 Task: Create a hand drawn flat design business presentation template.
Action: Mouse moved to (101, 21)
Screenshot: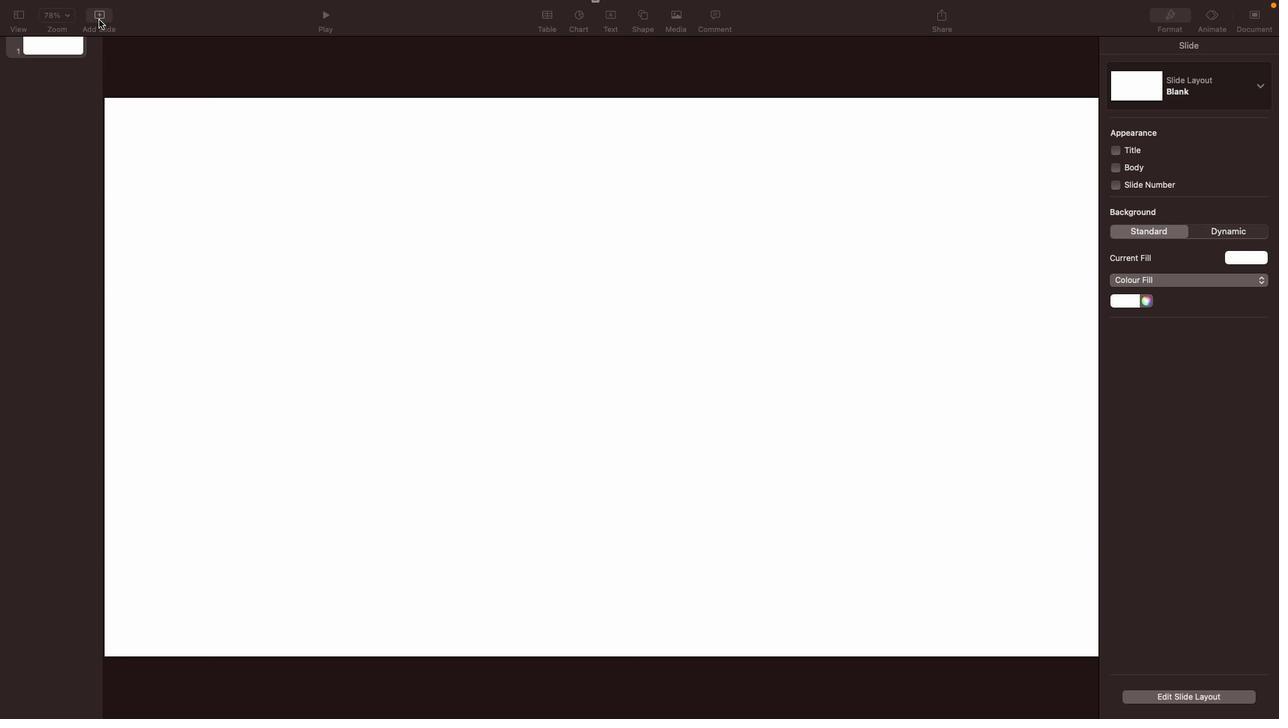 
Action: Mouse pressed left at (101, 21)
Screenshot: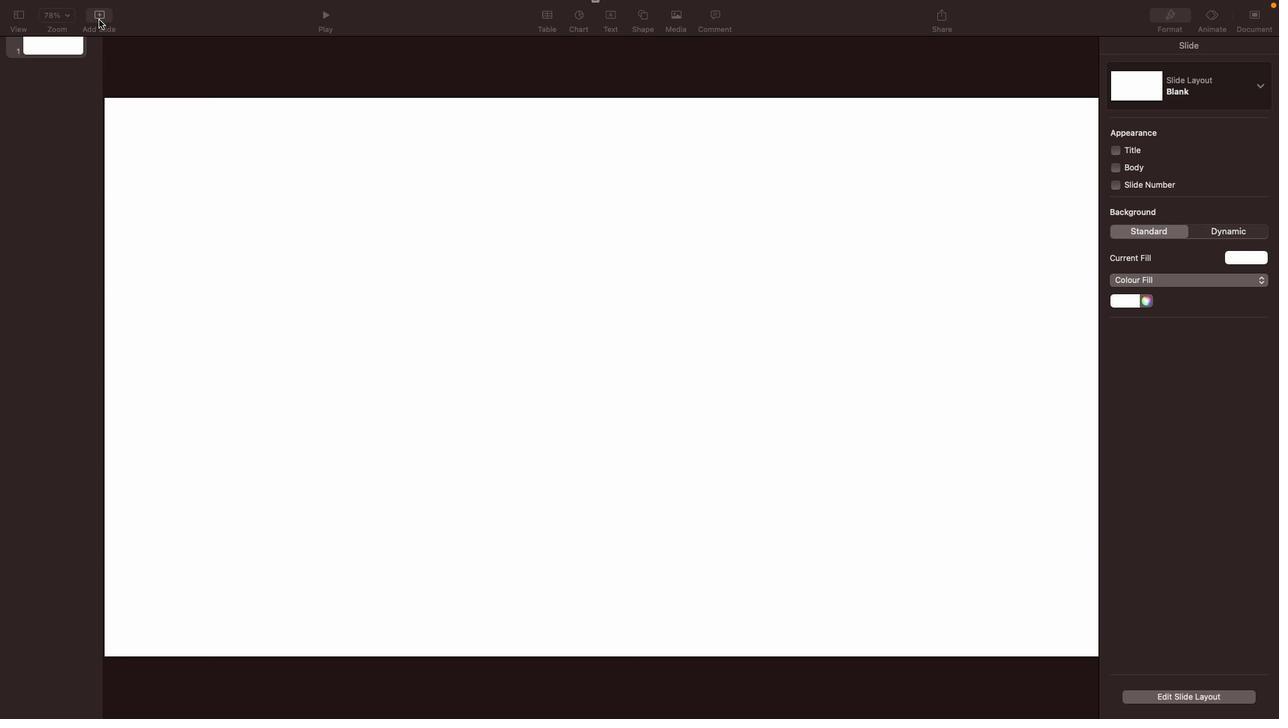 
Action: Mouse moved to (150, 395)
Screenshot: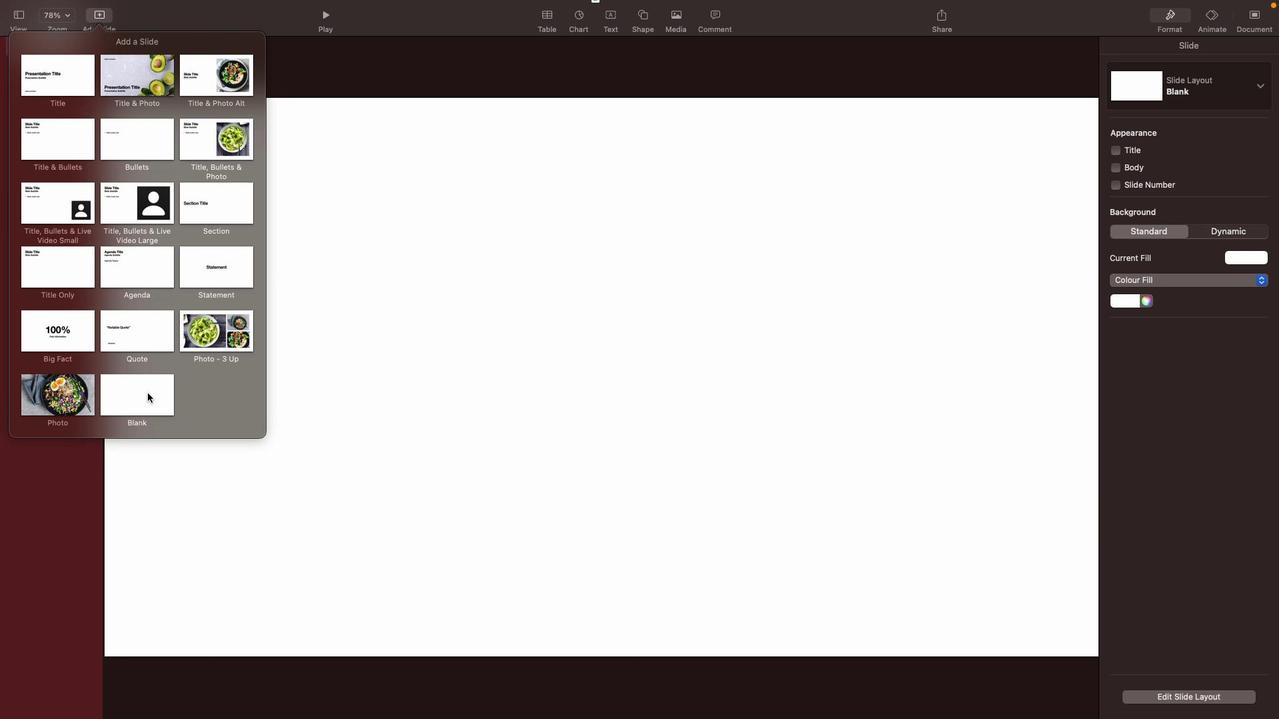 
Action: Mouse pressed left at (150, 395)
Screenshot: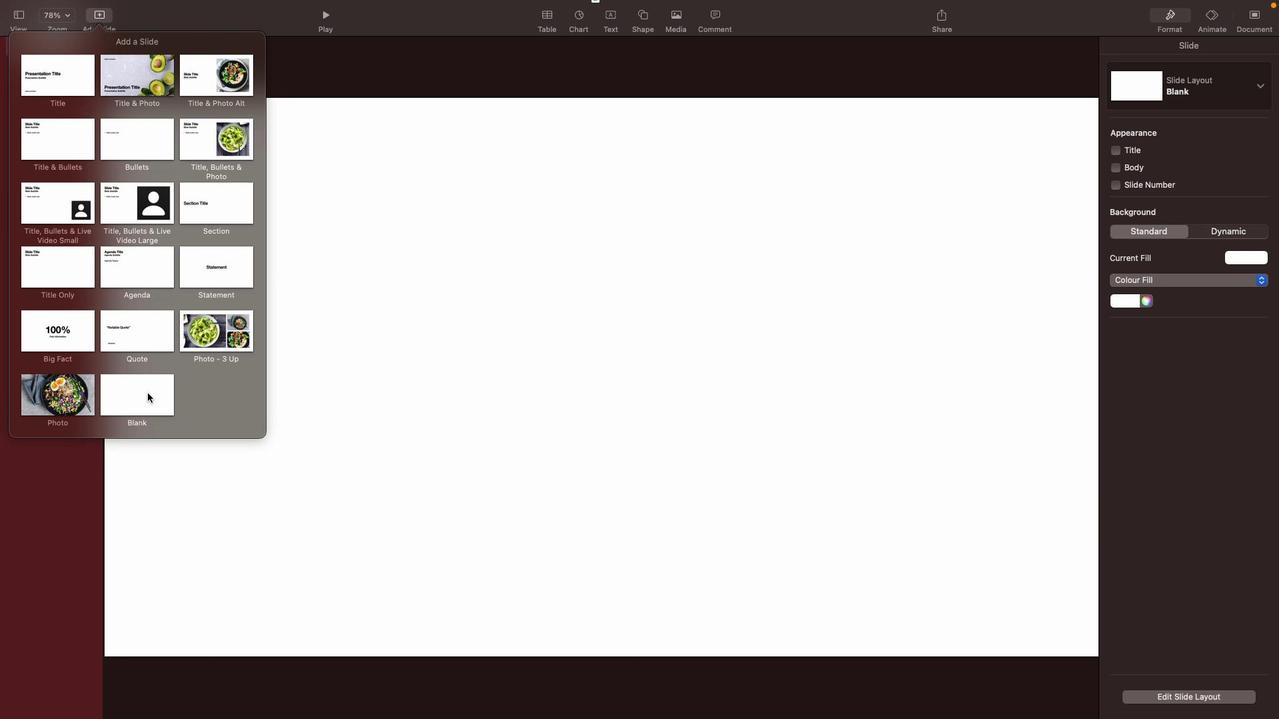 
Action: Mouse moved to (104, 17)
Screenshot: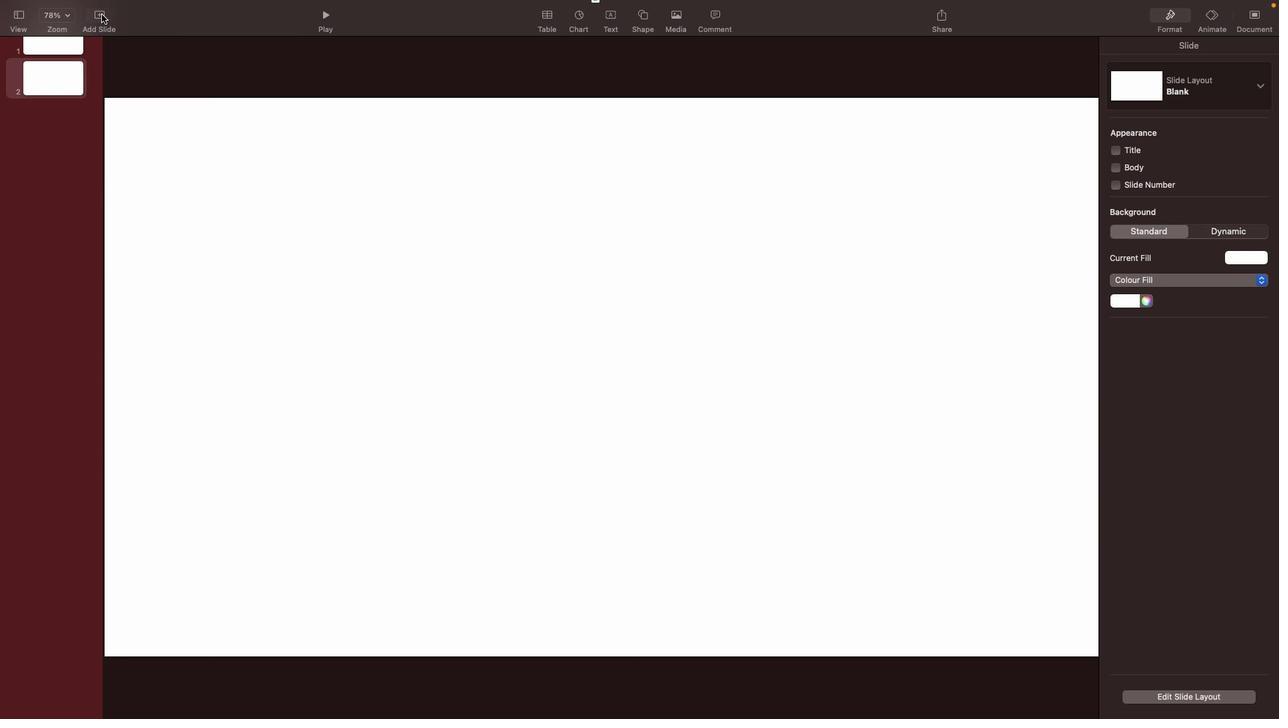 
Action: Mouse pressed left at (104, 17)
Screenshot: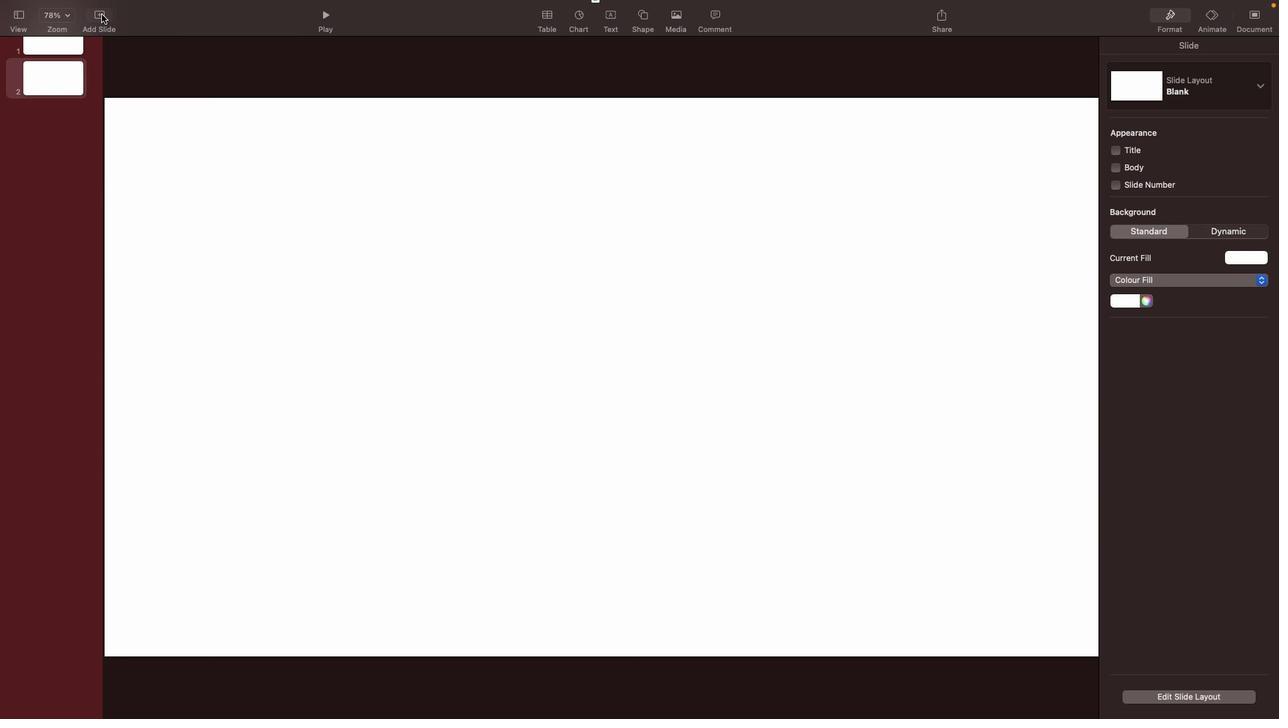 
Action: Mouse moved to (143, 404)
Screenshot: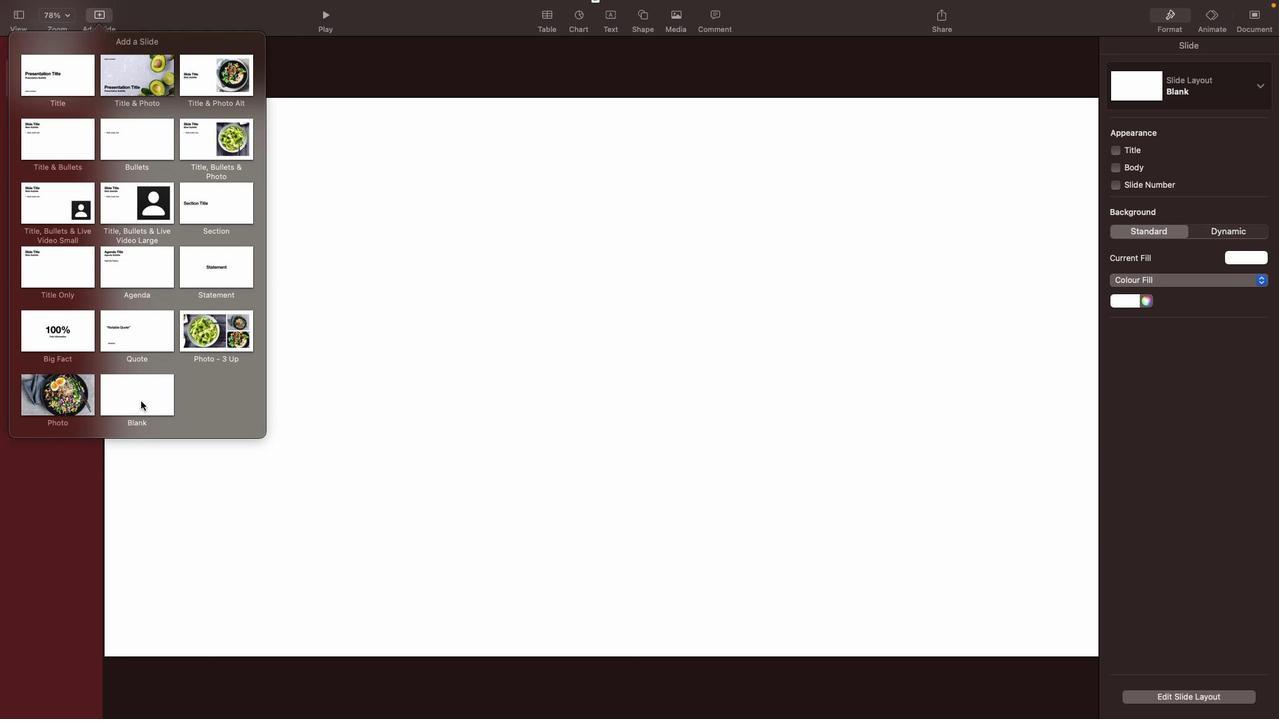 
Action: Mouse pressed left at (143, 404)
Screenshot: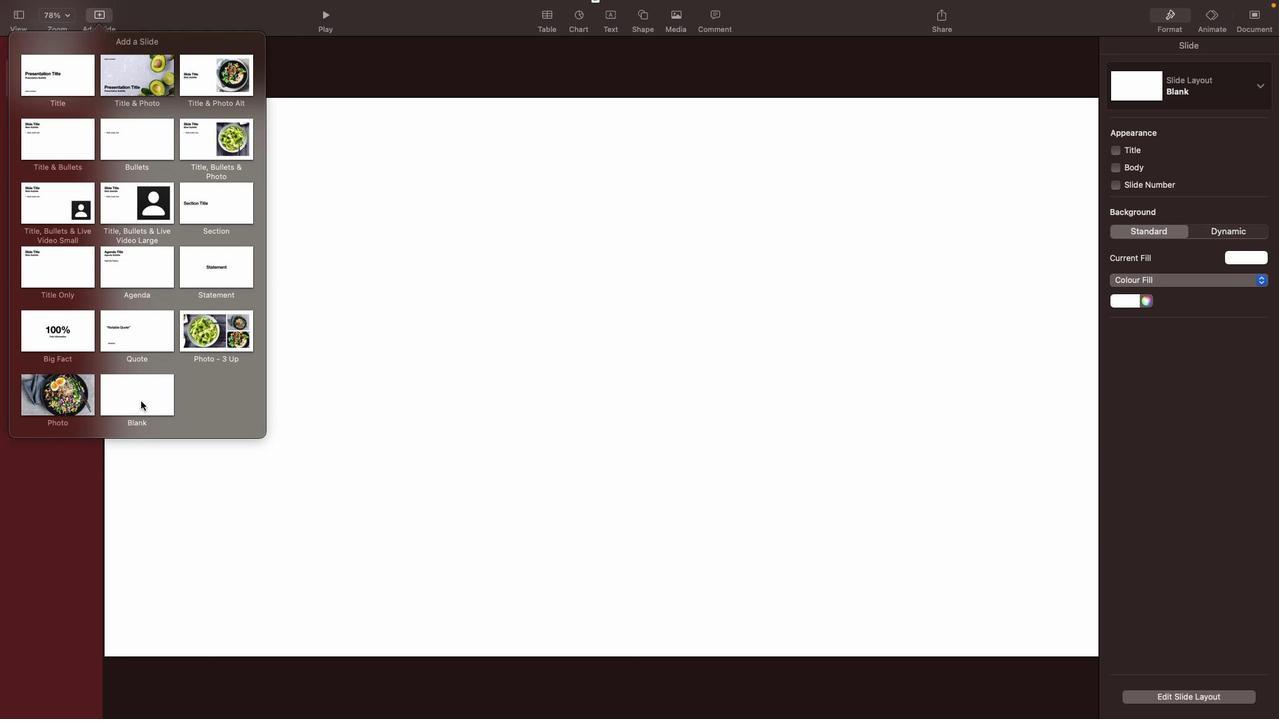
Action: Mouse moved to (107, 16)
Screenshot: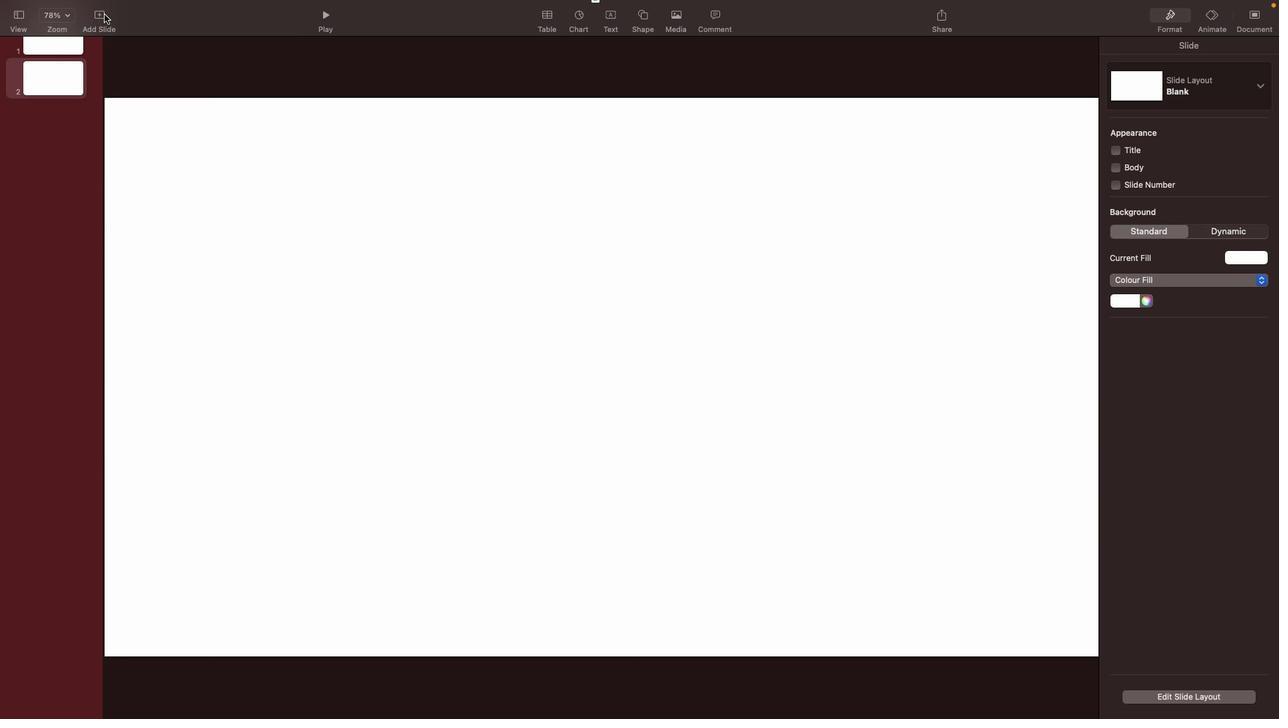 
Action: Mouse pressed left at (107, 16)
Screenshot: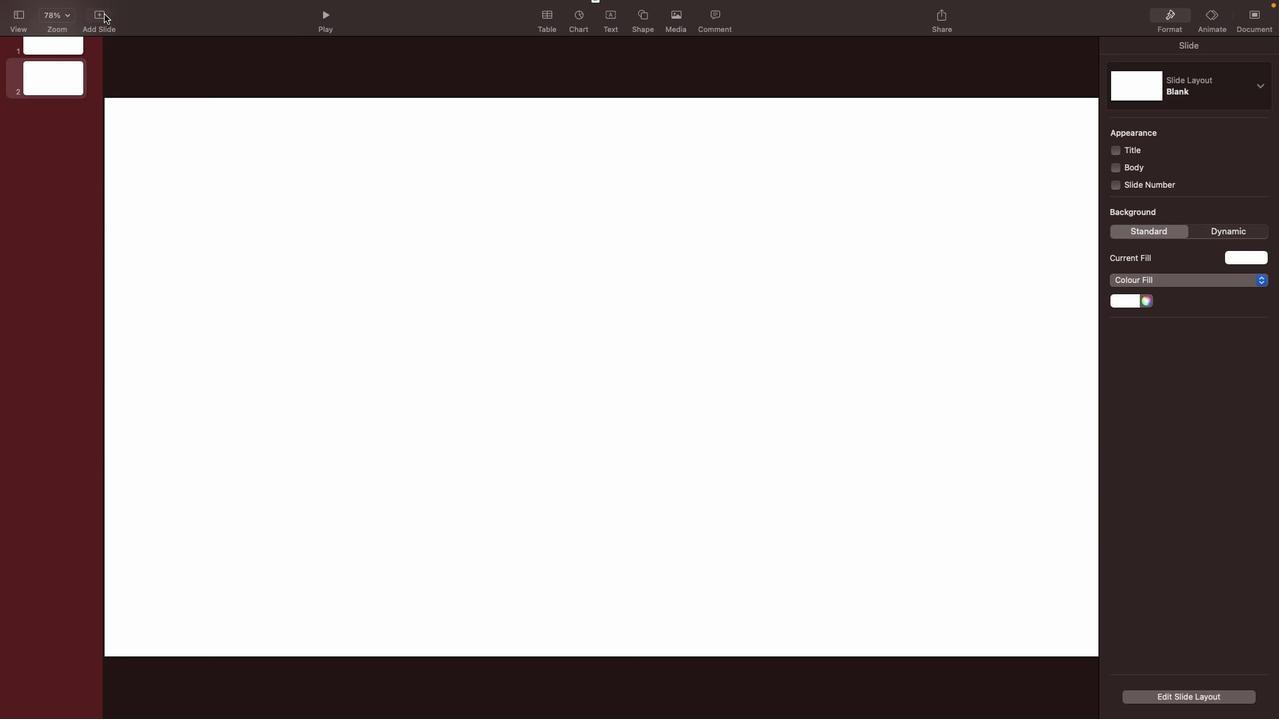 
Action: Mouse moved to (141, 407)
Screenshot: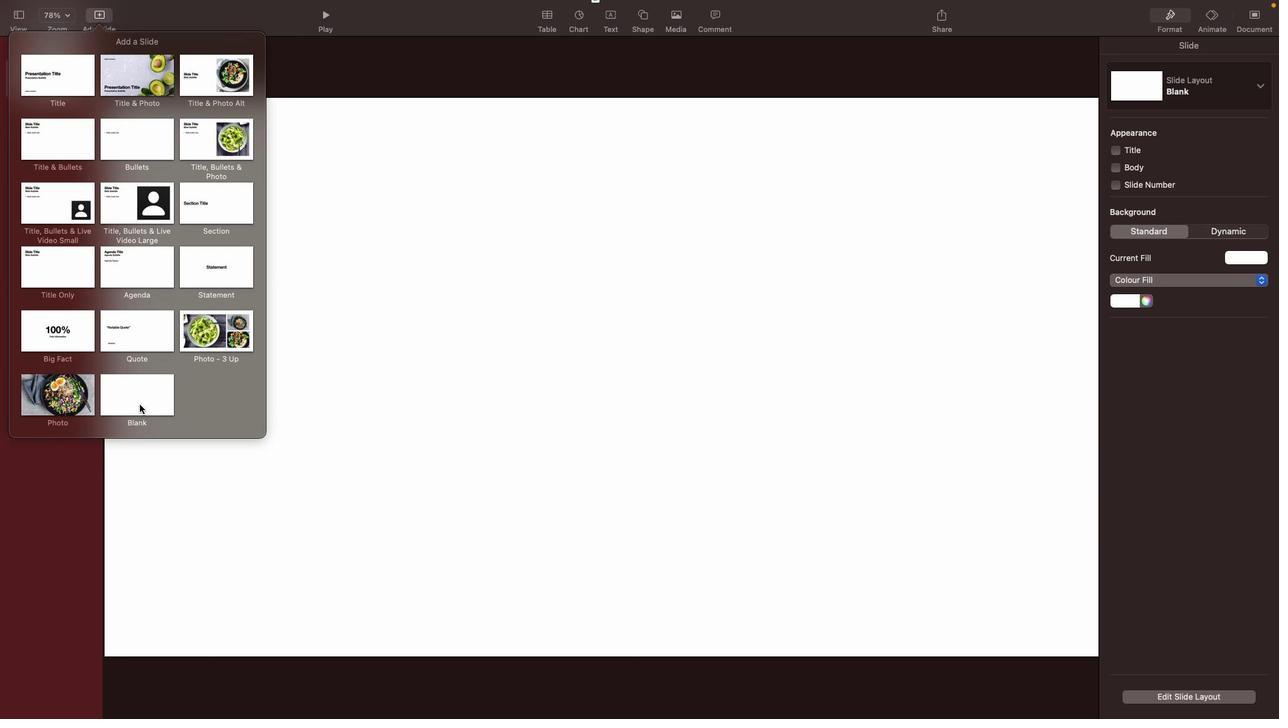 
Action: Mouse pressed left at (141, 407)
Screenshot: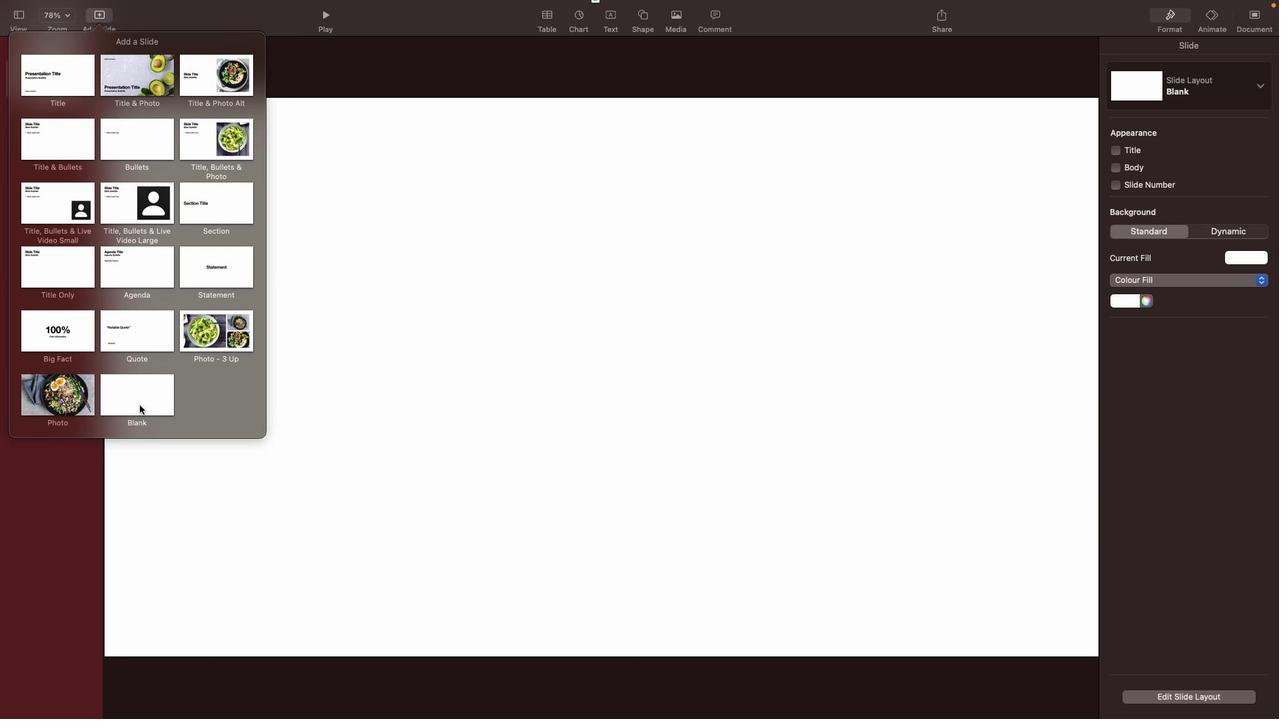
Action: Mouse moved to (105, 13)
Screenshot: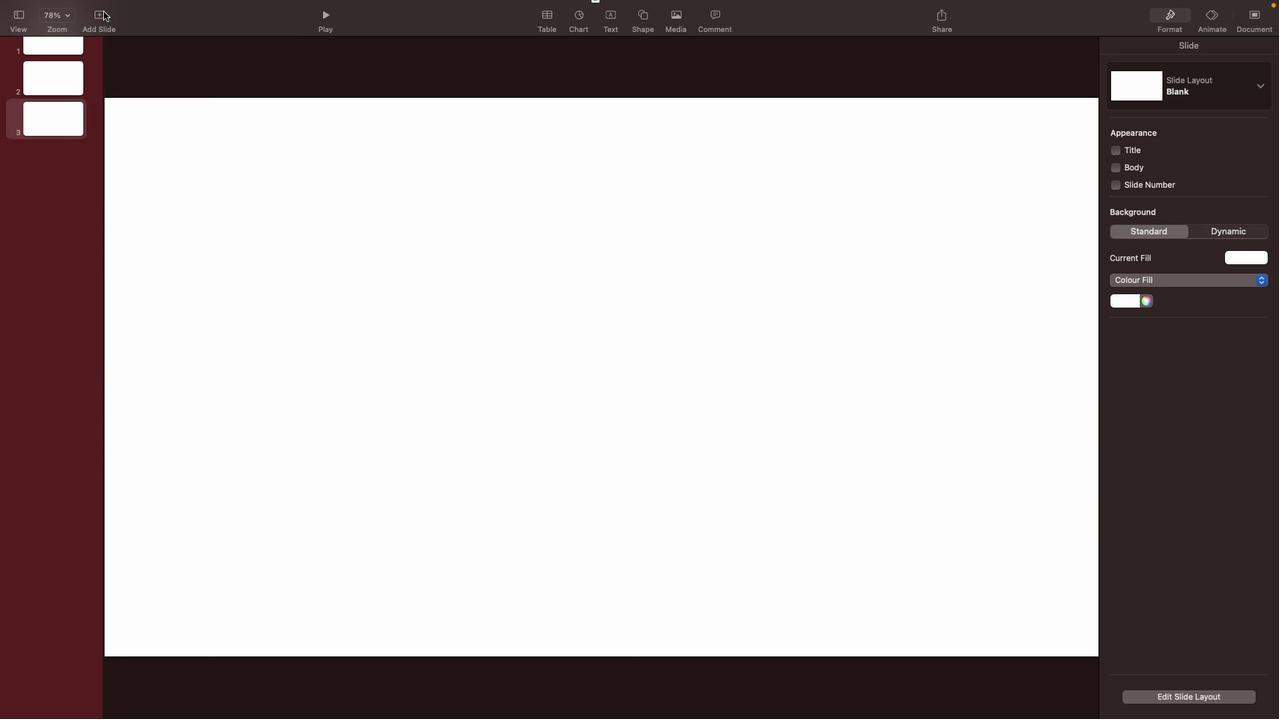 
Action: Mouse pressed left at (105, 13)
Screenshot: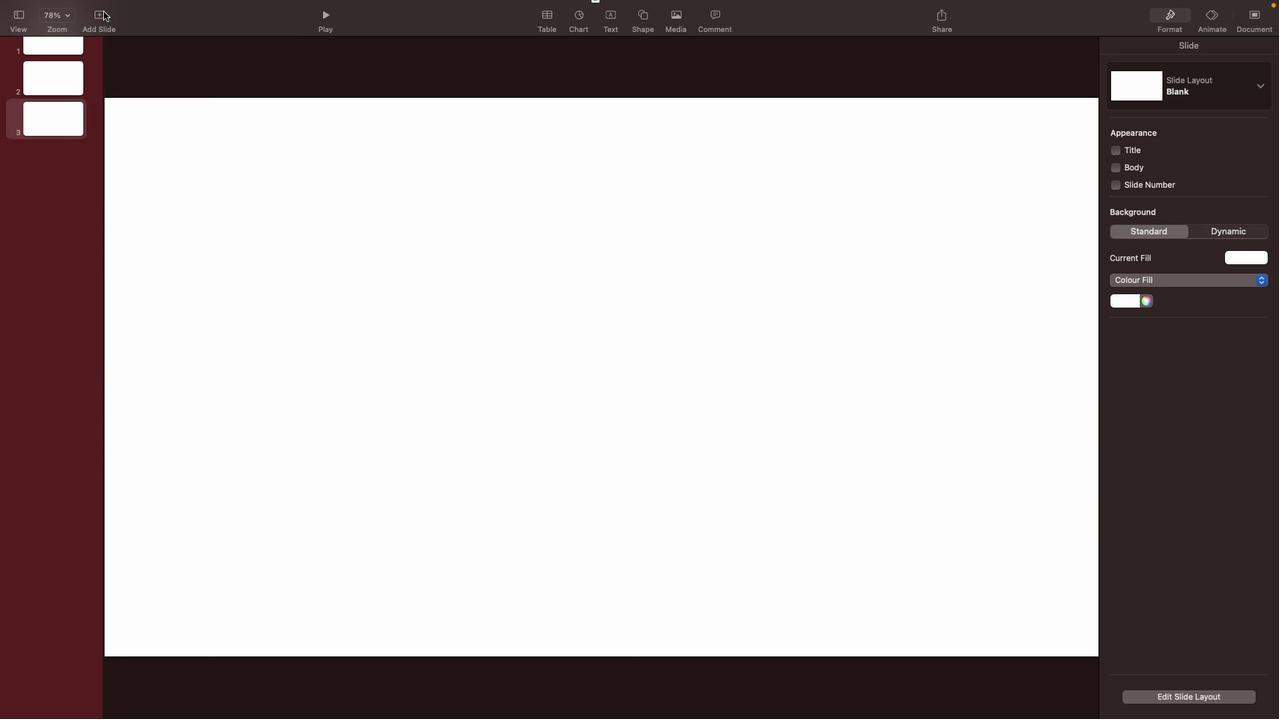 
Action: Mouse moved to (169, 391)
Screenshot: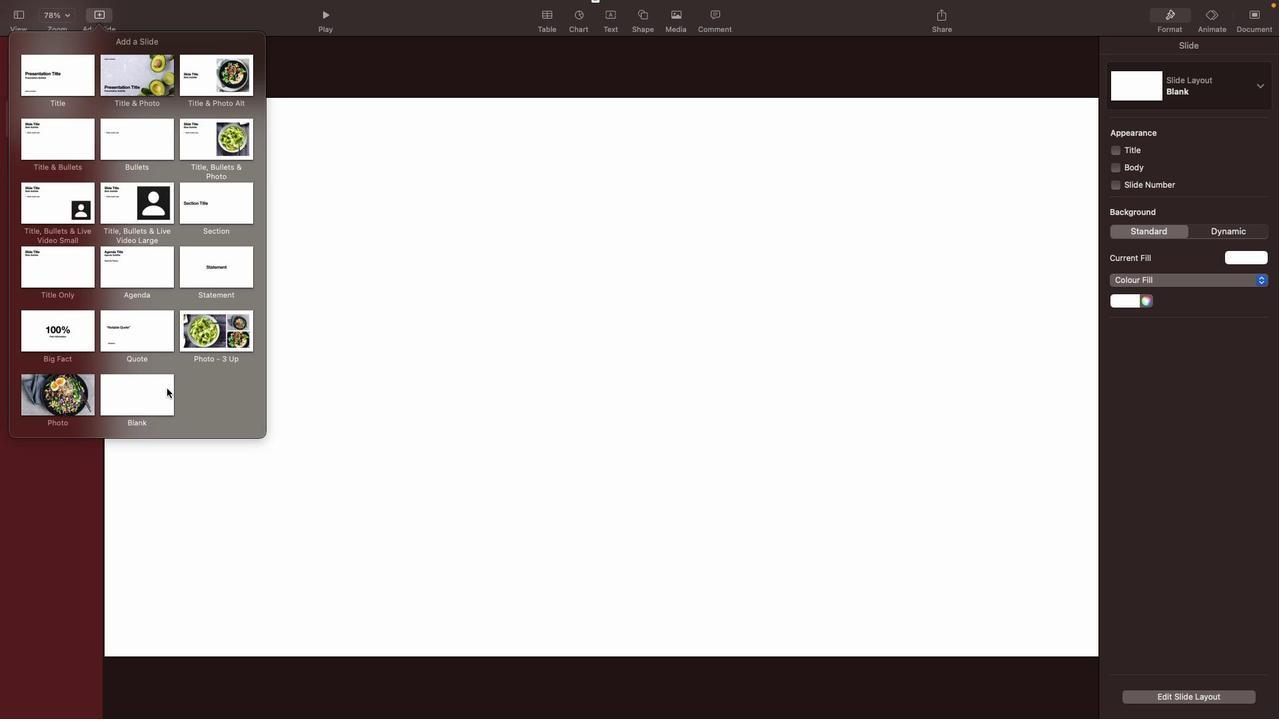 
Action: Mouse pressed left at (169, 391)
Screenshot: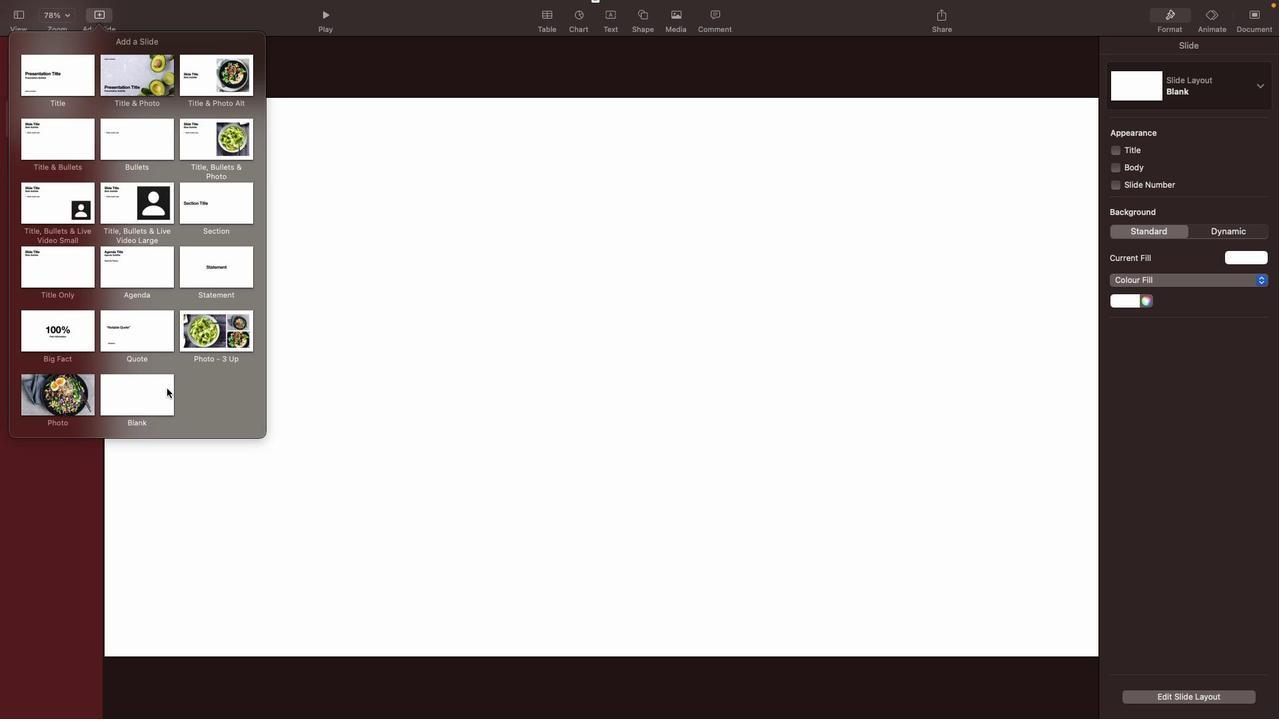 
Action: Mouse moved to (75, 41)
Screenshot: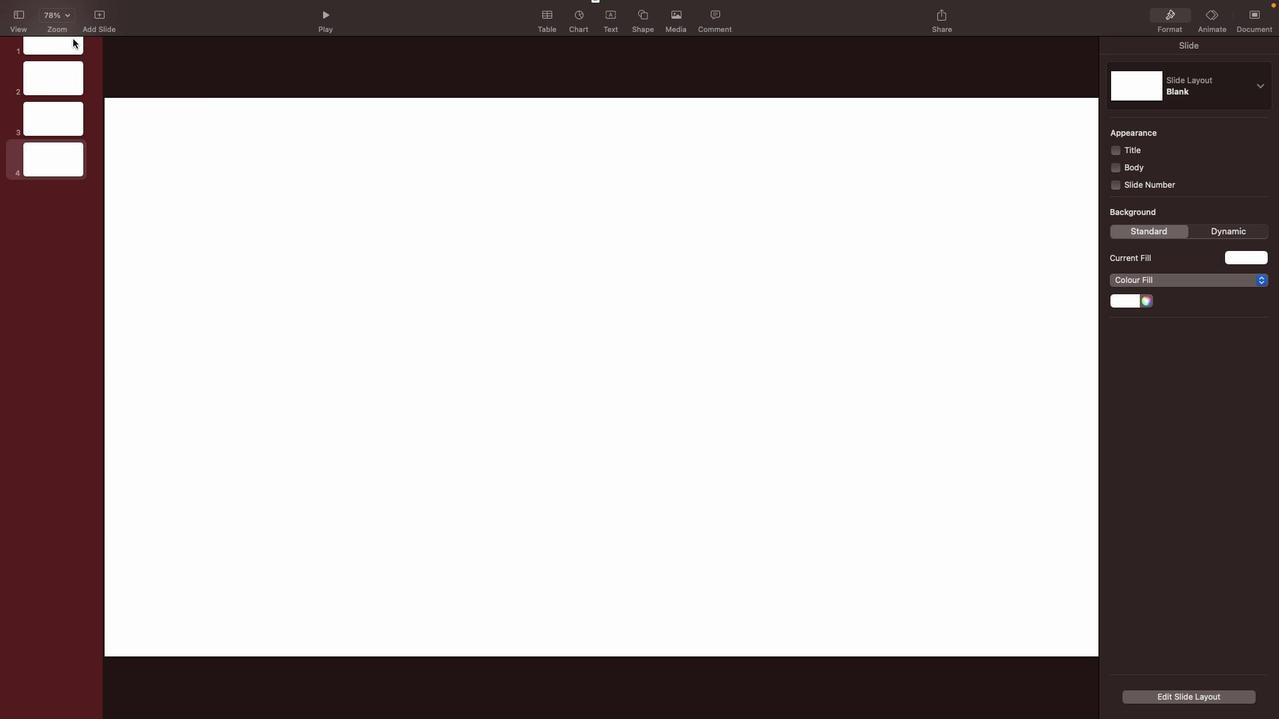 
Action: Mouse pressed left at (75, 41)
Screenshot: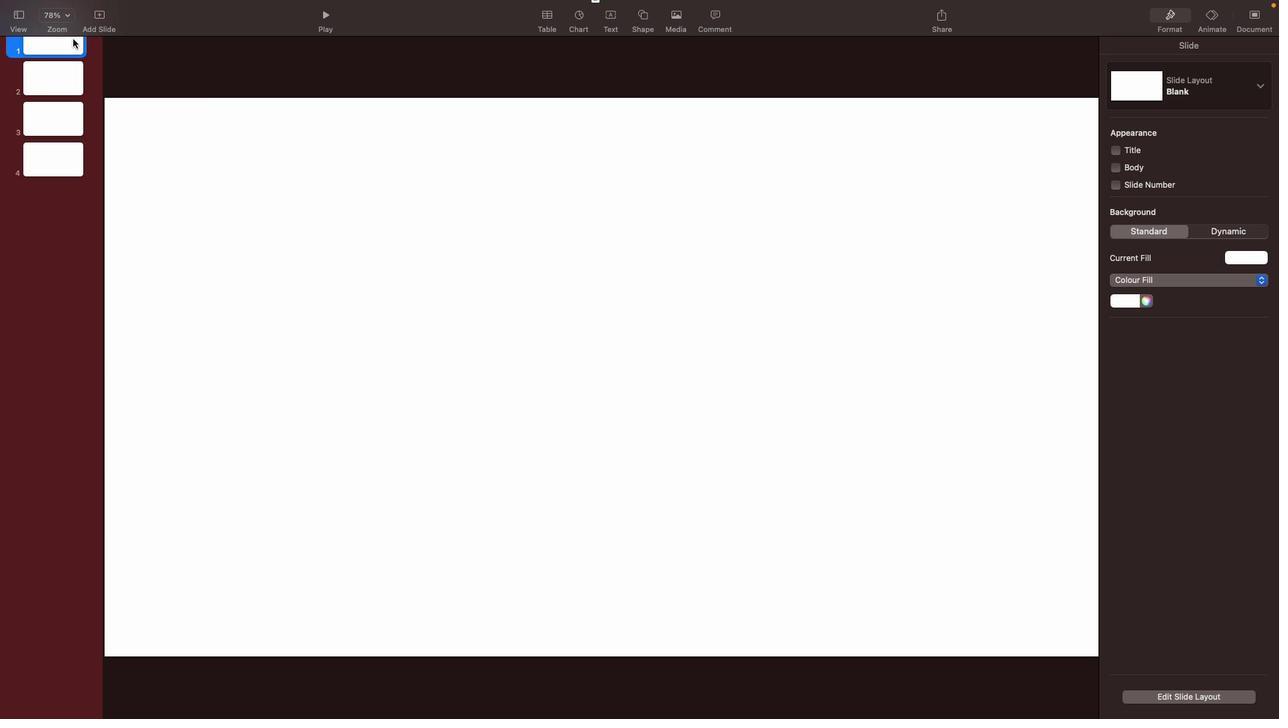 
Action: Mouse moved to (686, 15)
Screenshot: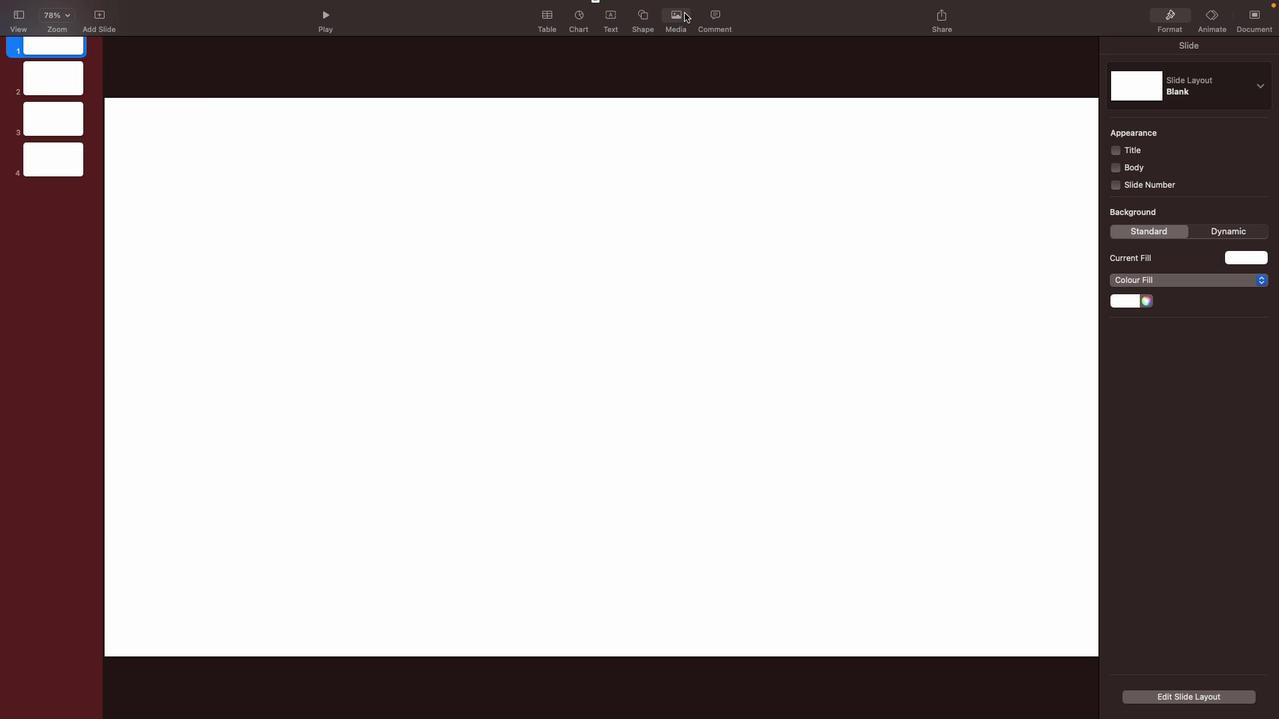 
Action: Mouse pressed left at (686, 15)
Screenshot: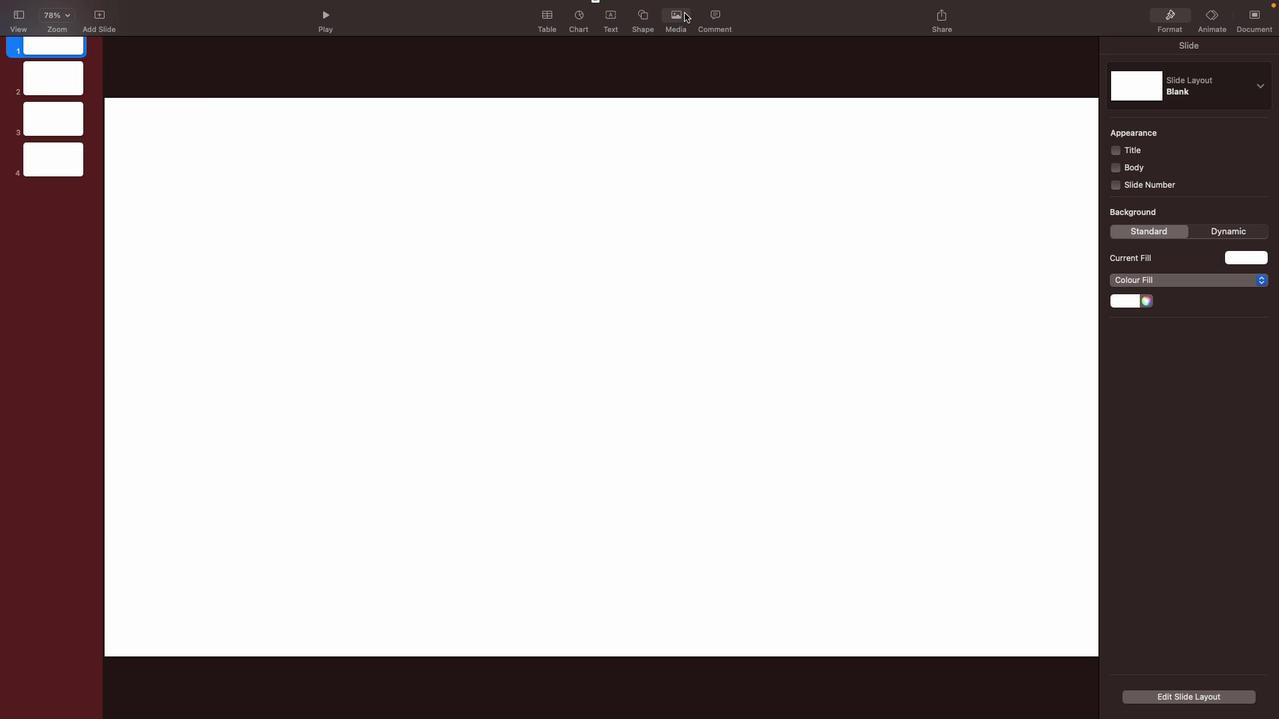 
Action: Mouse moved to (704, 85)
Screenshot: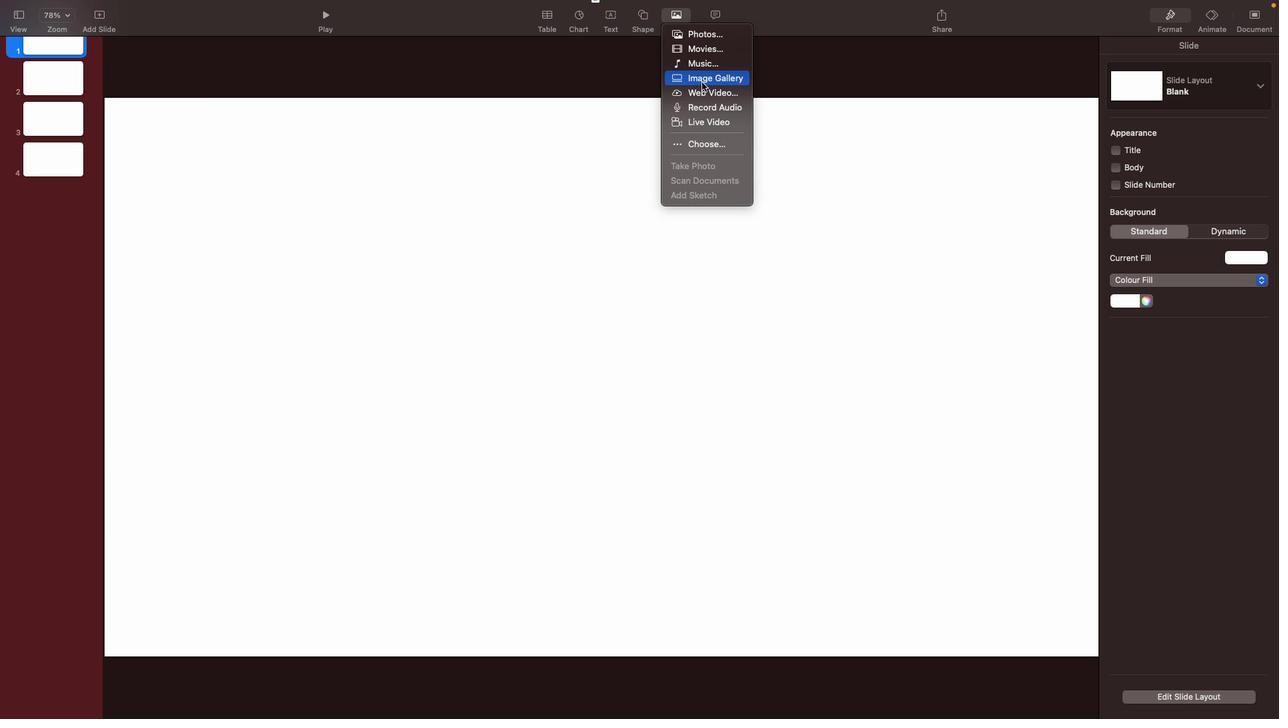 
Action: Mouse pressed left at (704, 85)
Screenshot: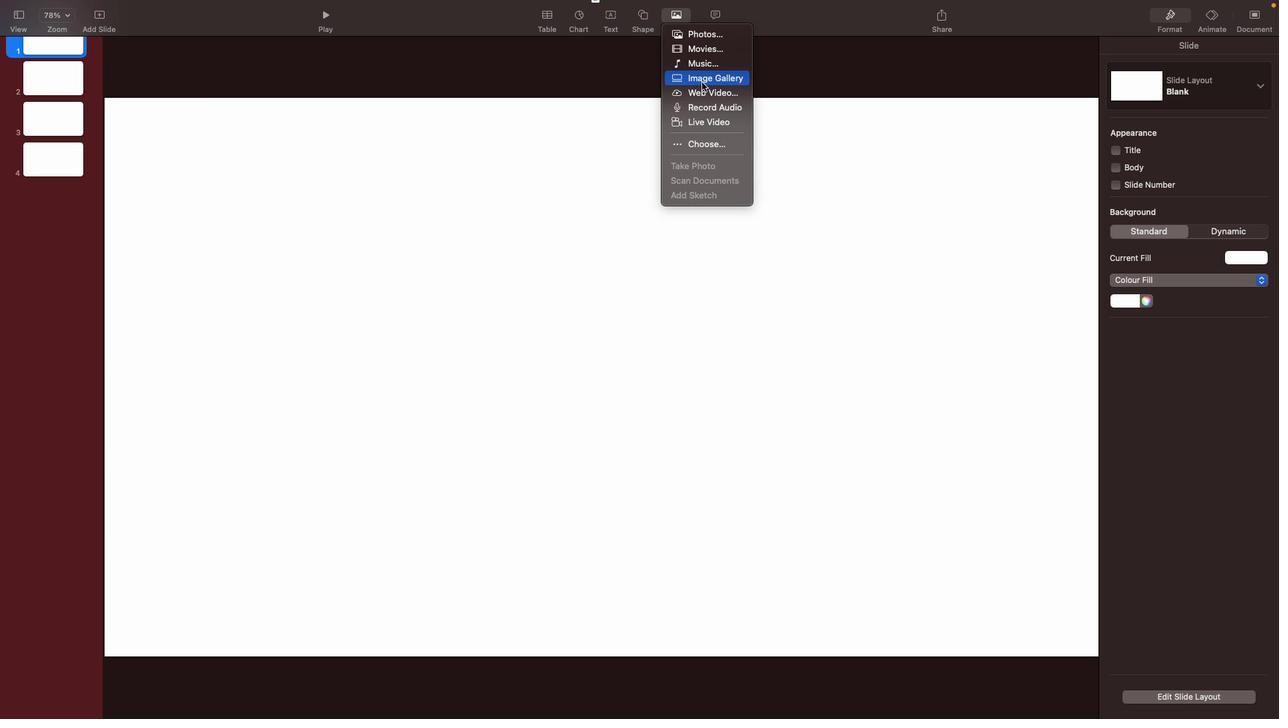 
Action: Mouse moved to (1038, 574)
Screenshot: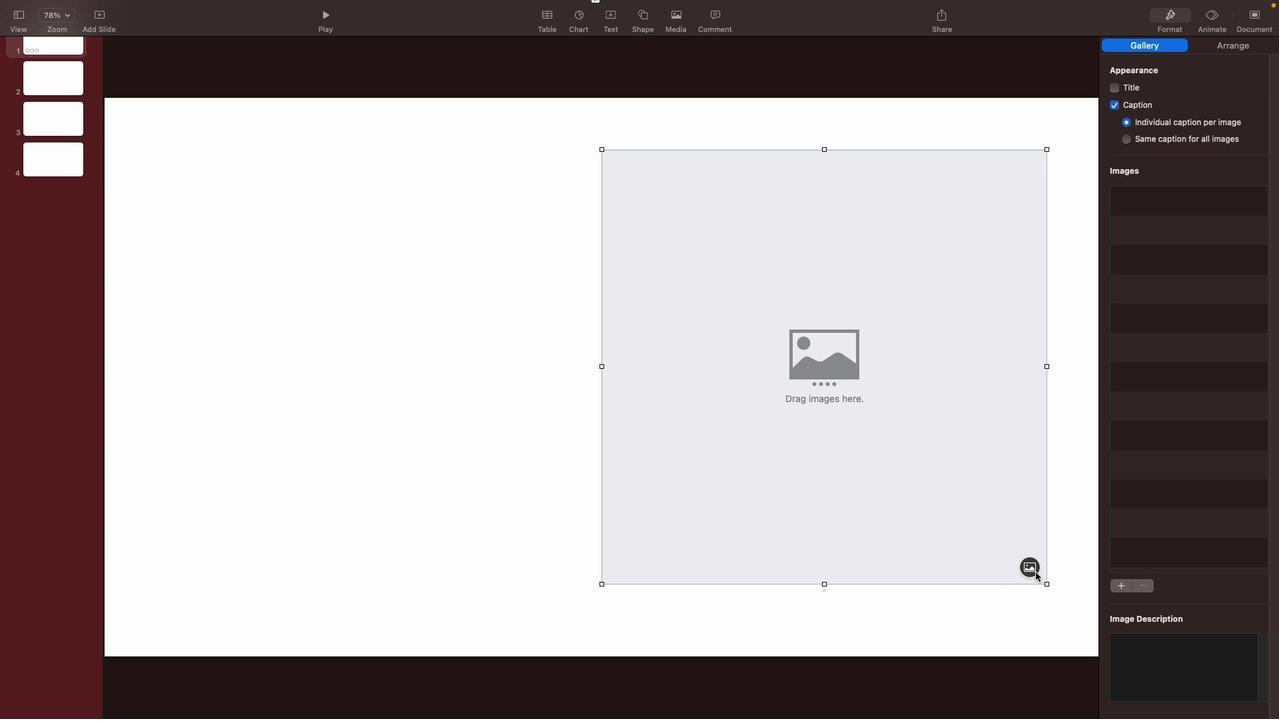 
Action: Mouse pressed left at (1038, 574)
Screenshot: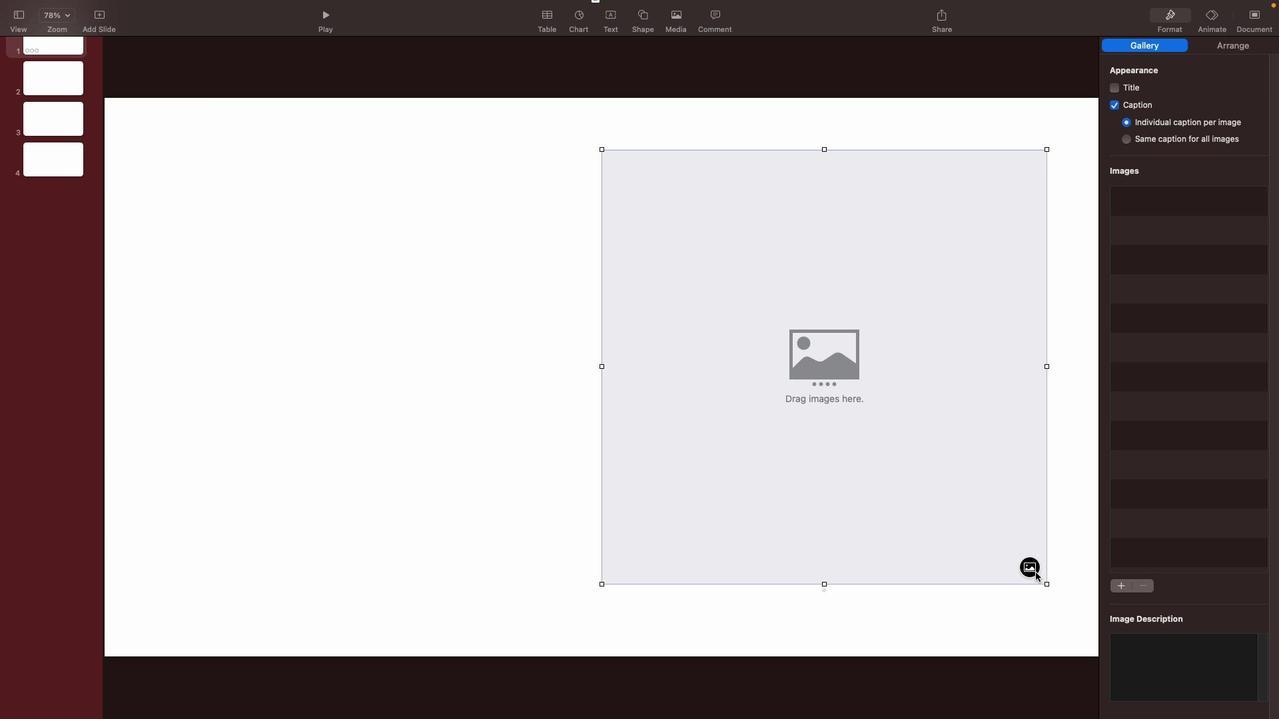 
Action: Mouse moved to (415, 275)
Screenshot: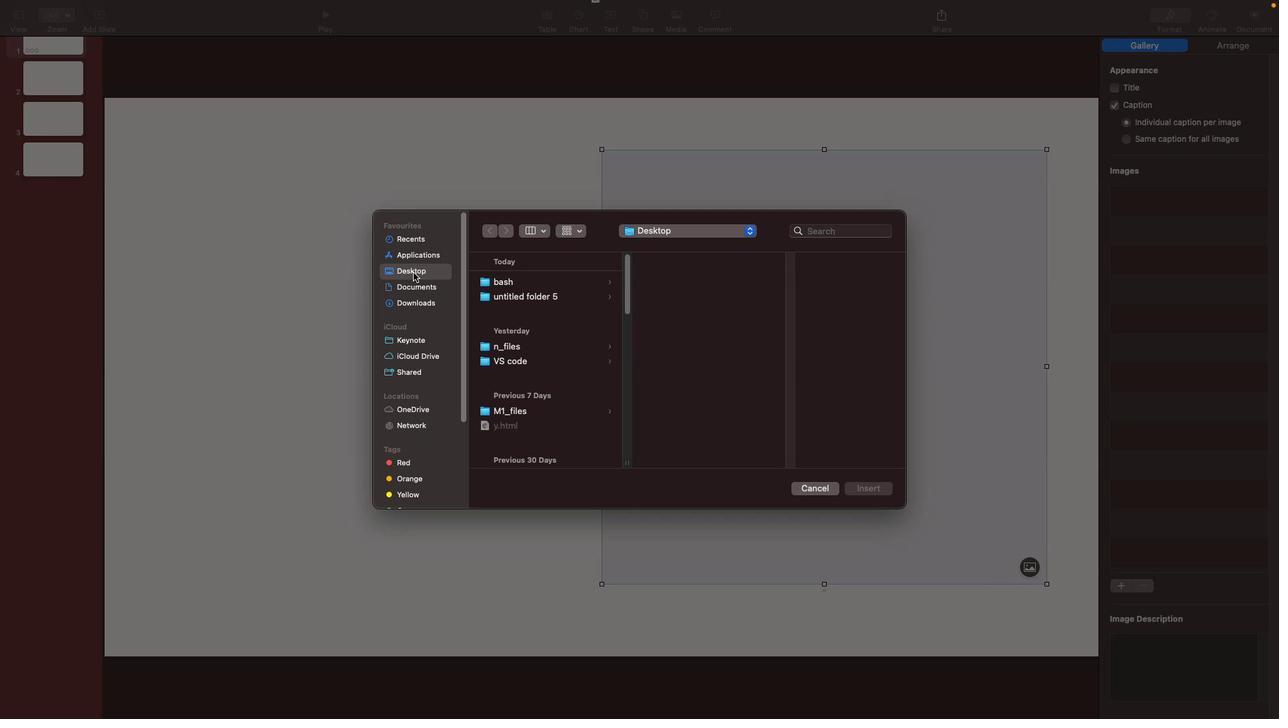 
Action: Mouse pressed left at (415, 275)
Screenshot: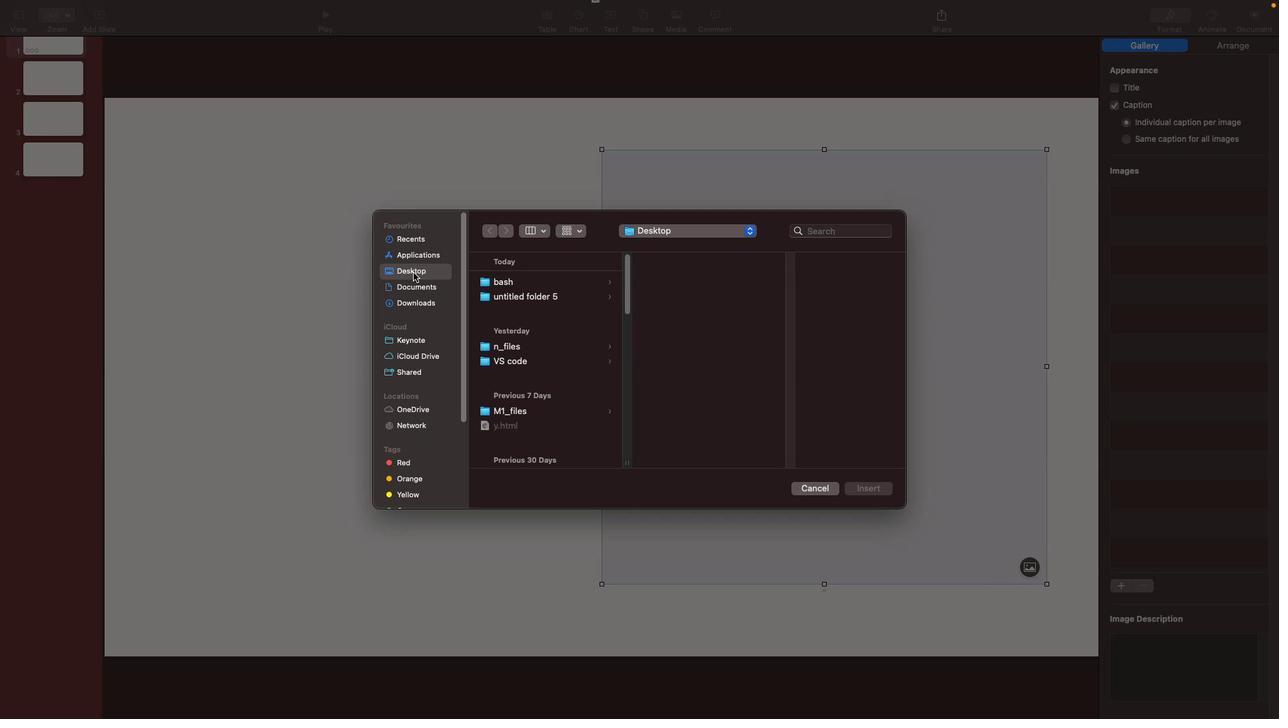 
Action: Mouse moved to (502, 297)
Screenshot: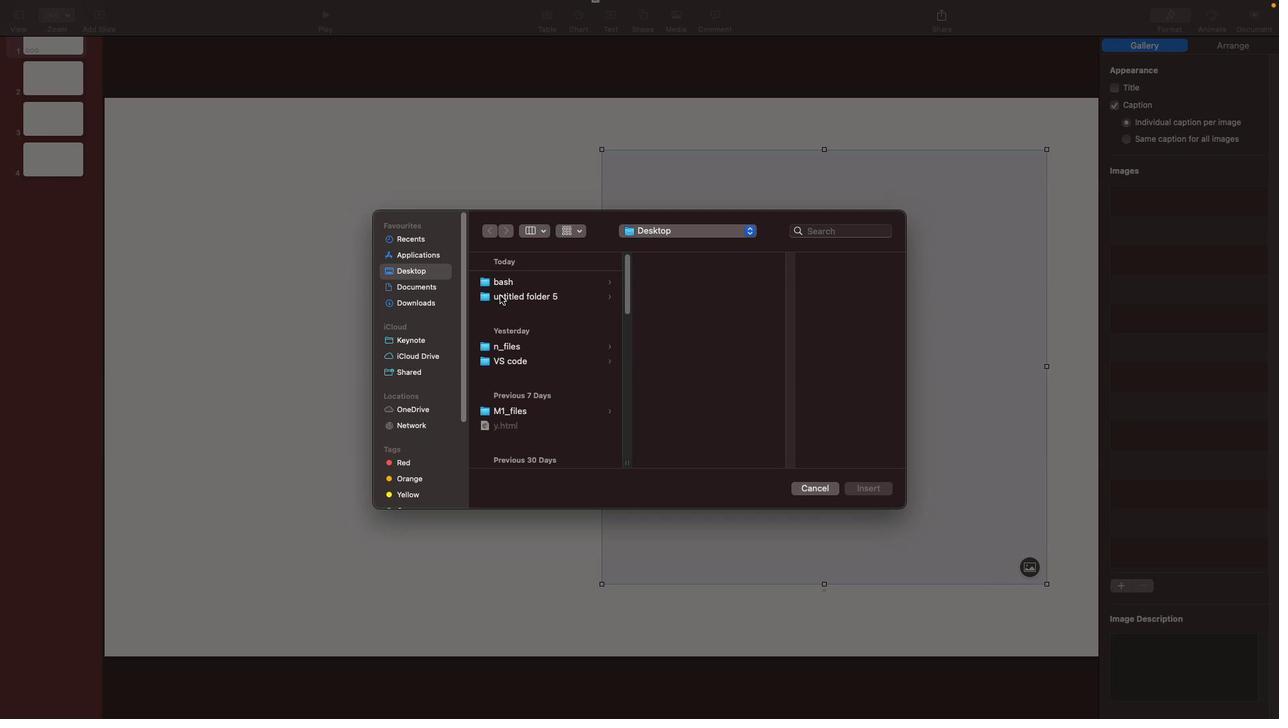 
Action: Mouse pressed left at (502, 297)
Screenshot: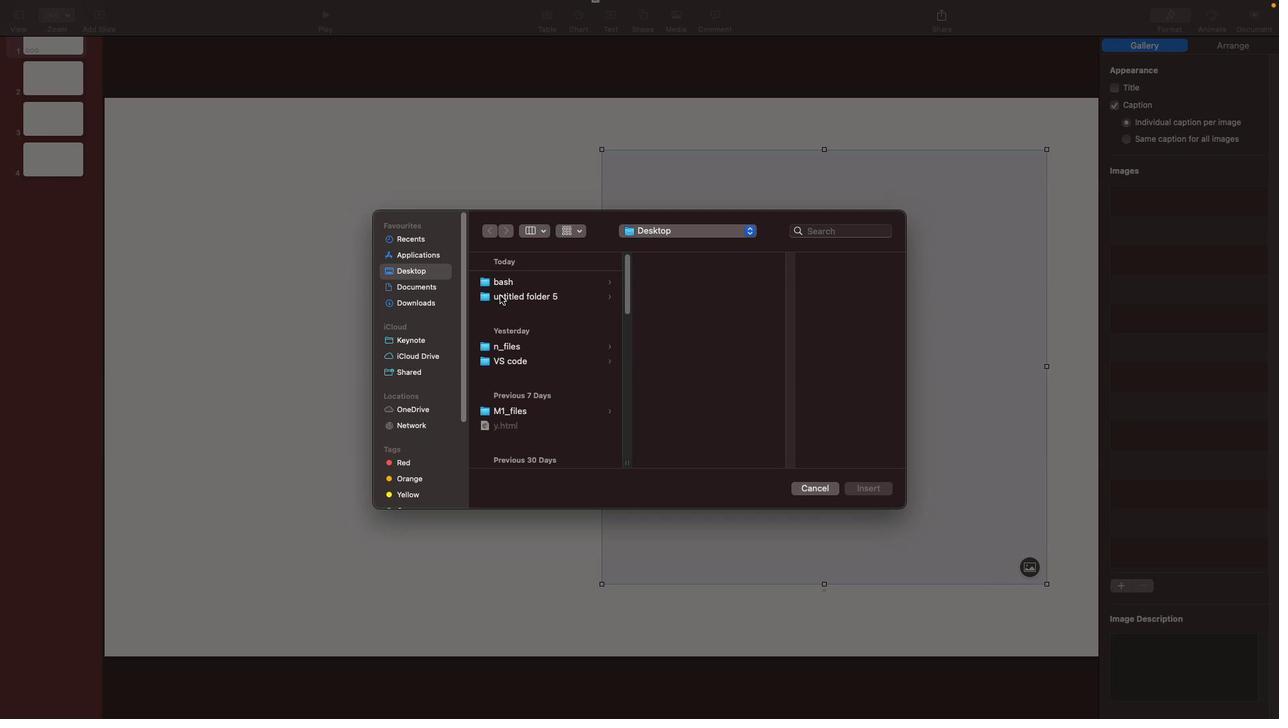 
Action: Mouse moved to (703, 286)
Screenshot: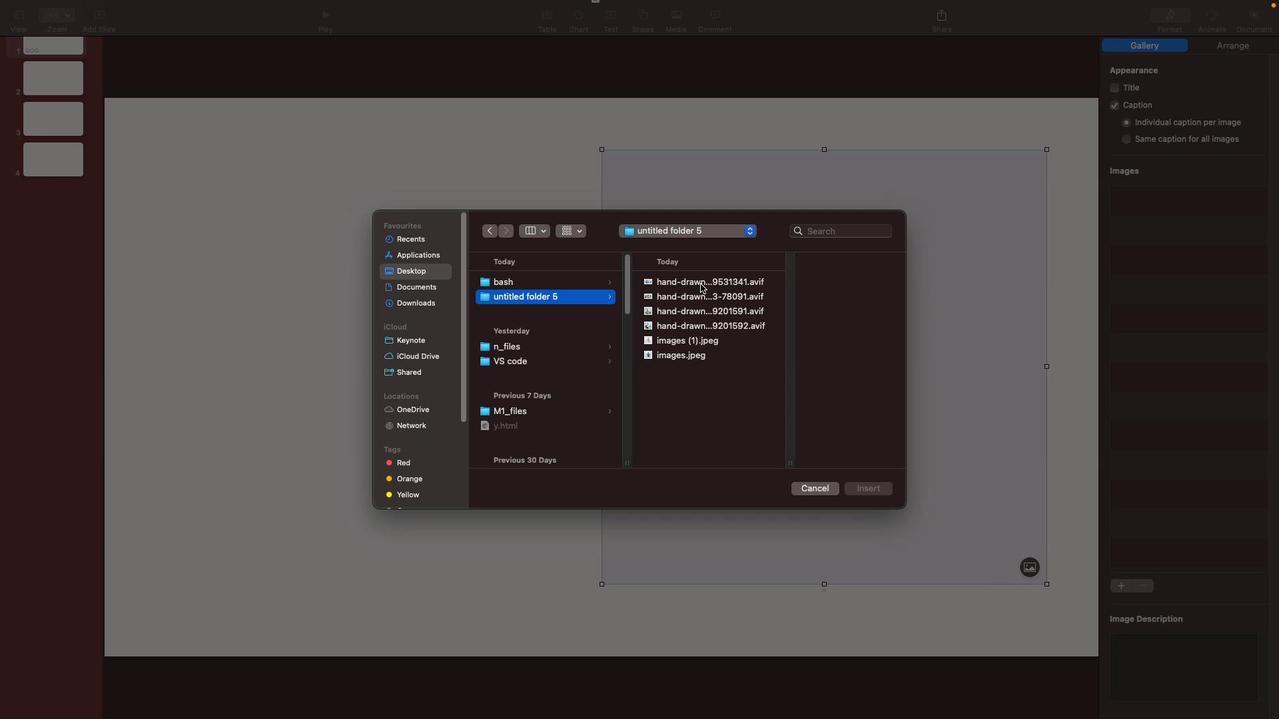 
Action: Mouse pressed left at (703, 286)
Screenshot: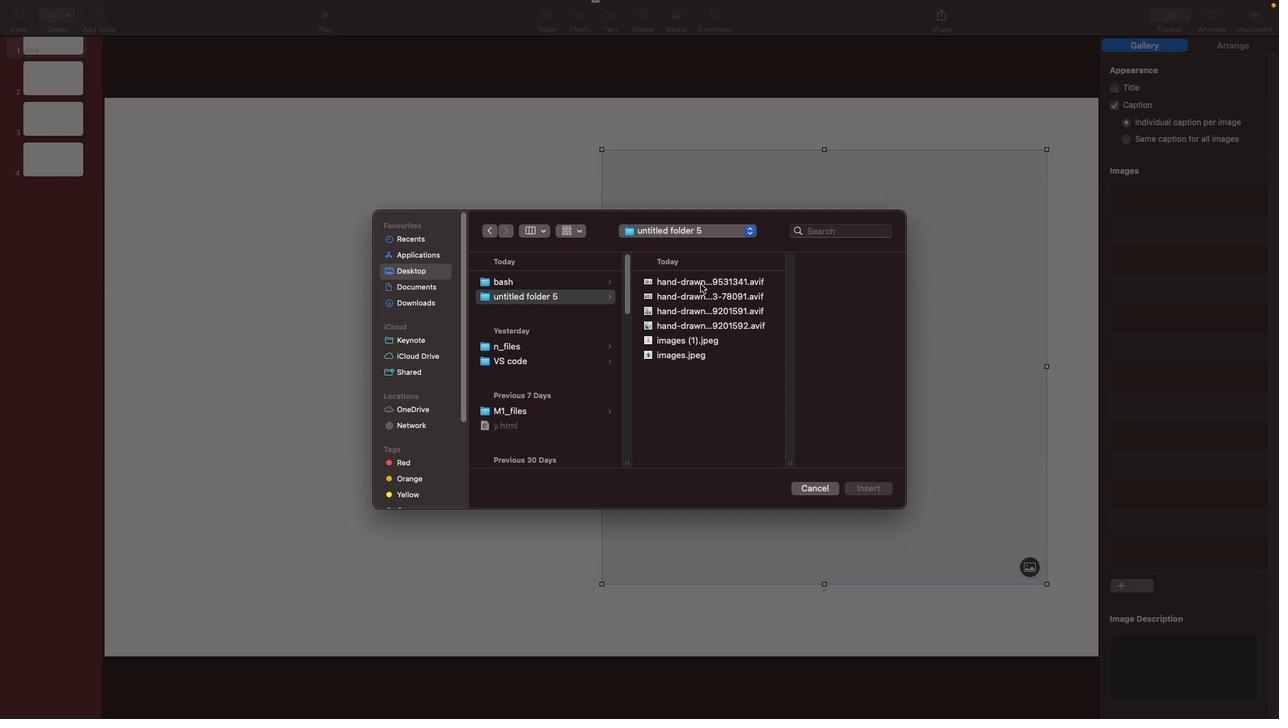 
Action: Mouse moved to (866, 490)
Screenshot: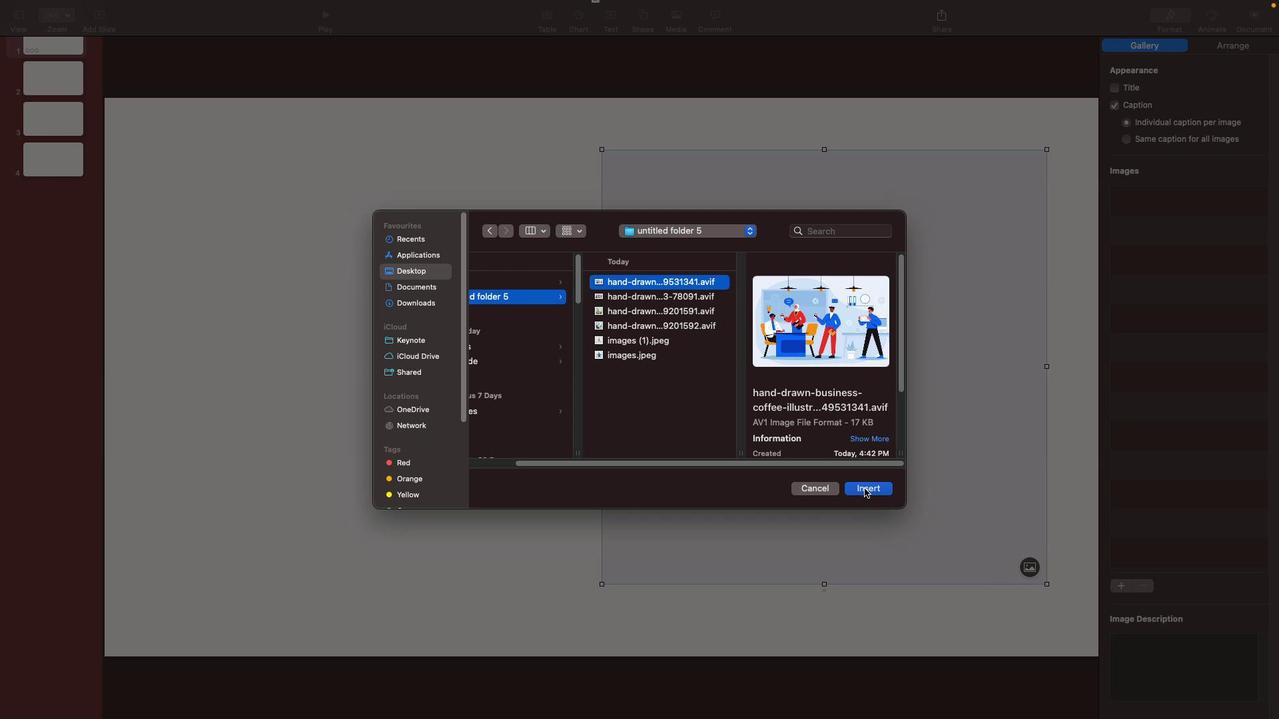 
Action: Mouse pressed left at (866, 490)
Screenshot: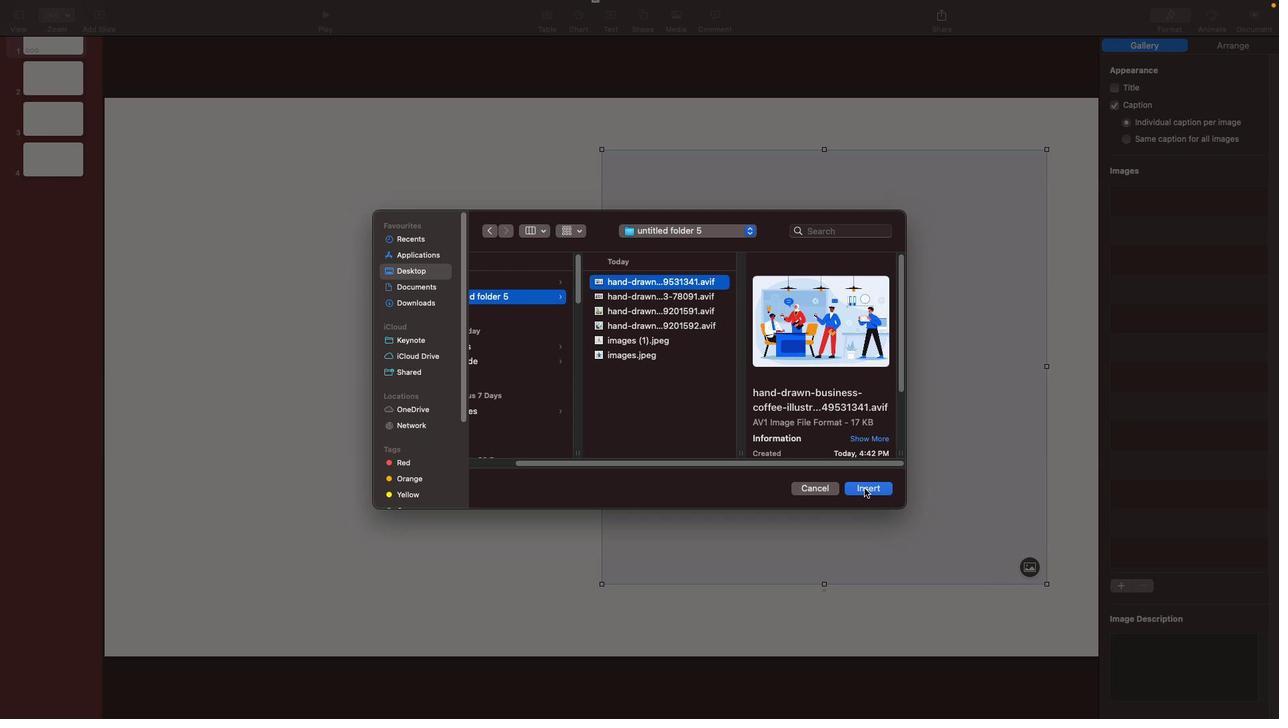 
Action: Mouse moved to (604, 152)
Screenshot: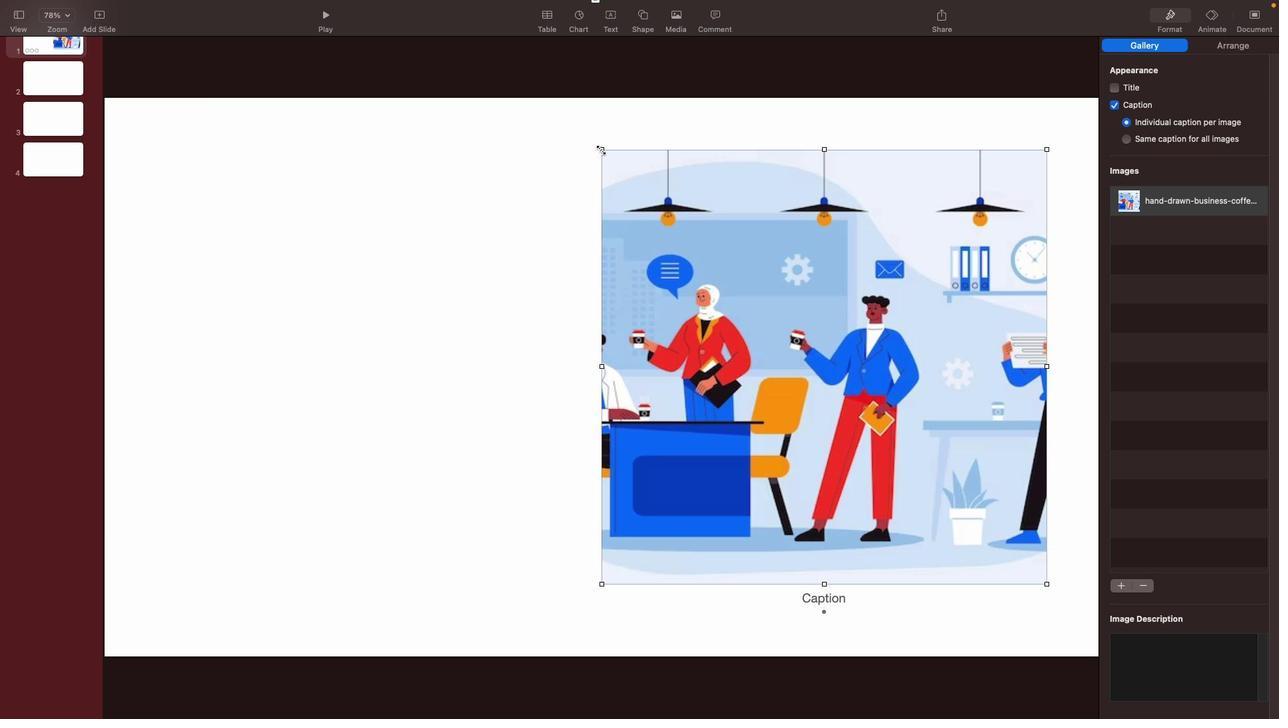 
Action: Mouse pressed left at (604, 152)
Screenshot: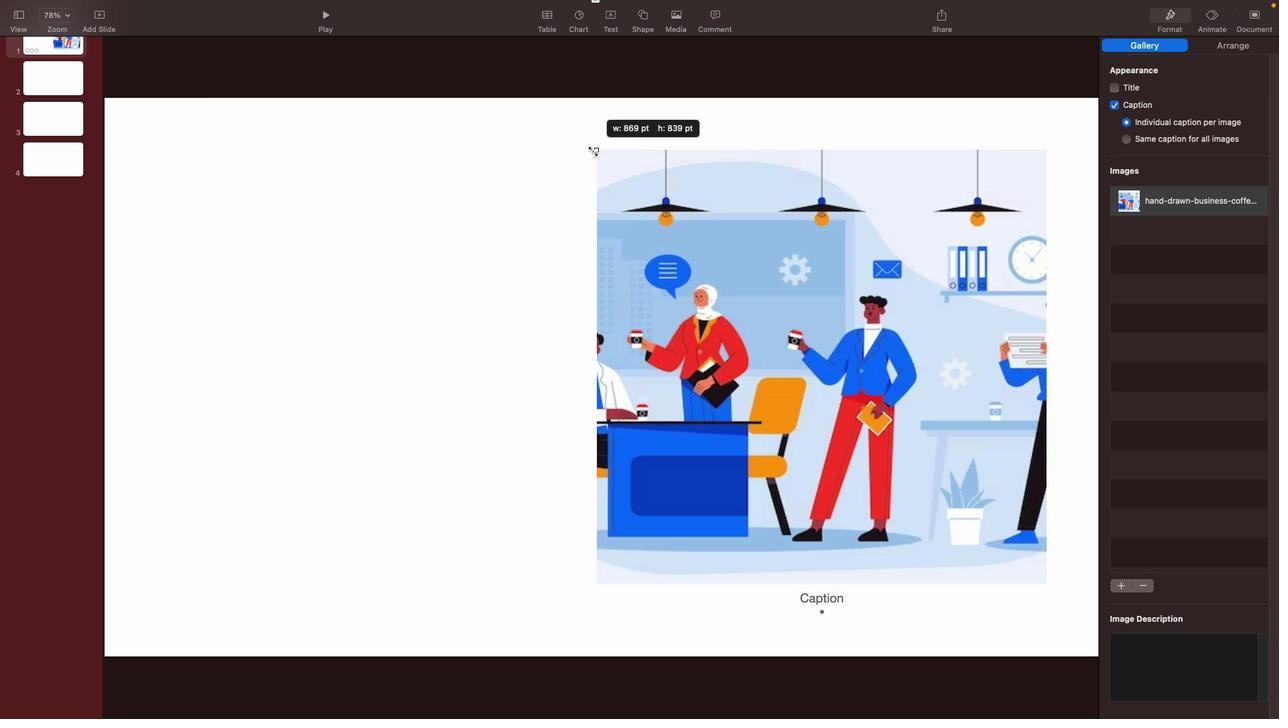 
Action: Mouse moved to (1117, 110)
Screenshot: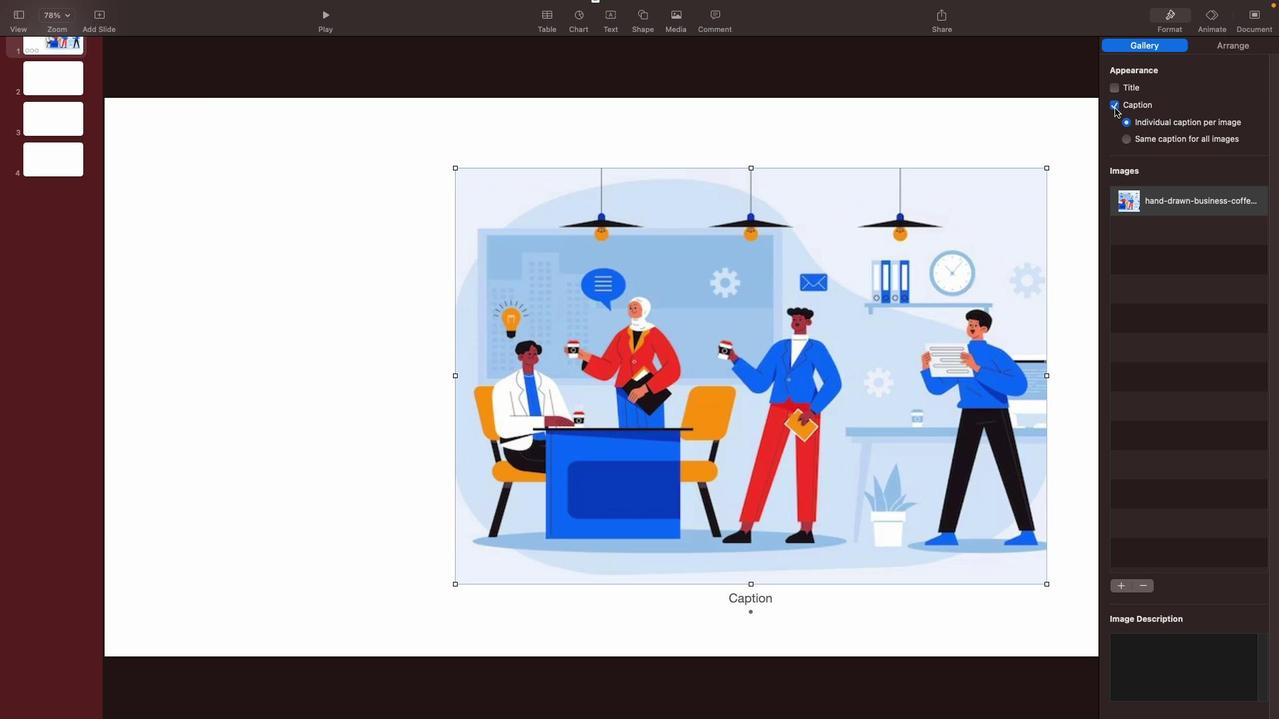 
Action: Mouse pressed left at (1117, 110)
Screenshot: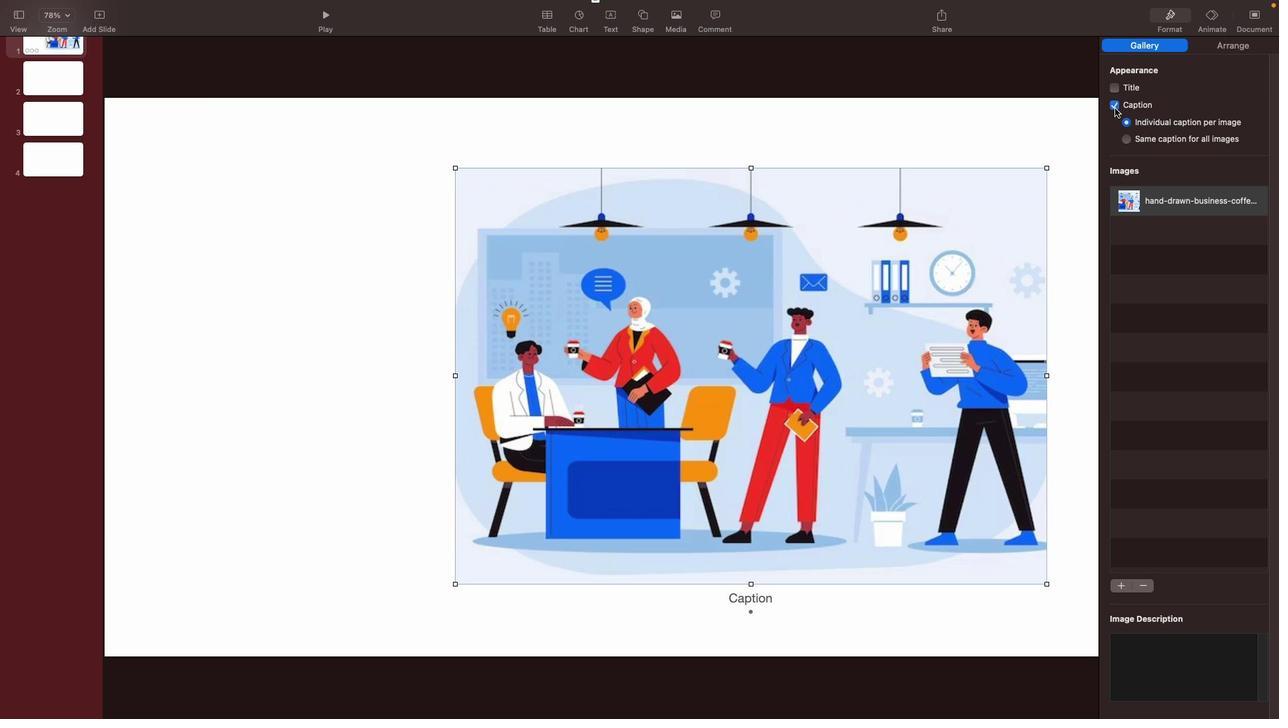 
Action: Mouse moved to (457, 379)
Screenshot: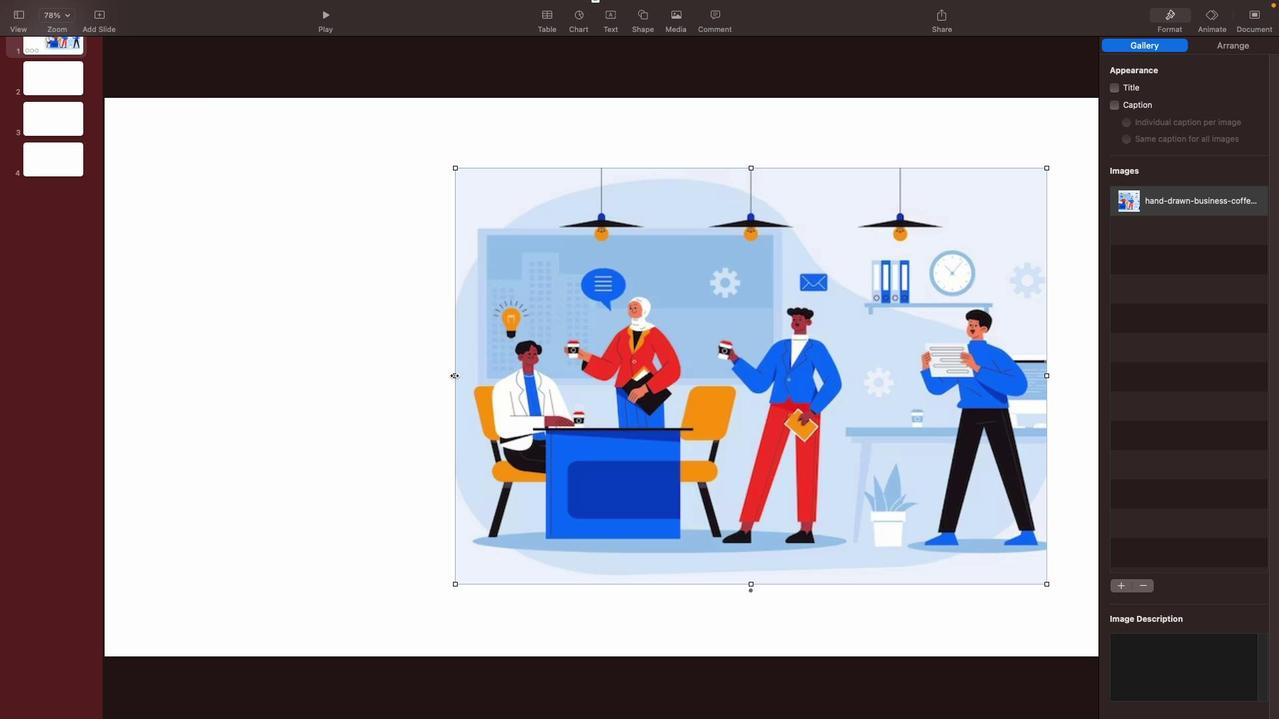 
Action: Mouse pressed left at (457, 379)
Screenshot: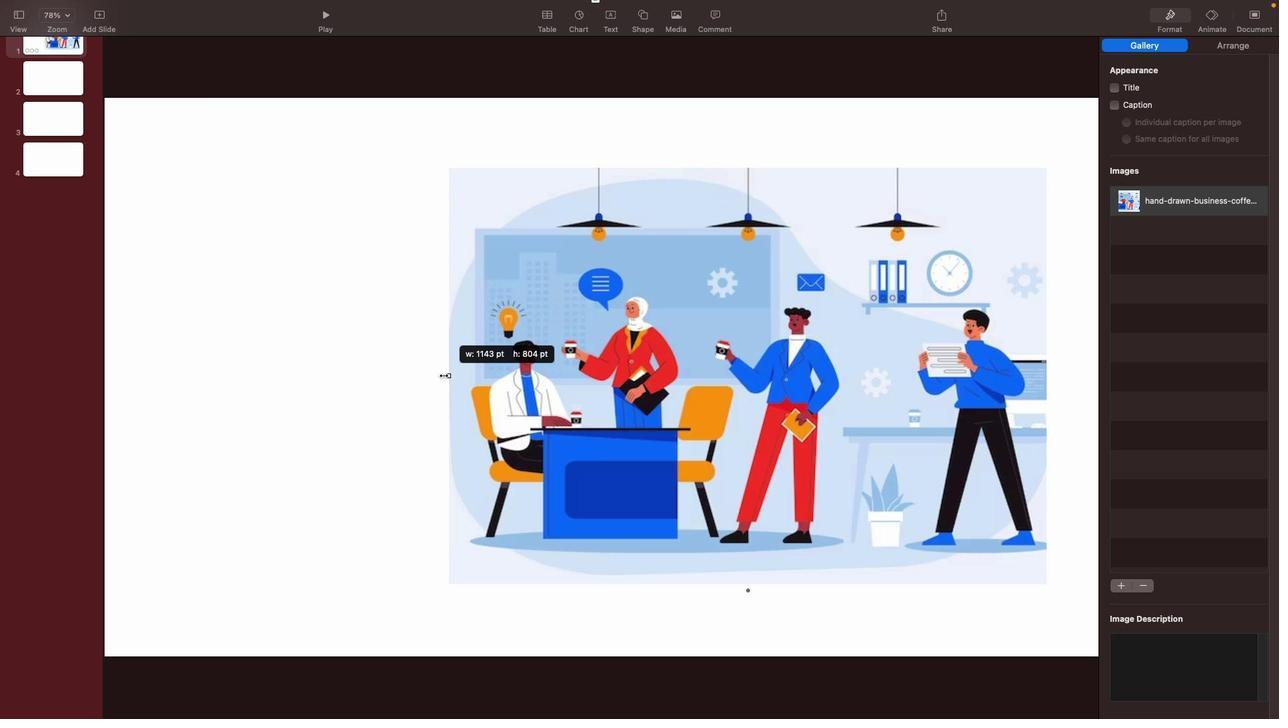 
Action: Mouse moved to (576, 586)
Screenshot: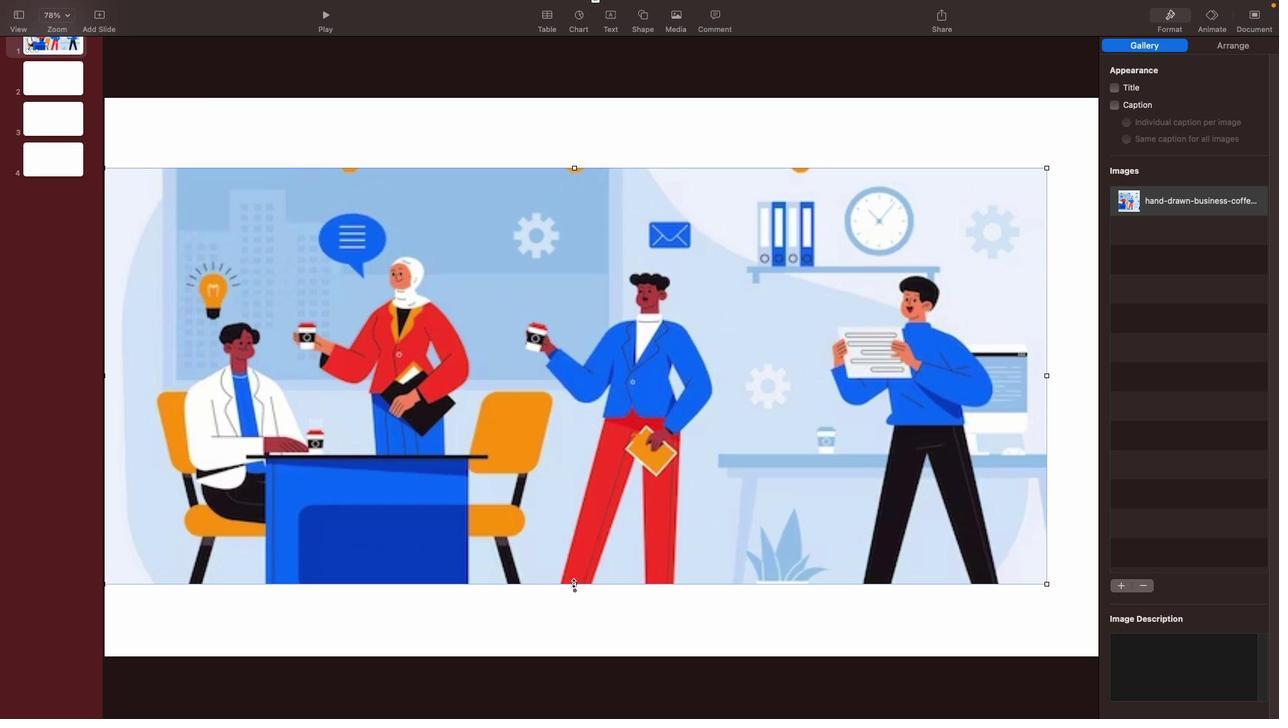 
Action: Mouse pressed left at (576, 586)
Screenshot: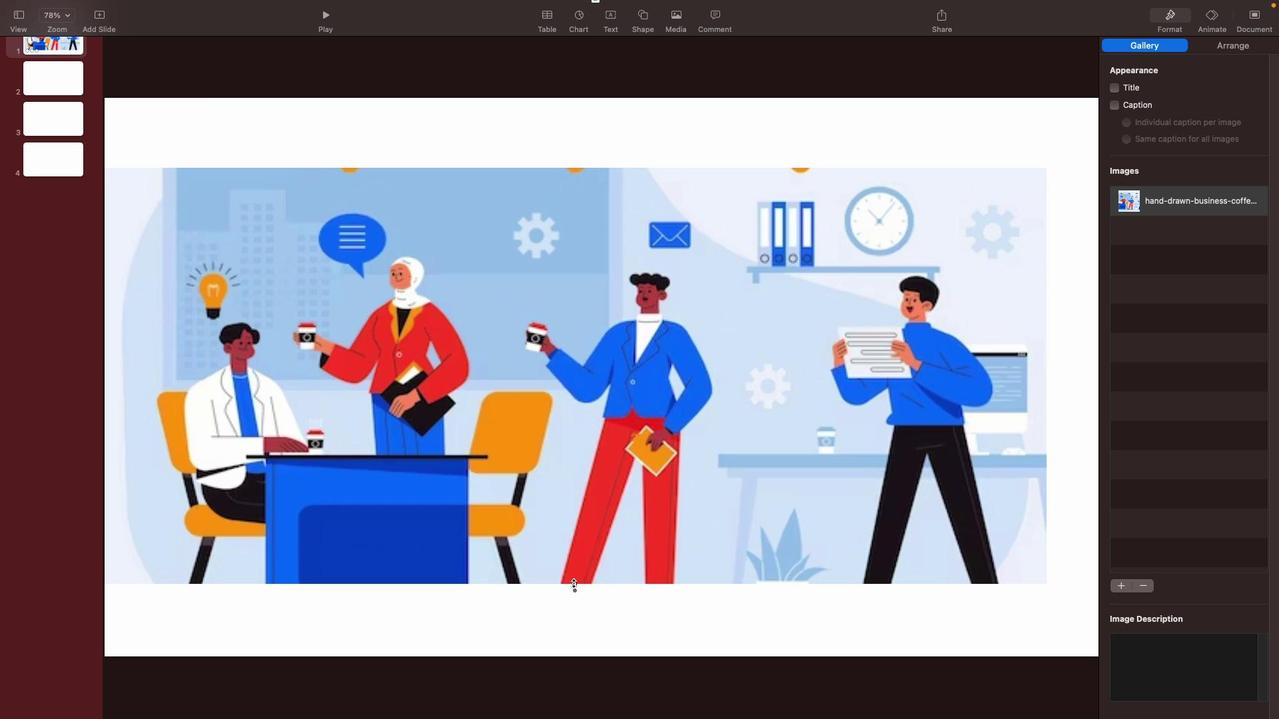 
Action: Mouse moved to (1048, 415)
Screenshot: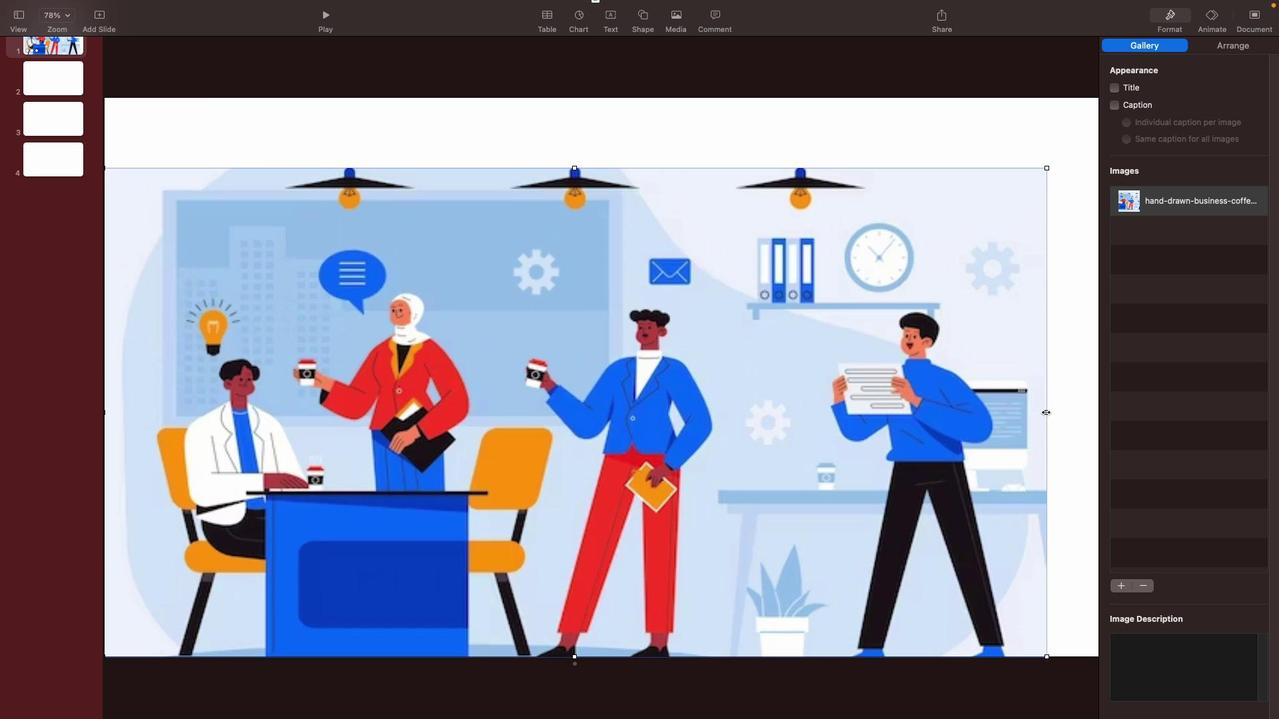 
Action: Mouse pressed left at (1048, 415)
Screenshot: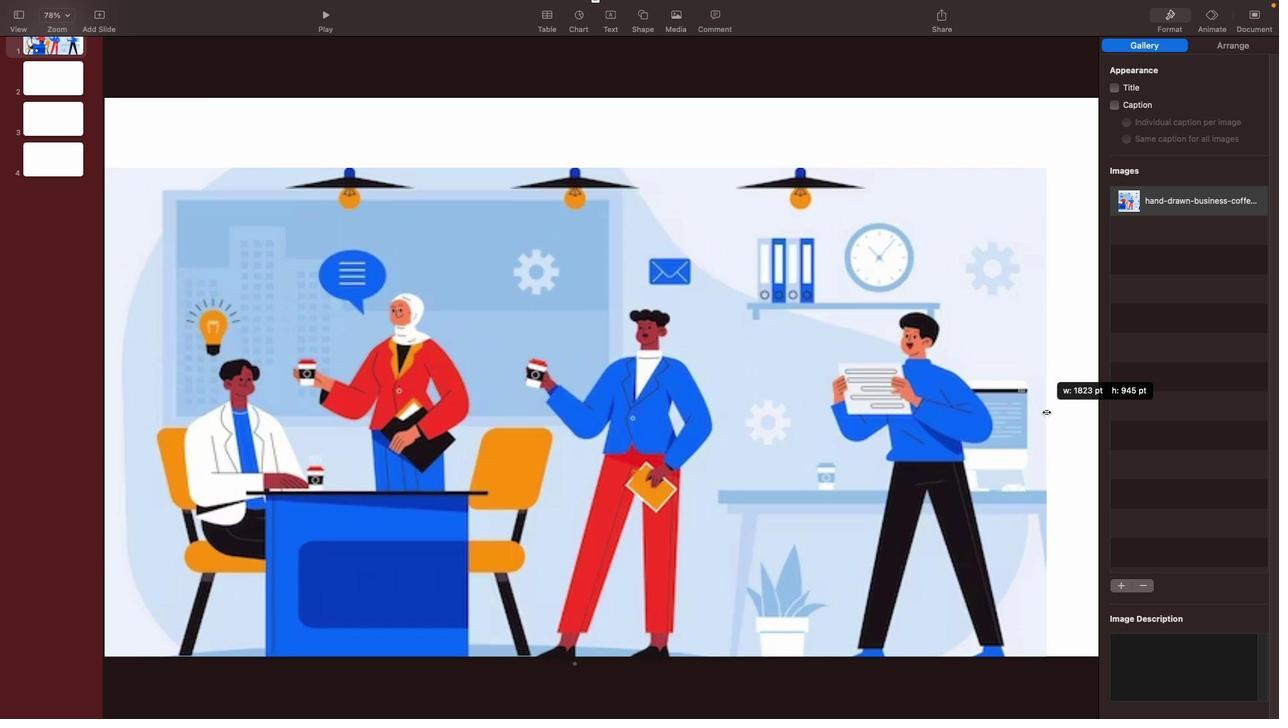 
Action: Mouse moved to (608, 171)
Screenshot: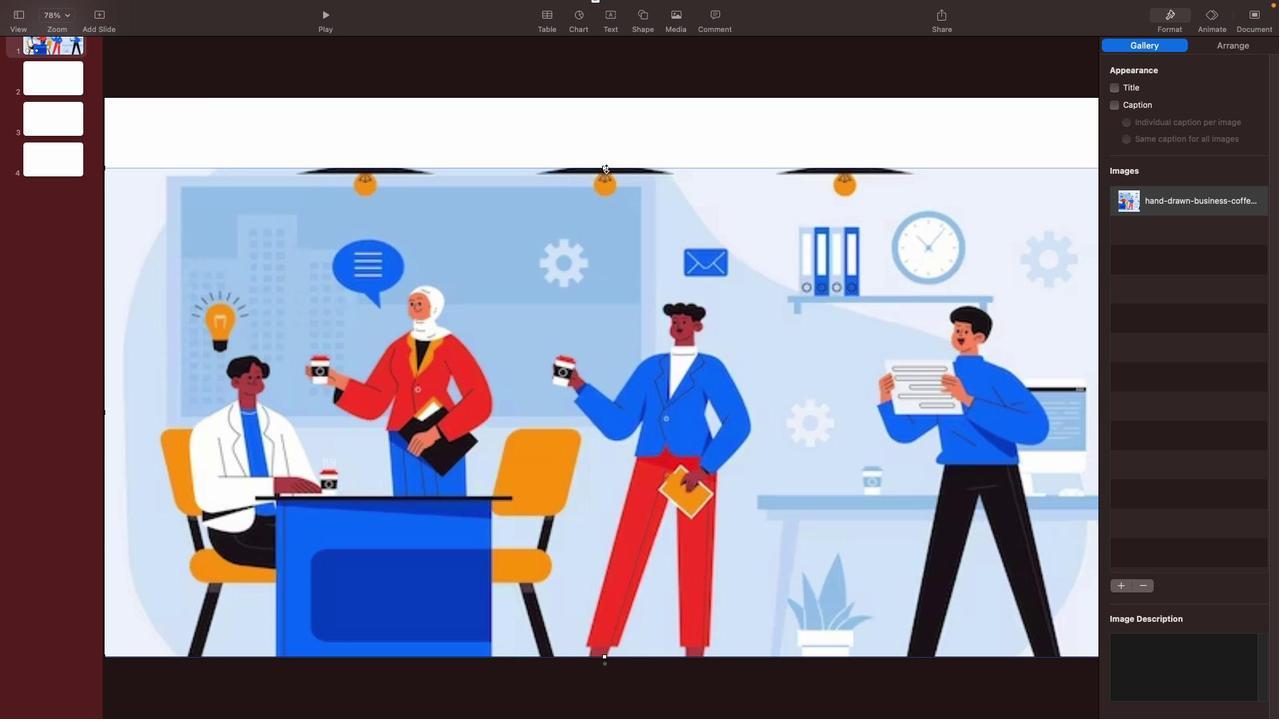 
Action: Mouse pressed left at (608, 171)
Screenshot: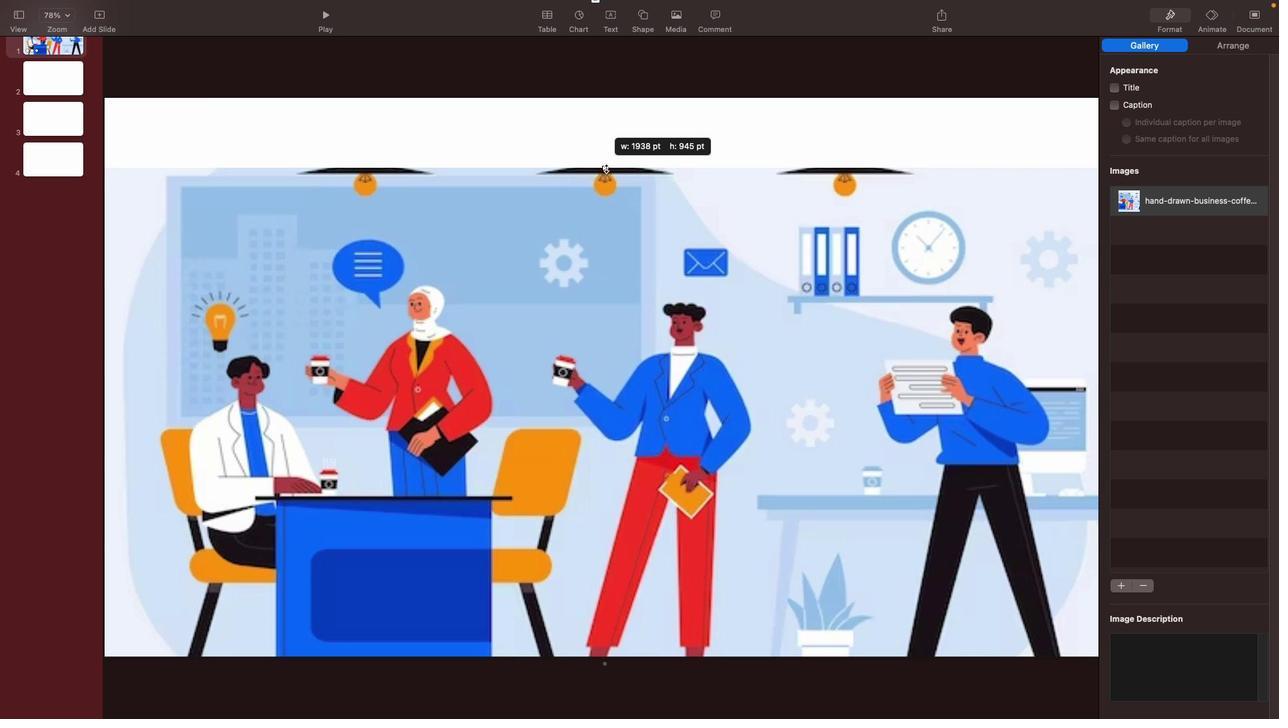
Action: Mouse moved to (1056, 355)
Screenshot: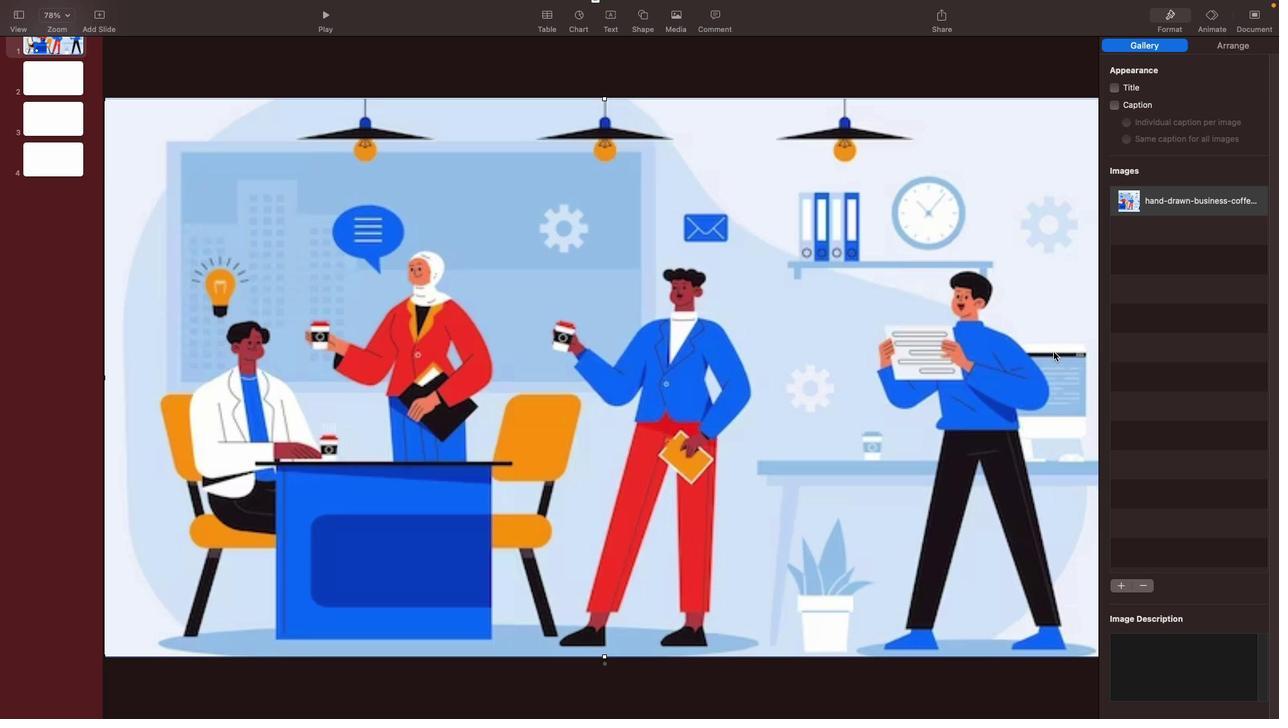 
Action: Mouse pressed left at (1056, 355)
Screenshot: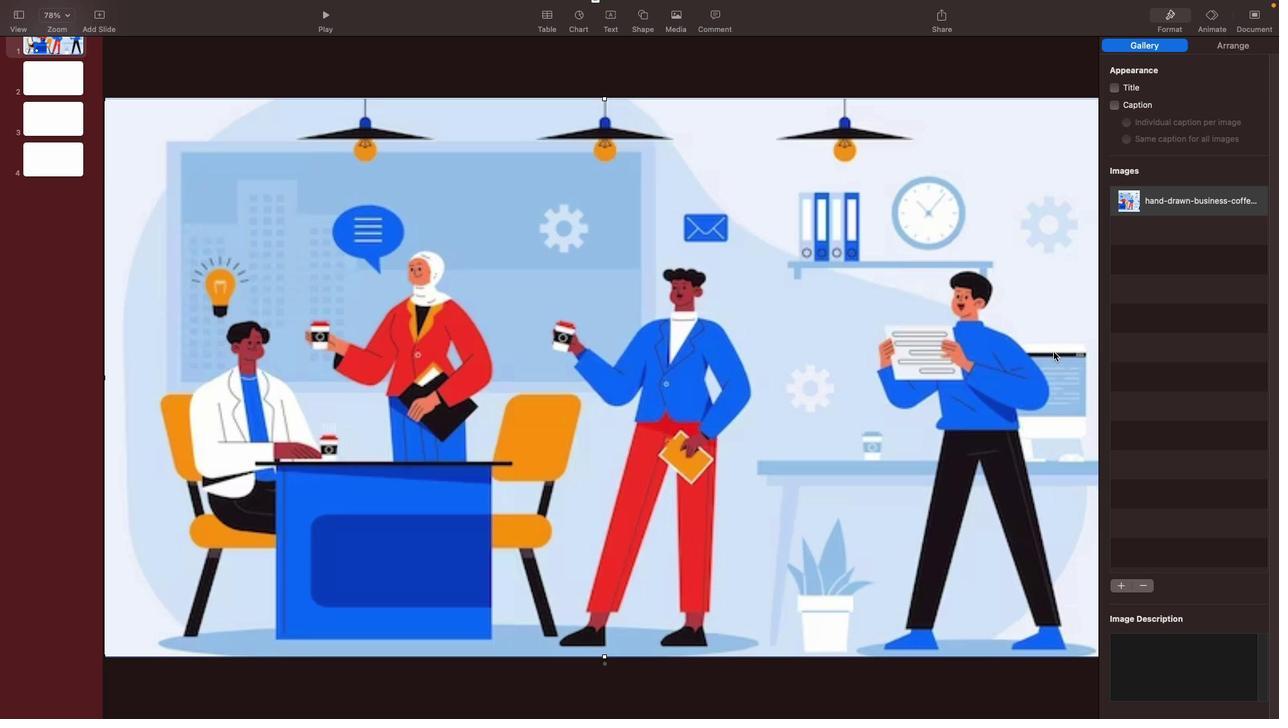 
Action: Mouse moved to (54, 50)
Screenshot: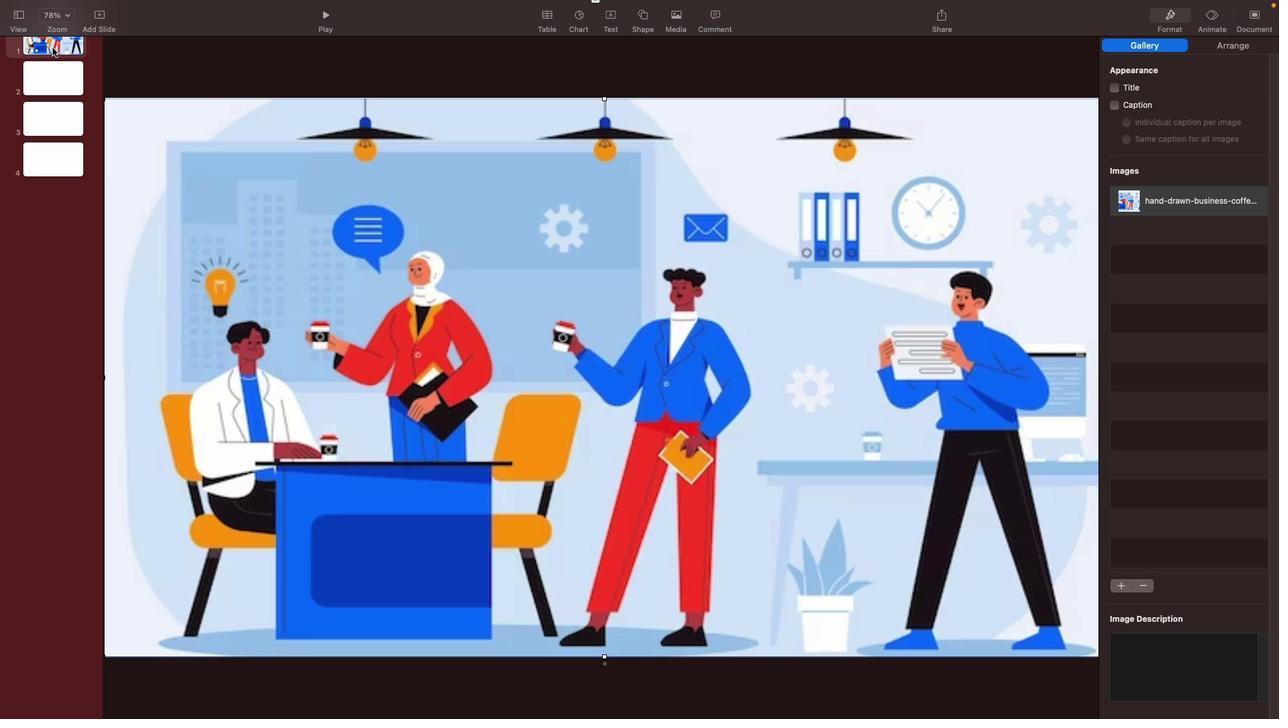 
Action: Mouse pressed left at (54, 50)
Screenshot: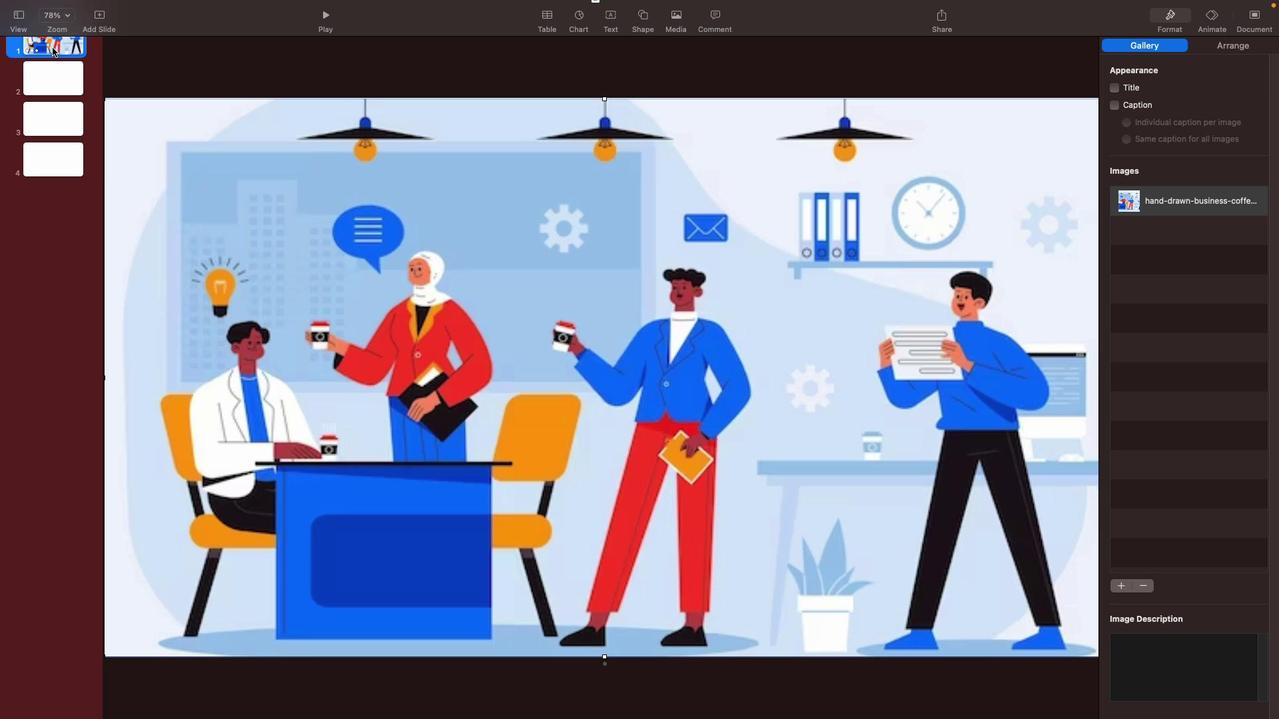 
Action: Mouse moved to (71, 41)
Screenshot: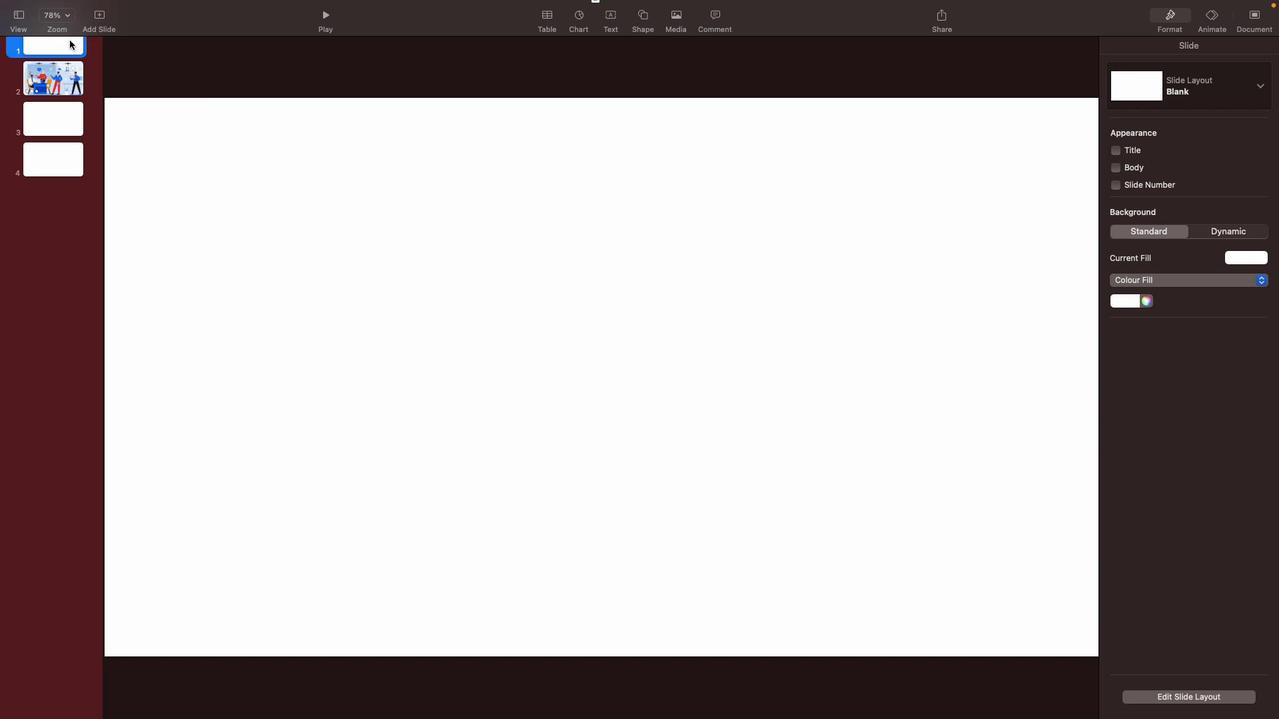 
Action: Mouse pressed left at (71, 41)
Screenshot: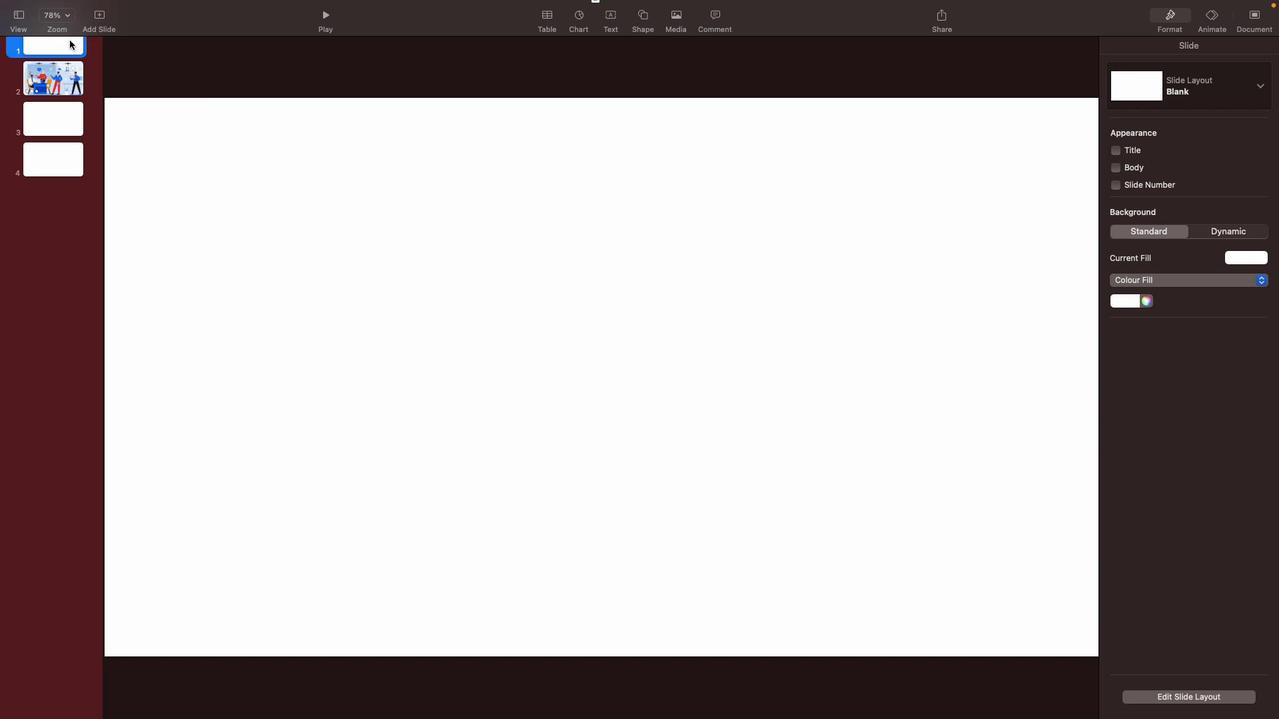 
Action: Mouse moved to (683, 16)
Screenshot: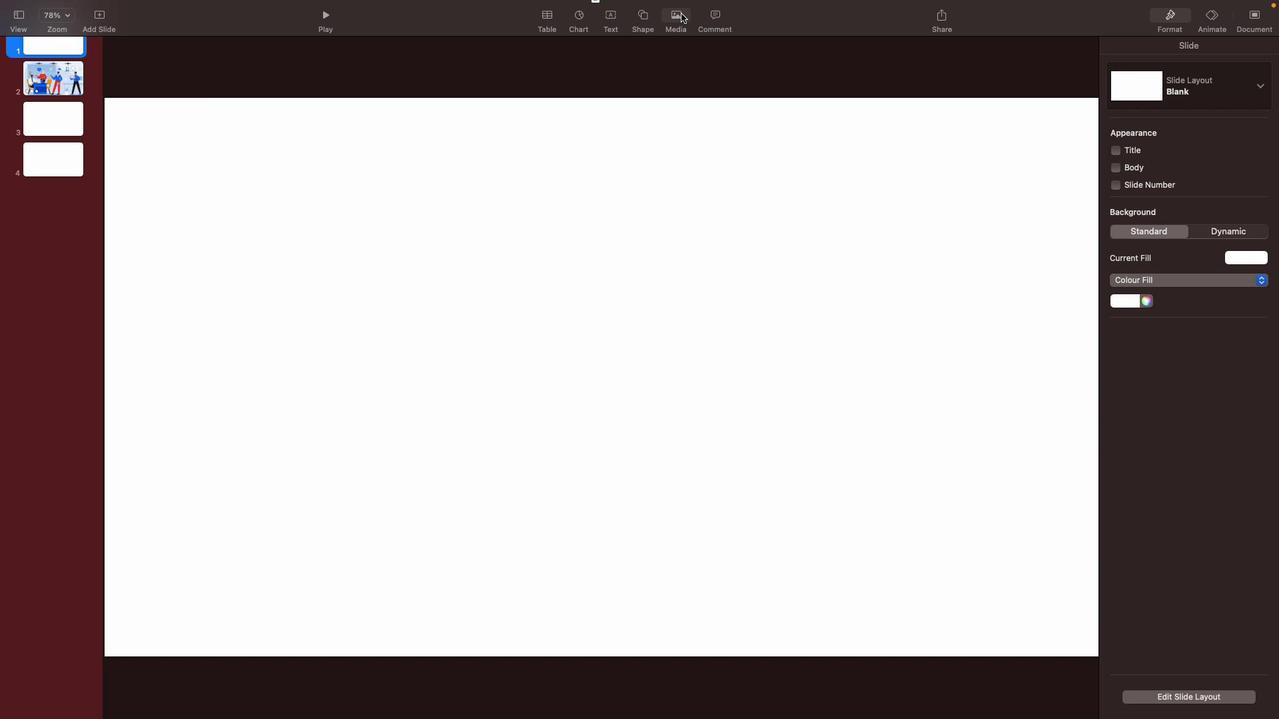 
Action: Mouse pressed left at (683, 16)
Screenshot: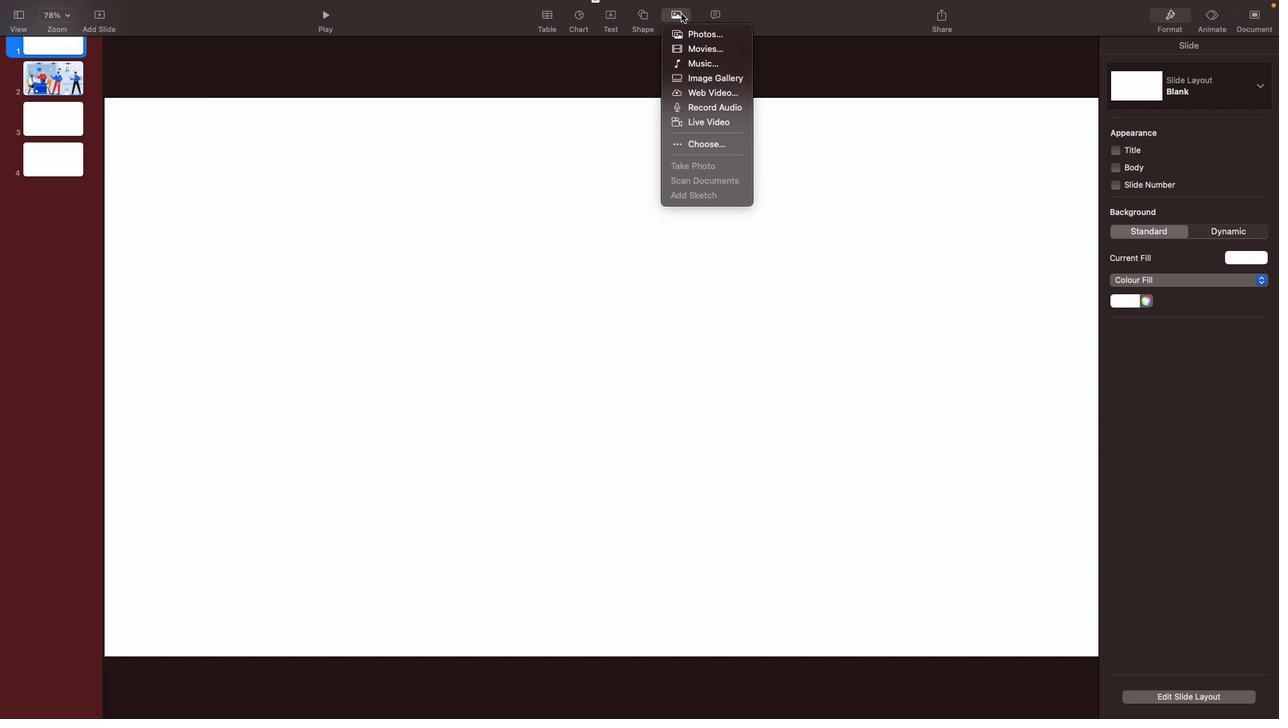 
Action: Mouse moved to (708, 83)
Screenshot: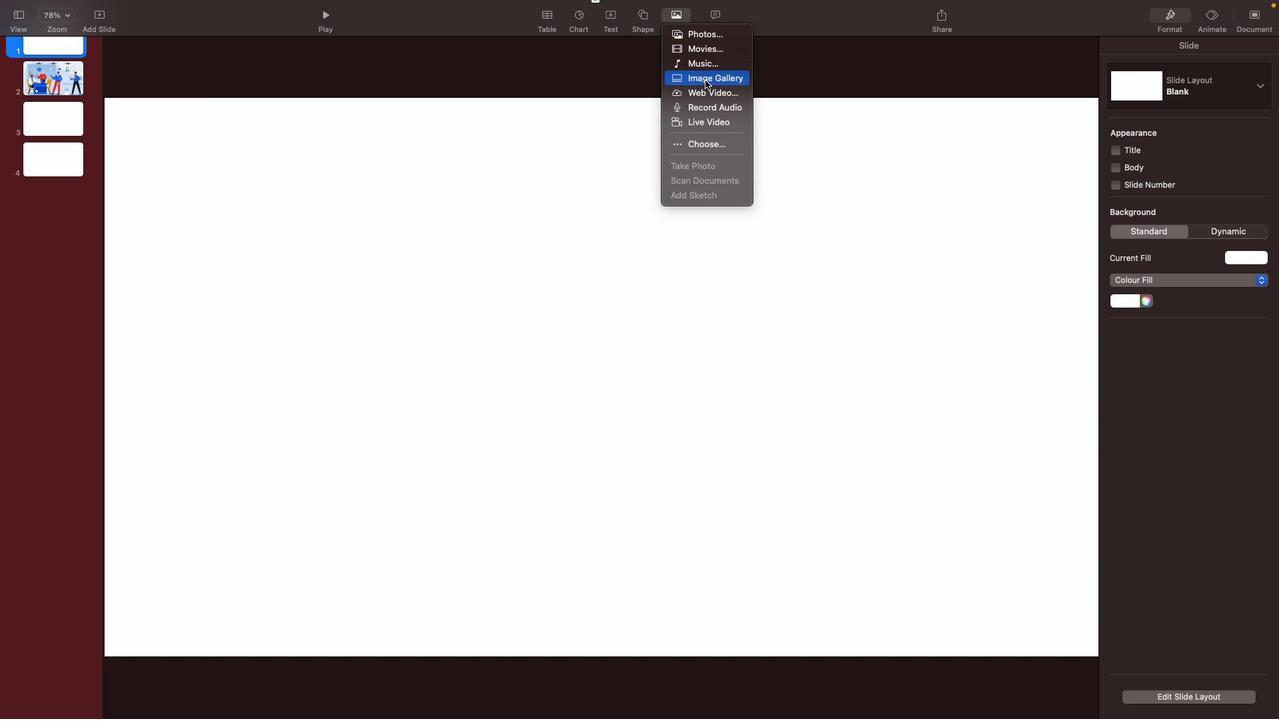 
Action: Mouse pressed left at (708, 83)
Screenshot: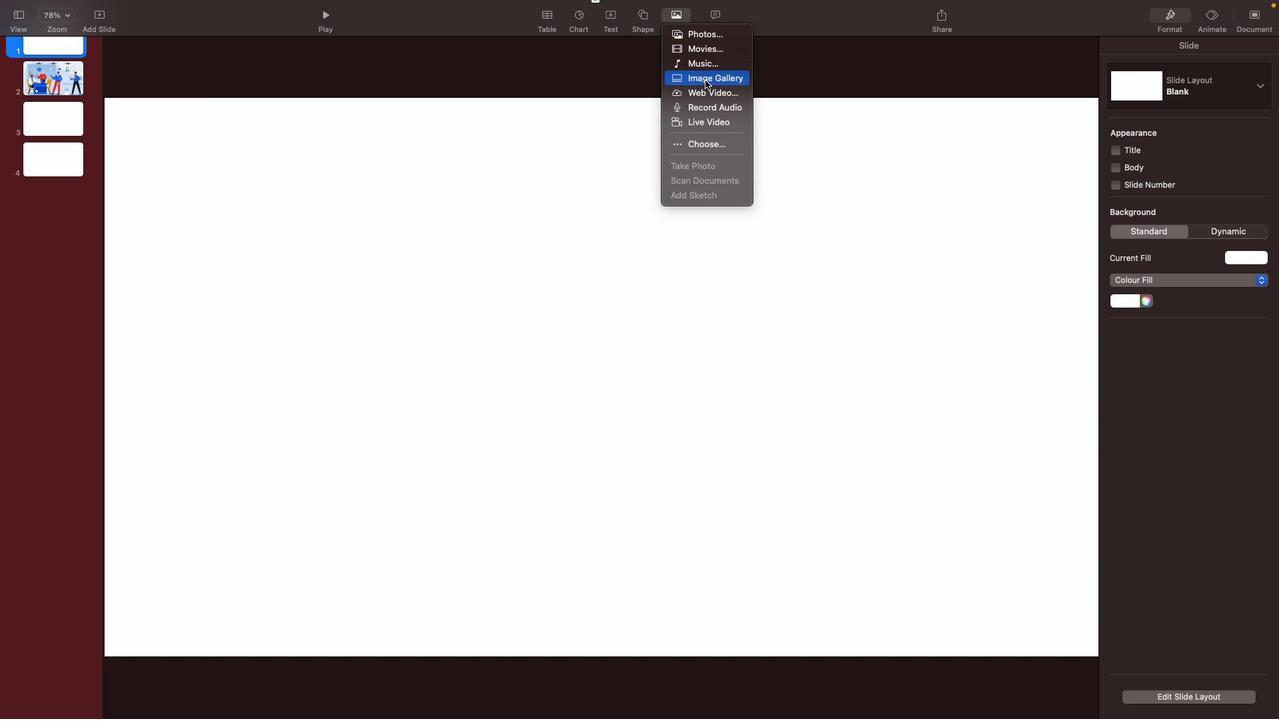 
Action: Mouse moved to (1046, 576)
Screenshot: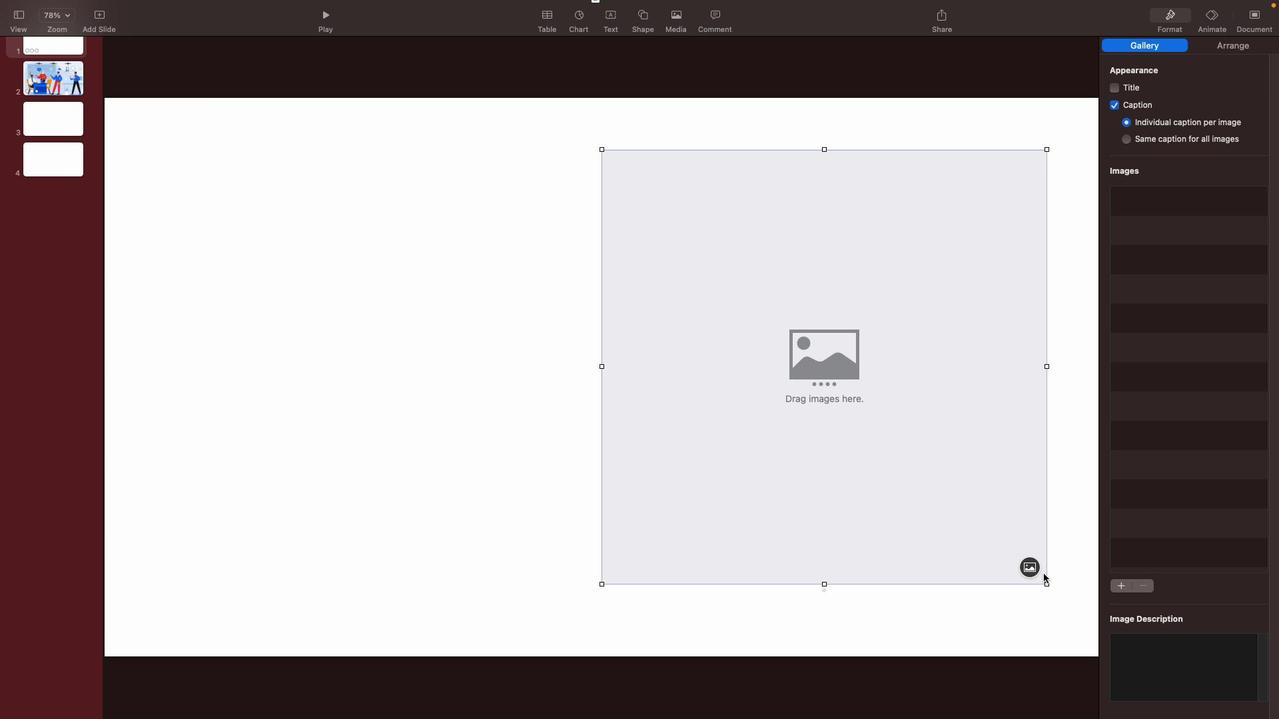 
Action: Mouse pressed left at (1046, 576)
Screenshot: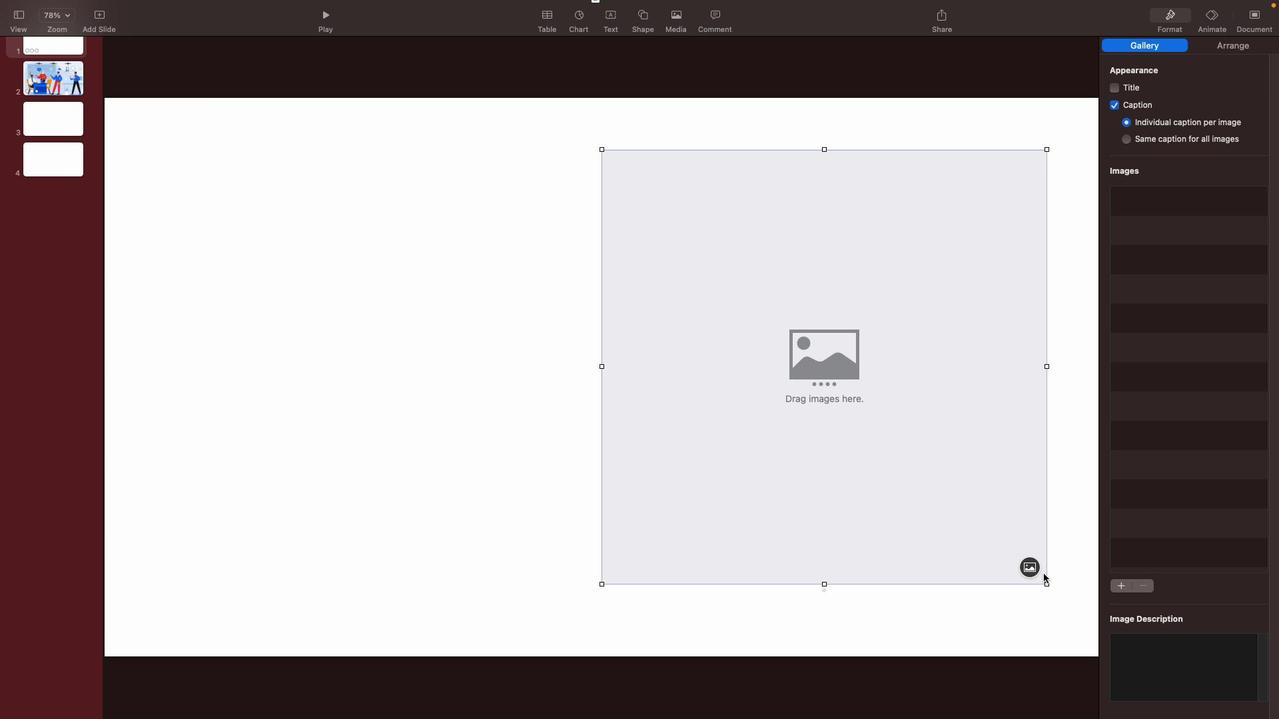 
Action: Mouse moved to (1035, 568)
Screenshot: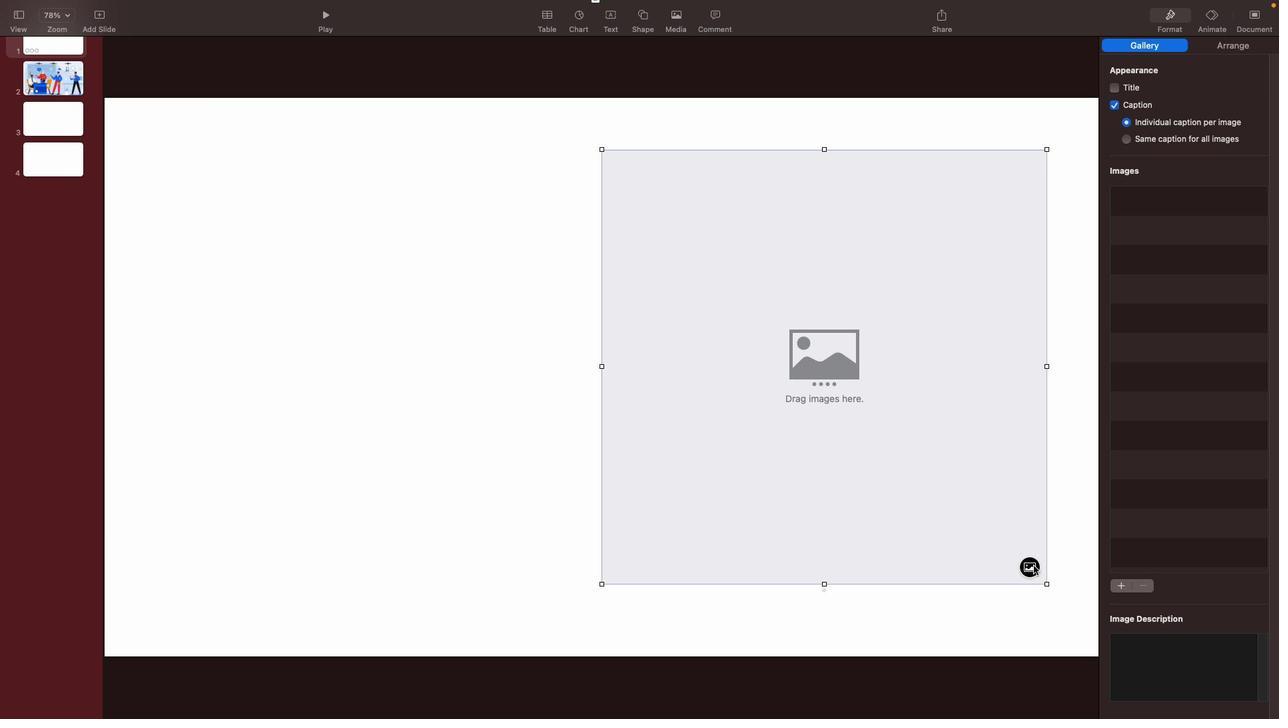 
Action: Mouse pressed left at (1035, 568)
Screenshot: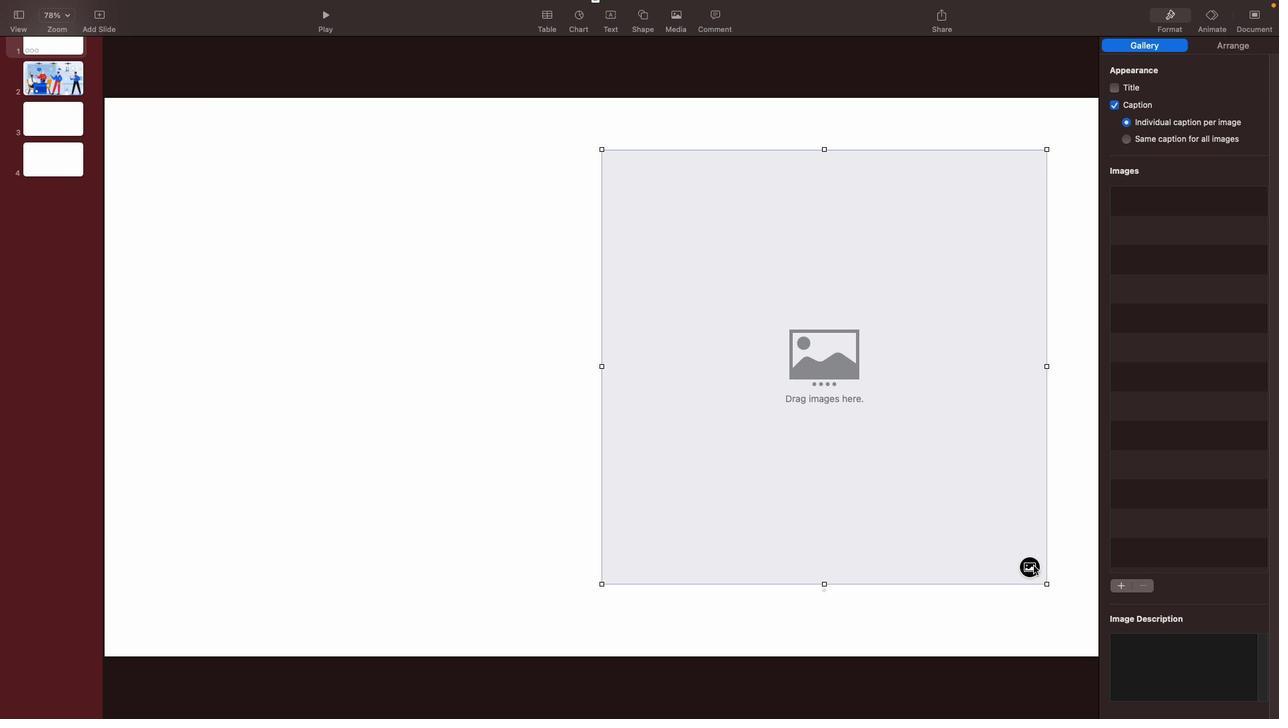 
Action: Mouse moved to (486, 313)
Screenshot: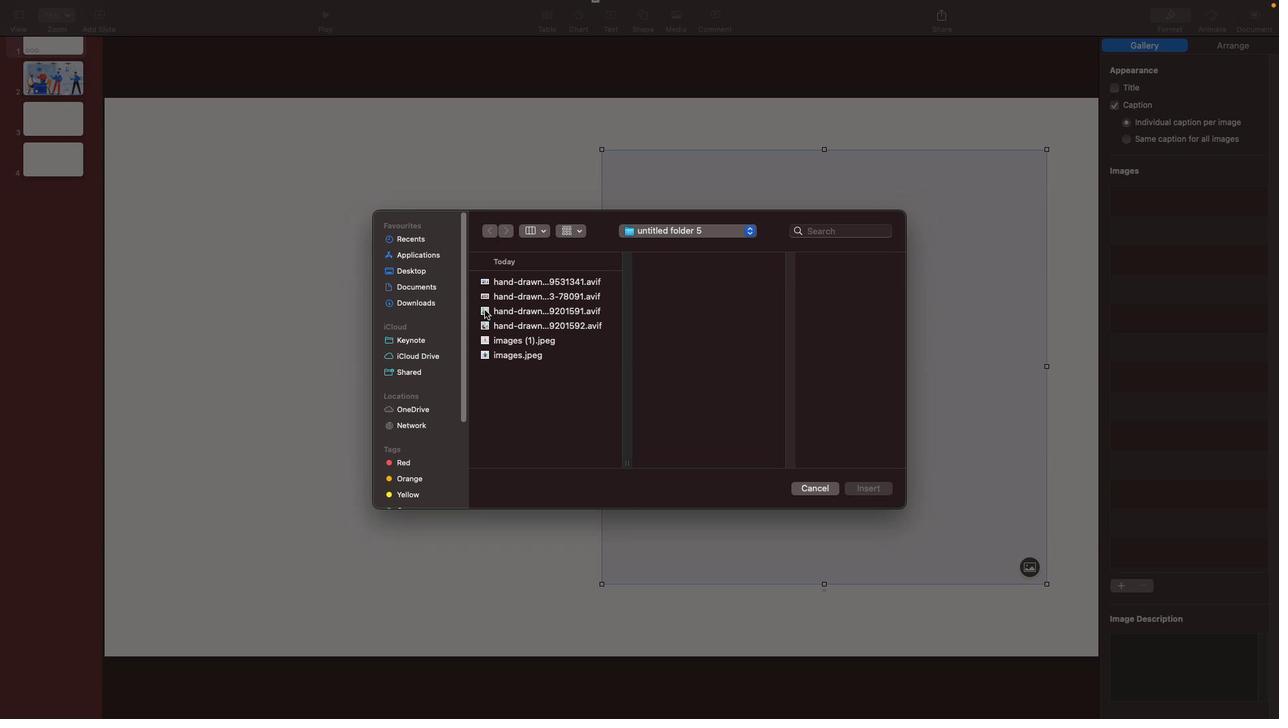 
Action: Mouse pressed left at (486, 313)
Screenshot: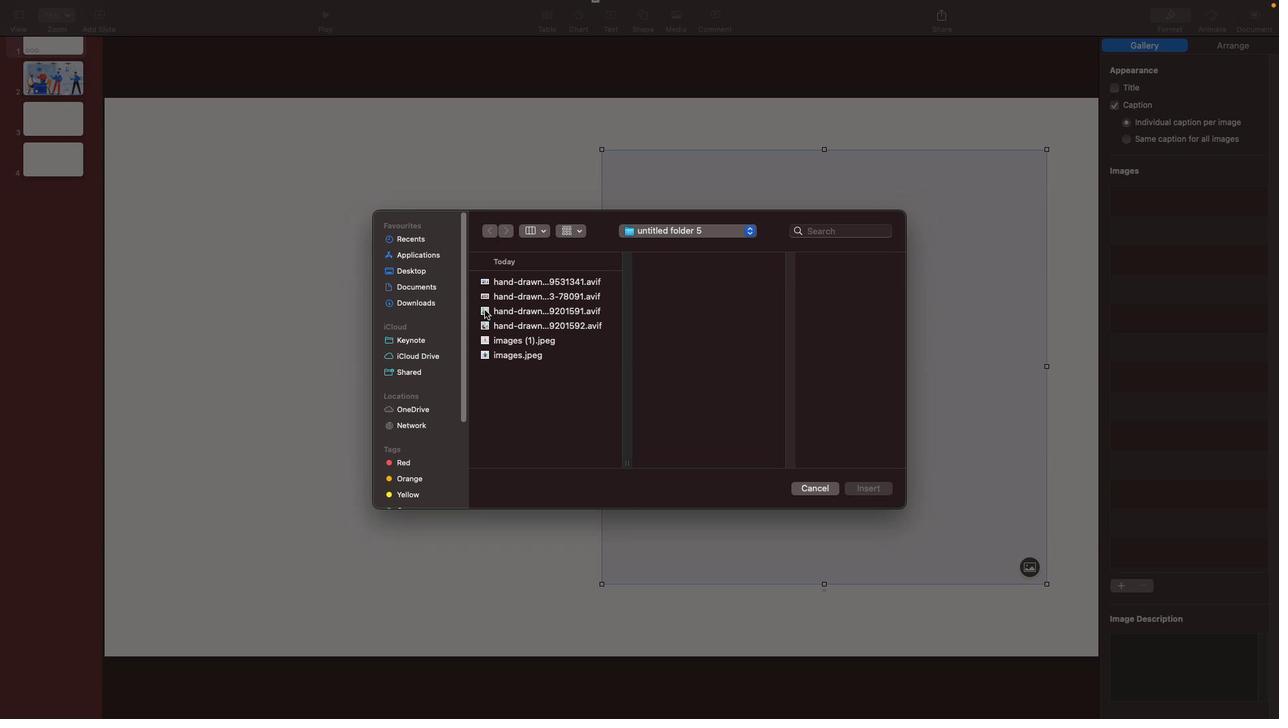 
Action: Mouse moved to (486, 329)
Screenshot: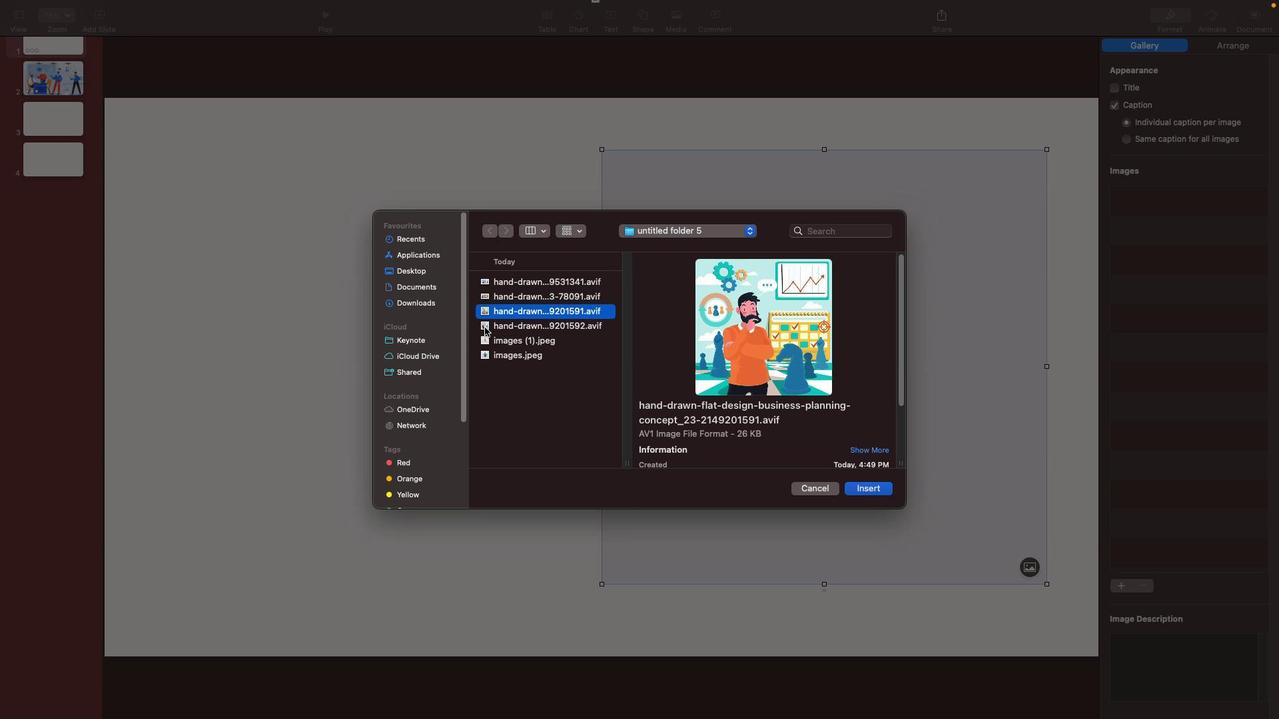 
Action: Mouse pressed left at (486, 329)
Screenshot: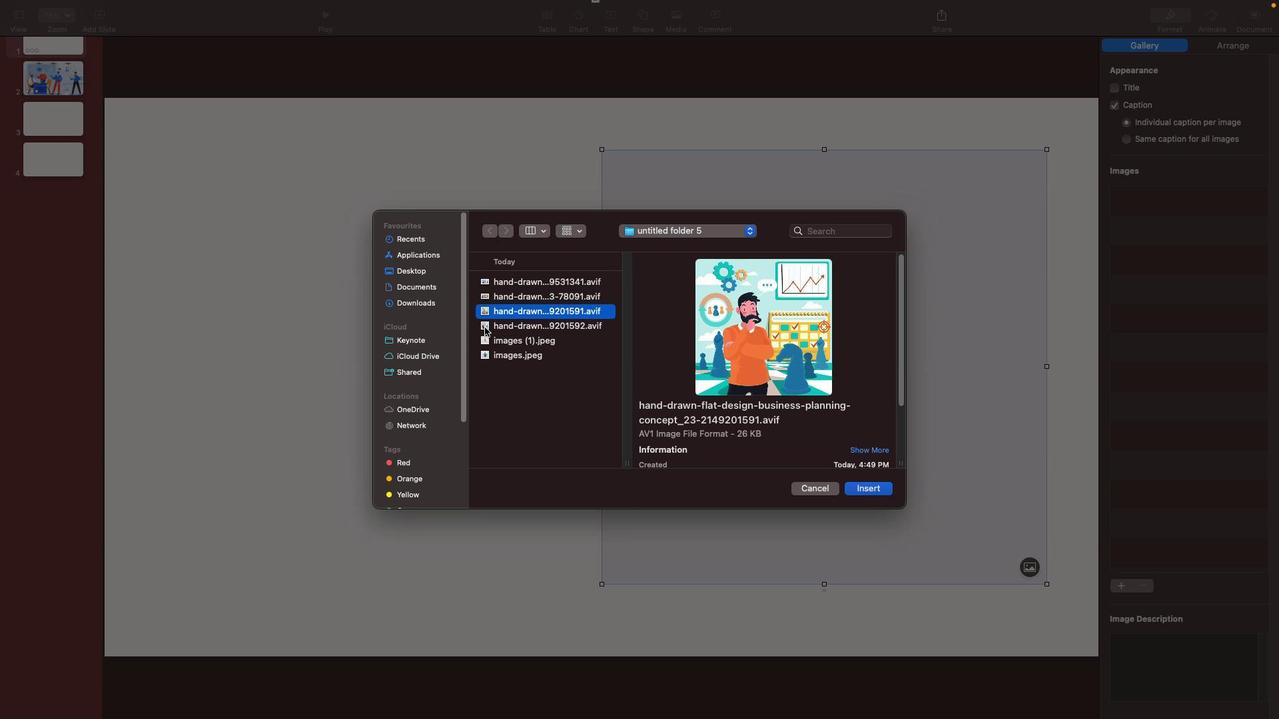 
Action: Mouse moved to (488, 341)
Screenshot: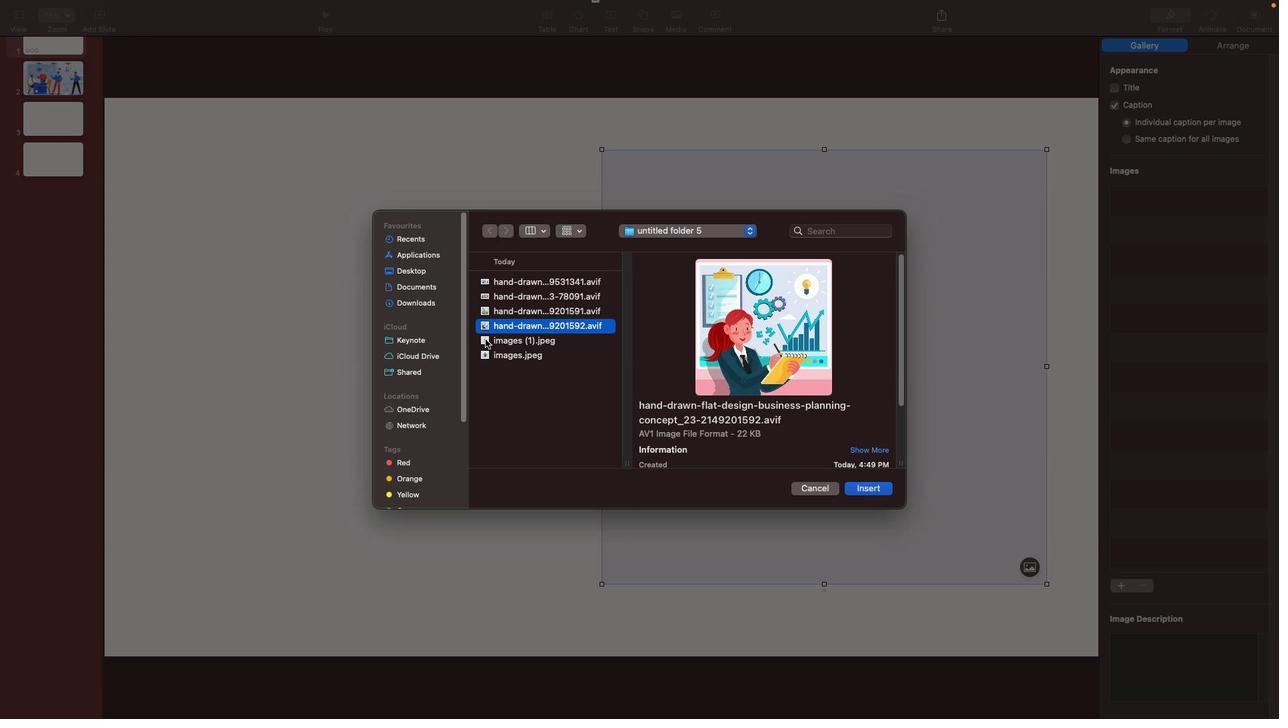 
Action: Mouse pressed left at (488, 341)
Screenshot: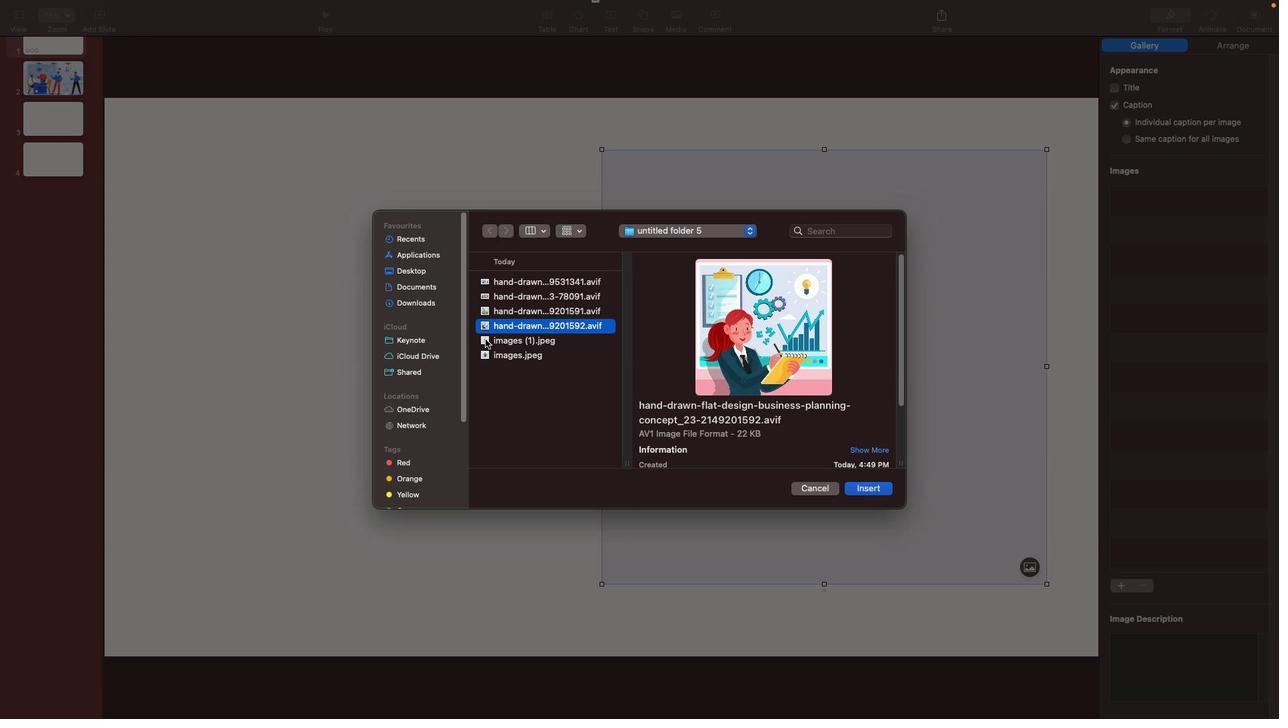 
Action: Mouse moved to (488, 325)
Screenshot: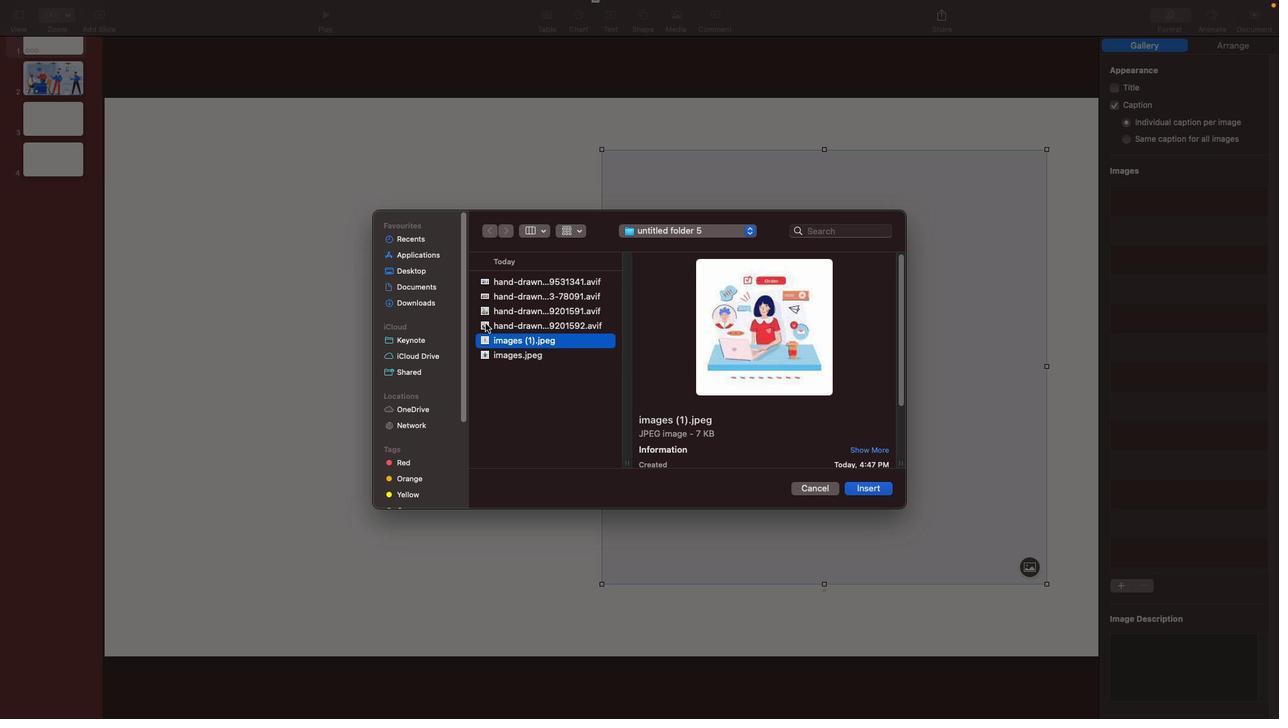 
Action: Mouse pressed left at (488, 325)
Screenshot: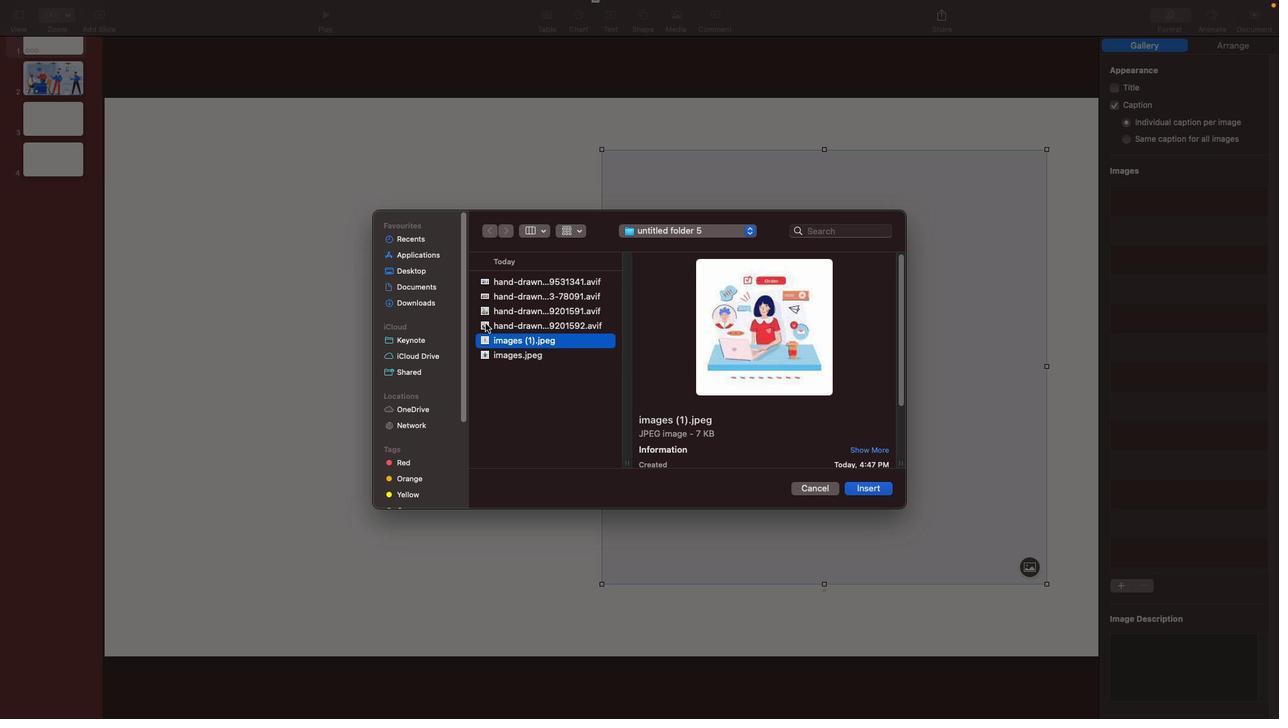
Action: Mouse moved to (487, 281)
Screenshot: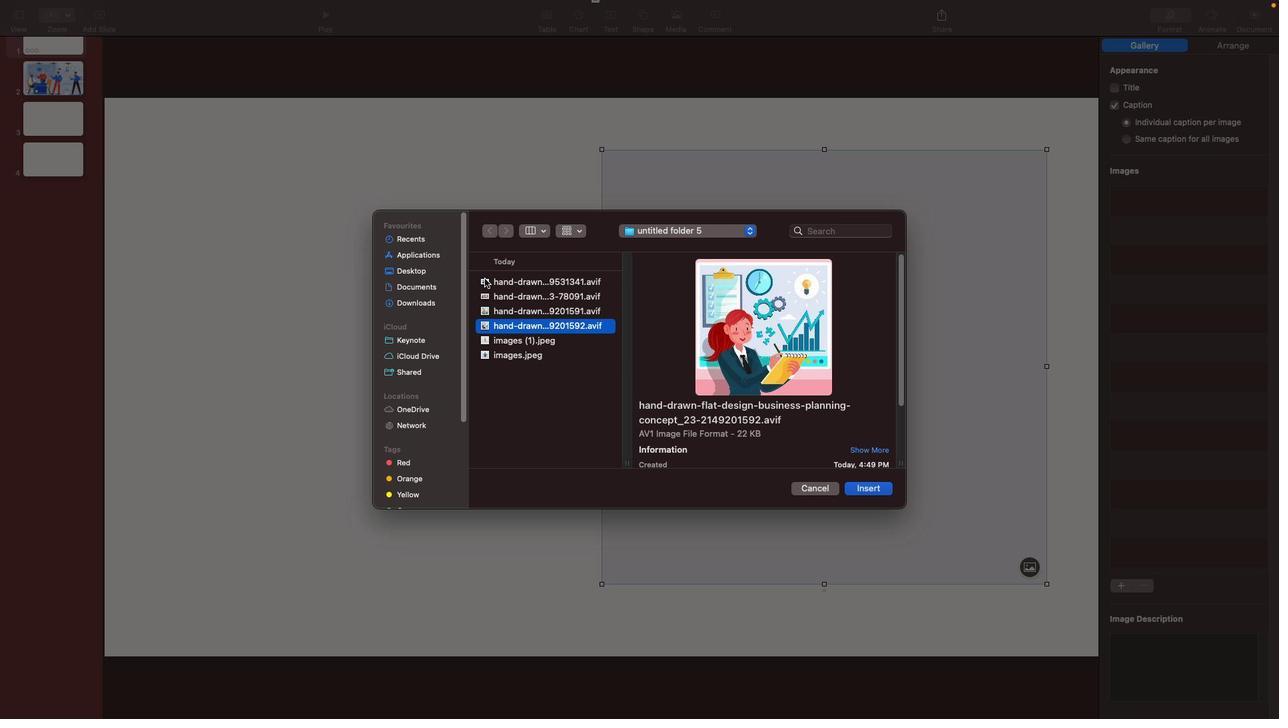 
Action: Mouse pressed left at (487, 281)
Screenshot: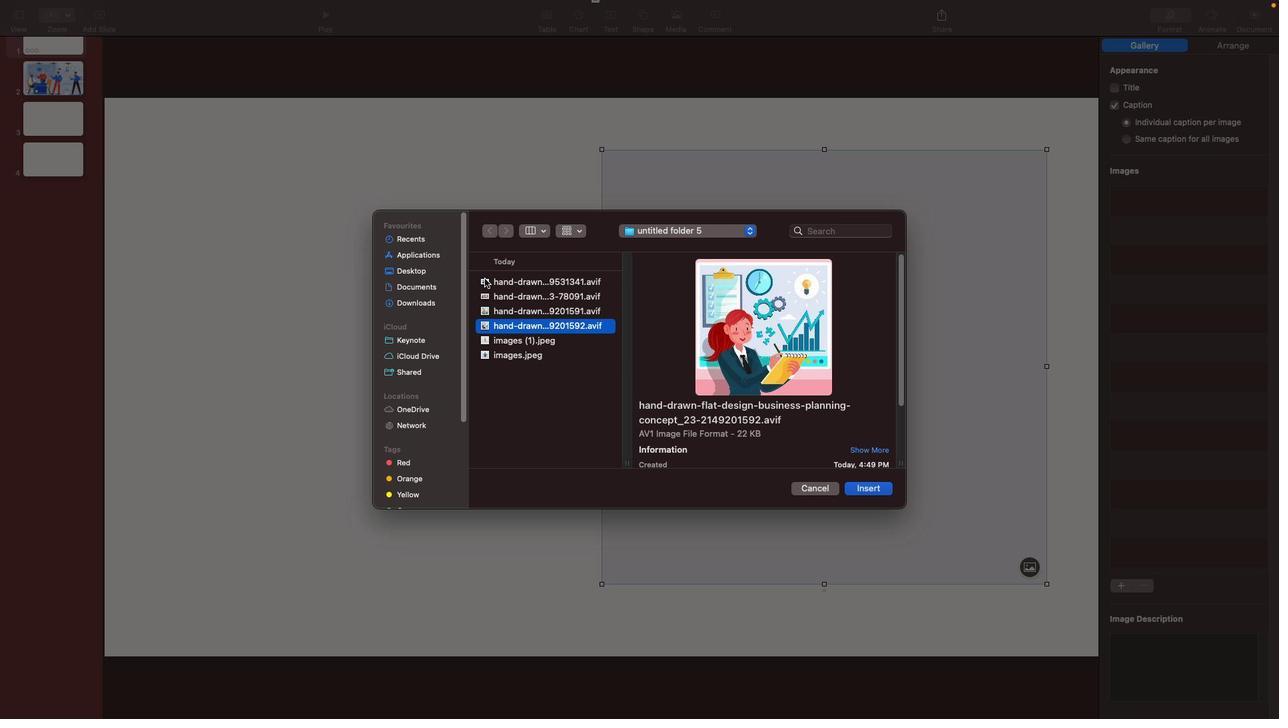 
Action: Mouse moved to (488, 355)
Screenshot: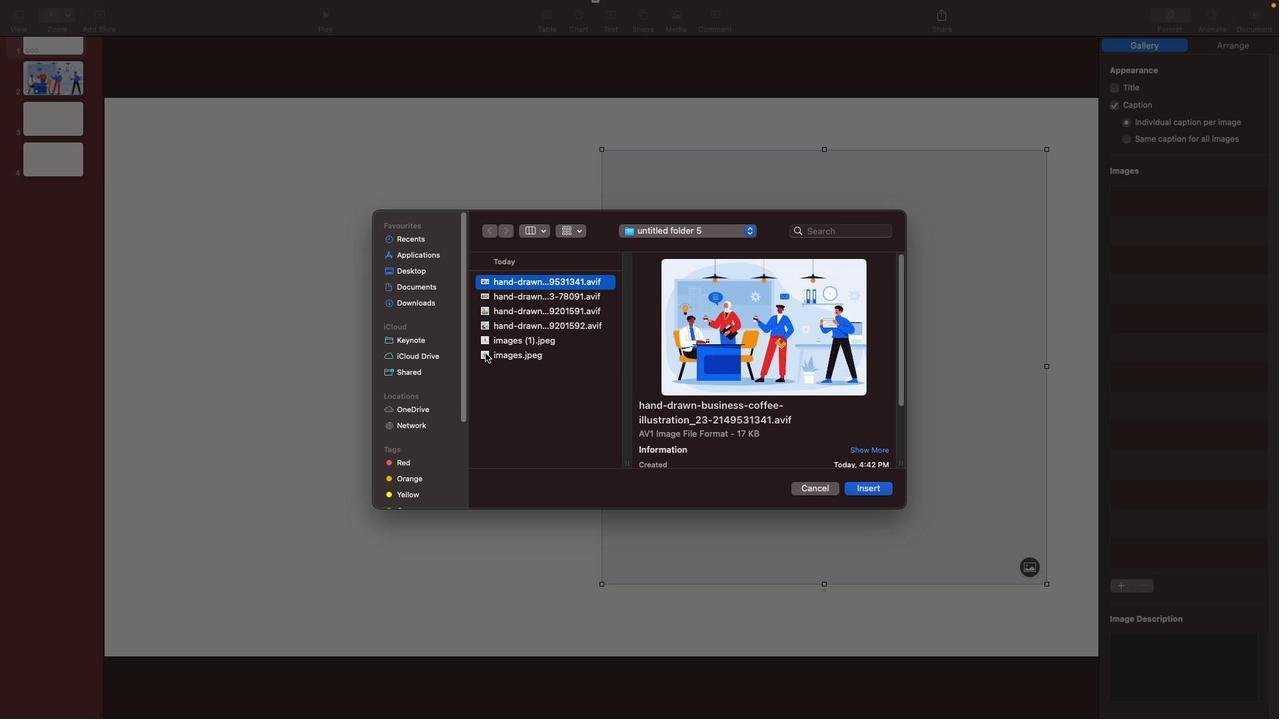 
Action: Mouse pressed left at (488, 355)
Screenshot: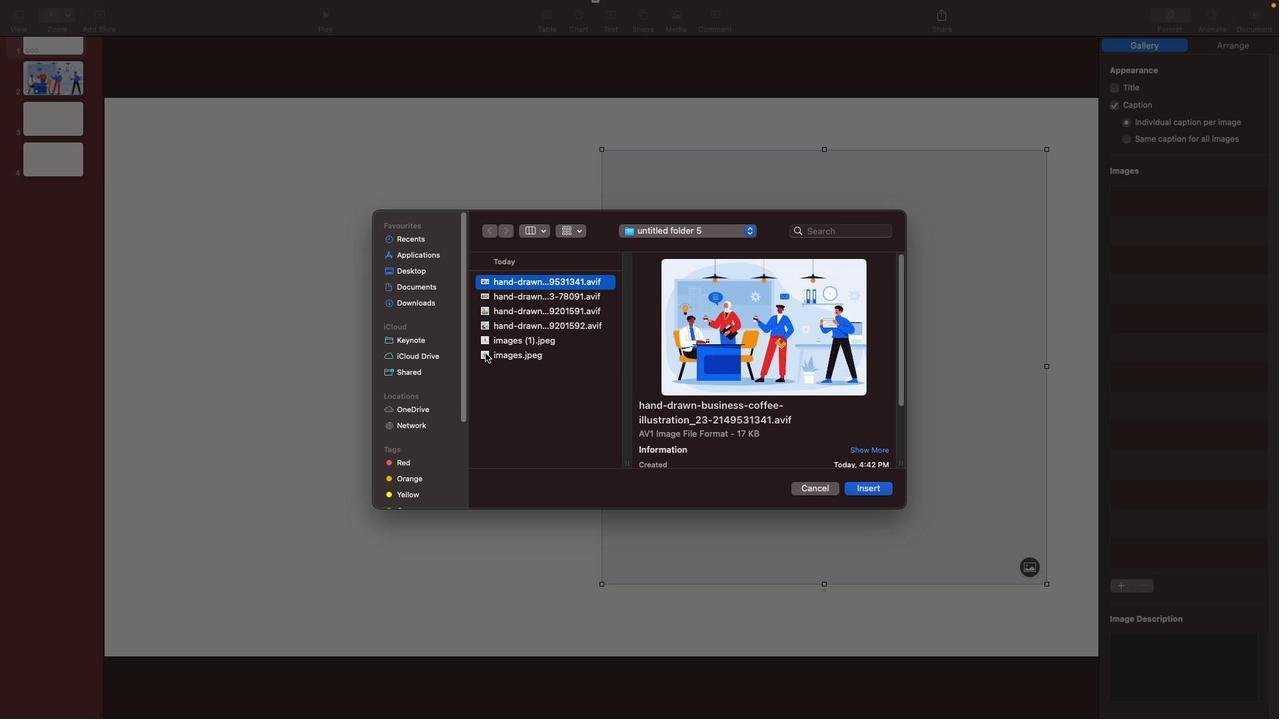 
Action: Mouse moved to (487, 340)
Screenshot: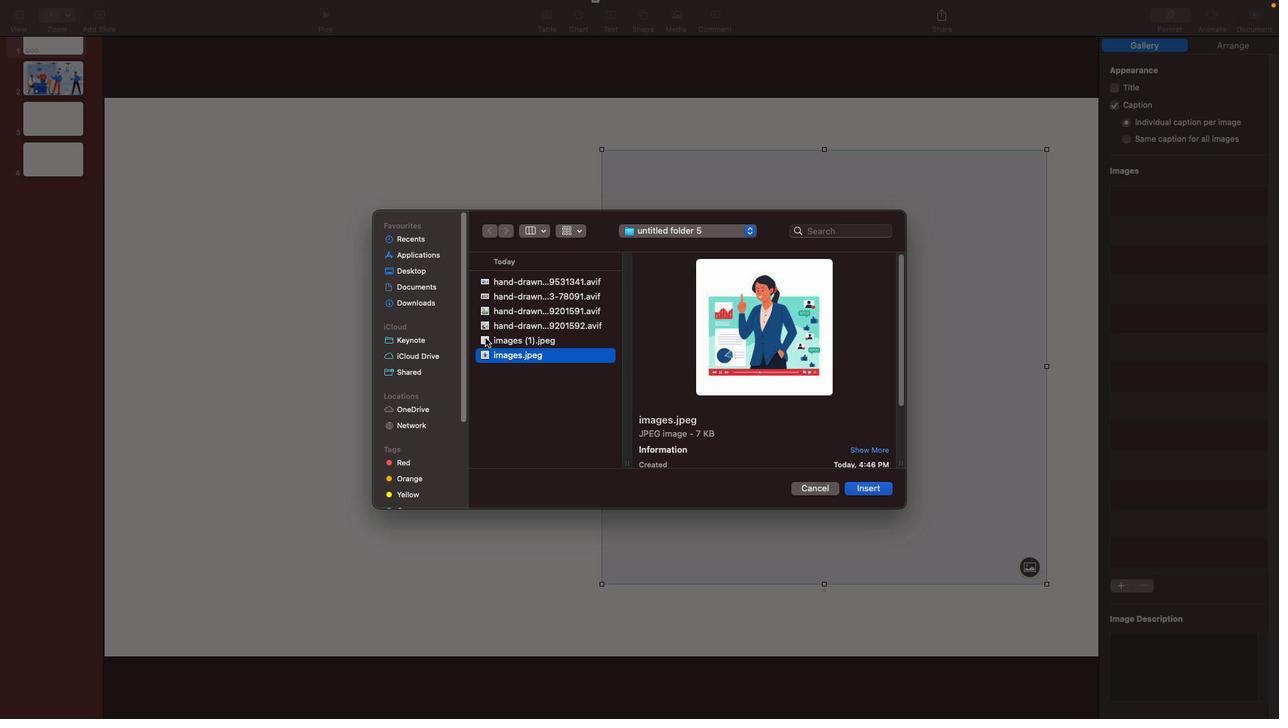 
Action: Mouse pressed left at (487, 340)
Screenshot: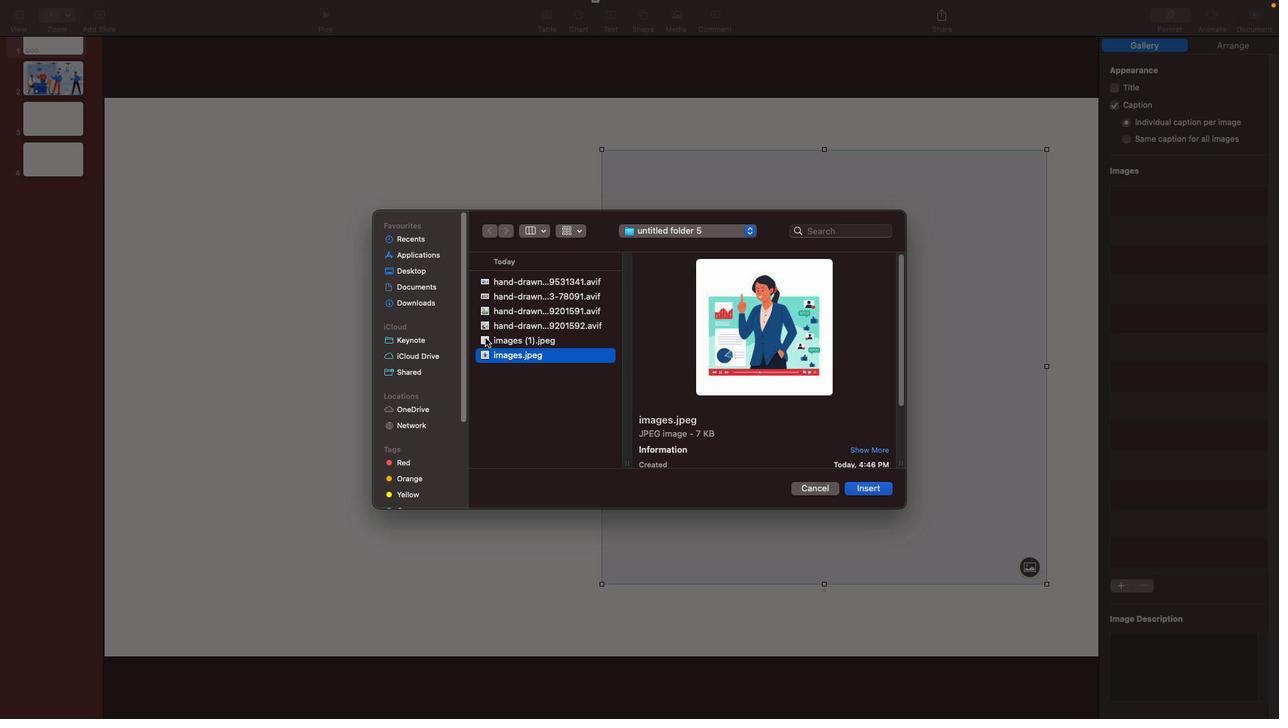 
Action: Mouse moved to (488, 330)
Screenshot: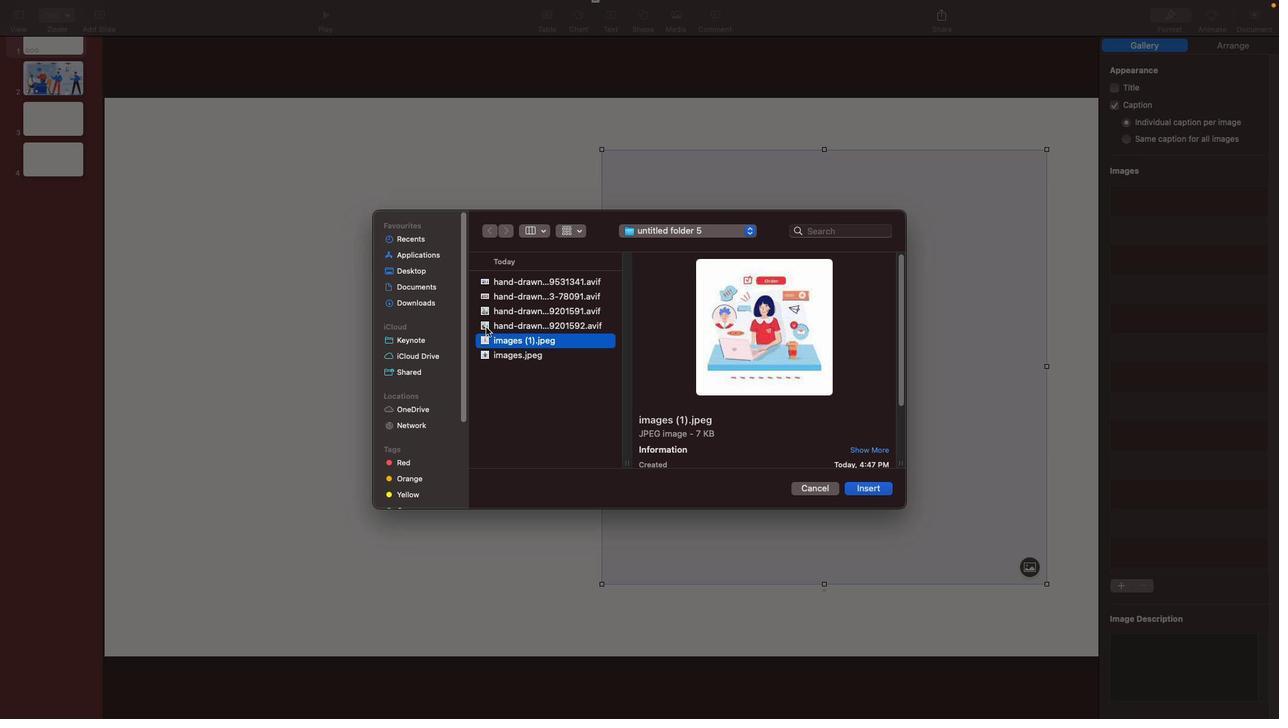 
Action: Mouse pressed left at (488, 330)
Screenshot: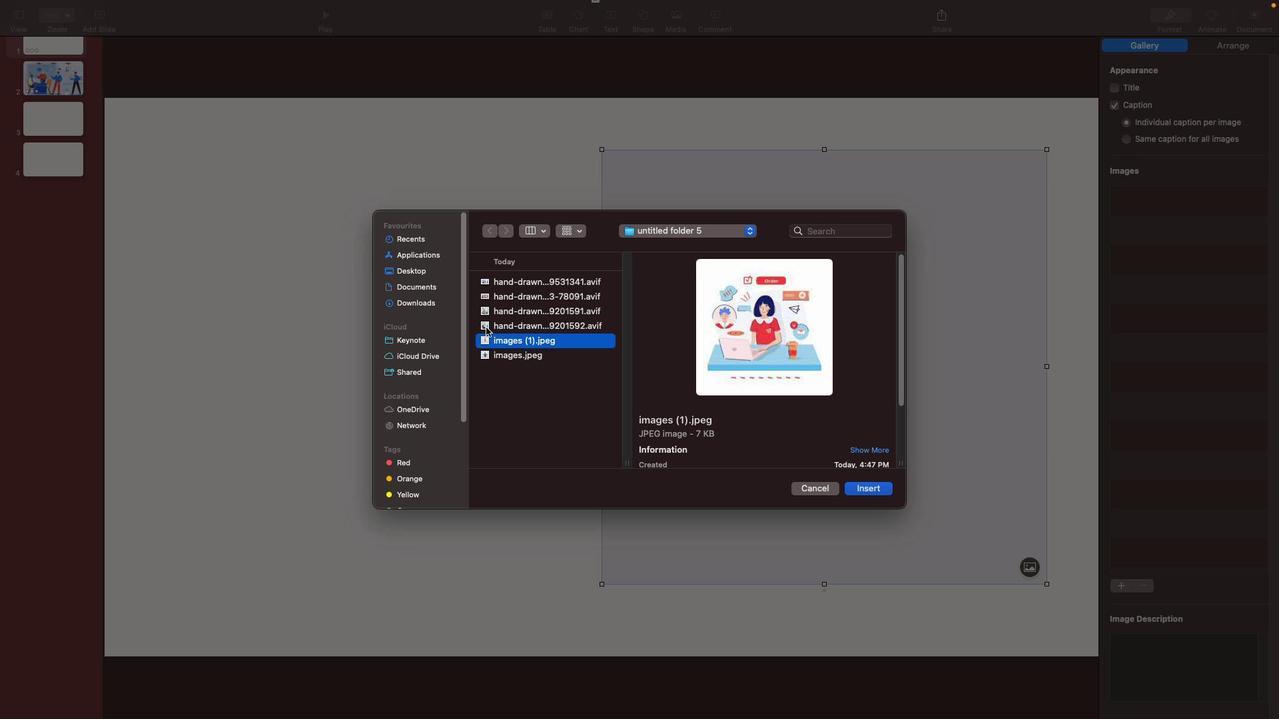 
Action: Mouse moved to (879, 492)
Screenshot: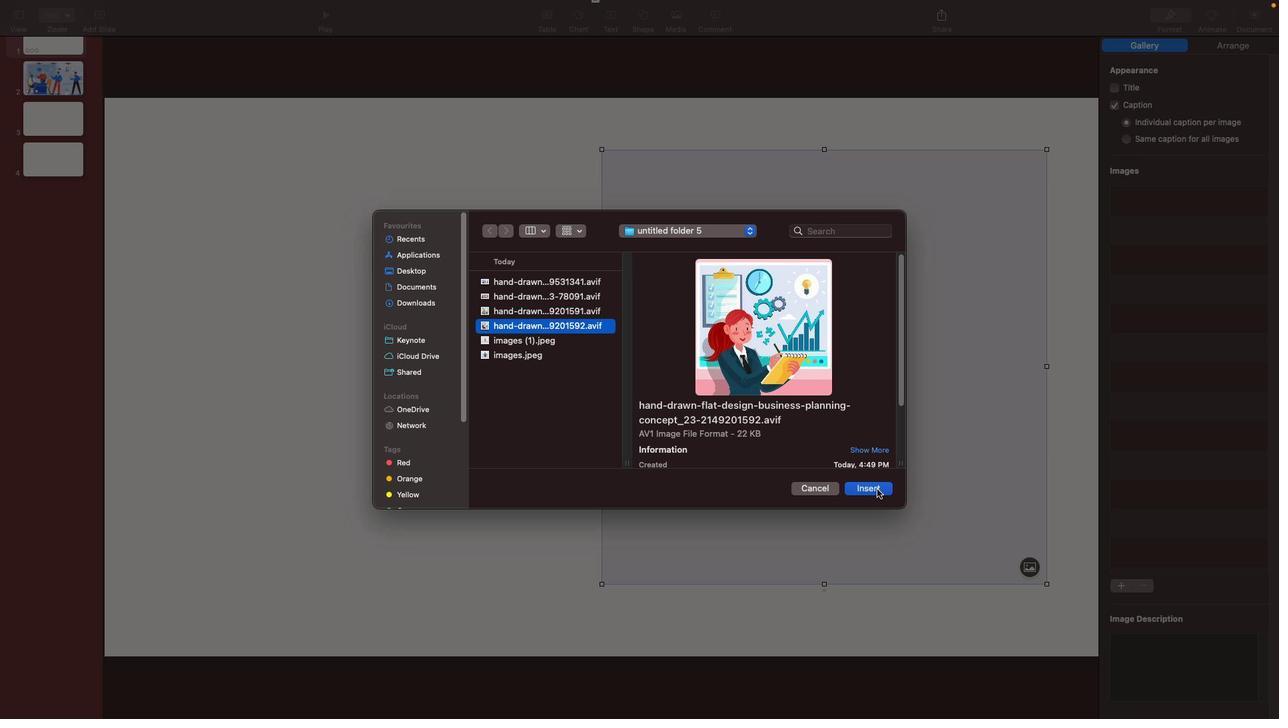 
Action: Mouse pressed left at (879, 492)
Screenshot: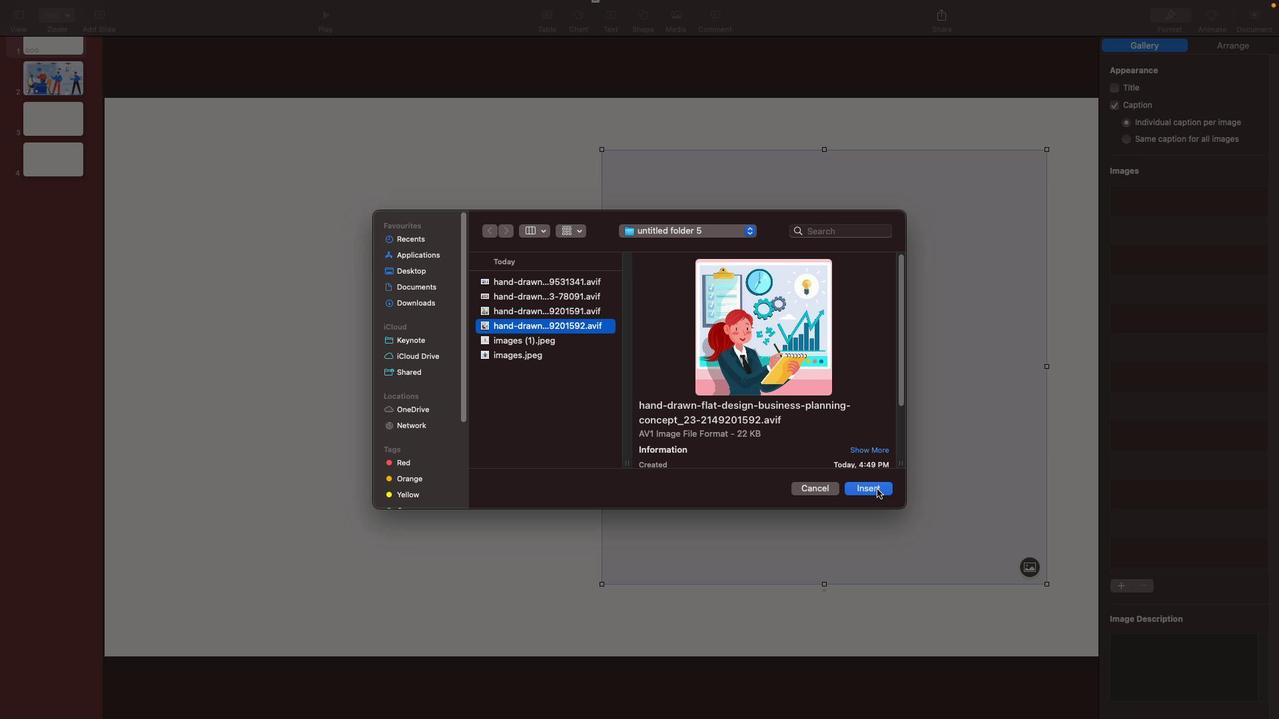 
Action: Mouse moved to (601, 149)
Screenshot: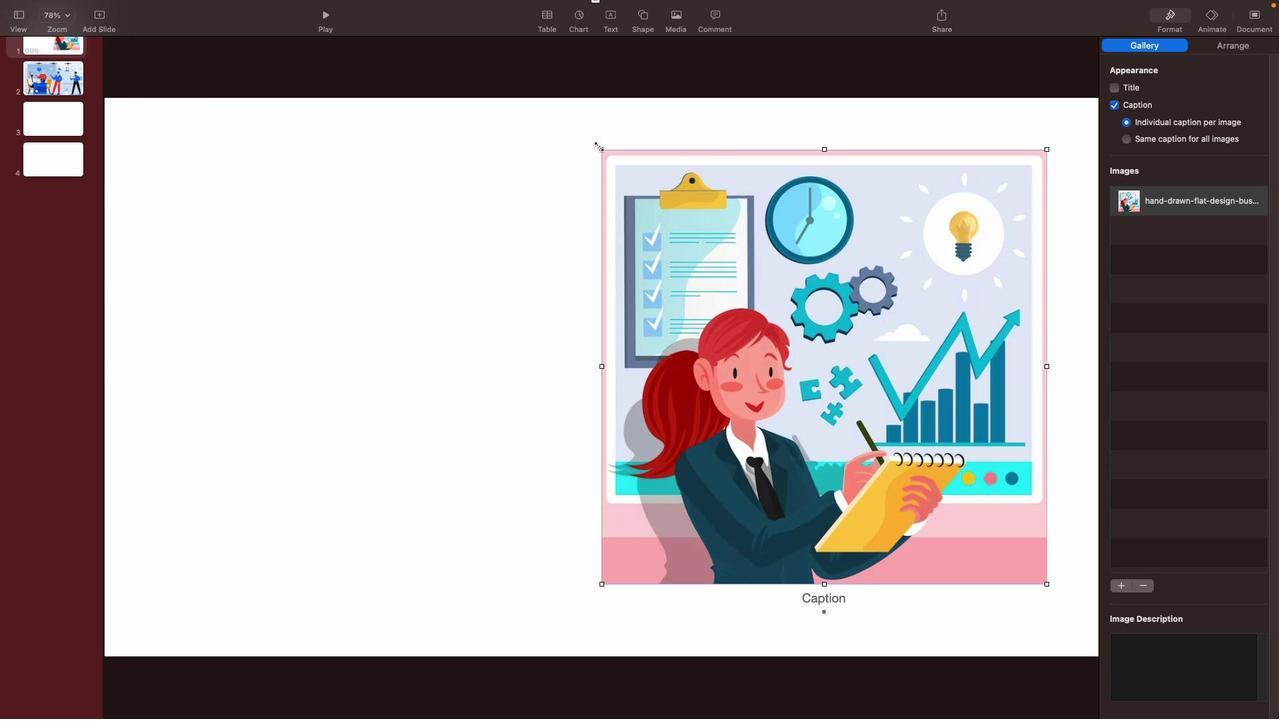 
Action: Mouse pressed left at (601, 149)
Screenshot: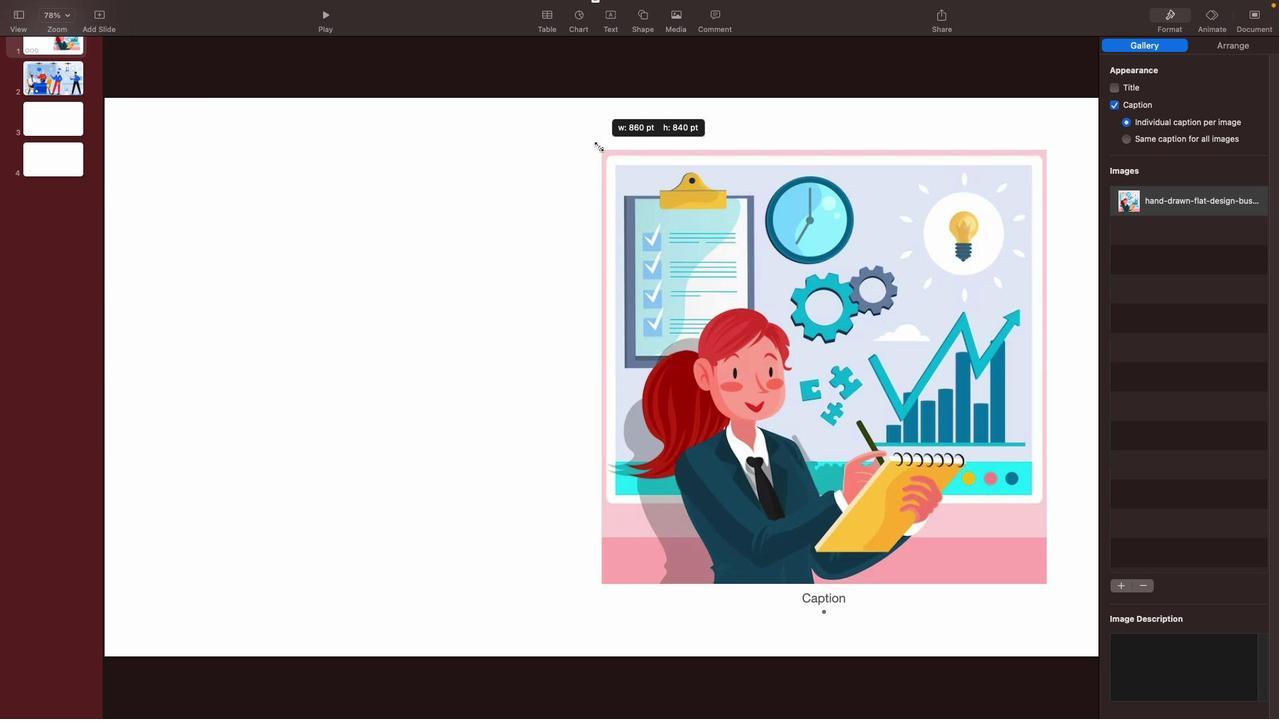 
Action: Mouse moved to (1049, 344)
Screenshot: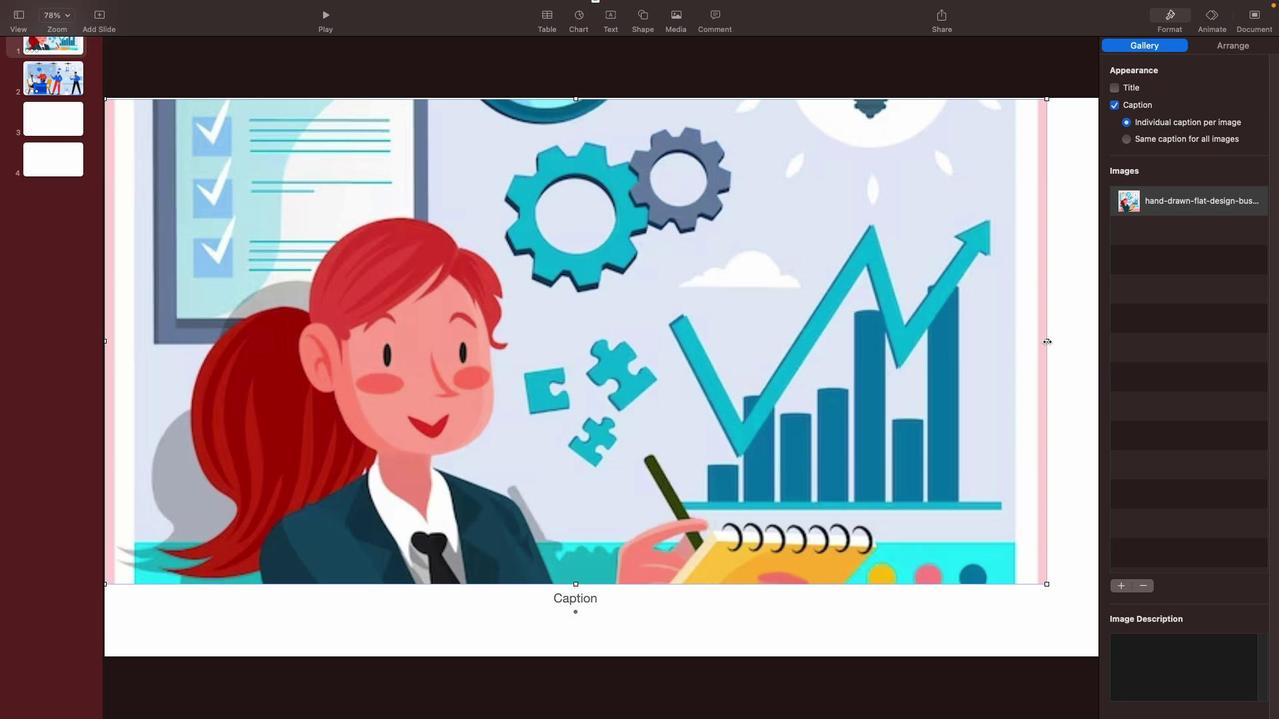 
Action: Mouse pressed left at (1049, 344)
Screenshot: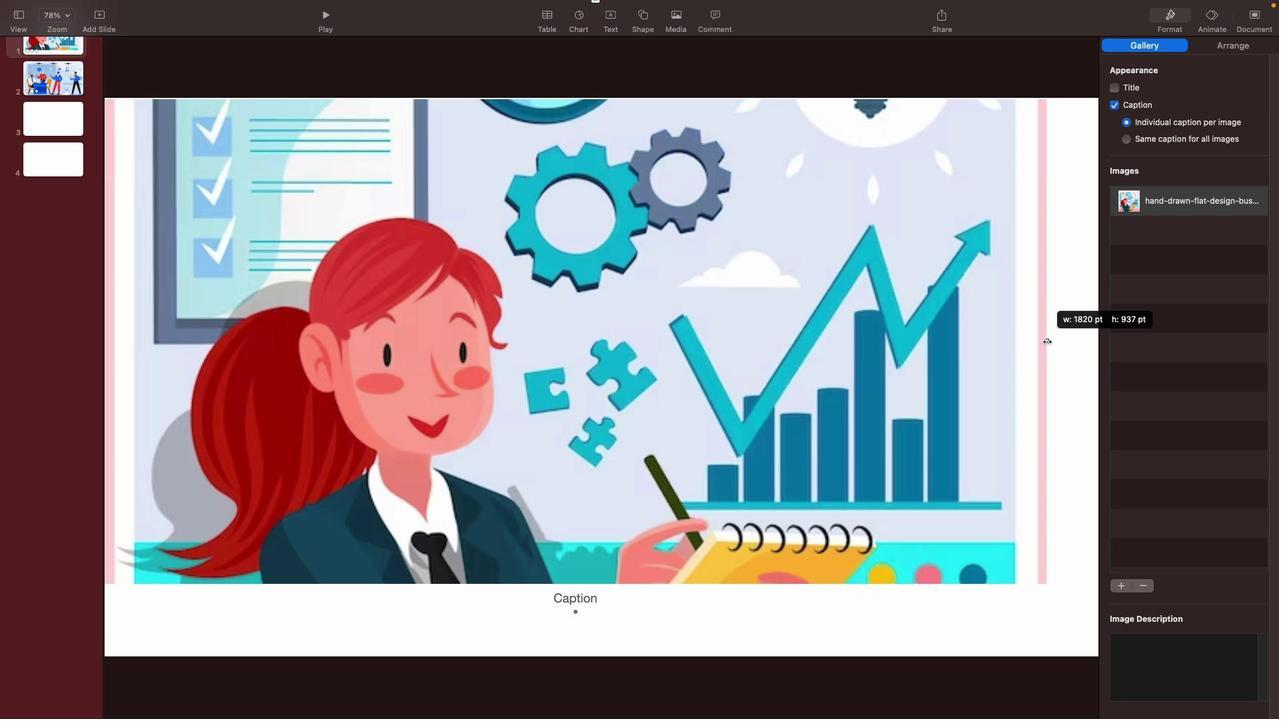 
Action: Mouse moved to (604, 588)
Screenshot: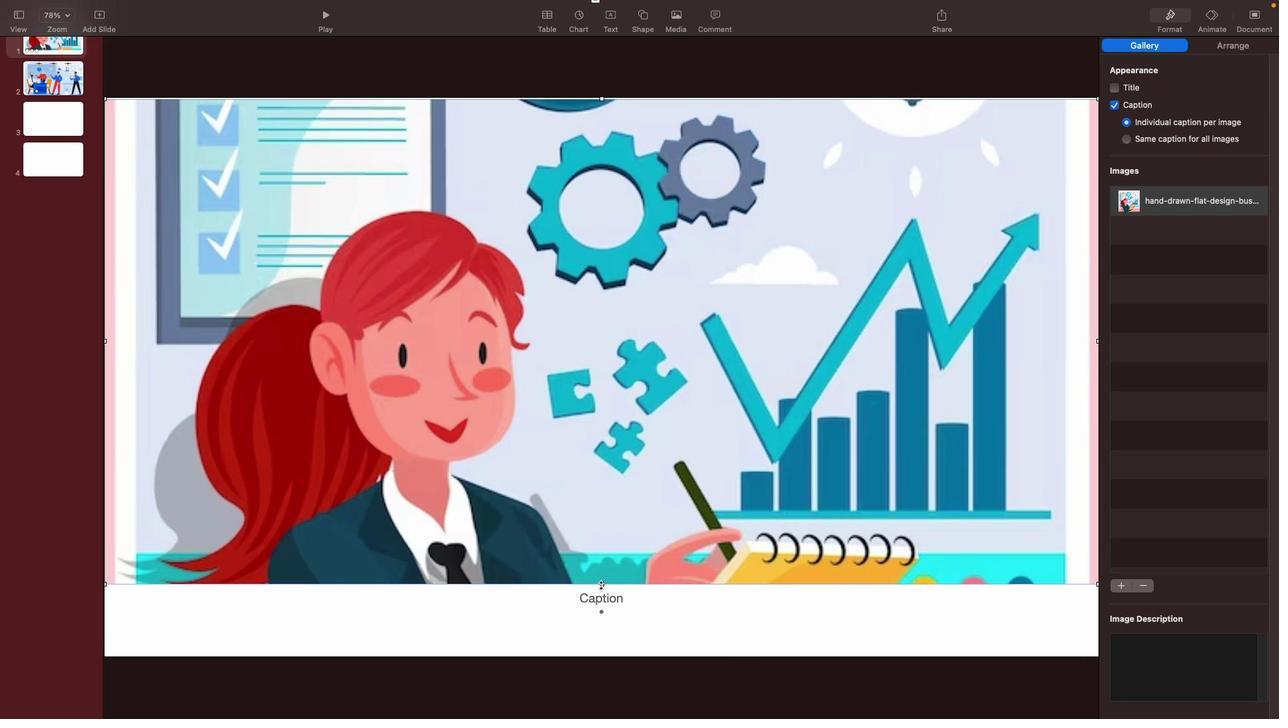 
Action: Mouse pressed left at (604, 588)
Screenshot: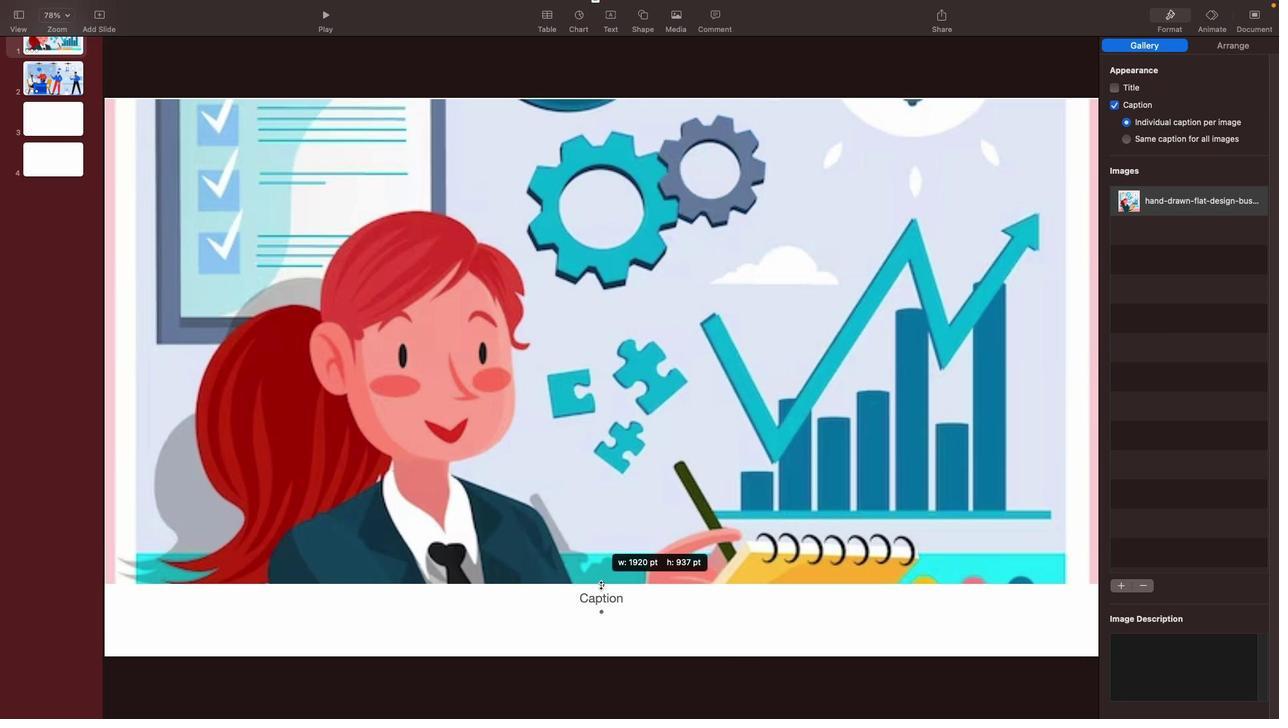 
Action: Mouse moved to (975, 396)
Screenshot: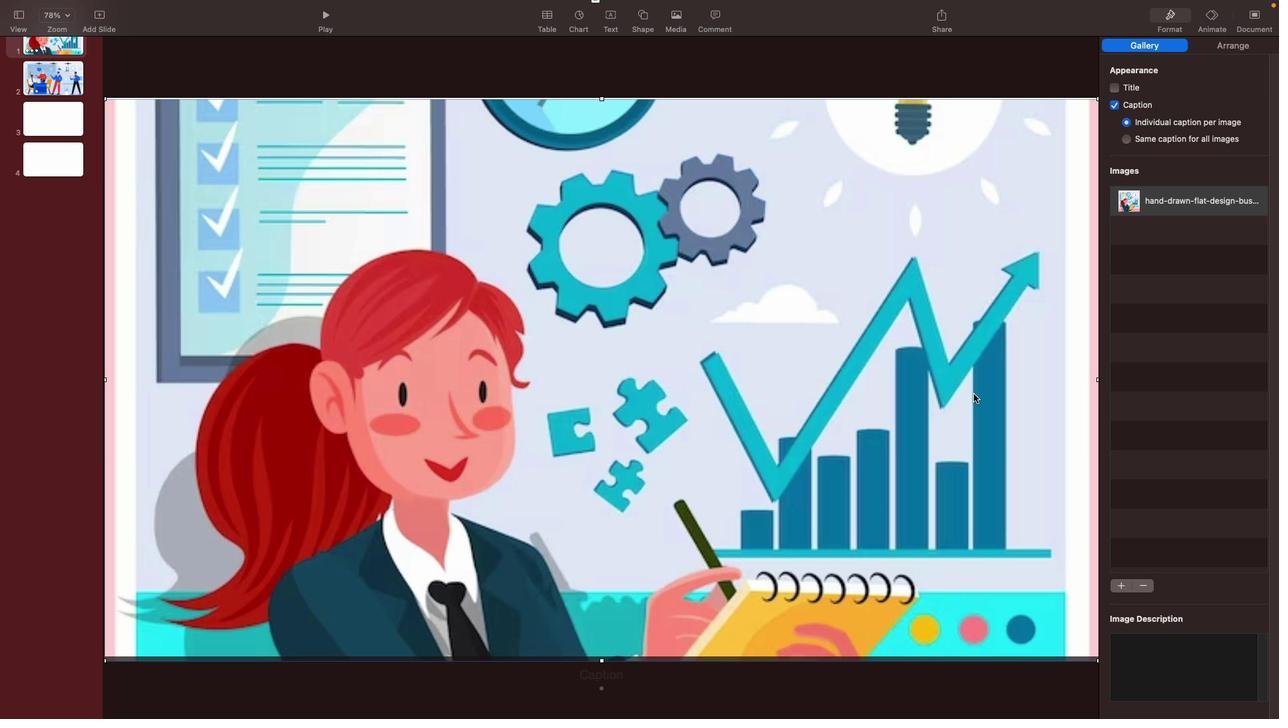 
Action: Mouse pressed left at (975, 396)
Screenshot: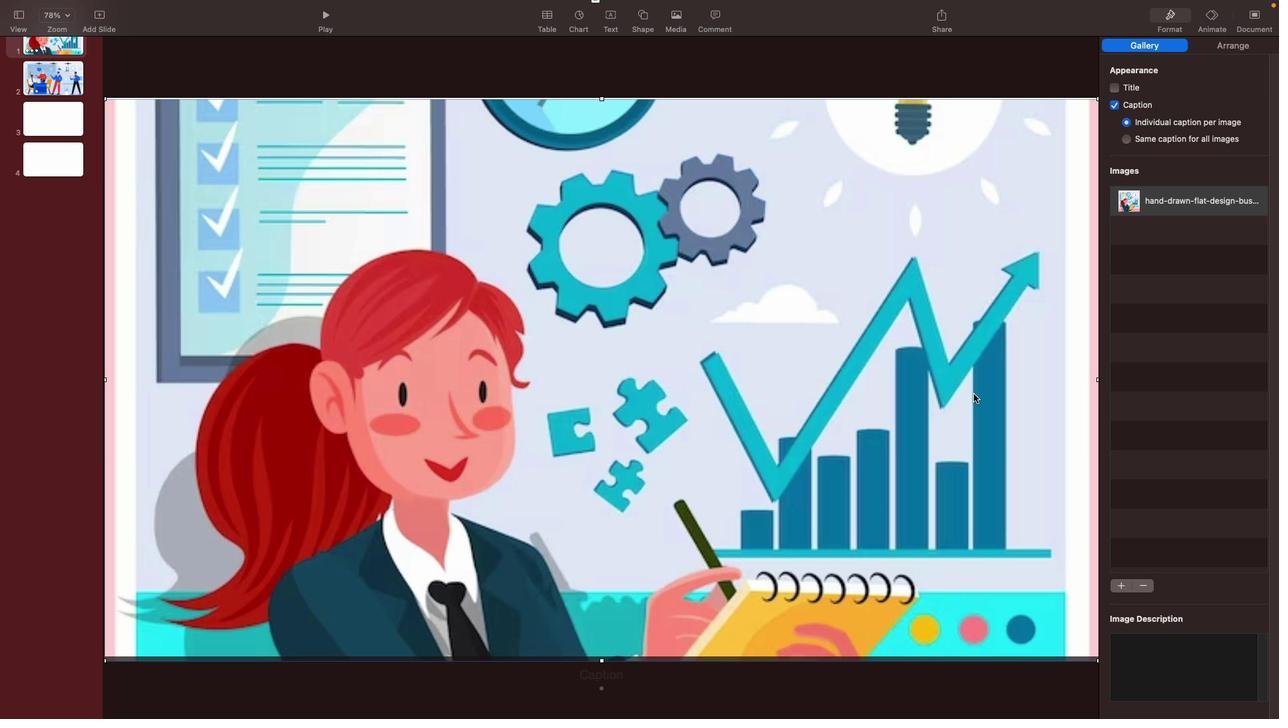 
Action: Mouse moved to (979, 203)
Screenshot: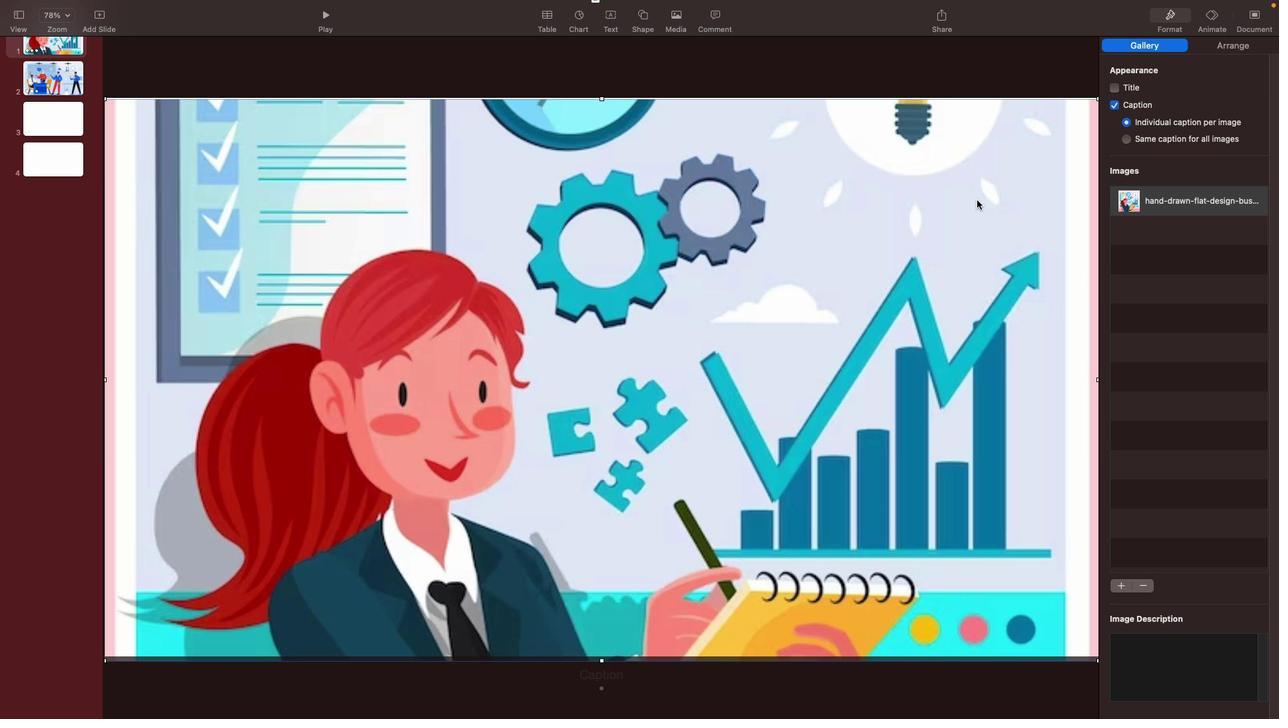 
Action: Mouse pressed left at (979, 203)
Screenshot: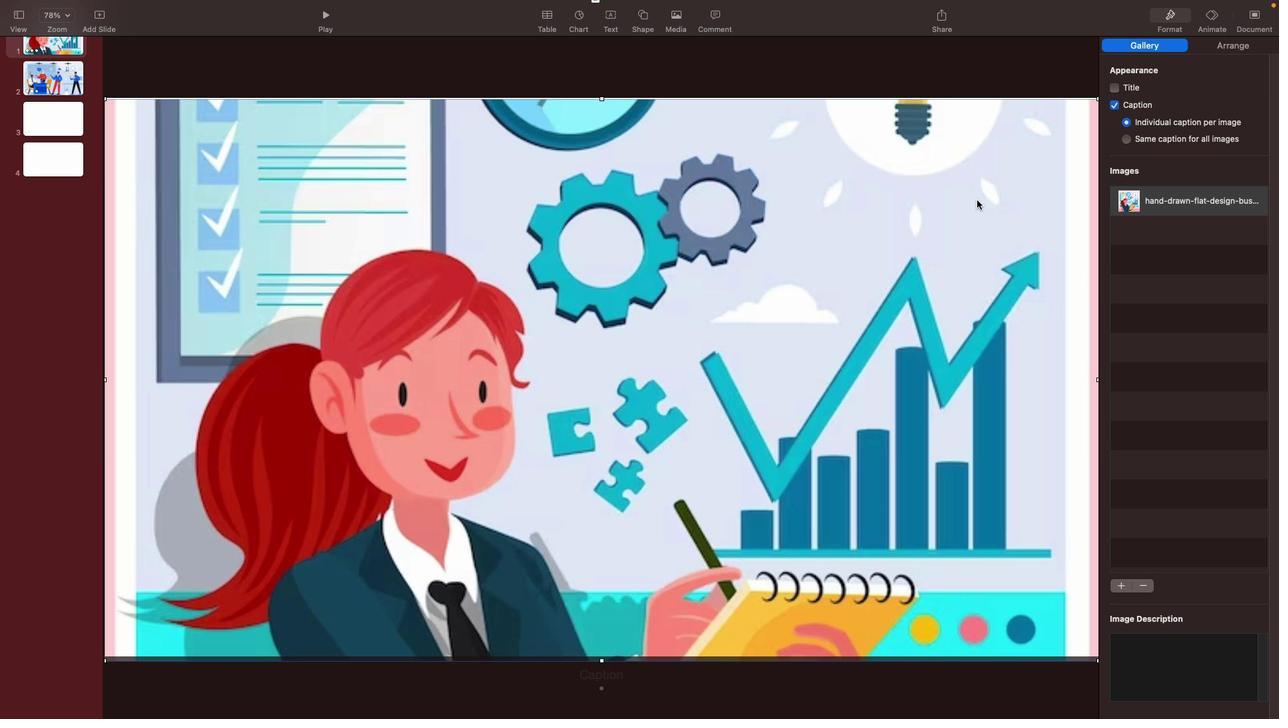 
Action: Mouse moved to (973, 333)
Screenshot: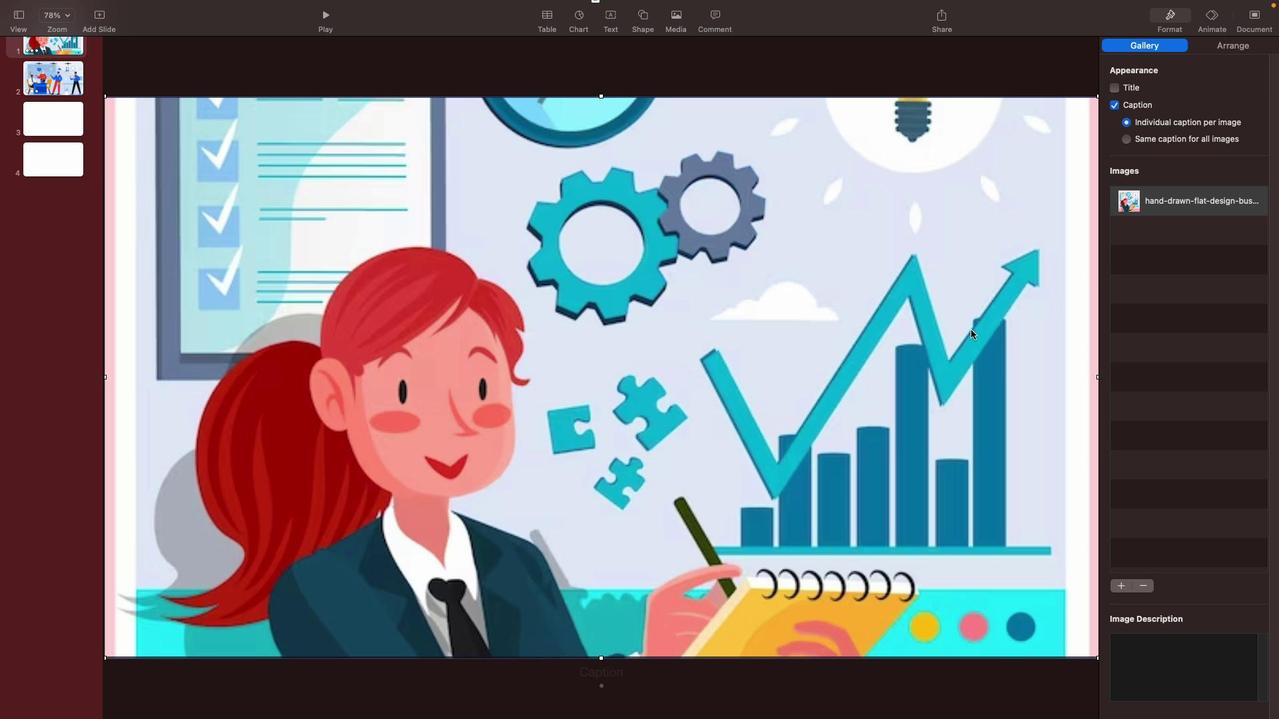 
Action: Mouse pressed left at (973, 333)
Screenshot: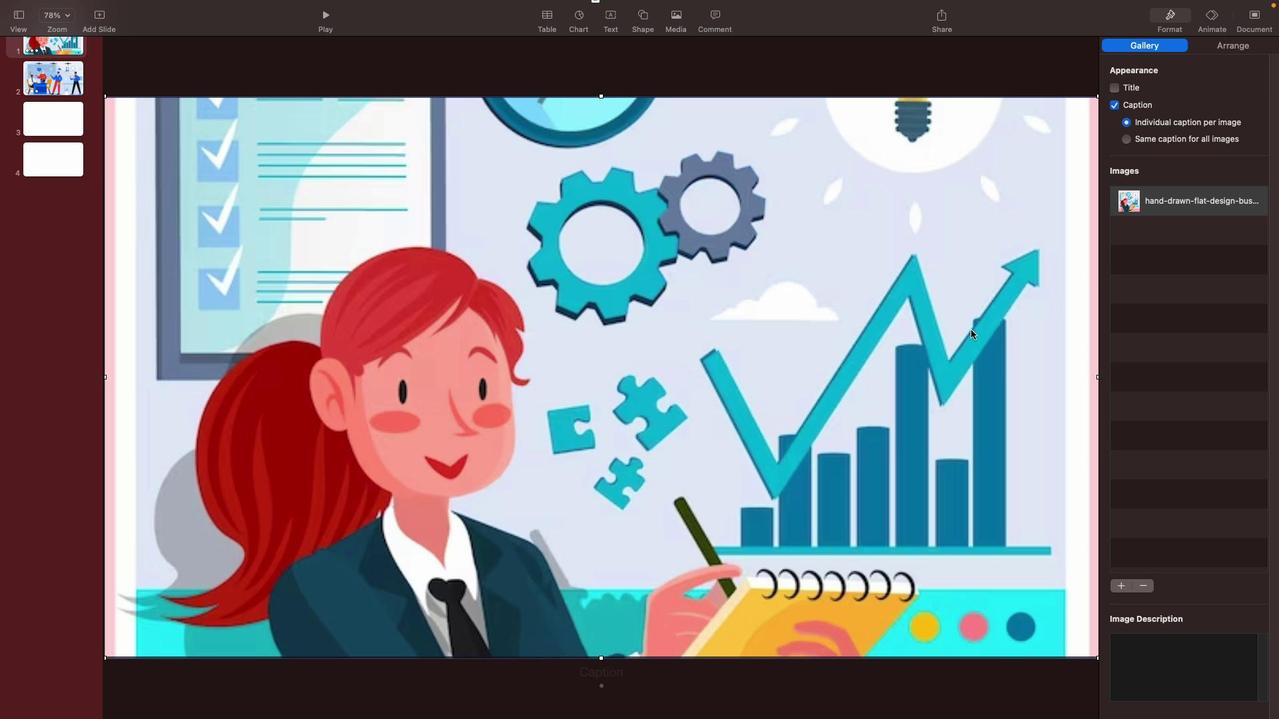 
Action: Mouse moved to (1032, 69)
Screenshot: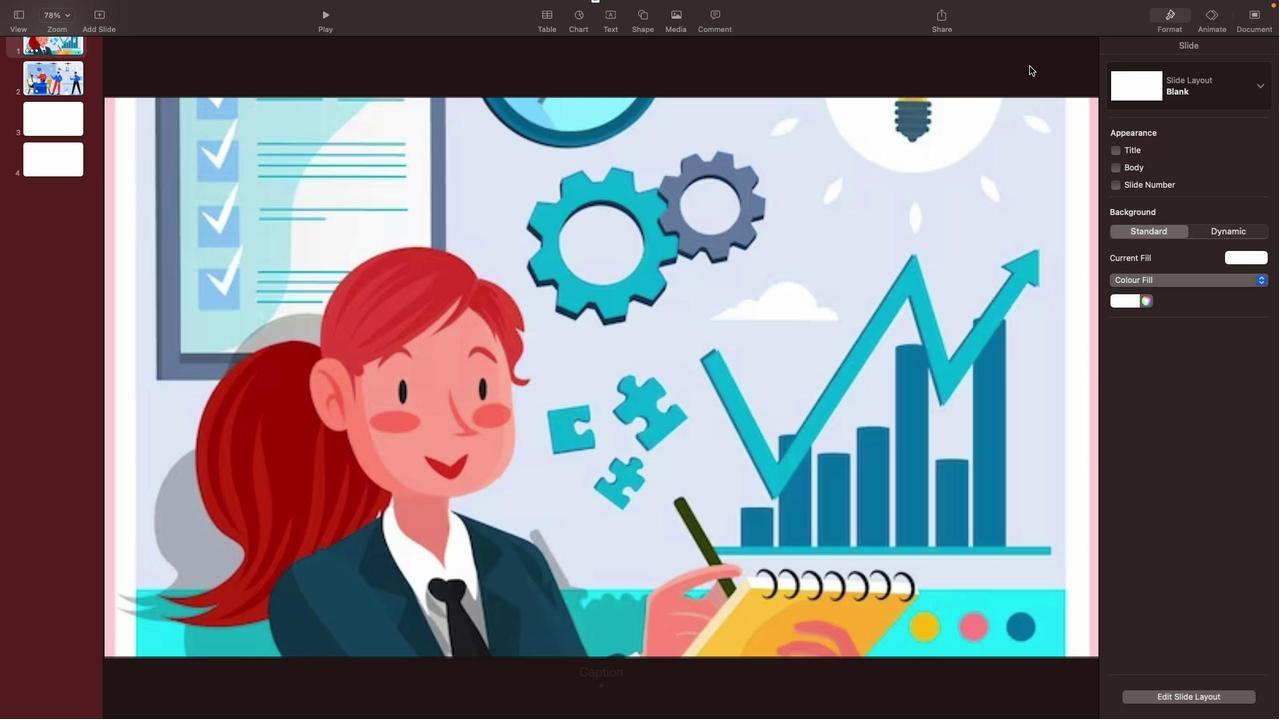 
Action: Mouse pressed left at (1032, 69)
Screenshot: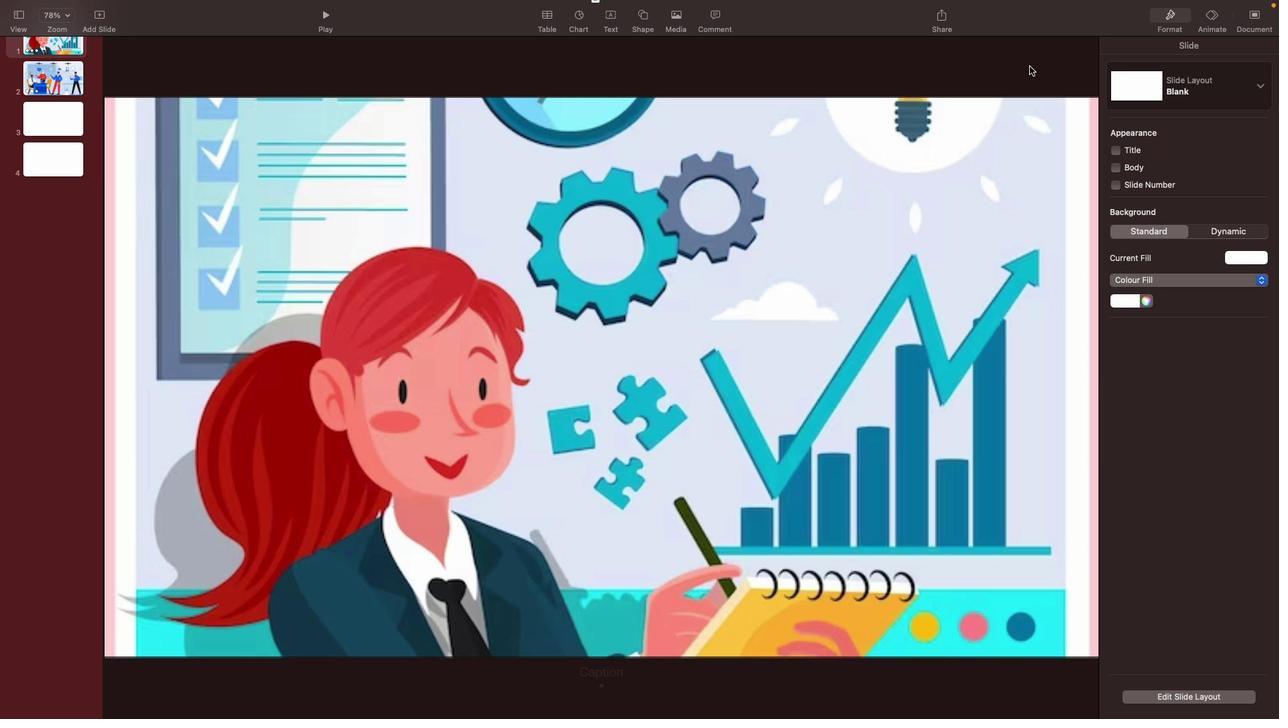 
Action: Mouse moved to (1115, 151)
Screenshot: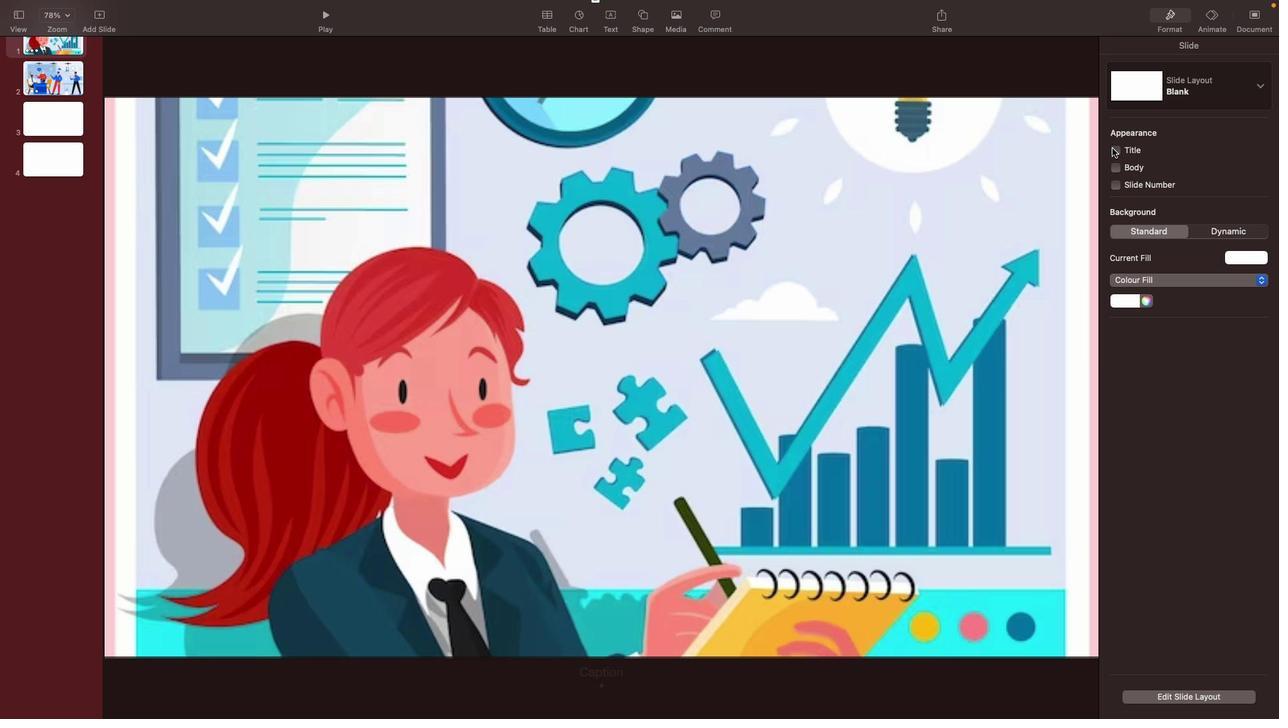 
Action: Mouse pressed left at (1115, 151)
Screenshot: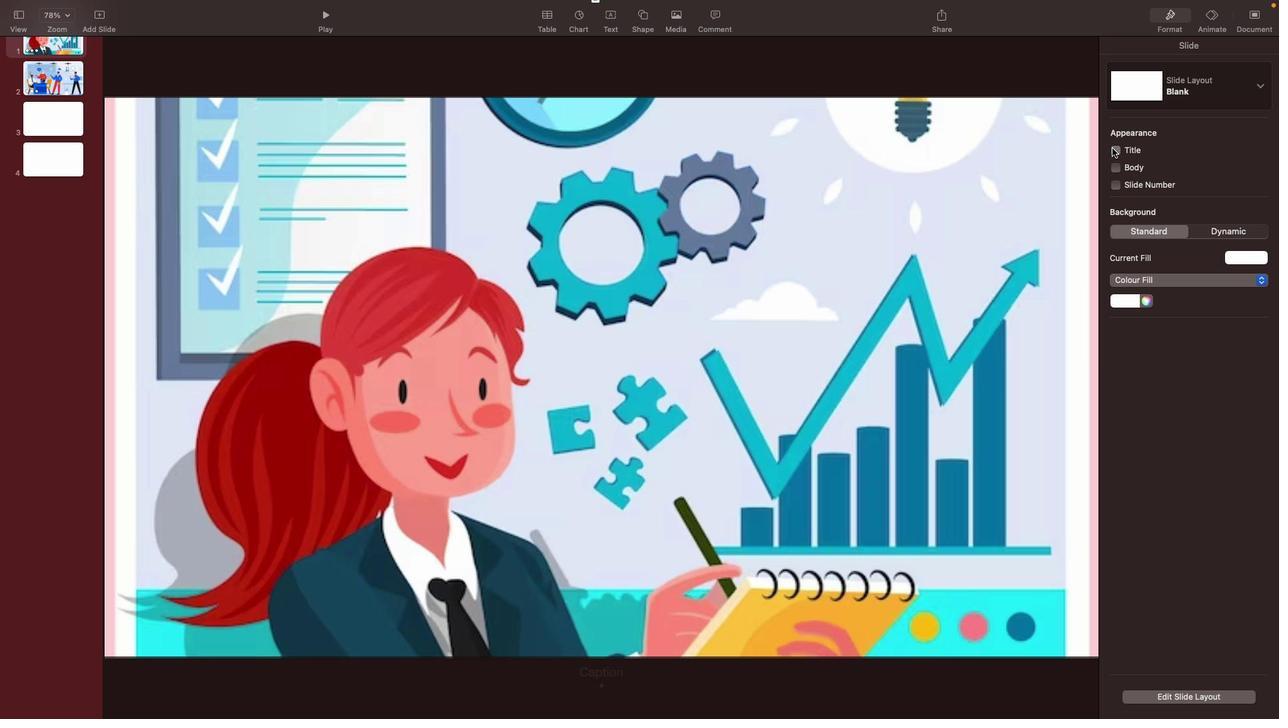 
Action: Mouse moved to (391, 172)
Screenshot: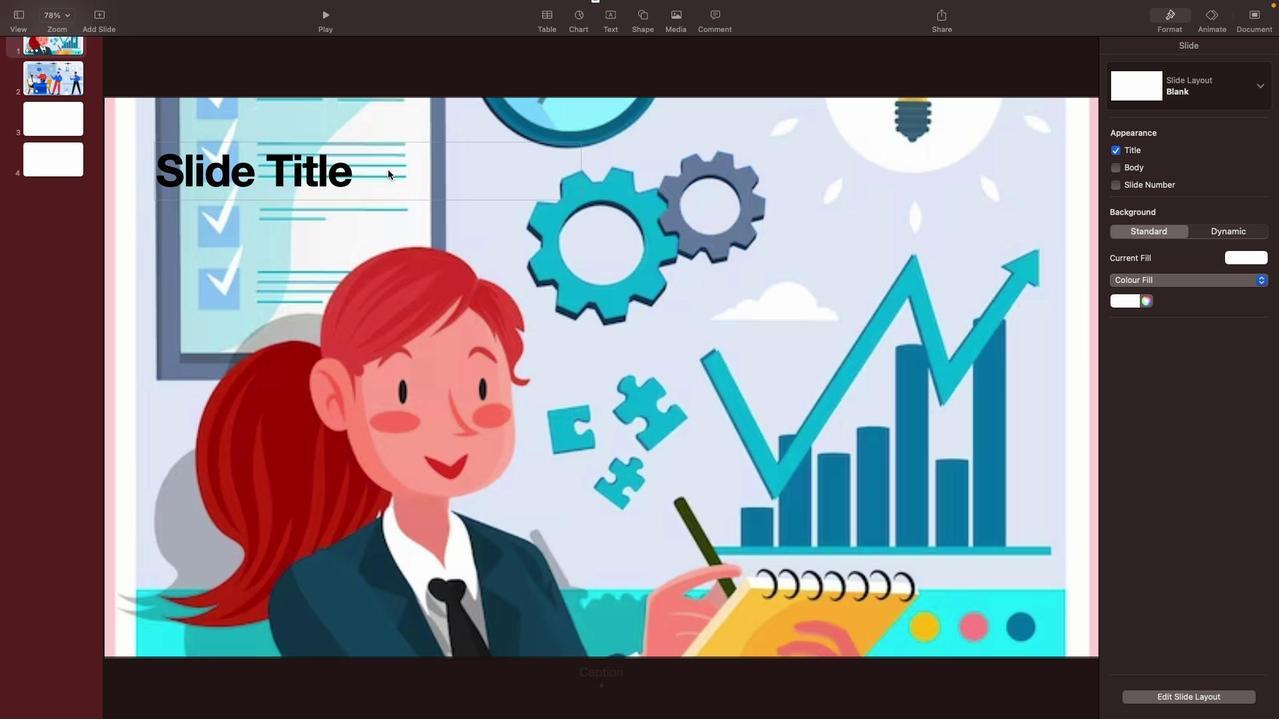 
Action: Mouse pressed left at (391, 172)
Screenshot: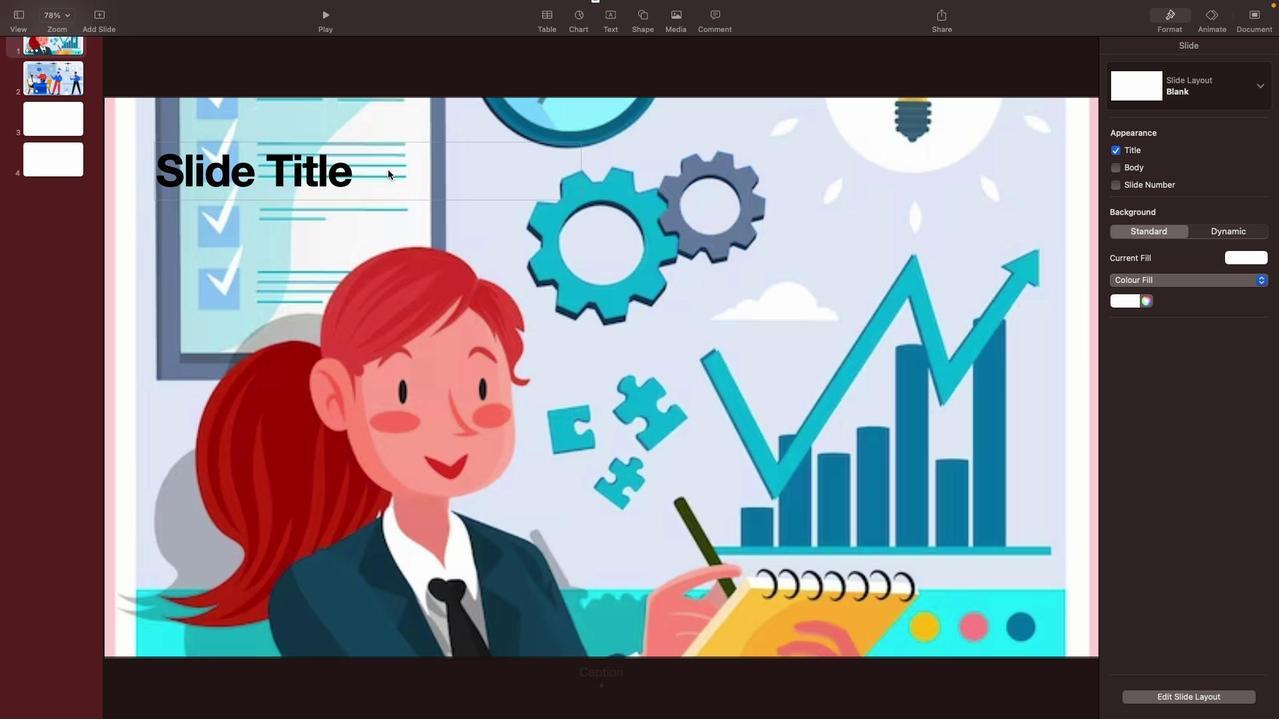 
Action: Mouse moved to (1266, 271)
Screenshot: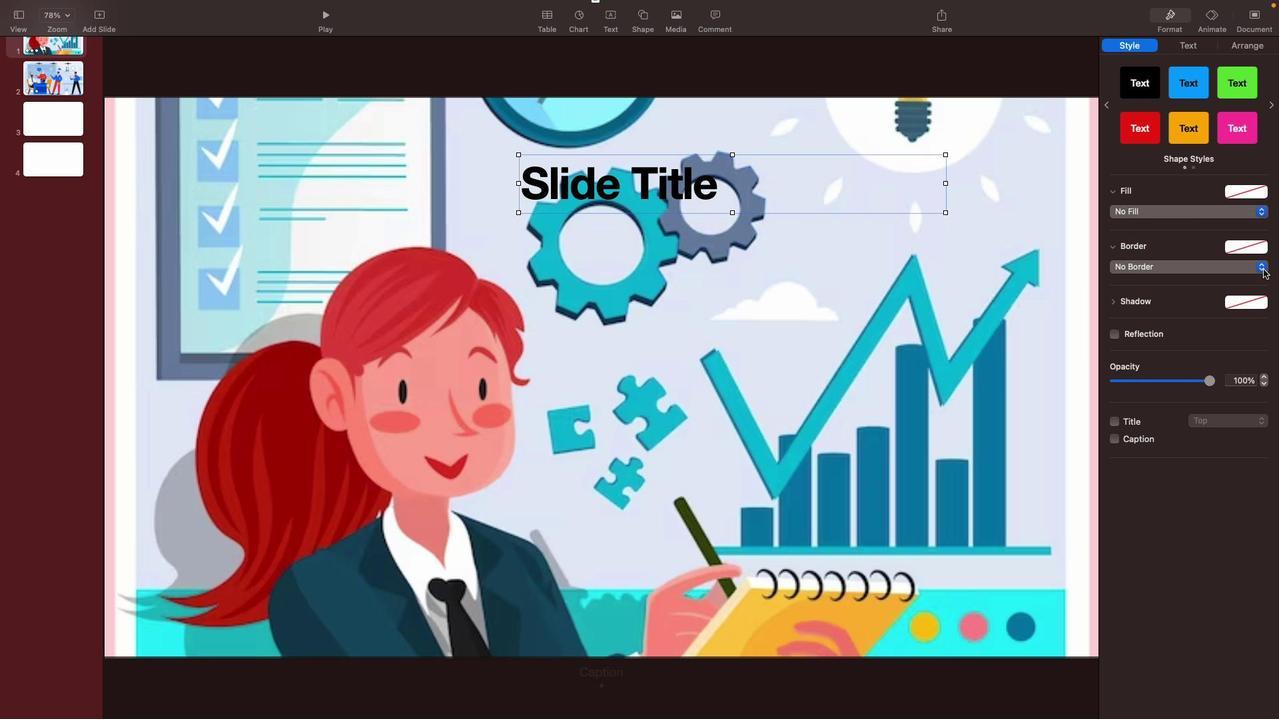 
Action: Mouse pressed left at (1266, 271)
Screenshot: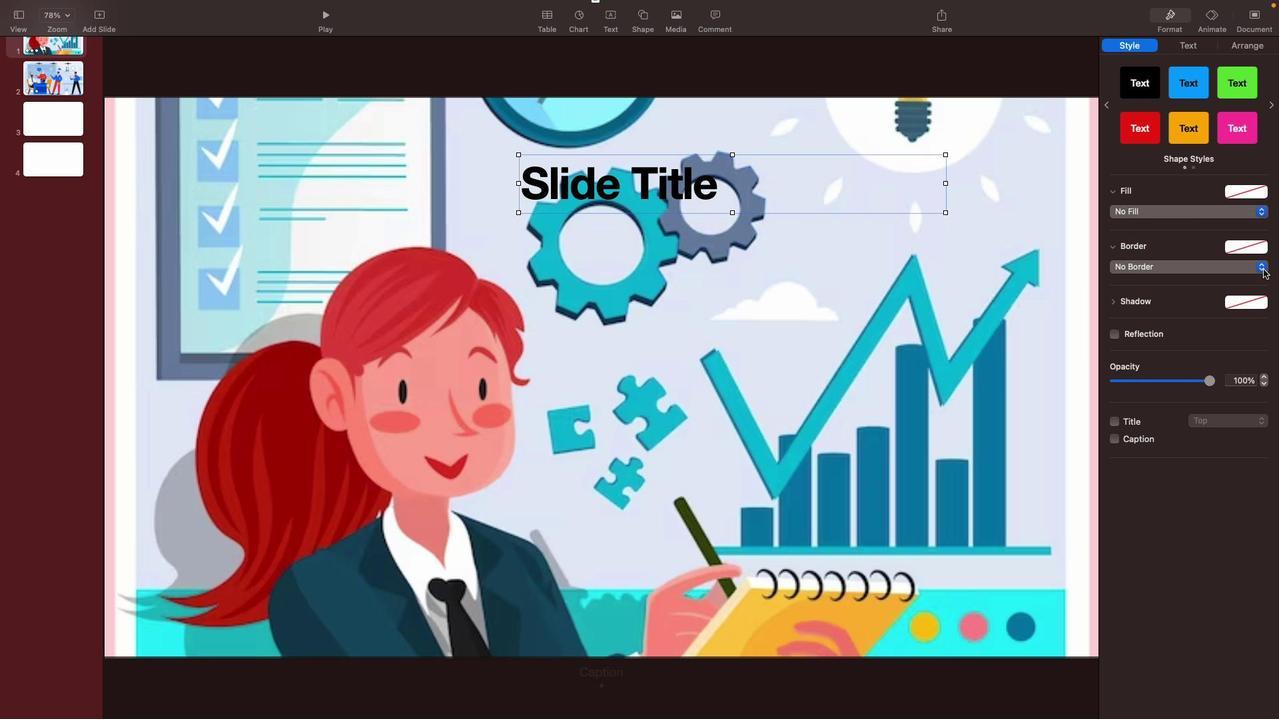 
Action: Mouse moved to (1163, 298)
Screenshot: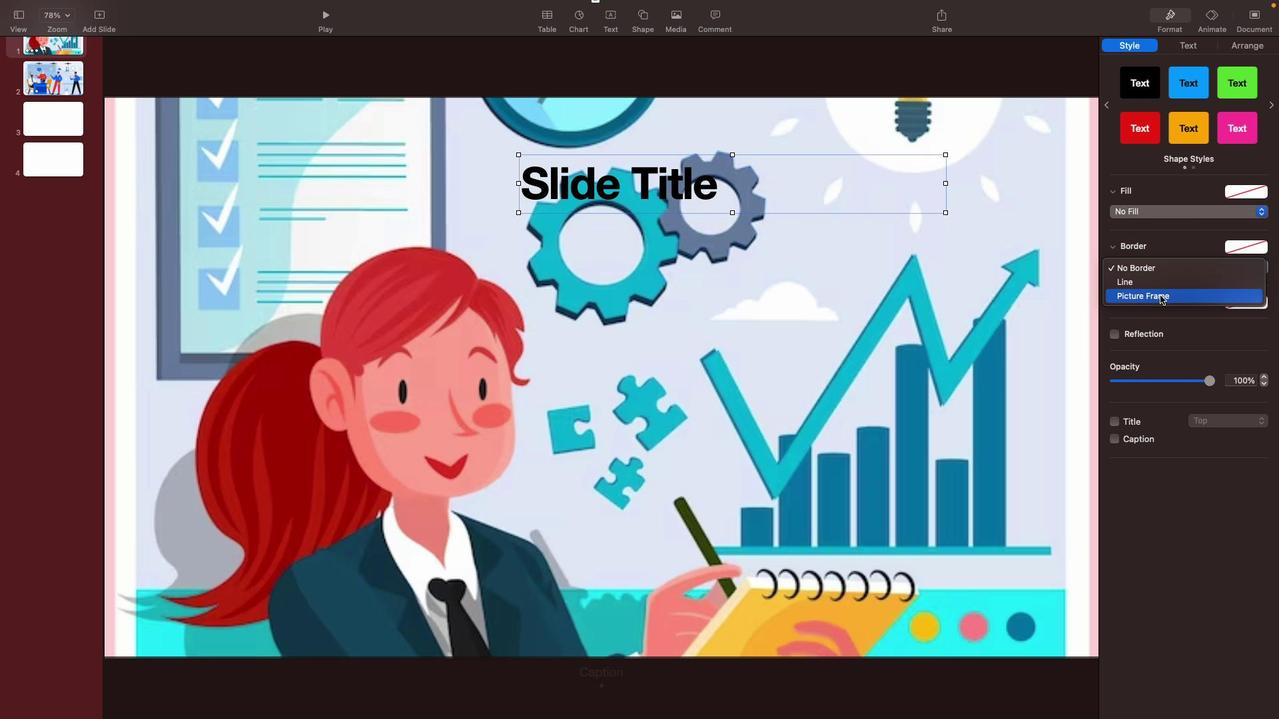 
Action: Mouse pressed left at (1163, 298)
Screenshot: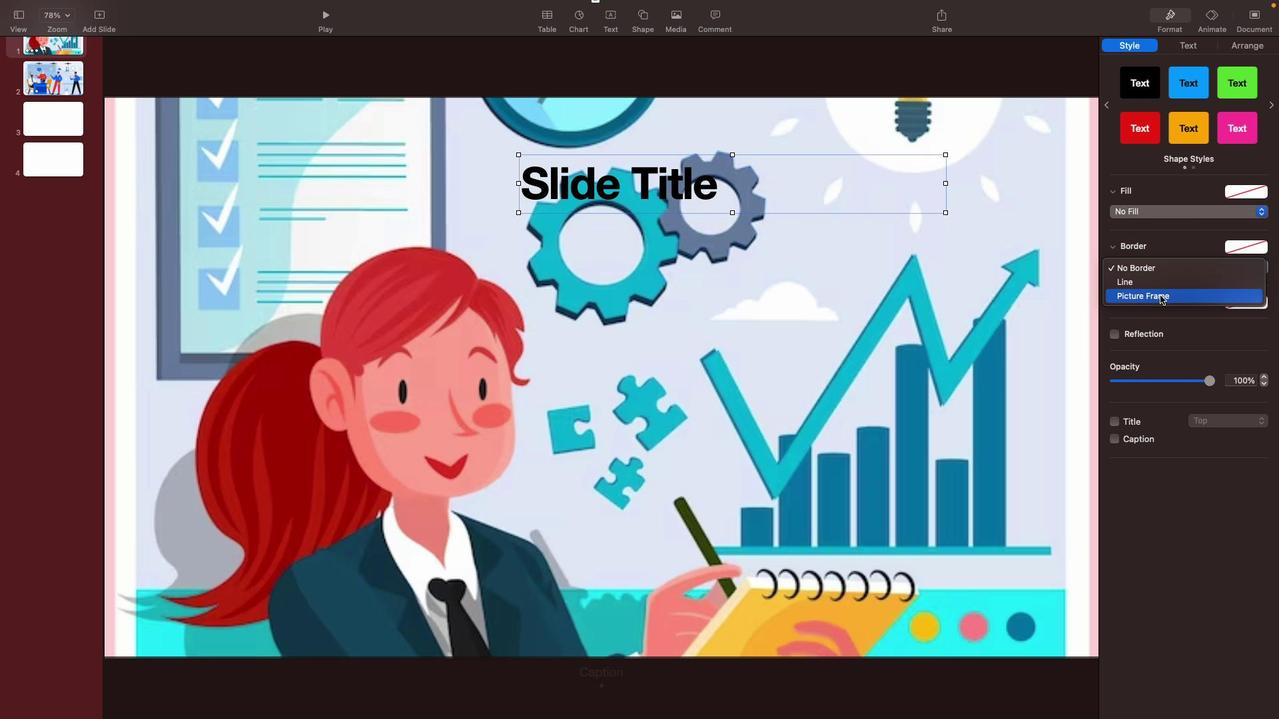 
Action: Mouse moved to (1153, 305)
Screenshot: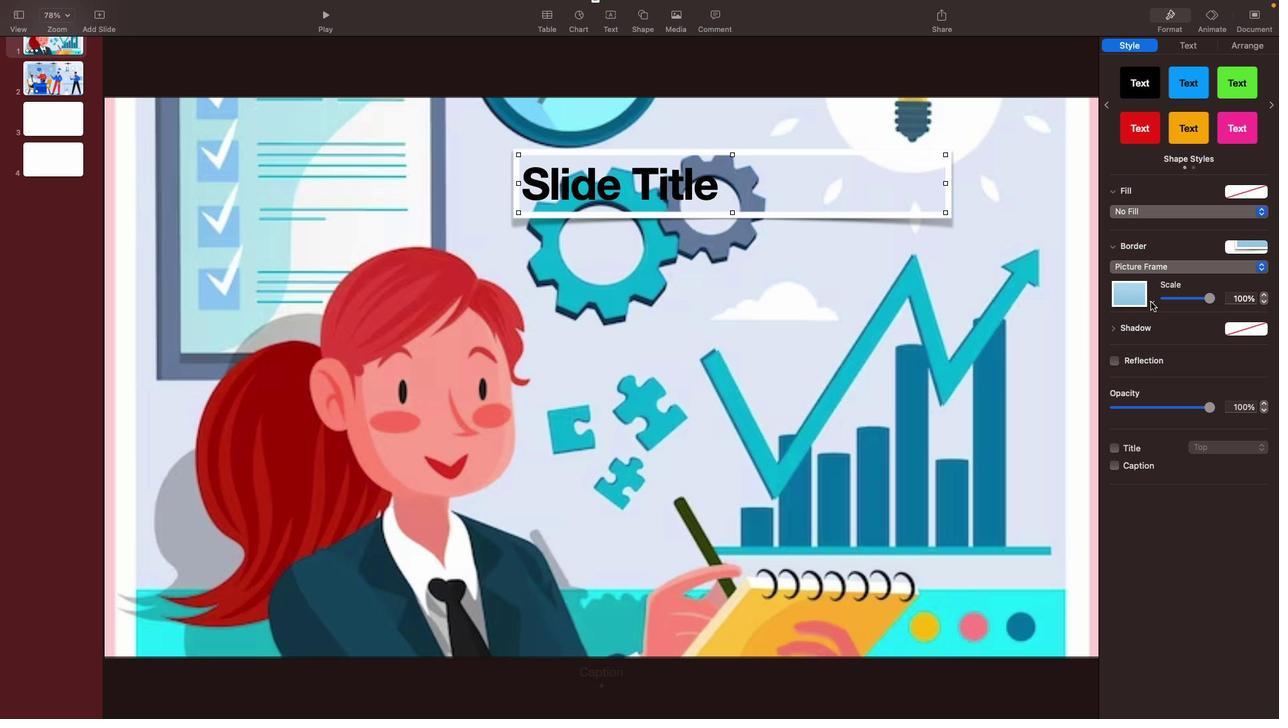 
Action: Mouse pressed left at (1153, 305)
Screenshot: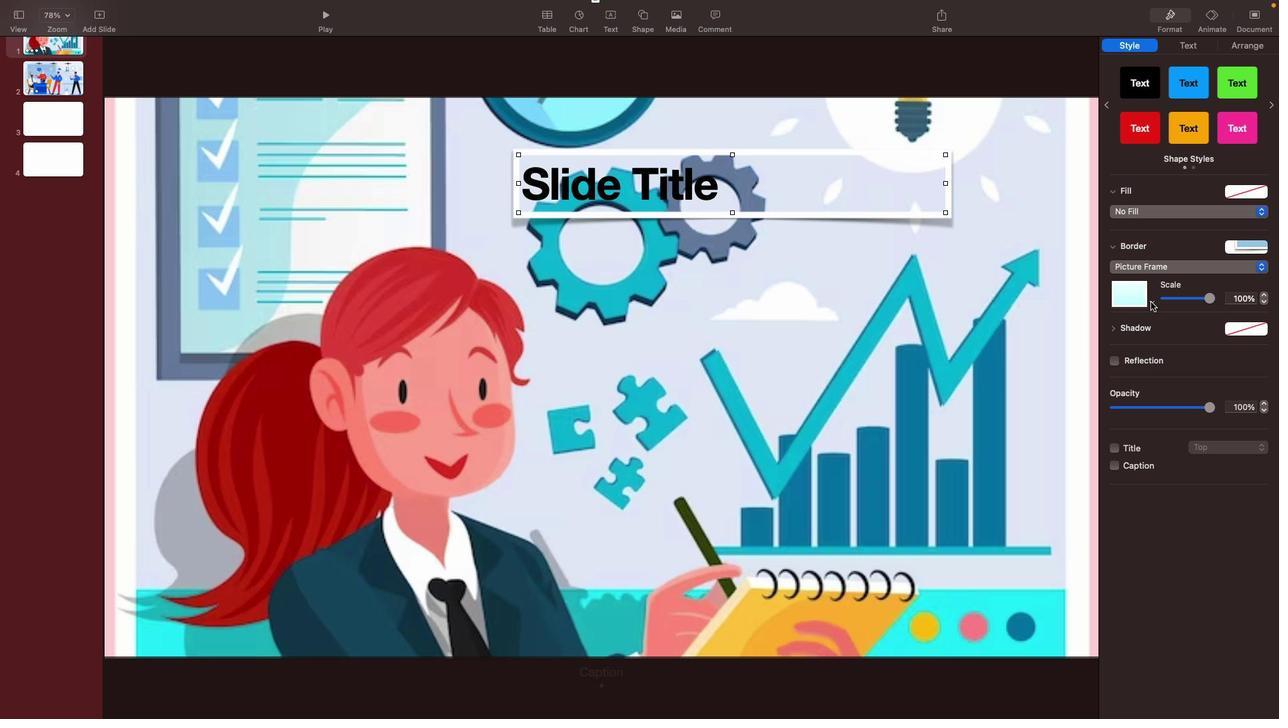 
Action: Mouse moved to (1138, 383)
Screenshot: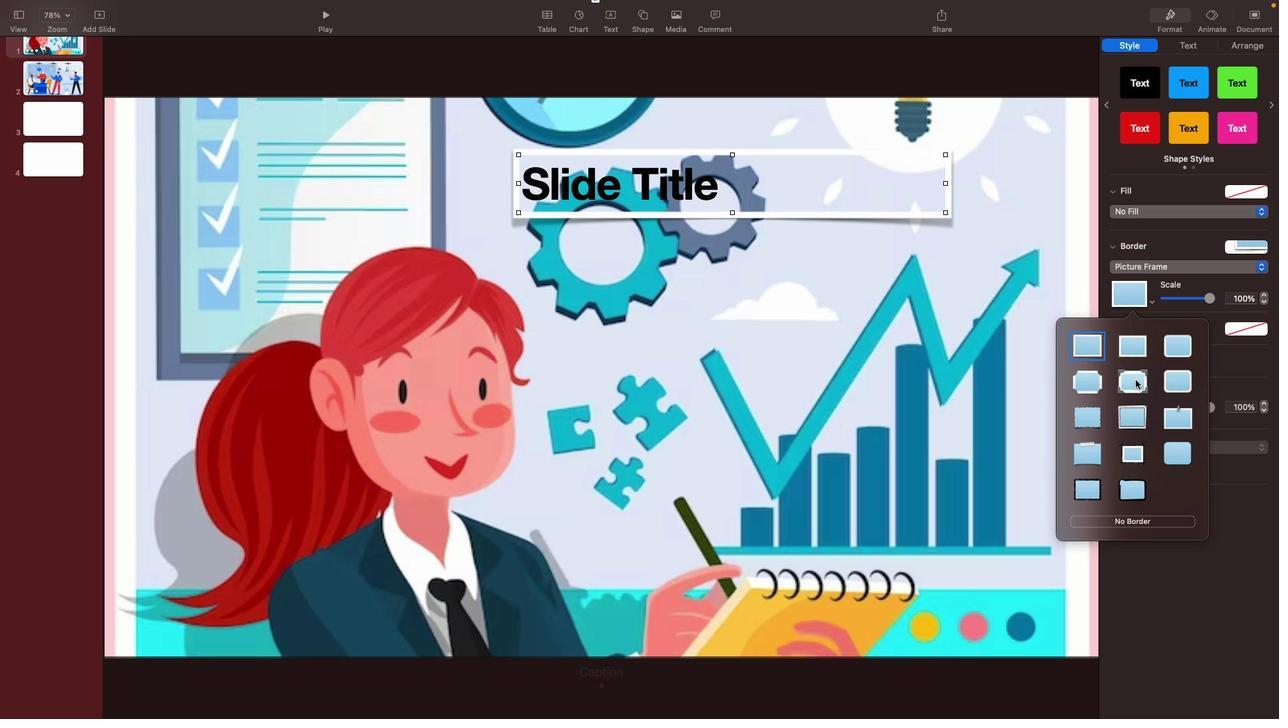 
Action: Mouse pressed left at (1138, 383)
Screenshot: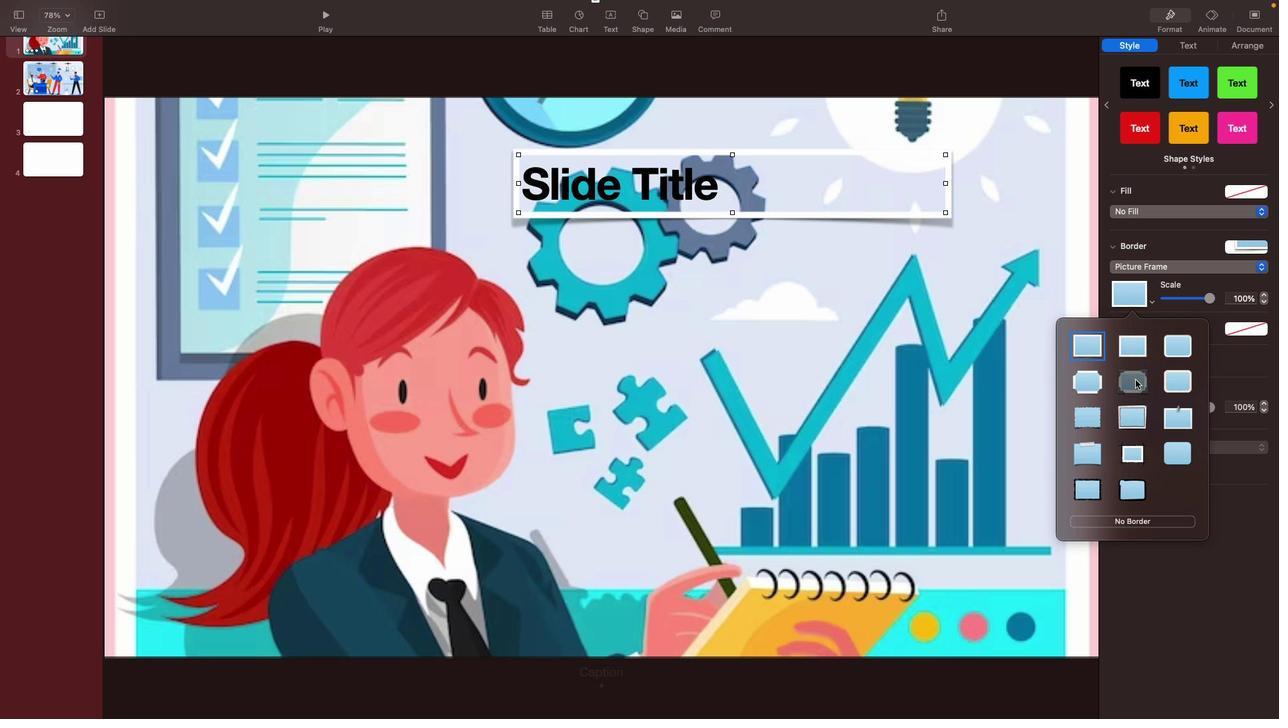 
Action: Mouse moved to (844, 193)
Screenshot: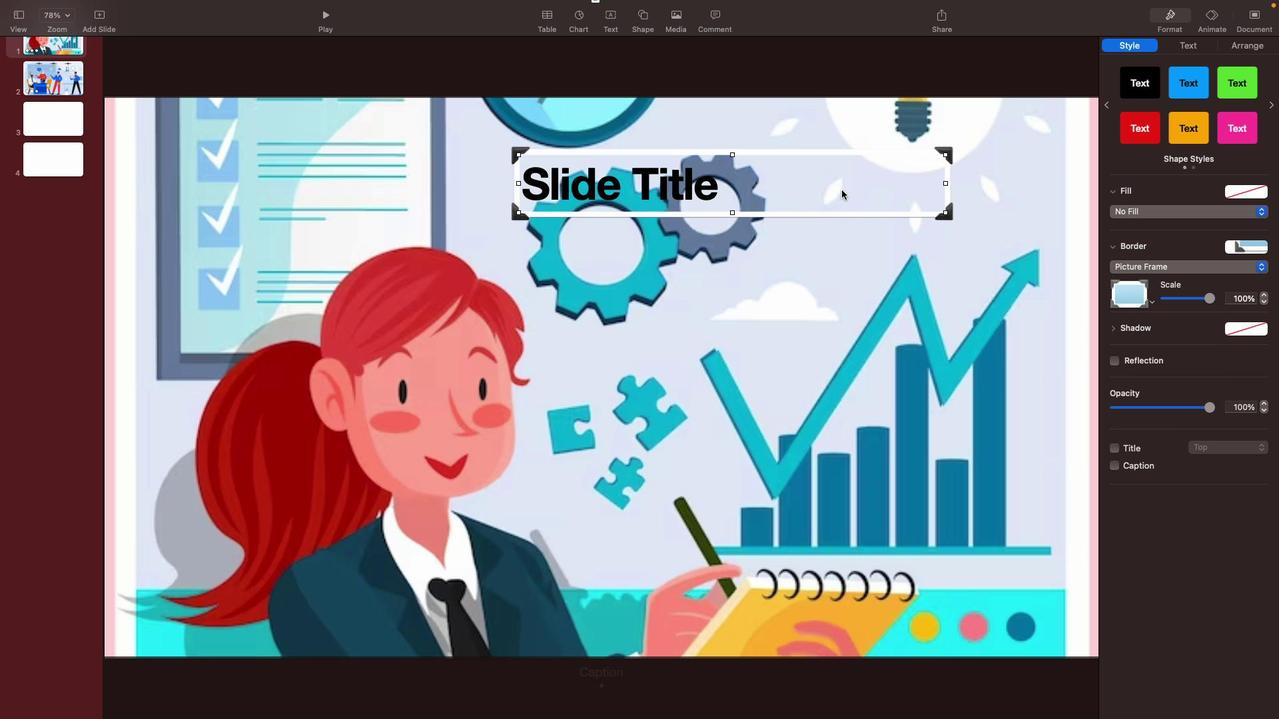 
Action: Mouse pressed left at (844, 193)
Screenshot: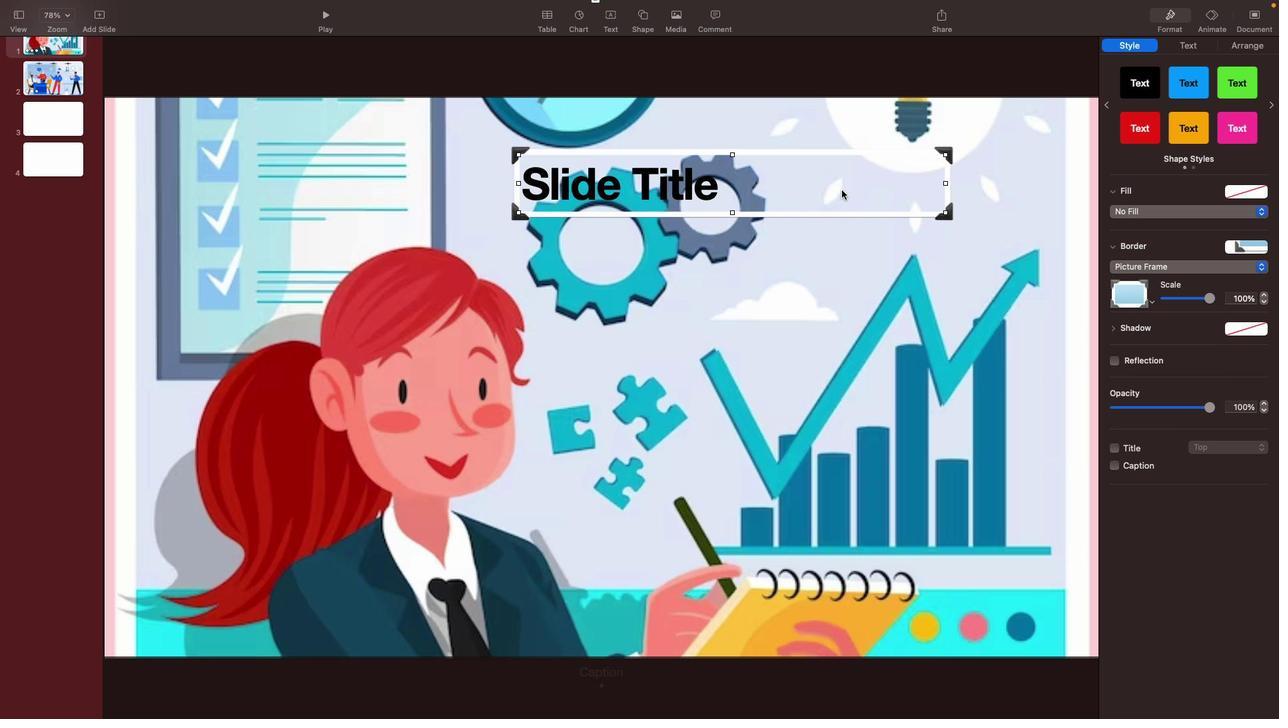 
Action: Mouse moved to (1117, 192)
Screenshot: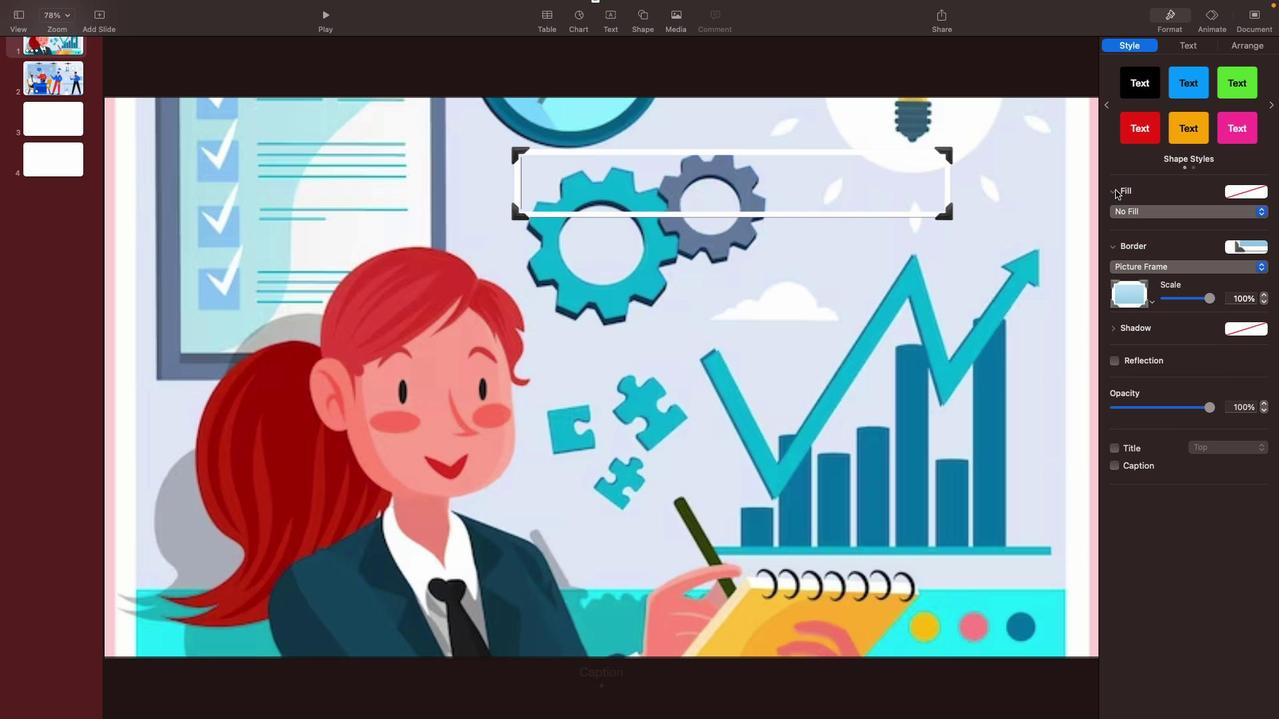 
Action: Mouse pressed left at (1117, 192)
Screenshot: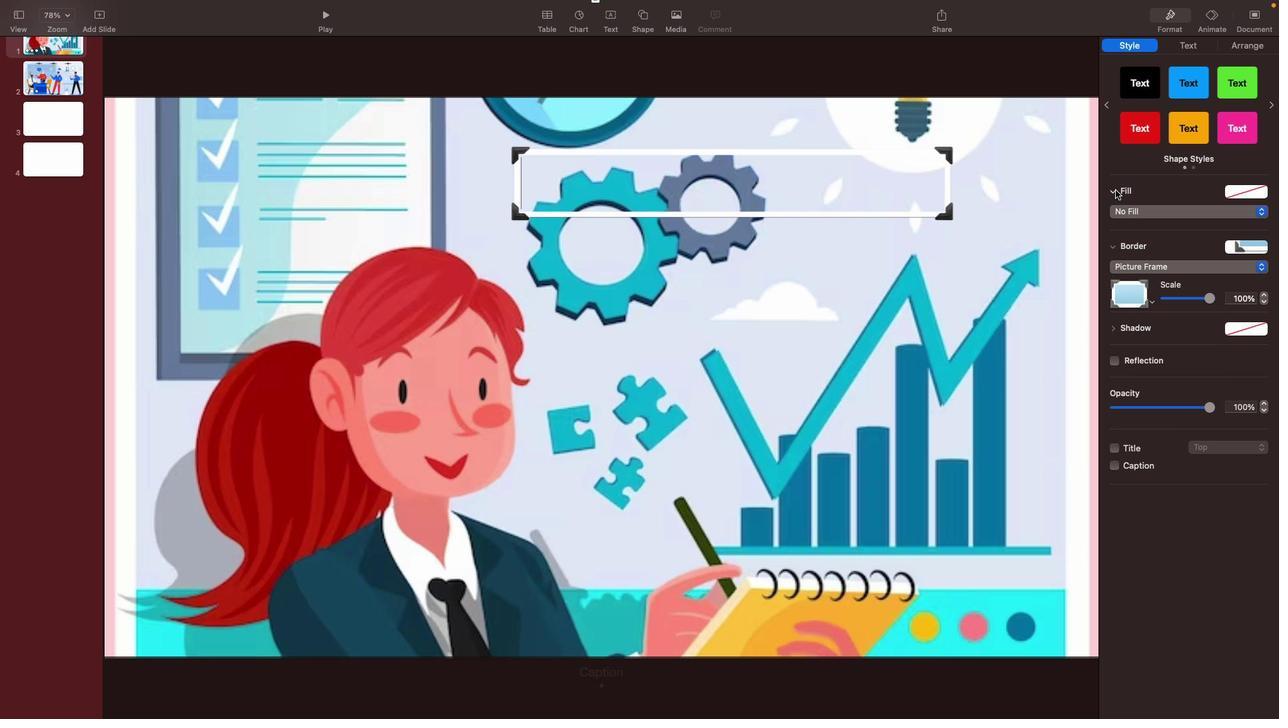 
Action: Mouse moved to (1115, 193)
Screenshot: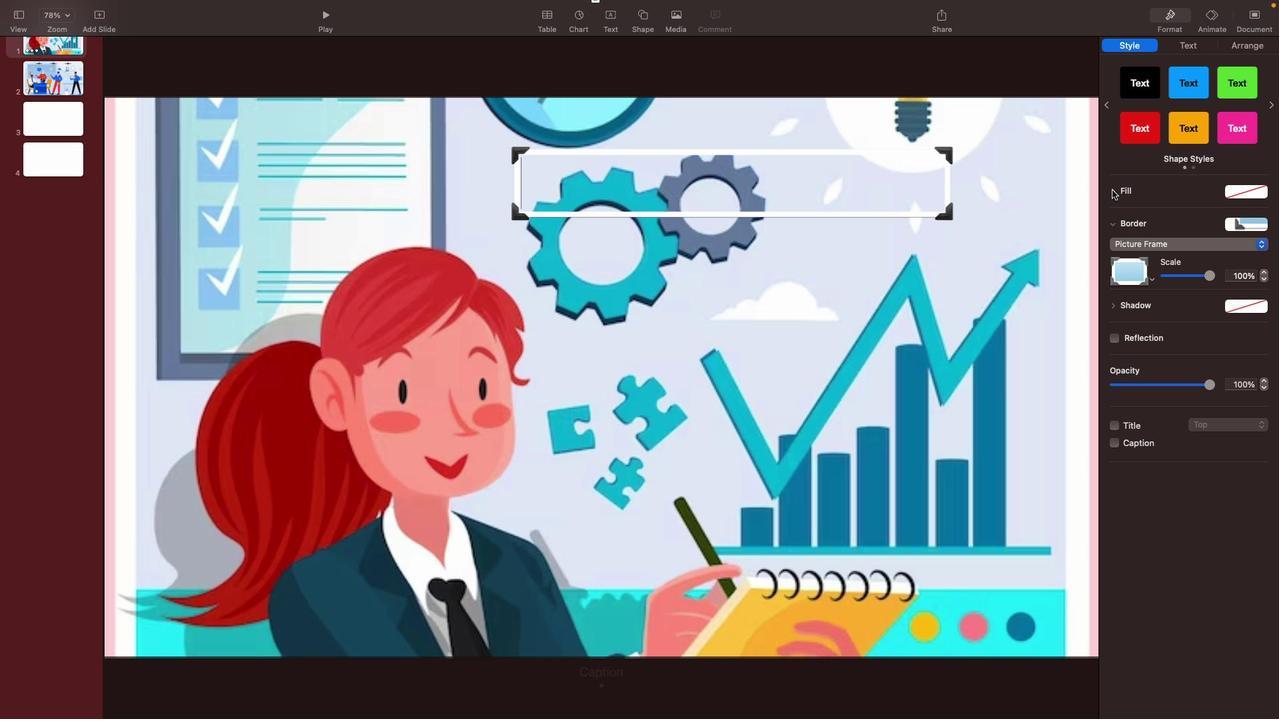 
Action: Mouse pressed left at (1115, 193)
Screenshot: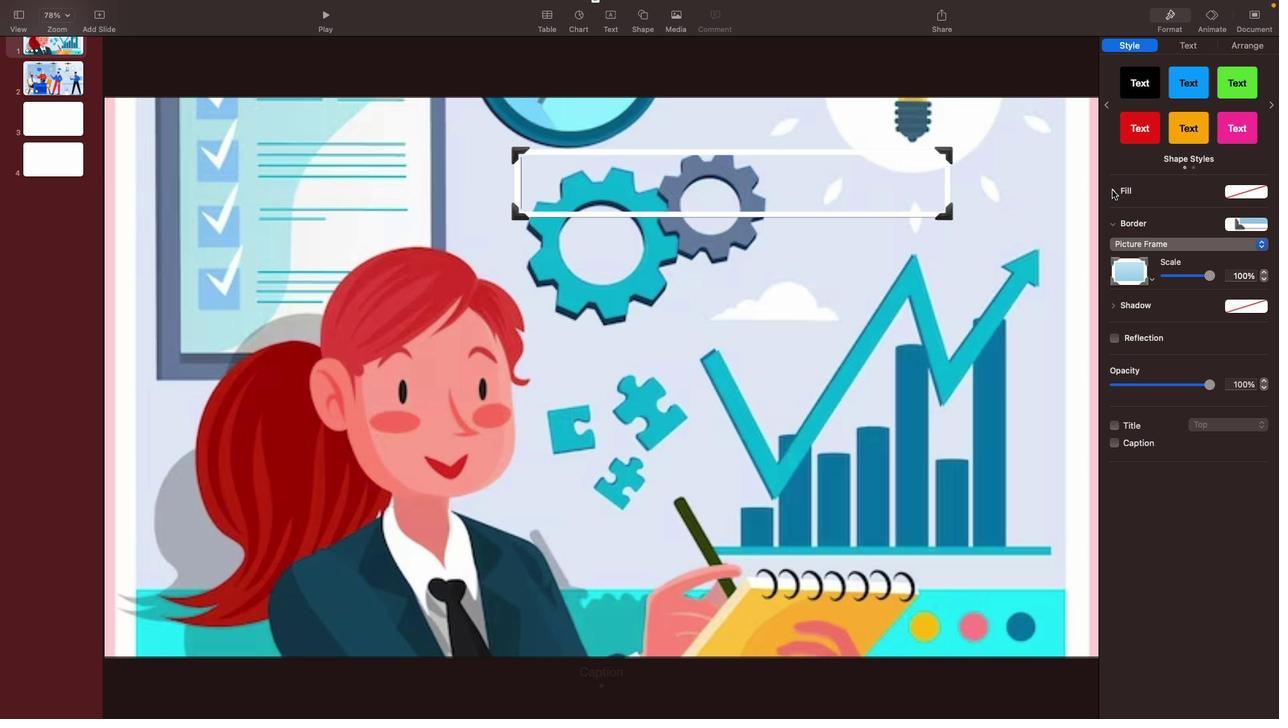 
Action: Mouse moved to (1263, 217)
Screenshot: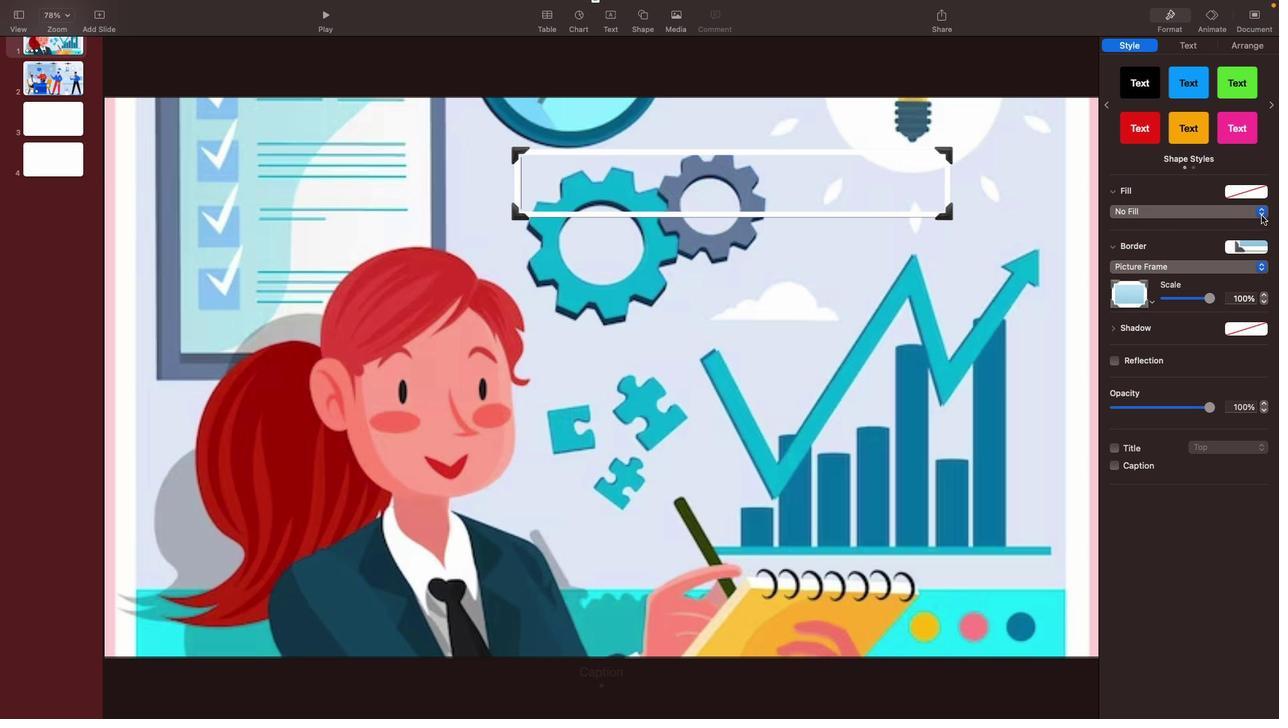 
Action: Mouse pressed left at (1263, 217)
Screenshot: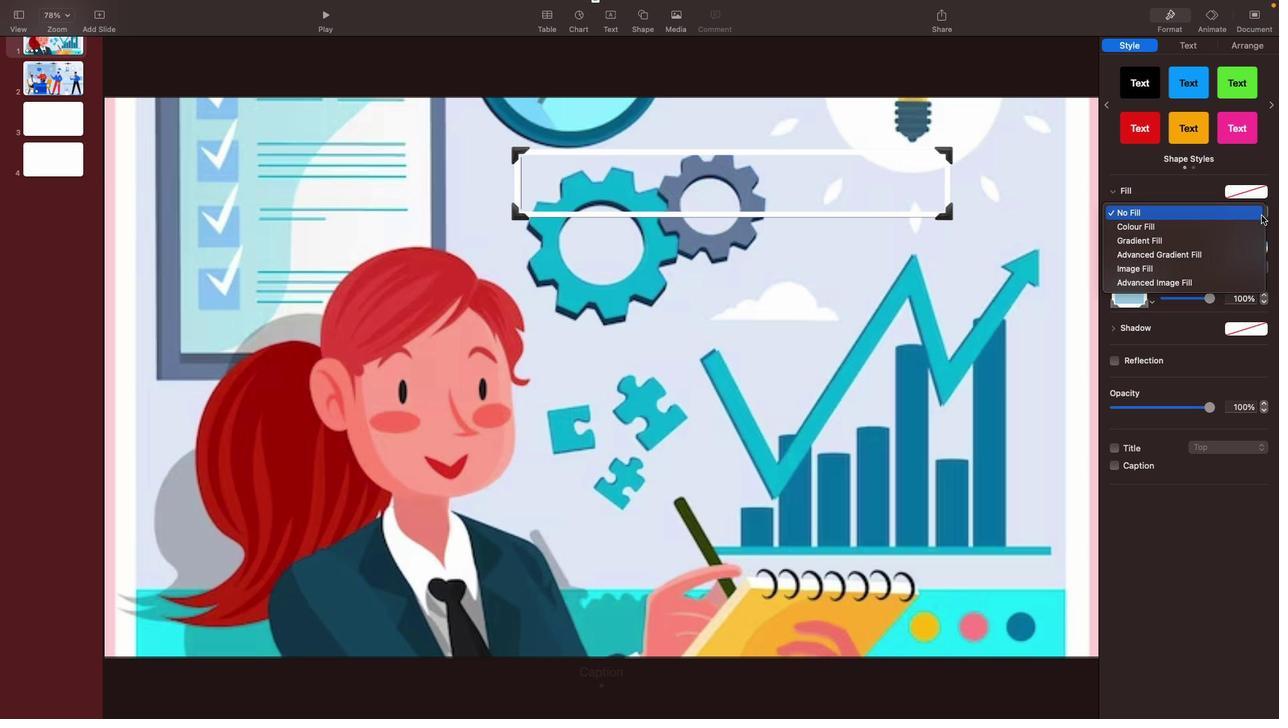 
Action: Mouse moved to (1168, 233)
Screenshot: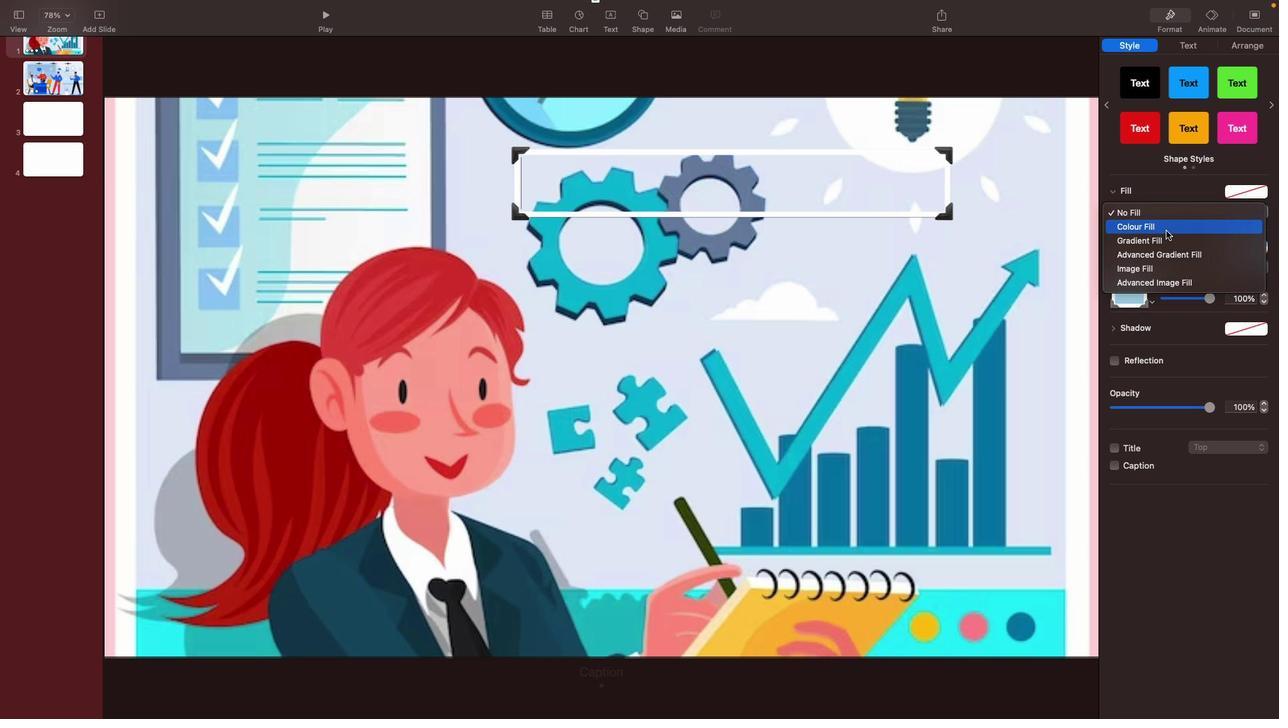 
Action: Mouse pressed left at (1168, 233)
Screenshot: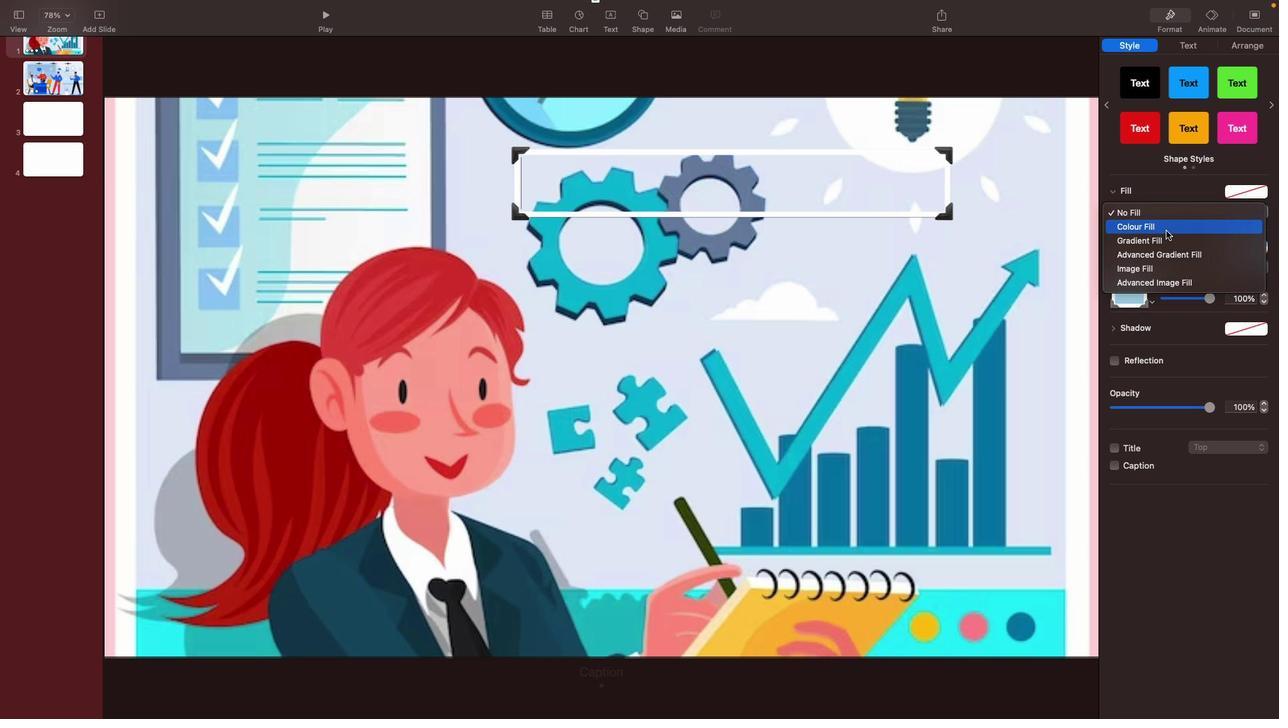 
Action: Mouse moved to (1150, 233)
Screenshot: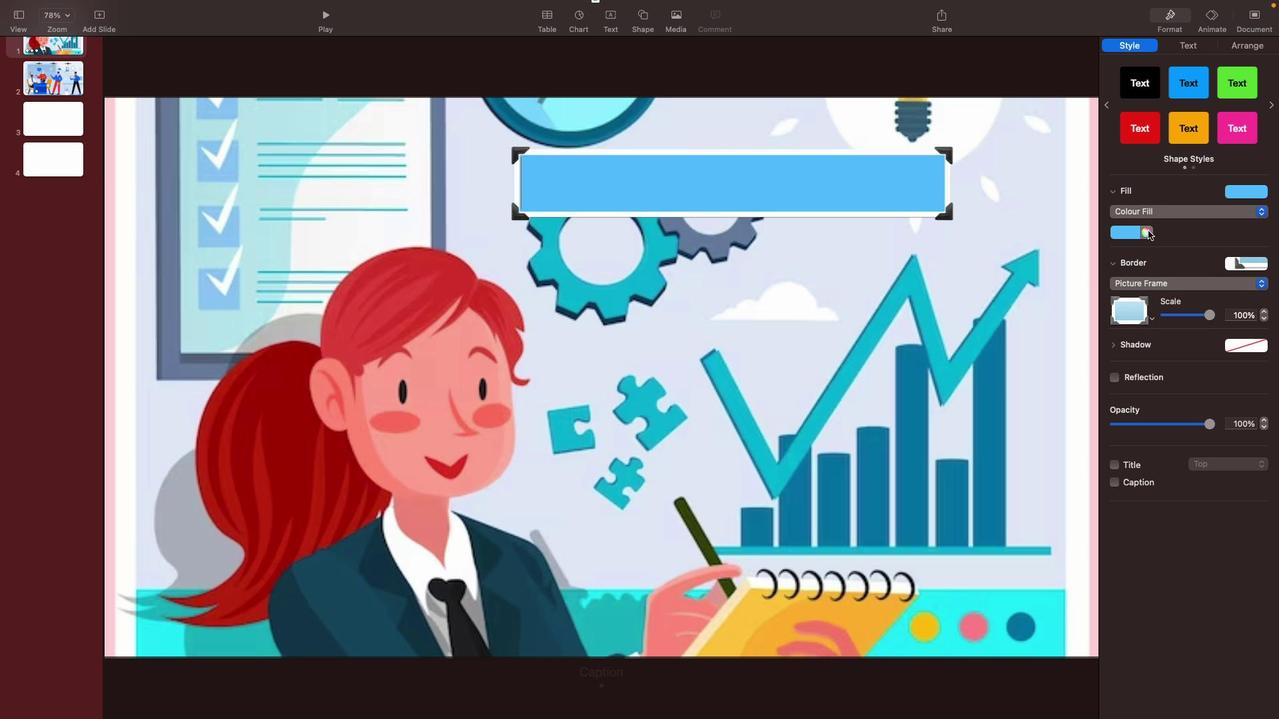 
Action: Mouse pressed left at (1150, 233)
Screenshot: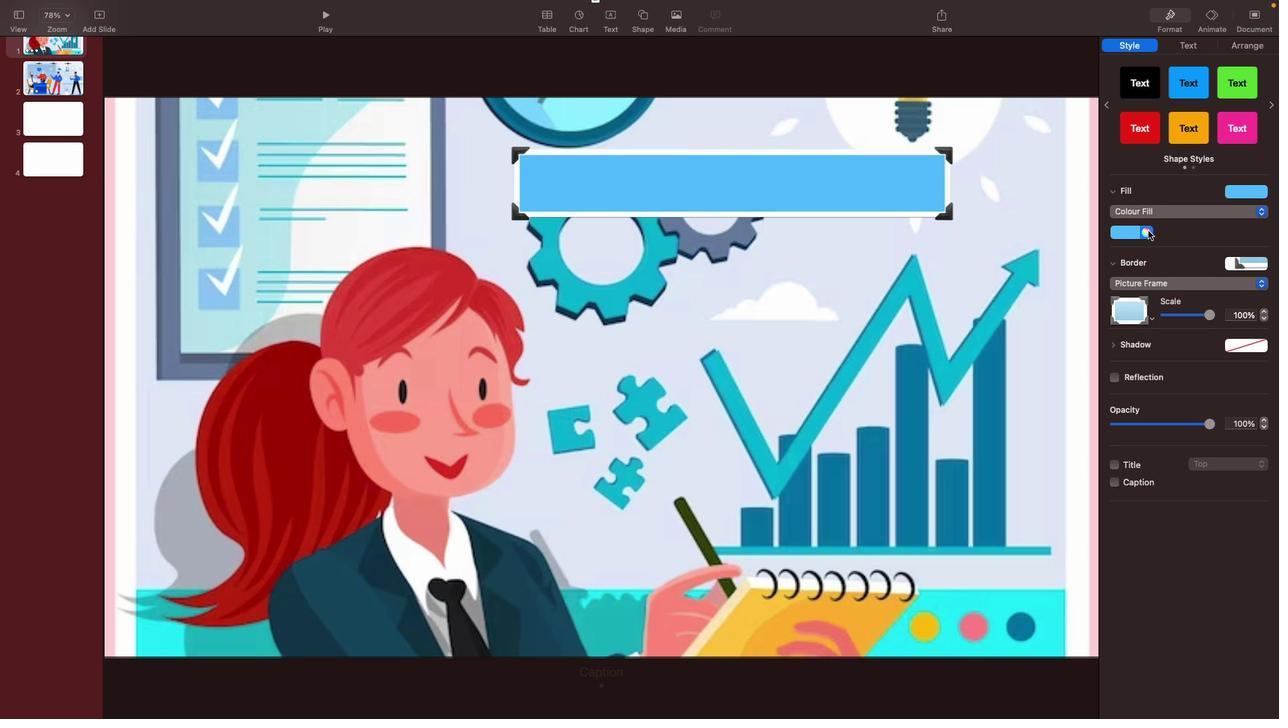 
Action: Mouse moved to (996, 437)
Screenshot: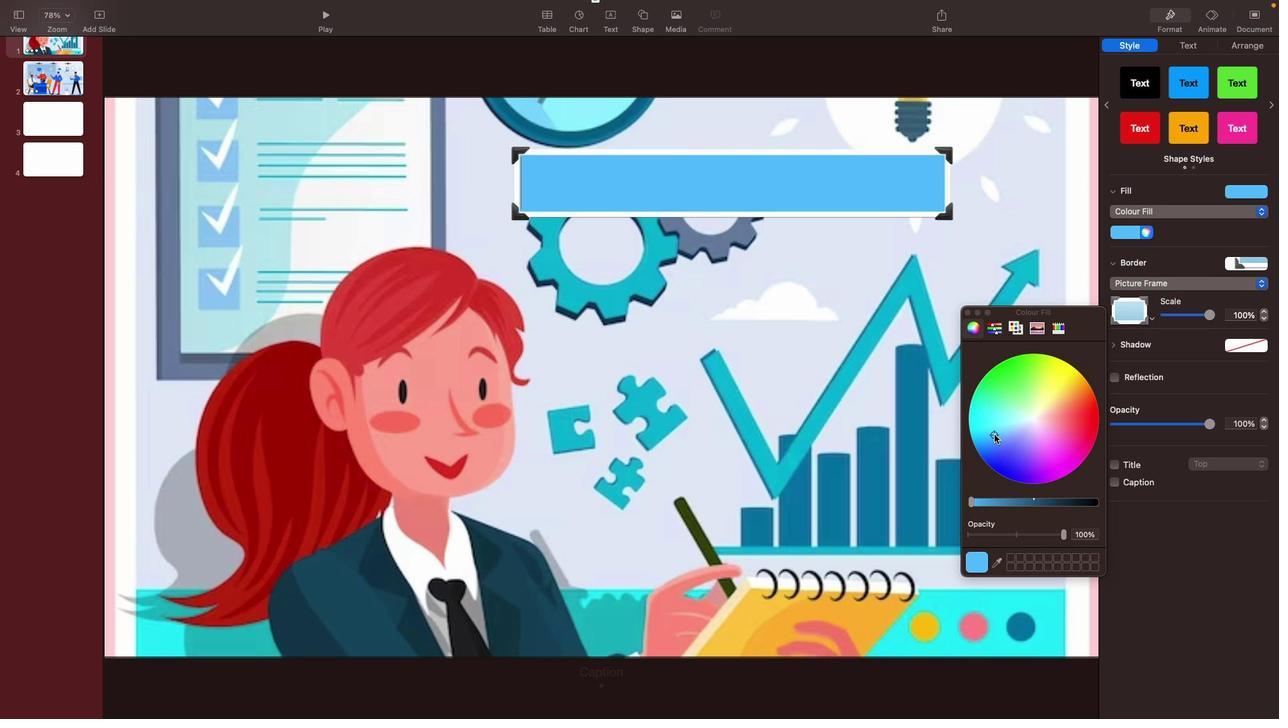 
Action: Mouse pressed left at (996, 437)
Screenshot: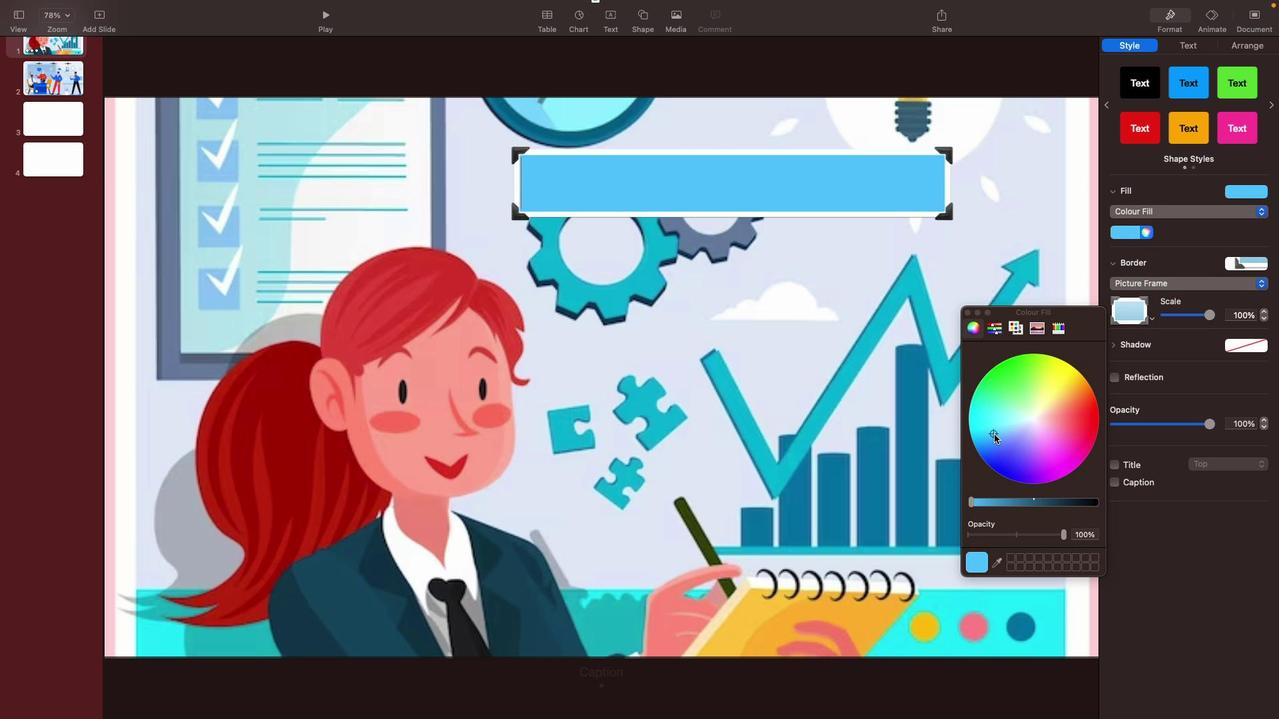 
Action: Mouse moved to (892, 186)
Screenshot: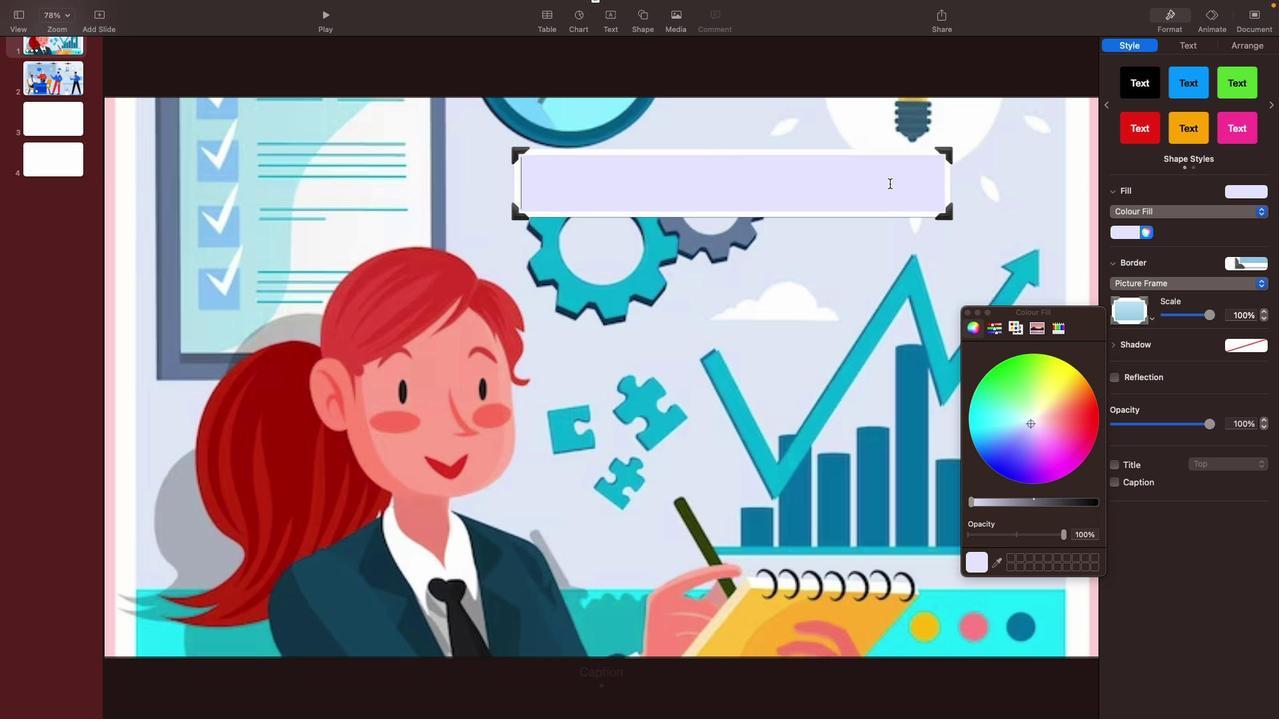 
Action: Mouse pressed left at (892, 186)
Screenshot: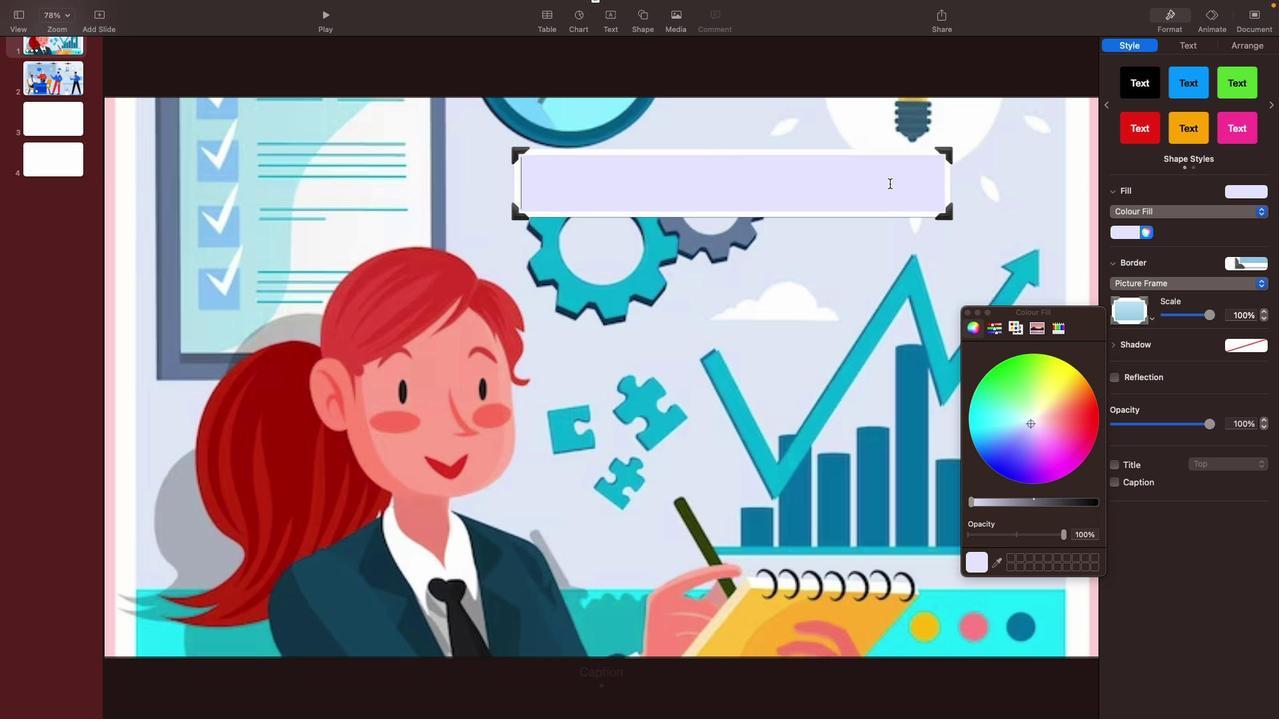 
Action: Mouse moved to (881, 185)
Screenshot: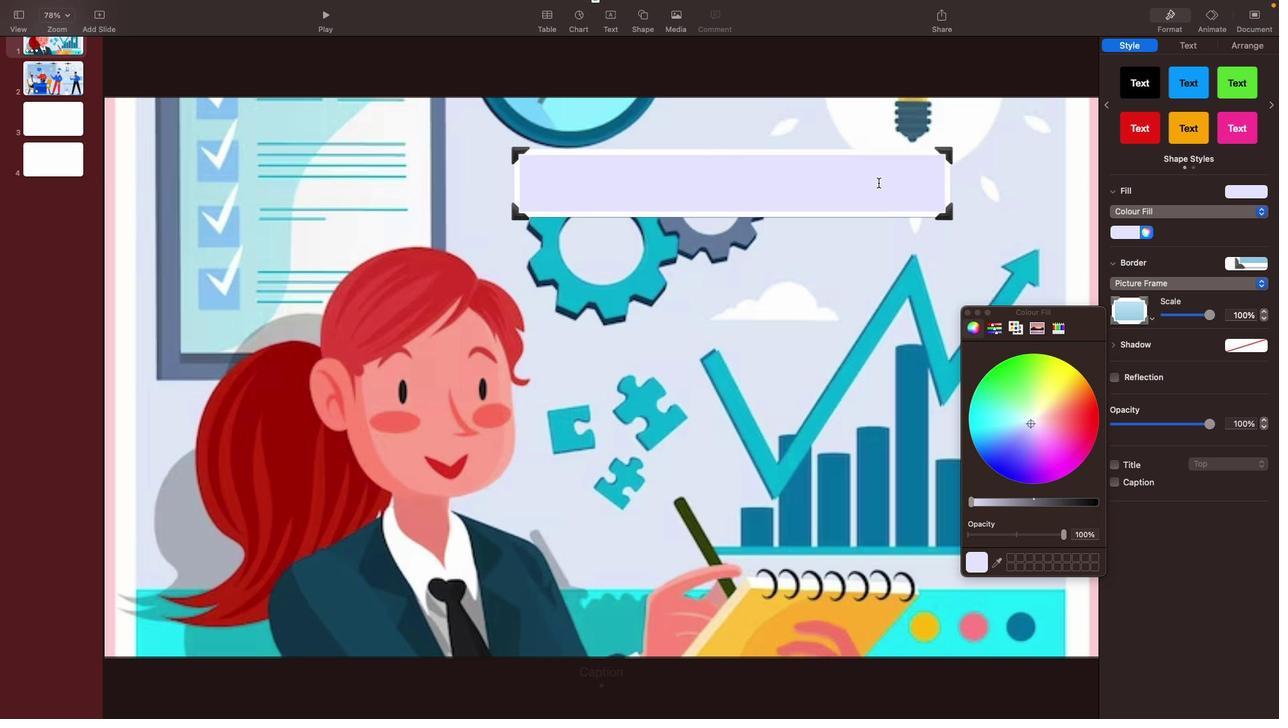 
Action: Key pressed 'B''U''S''I''N''E''S''S'
Screenshot: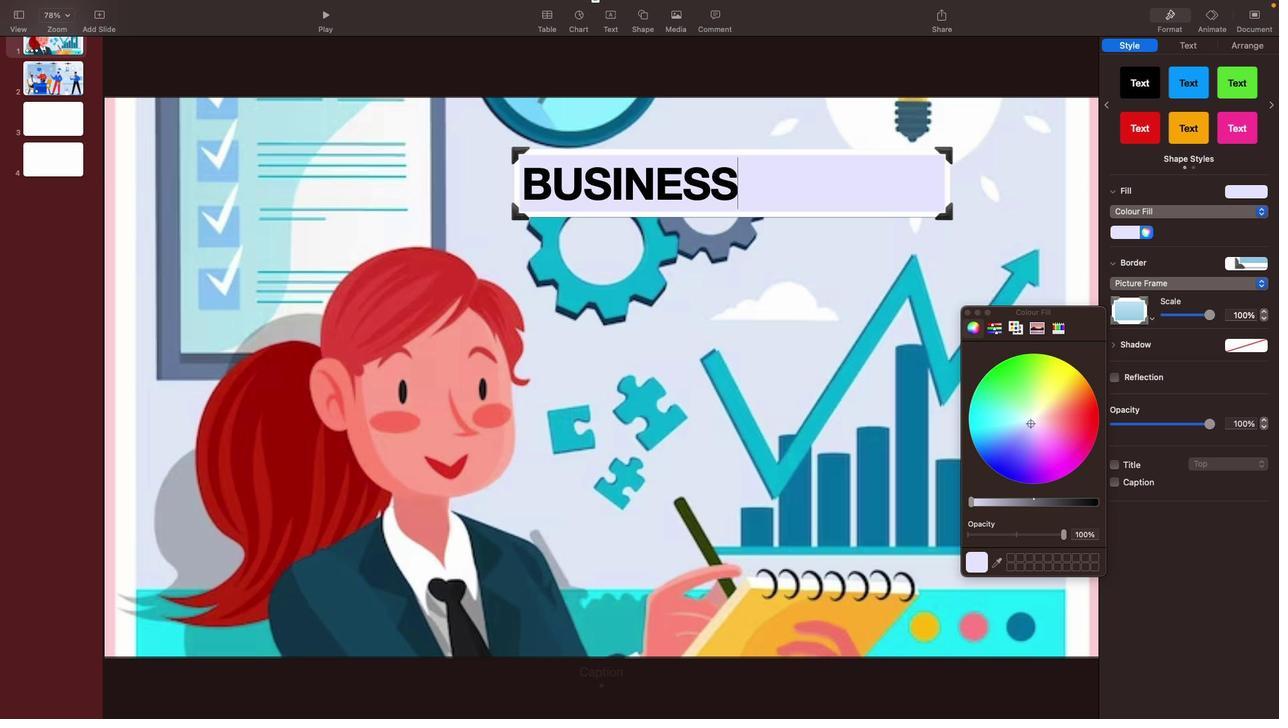 
Action: Mouse moved to (529, 186)
Screenshot: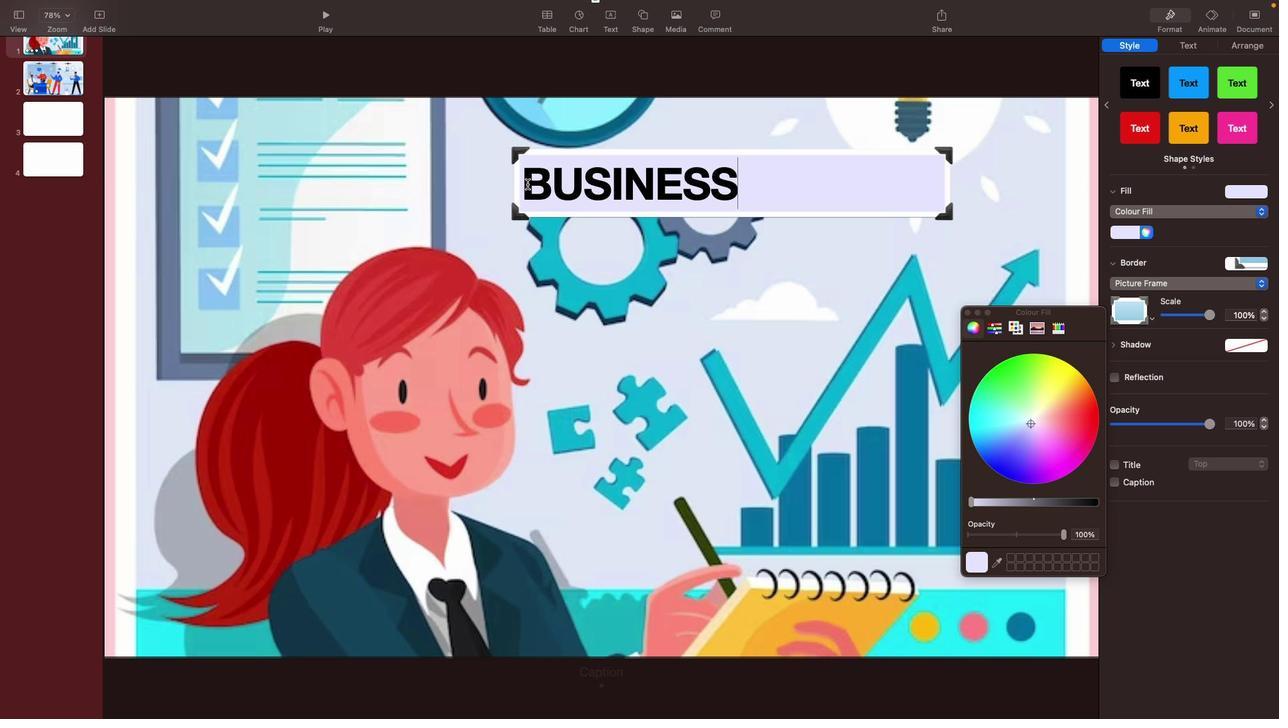 
Action: Mouse pressed left at (529, 186)
Screenshot: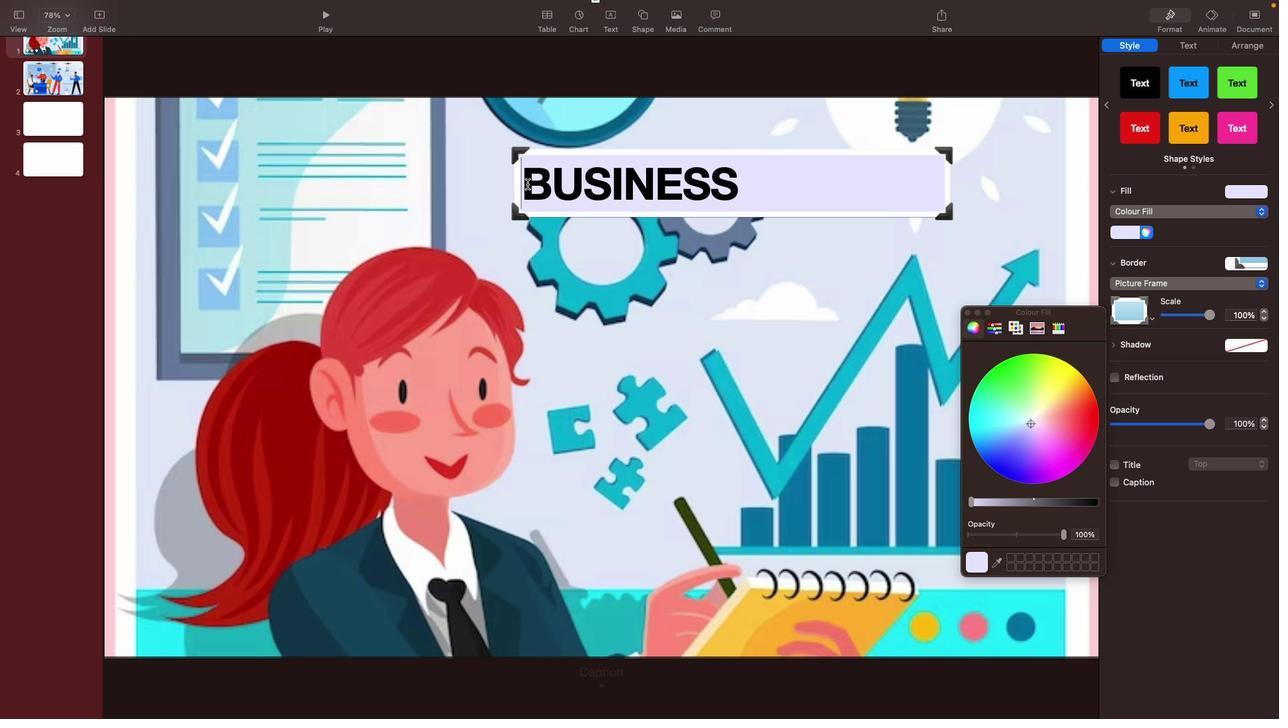 
Action: Mouse moved to (543, 185)
Screenshot: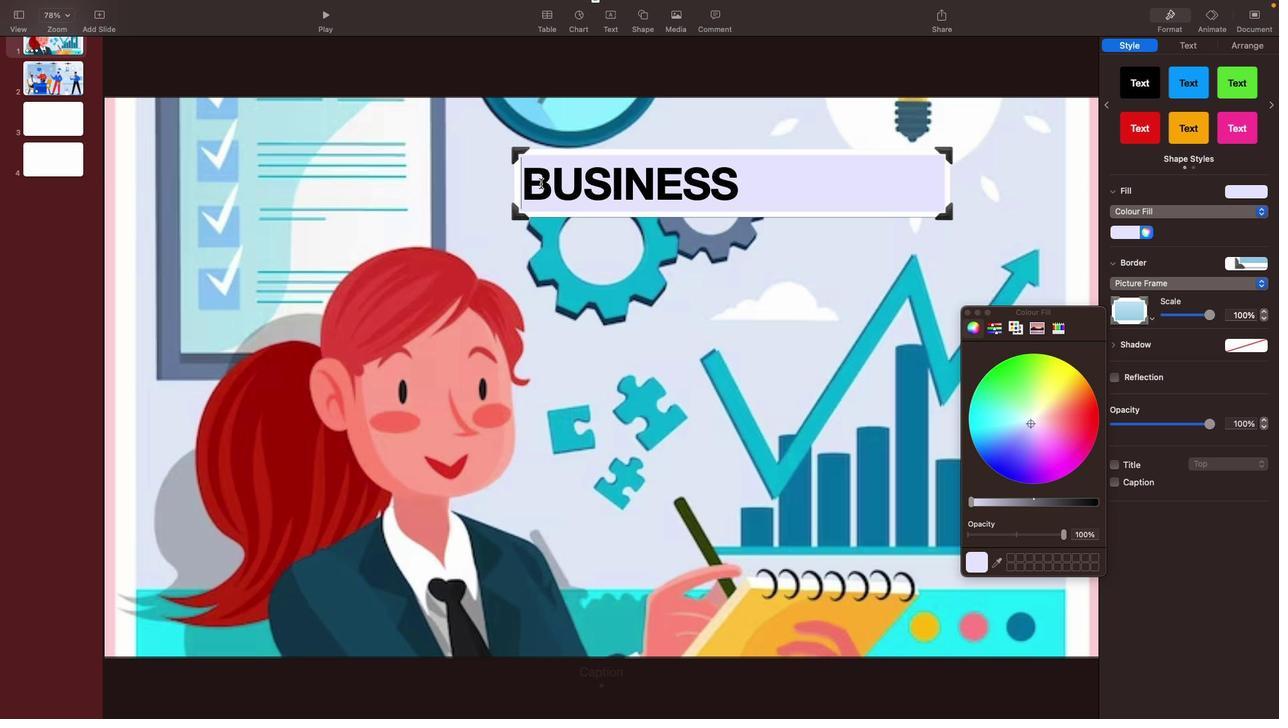 
Action: Key pressed Key.spaceKey.spaceKey.spaceKey.spaceKey.spaceKey.space
Screenshot: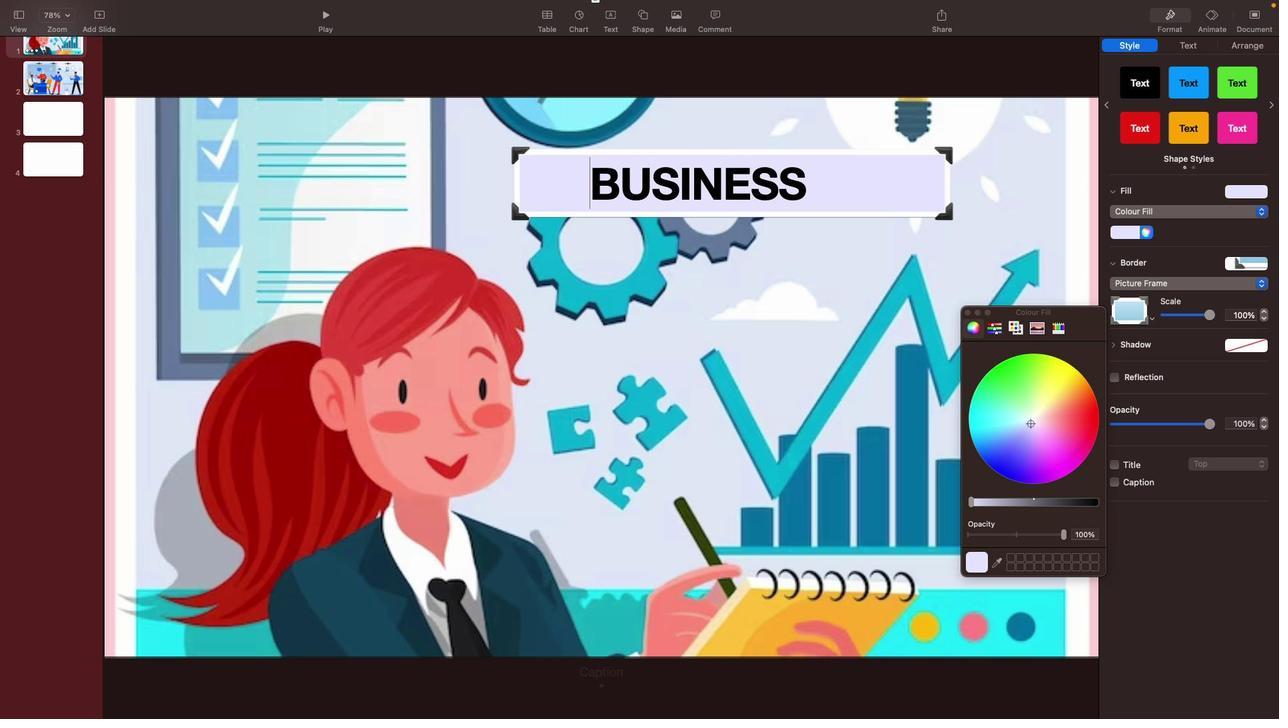 
Action: Mouse moved to (839, 184)
Screenshot: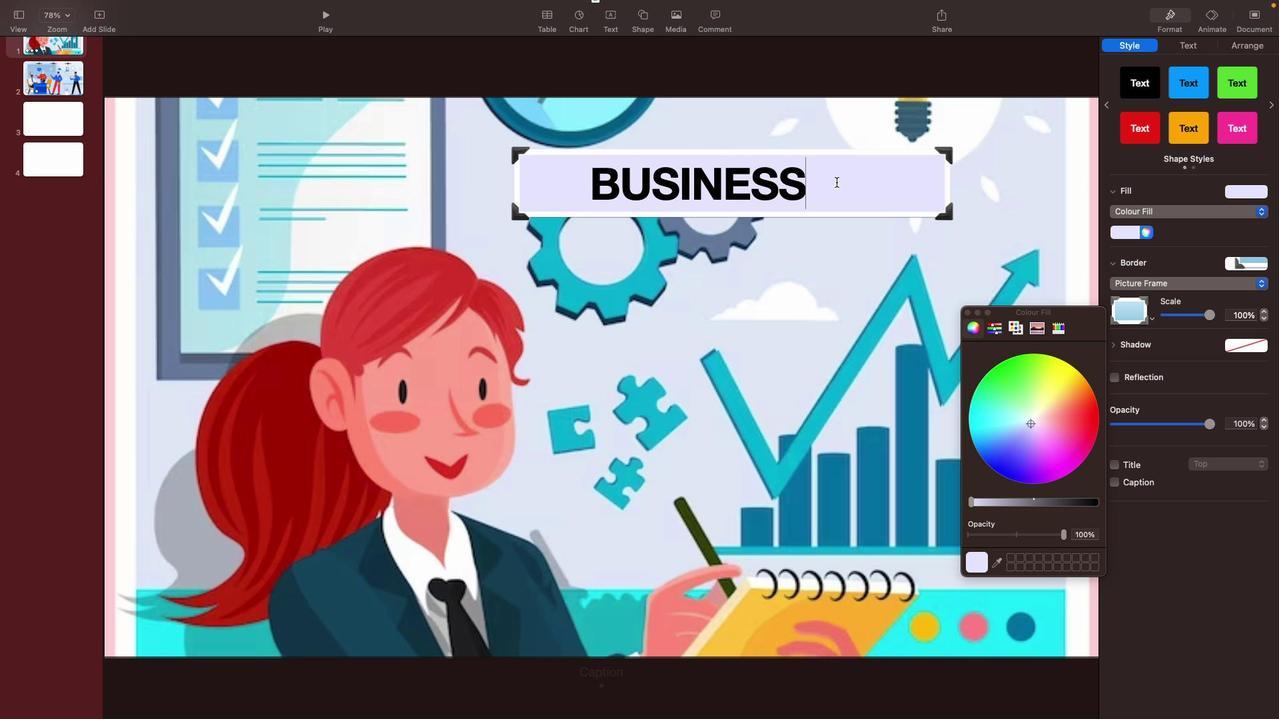 
Action: Mouse pressed left at (839, 184)
Screenshot: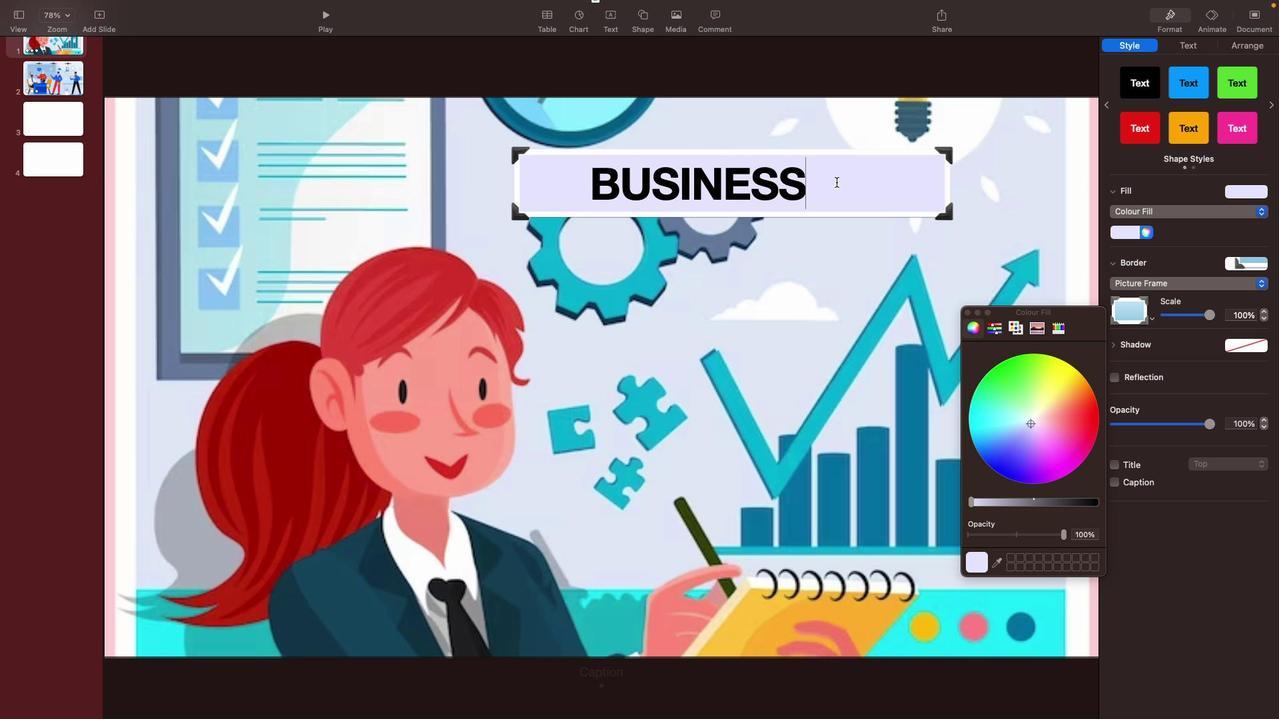 
Action: Mouse moved to (854, 181)
Screenshot: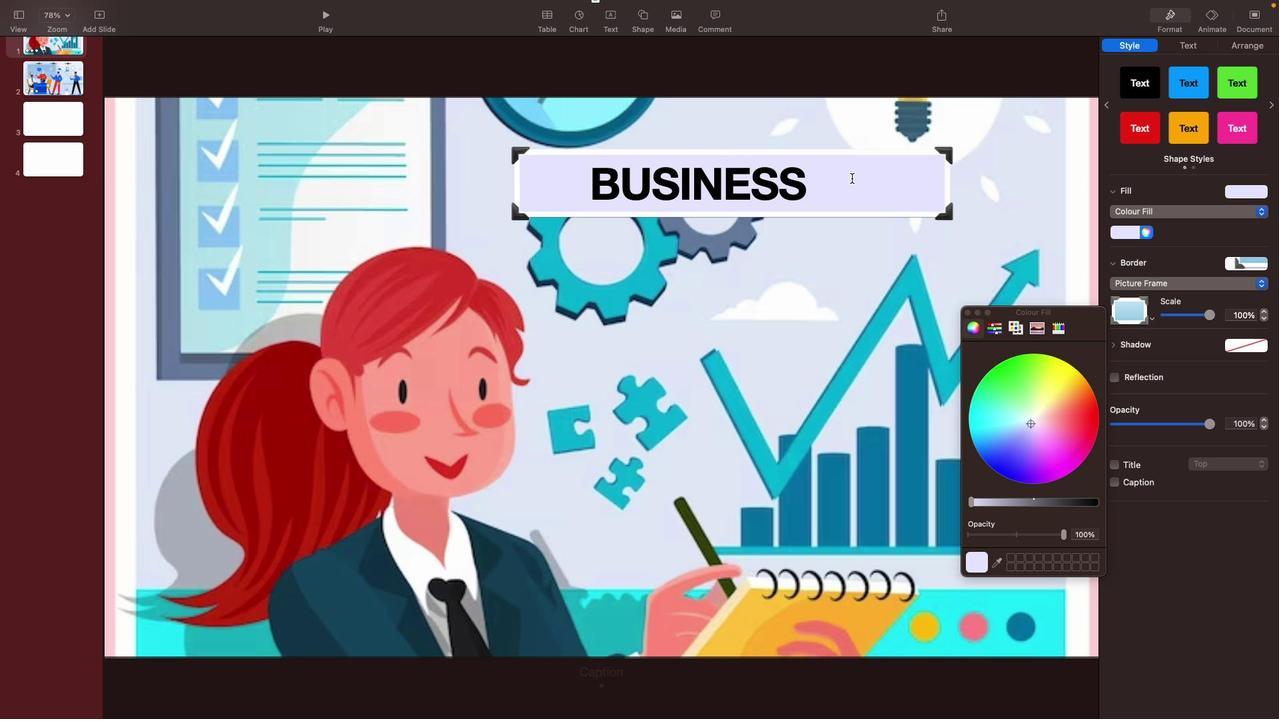 
Action: Mouse pressed right at (854, 181)
Screenshot: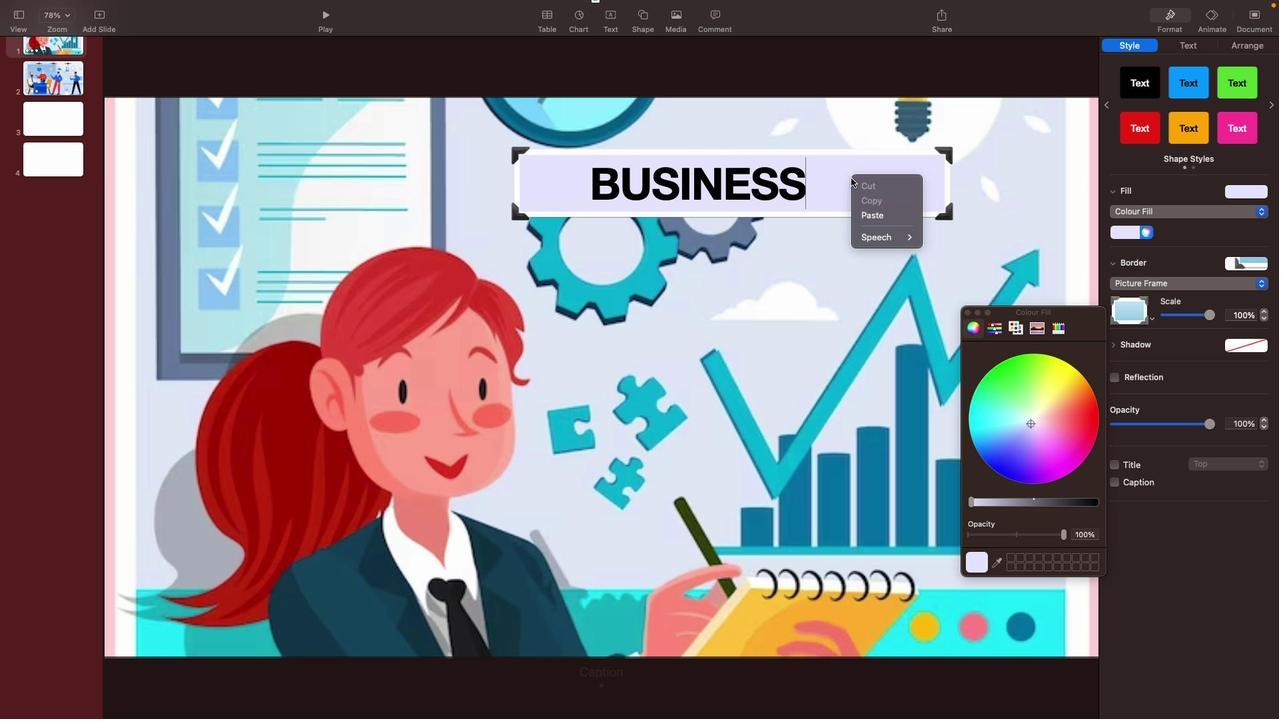 
Action: Mouse moved to (758, 177)
Screenshot: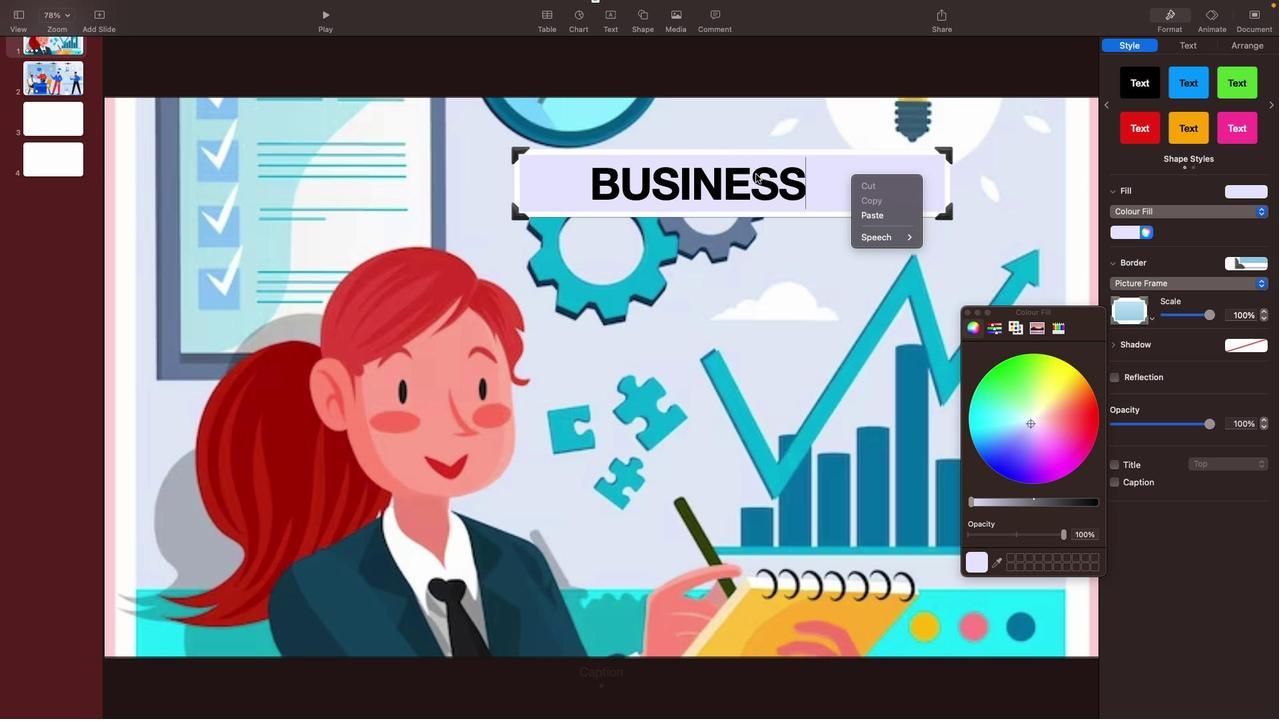 
Action: Mouse pressed right at (758, 177)
Screenshot: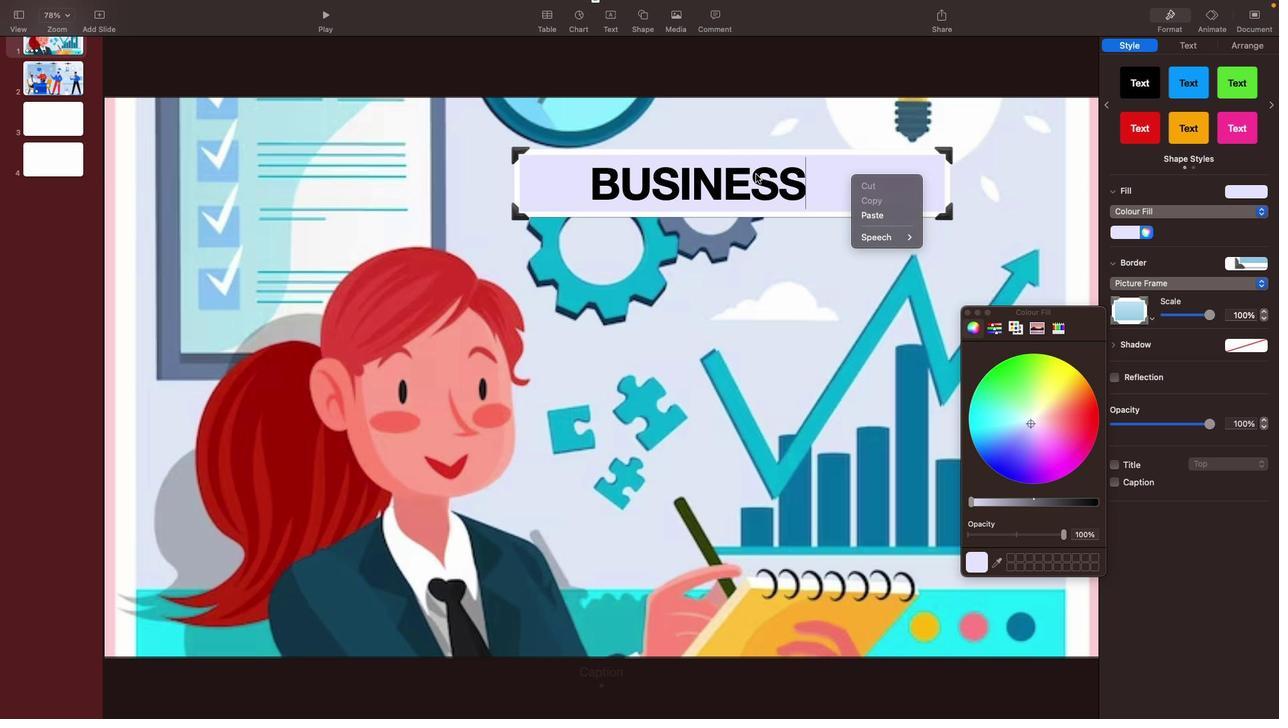 
Action: Mouse moved to (1126, 49)
Screenshot: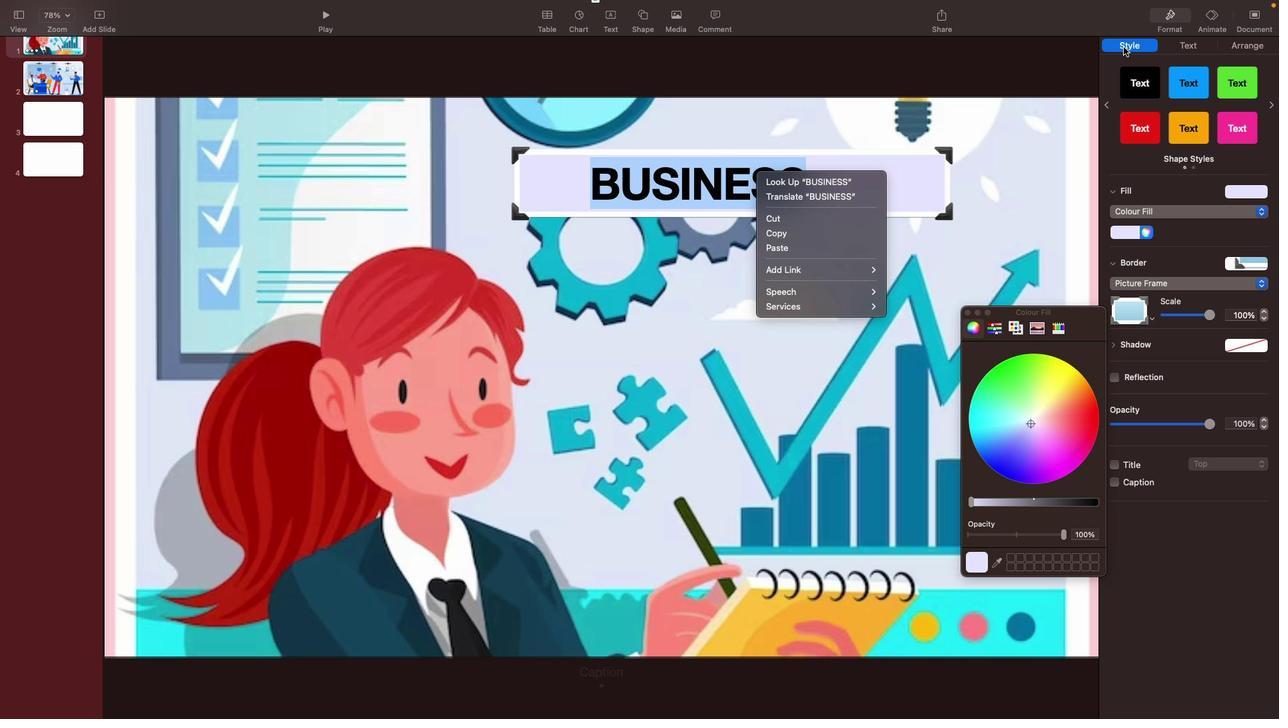 
Action: Mouse pressed left at (1126, 49)
Screenshot: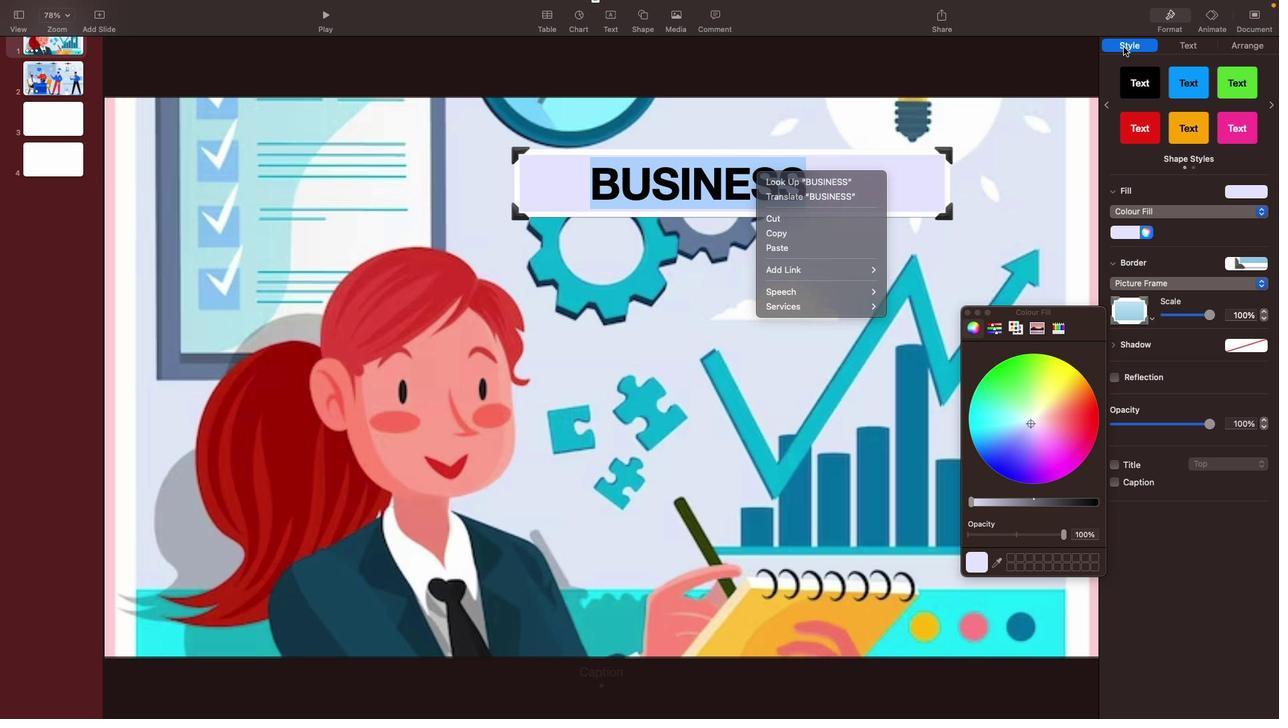 
Action: Mouse moved to (904, 197)
Screenshot: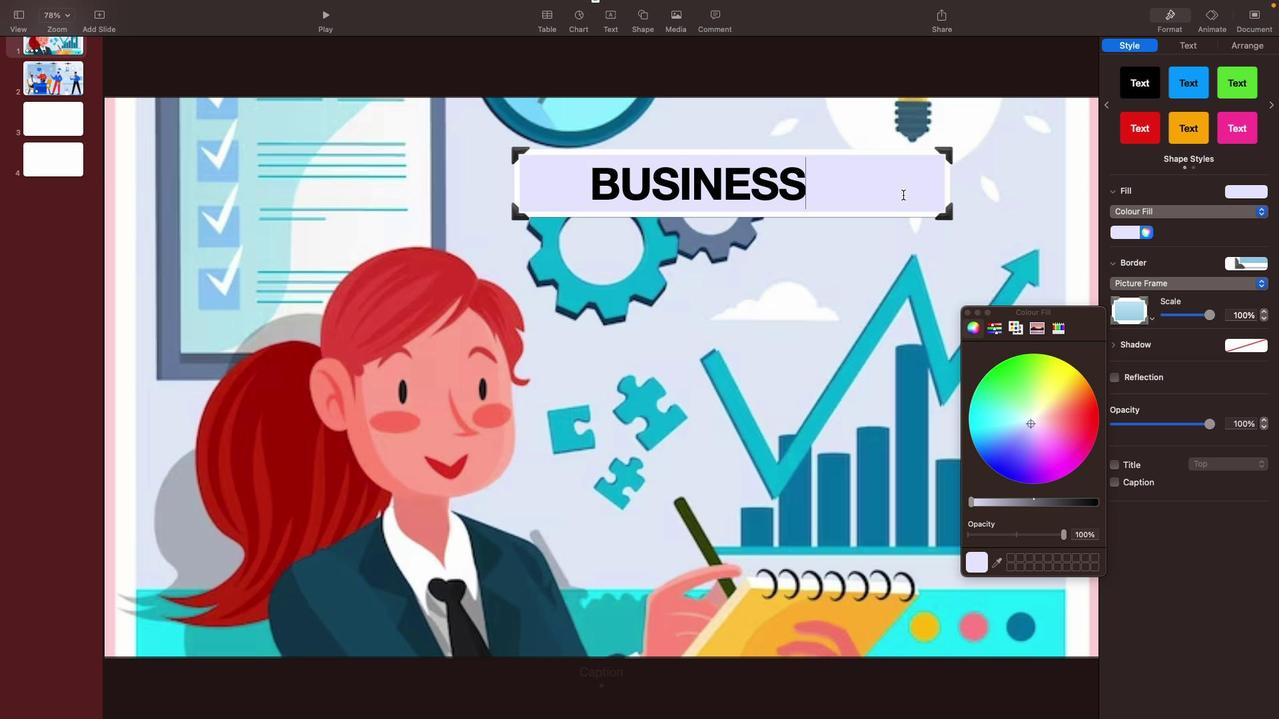 
Action: Mouse pressed left at (904, 197)
Screenshot: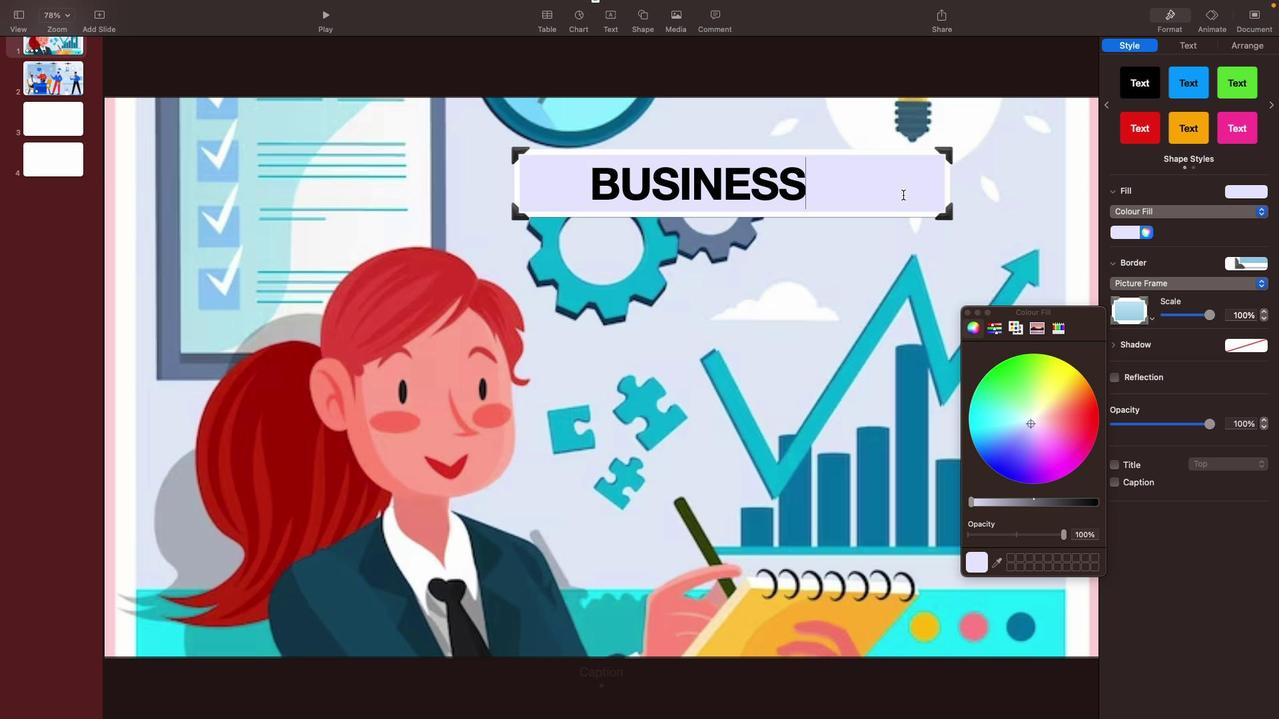
Action: Mouse moved to (1102, 101)
Screenshot: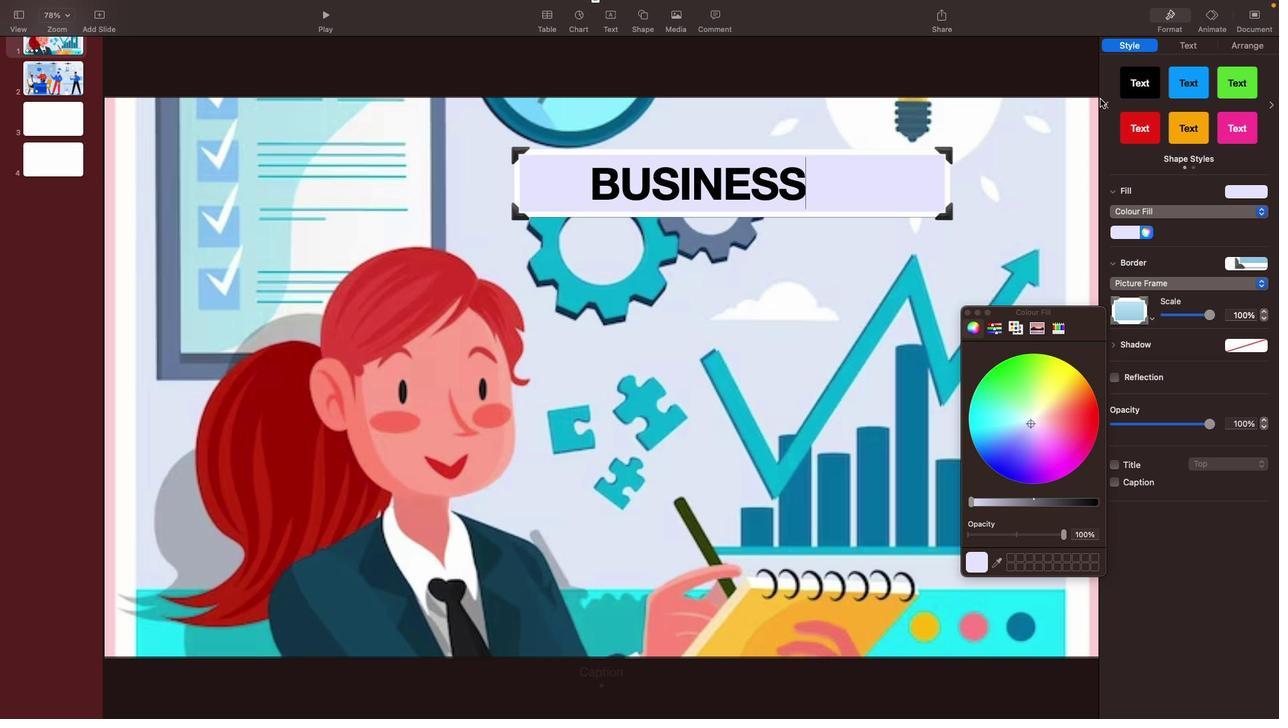 
Action: Mouse pressed left at (1102, 101)
Screenshot: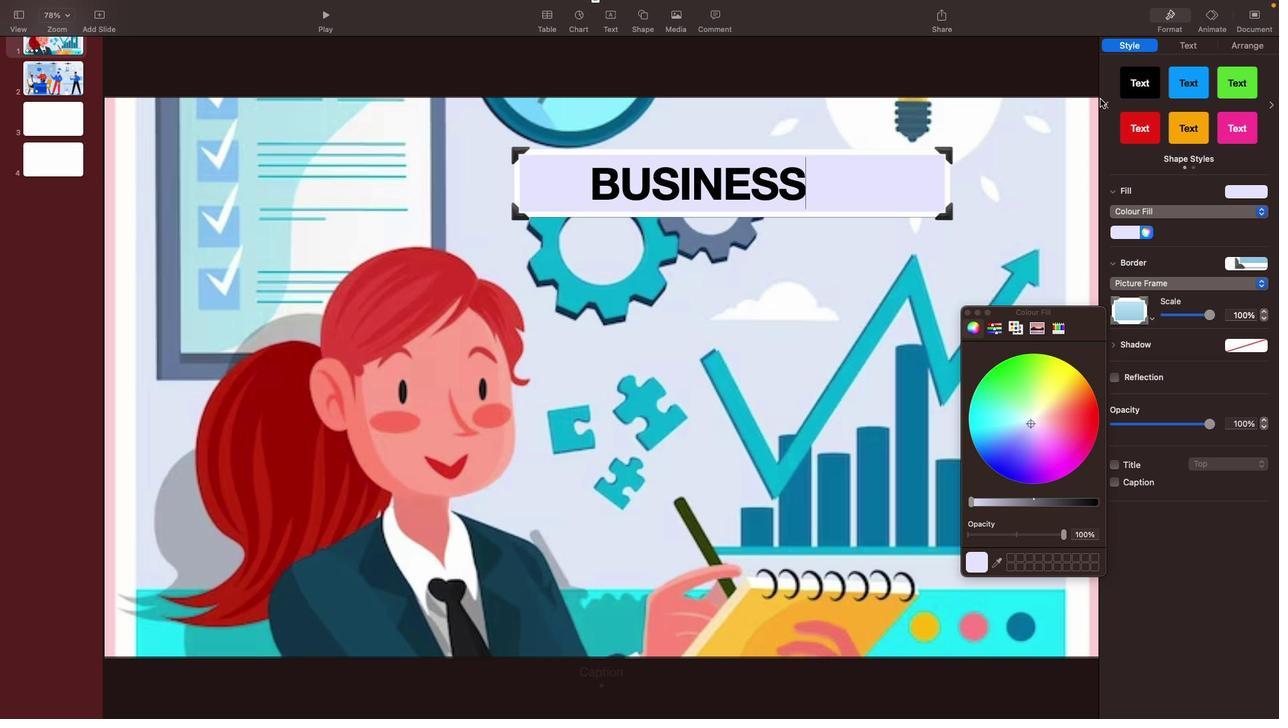 
Action: Mouse moved to (1123, 51)
Screenshot: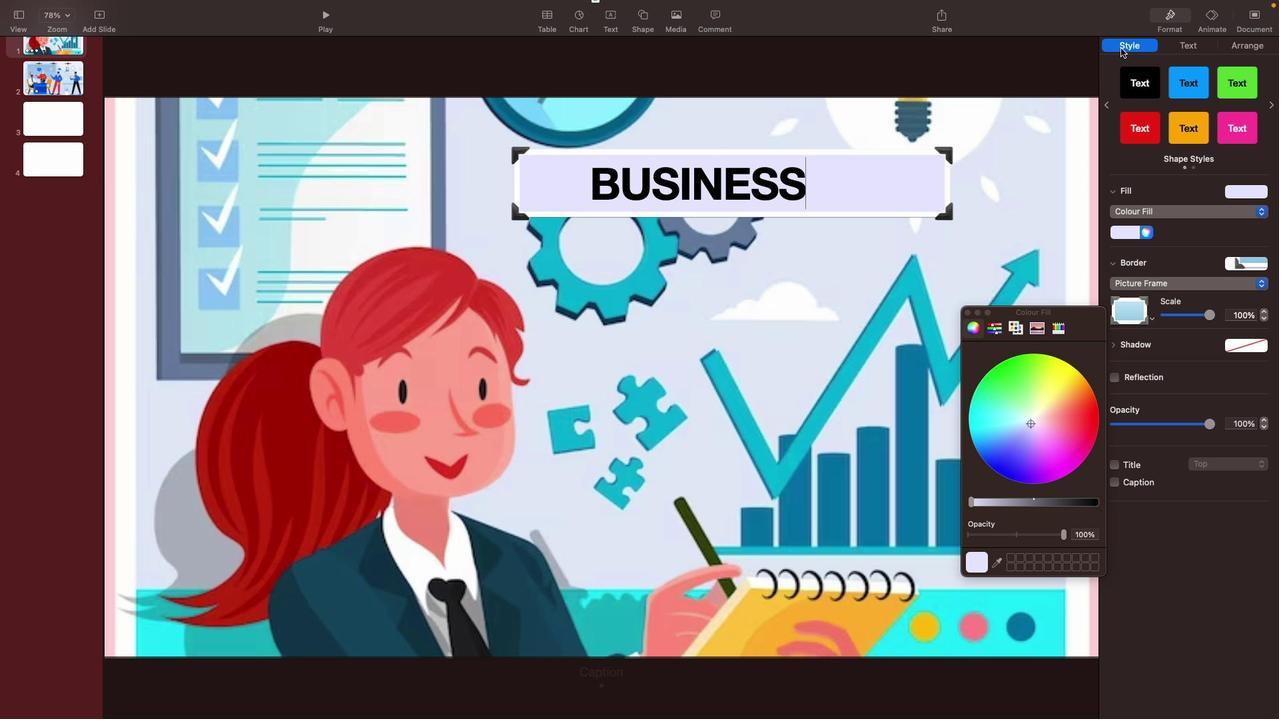 
Action: Mouse pressed left at (1123, 51)
Screenshot: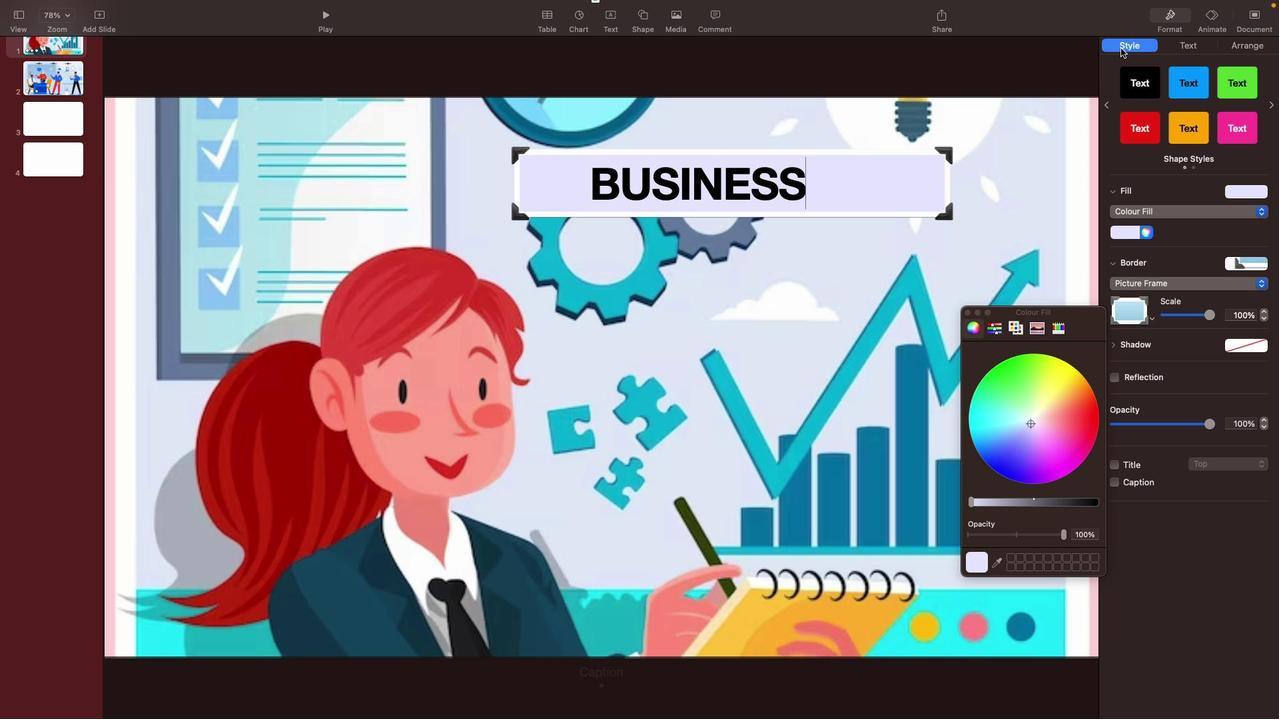 
Action: Mouse moved to (1188, 47)
Screenshot: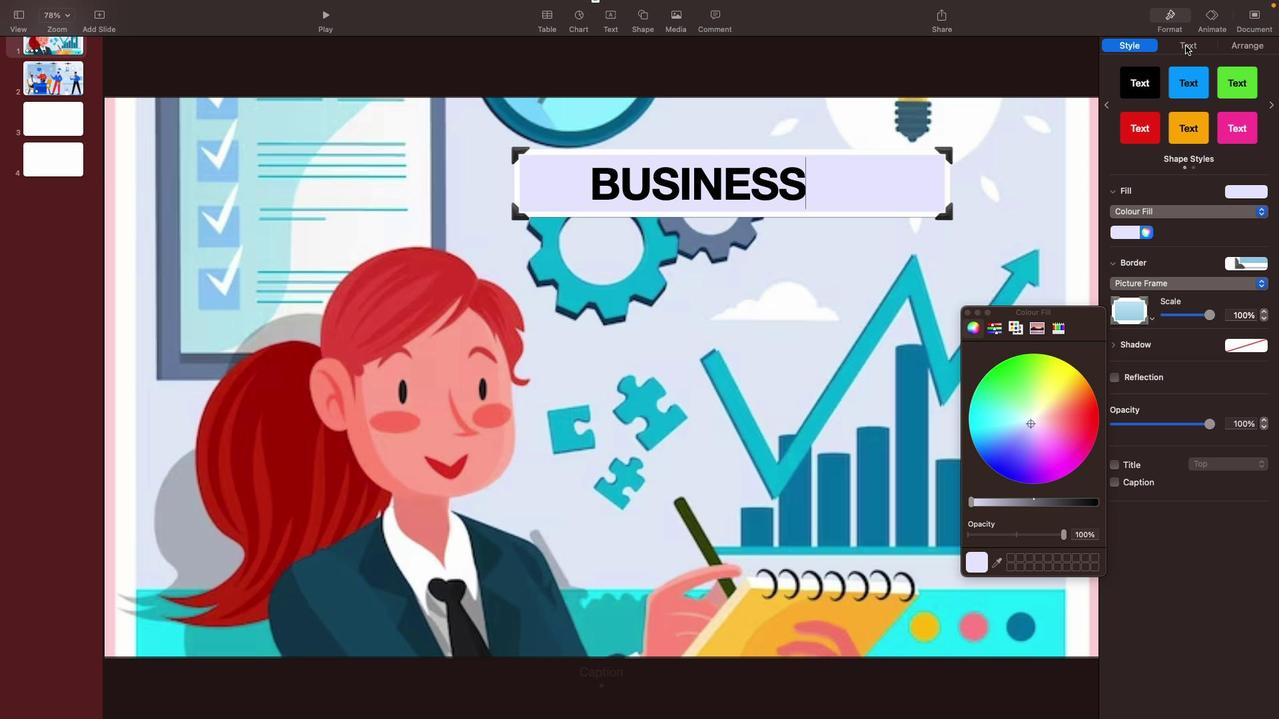 
Action: Mouse pressed left at (1188, 47)
Screenshot: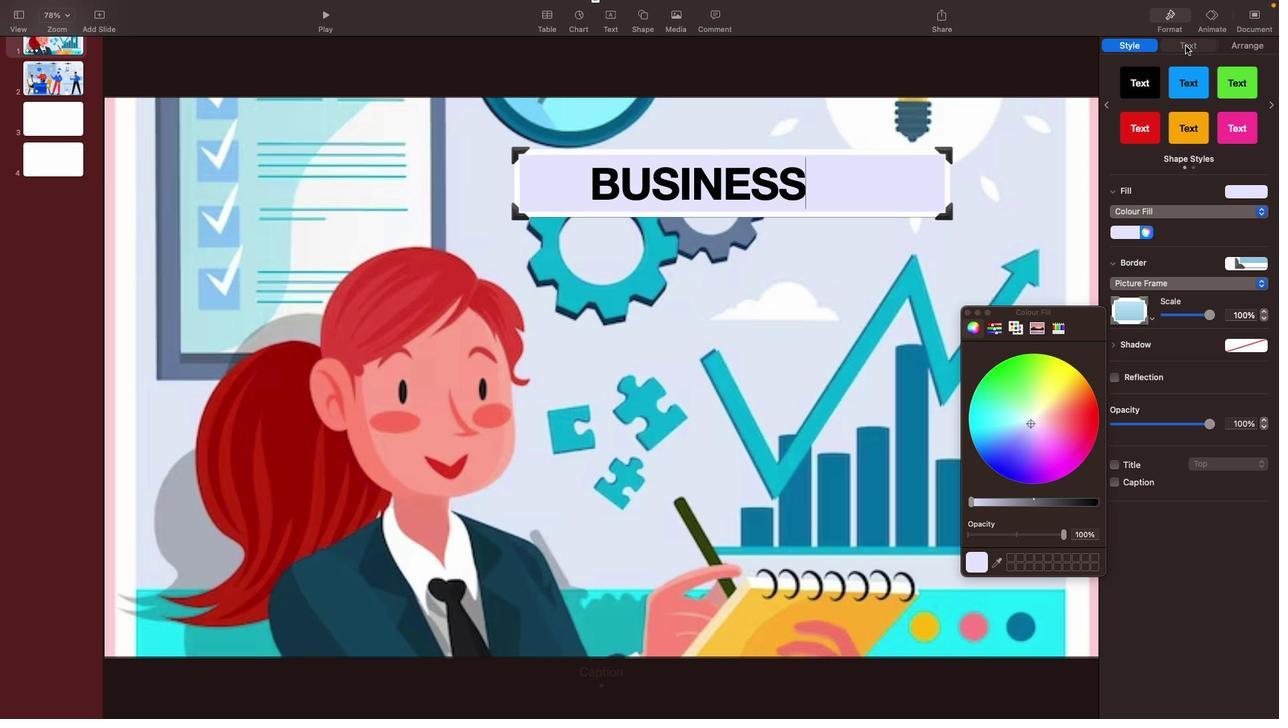 
Action: Mouse moved to (898, 208)
Screenshot: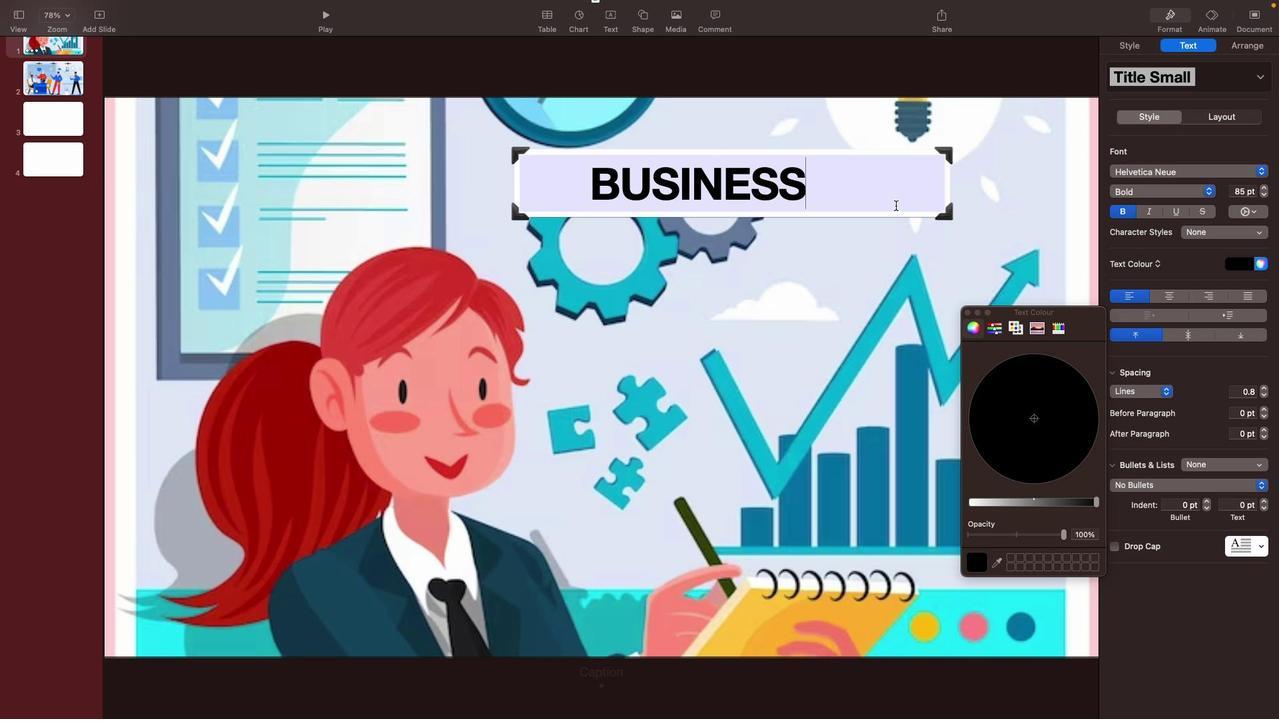 
Action: Mouse pressed left at (898, 208)
Screenshot: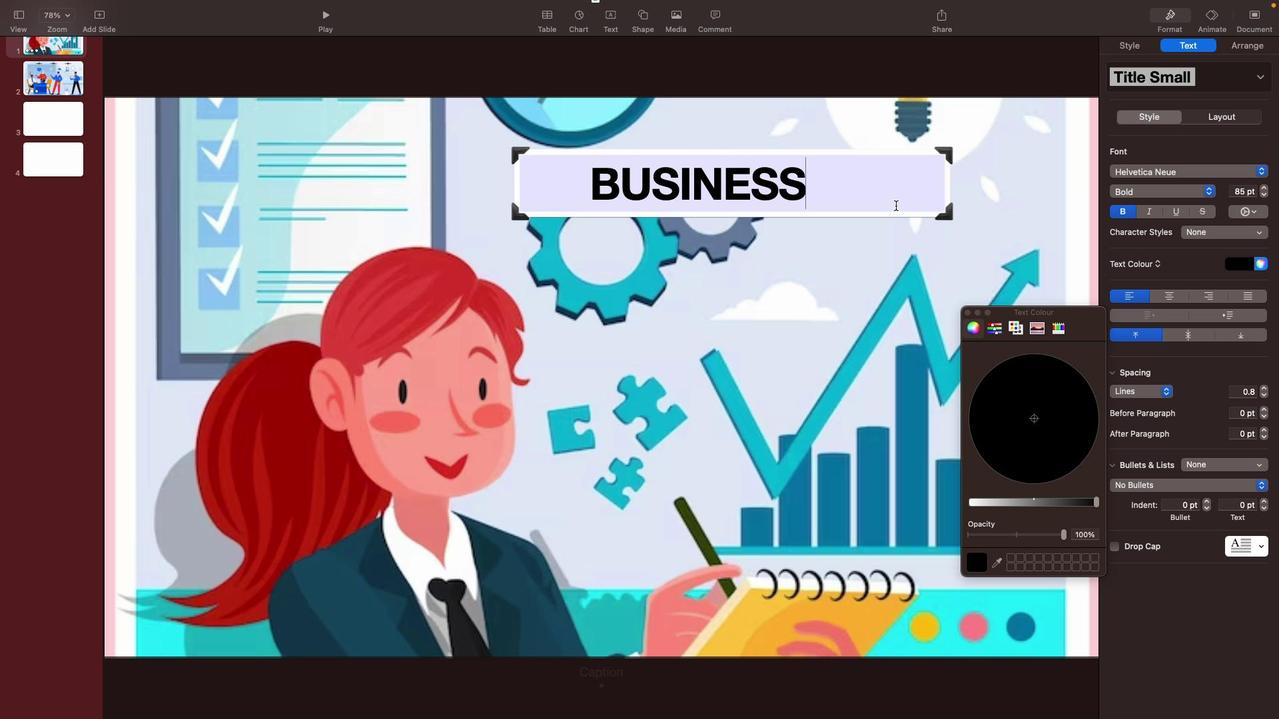 
Action: Mouse moved to (967, 316)
Screenshot: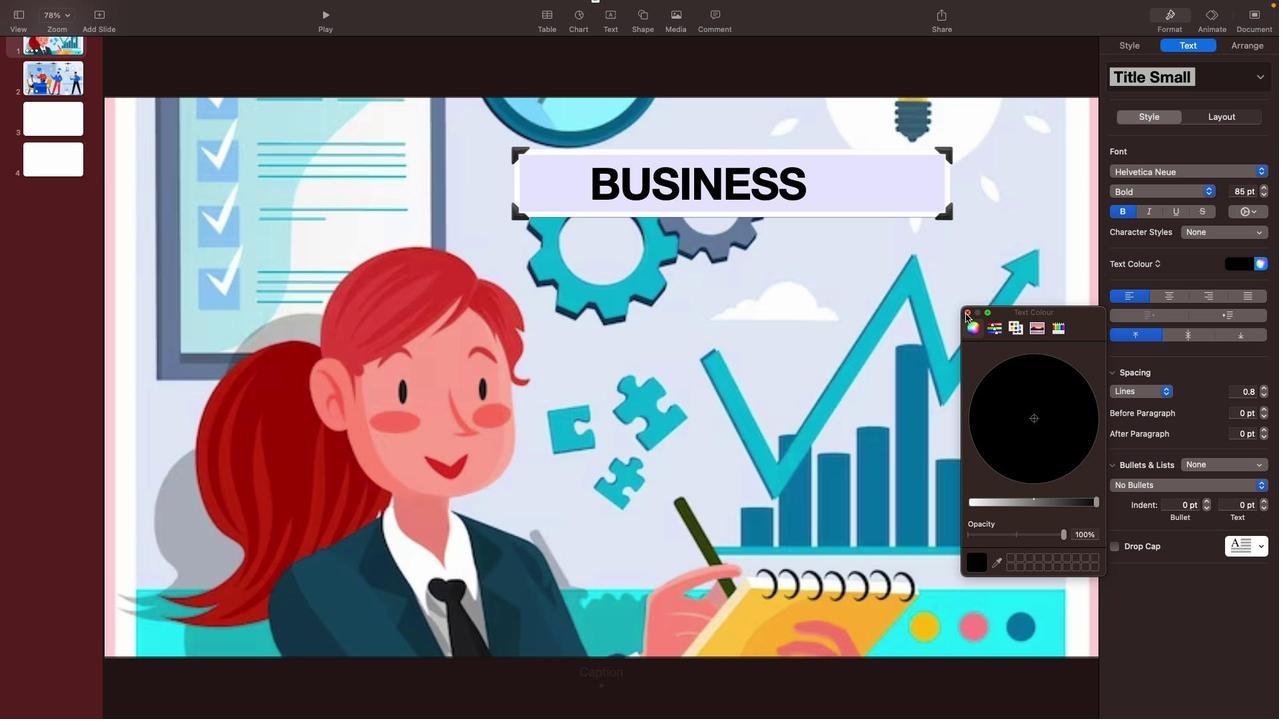 
Action: Mouse pressed left at (967, 316)
Screenshot: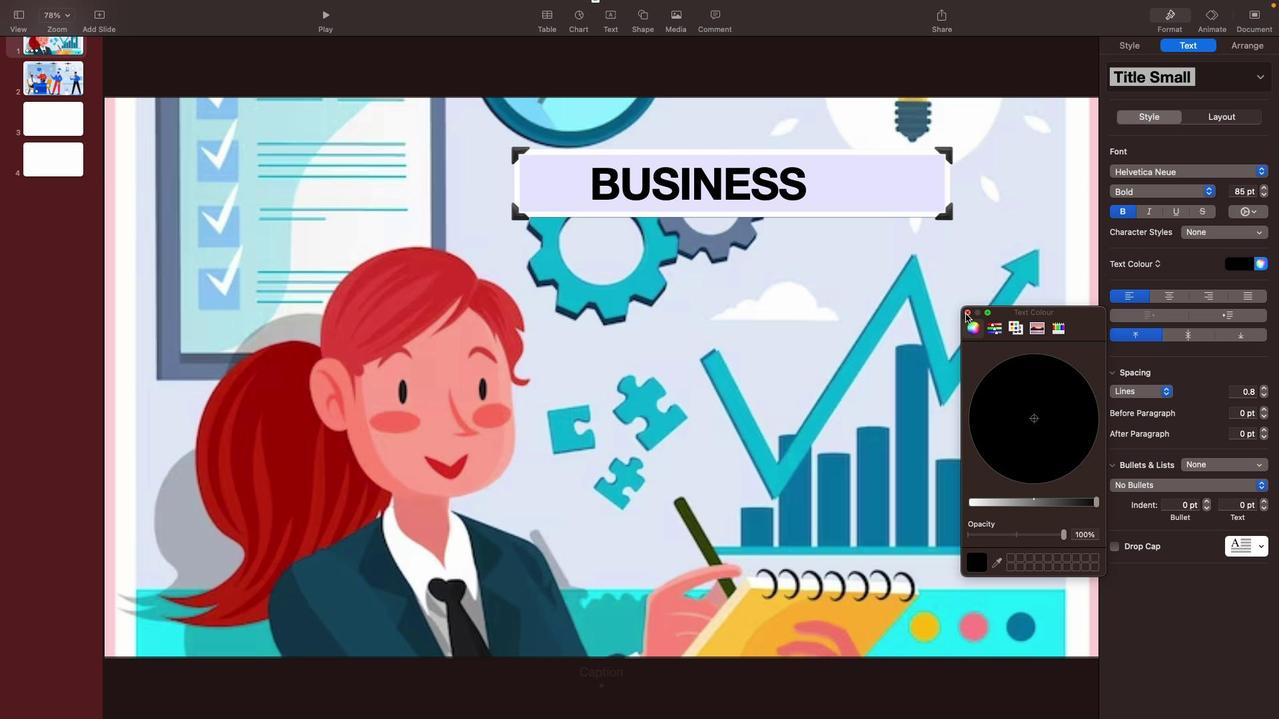 
Action: Mouse moved to (805, 199)
Screenshot: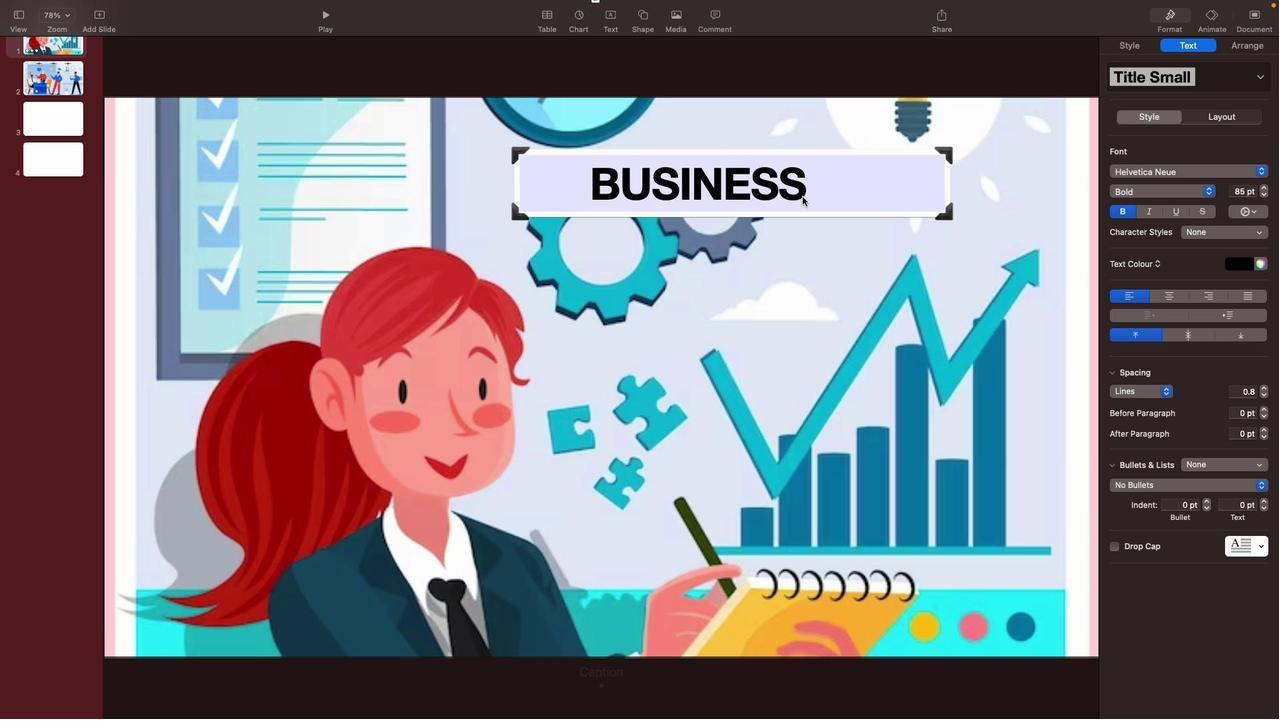 
Action: Mouse pressed right at (805, 199)
Screenshot: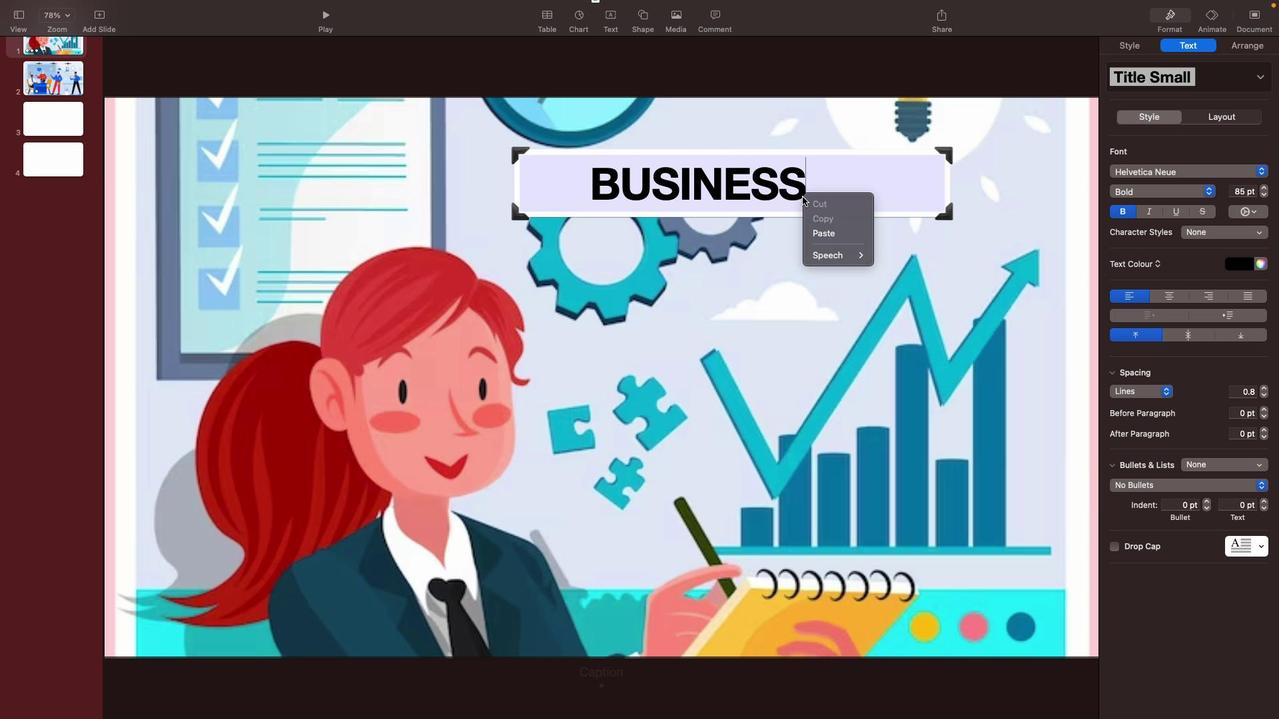 
Action: Mouse moved to (1136, 51)
Screenshot: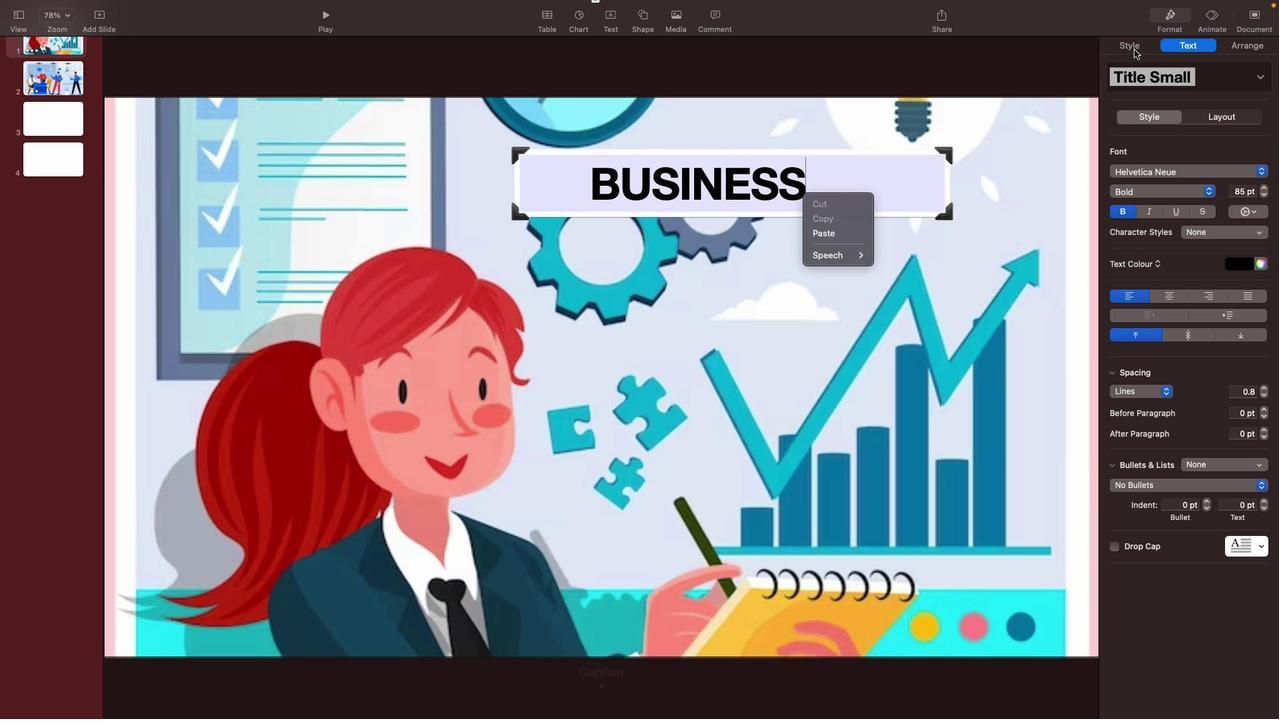 
Action: Mouse pressed left at (1136, 51)
Screenshot: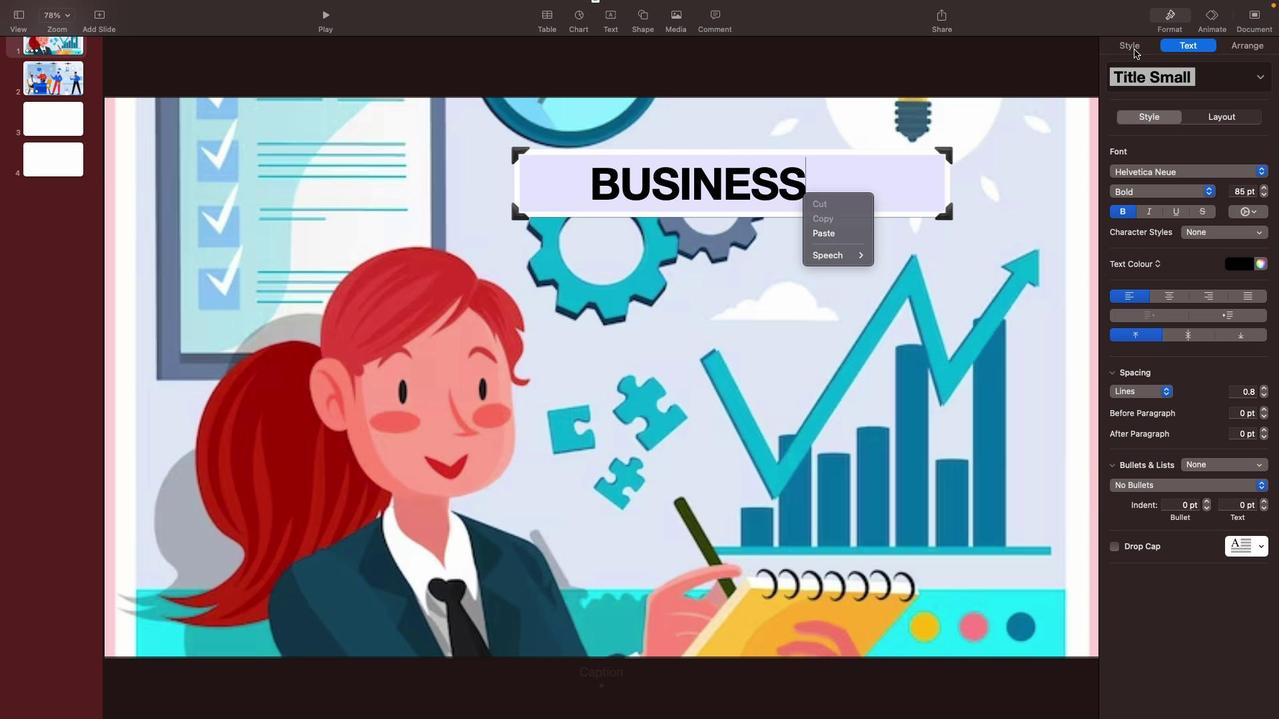 
Action: Mouse moved to (926, 177)
Screenshot: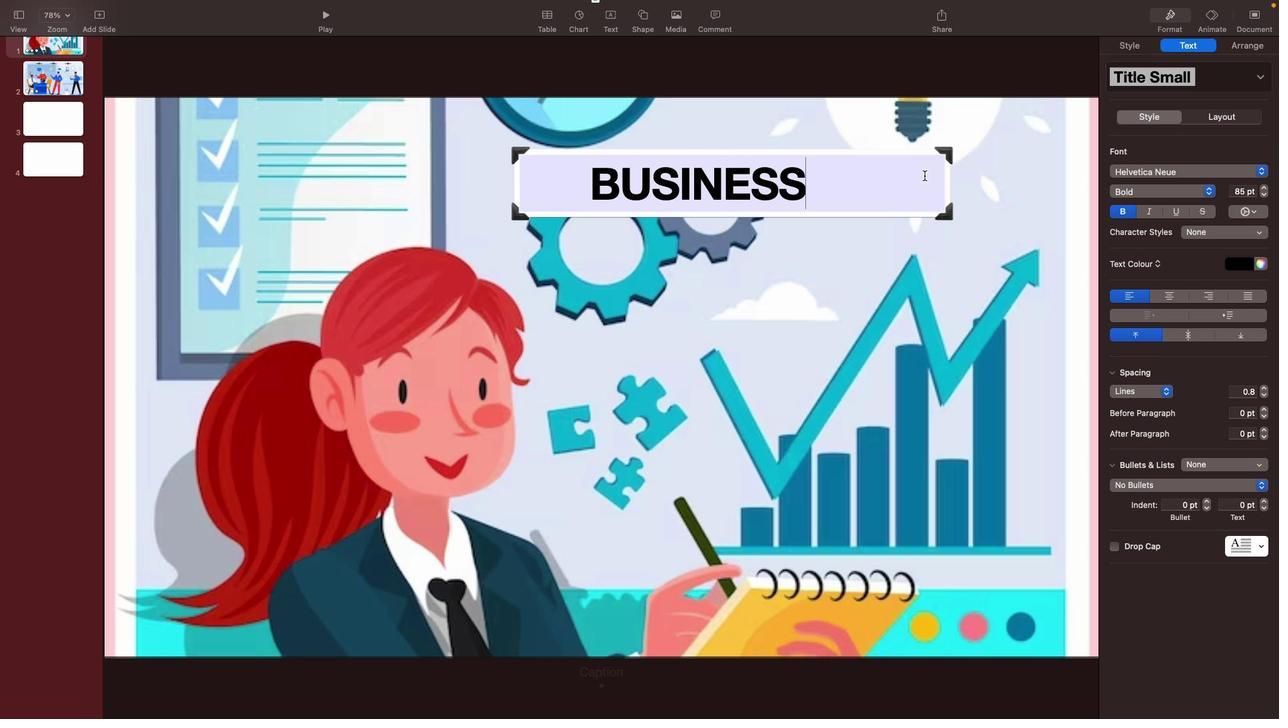 
Action: Mouse pressed left at (926, 177)
Screenshot: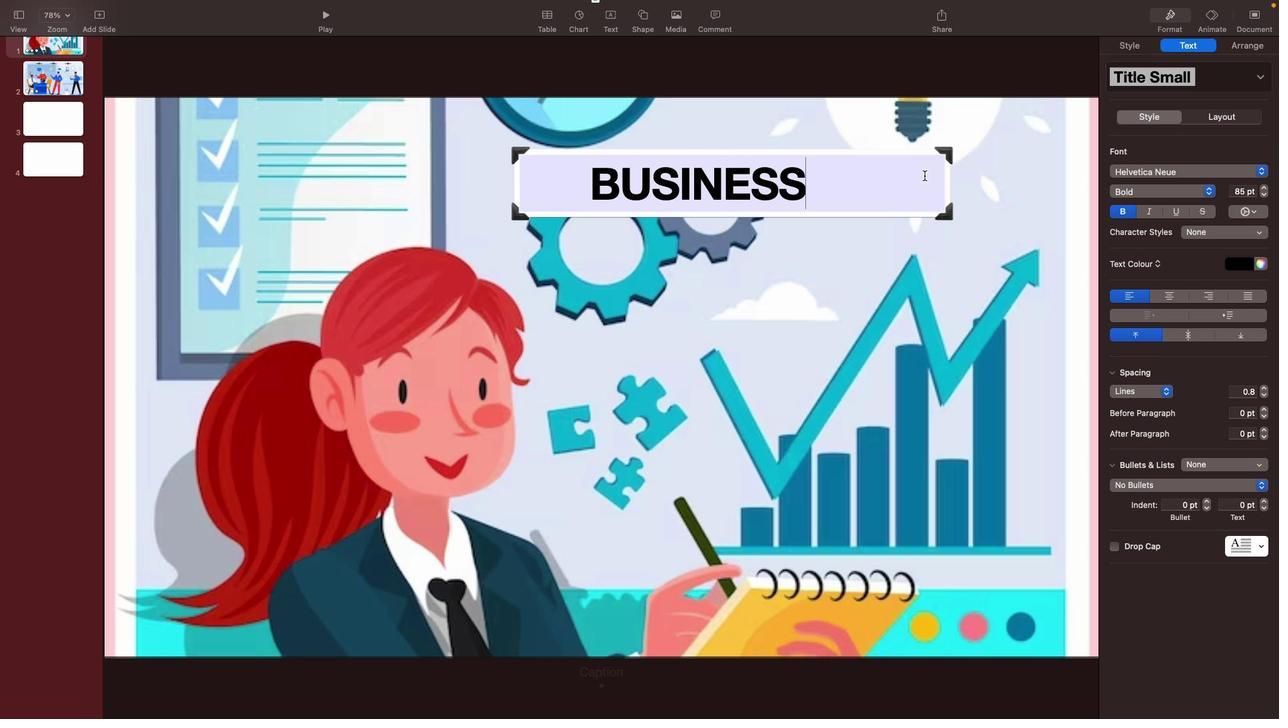 
Action: Mouse moved to (926, 177)
Screenshot: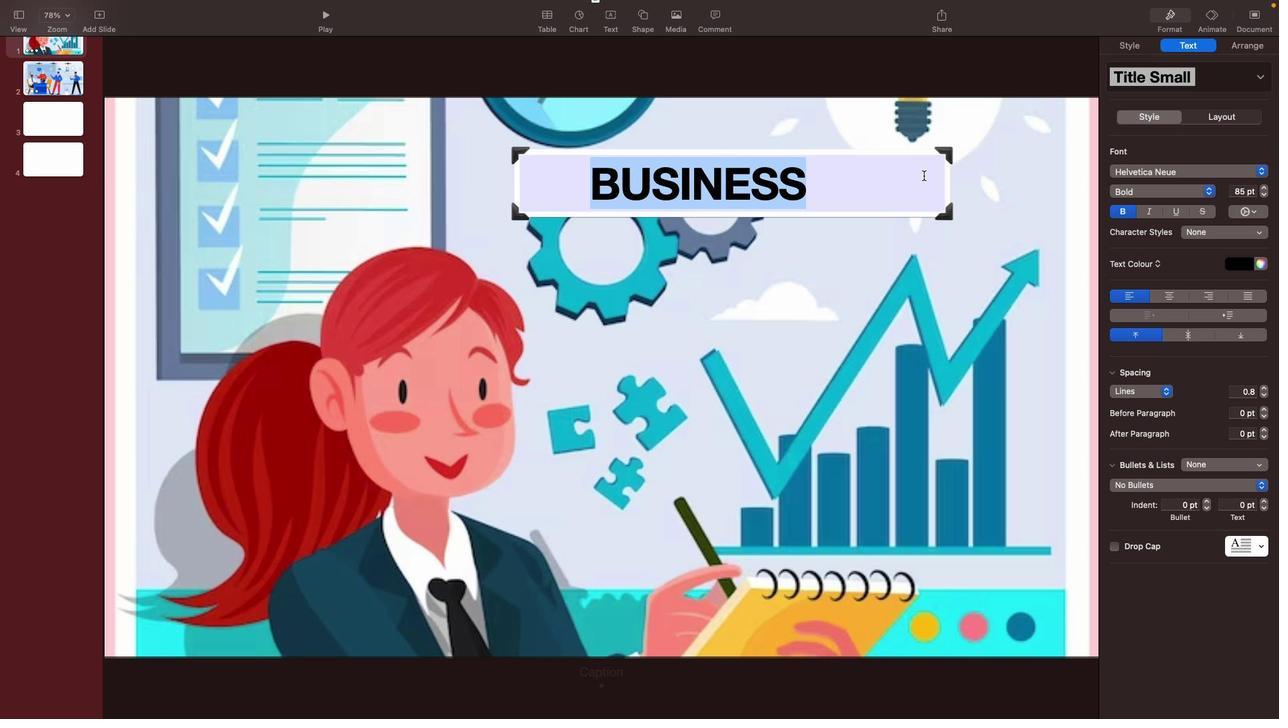 
Action: Mouse pressed left at (926, 177)
Screenshot: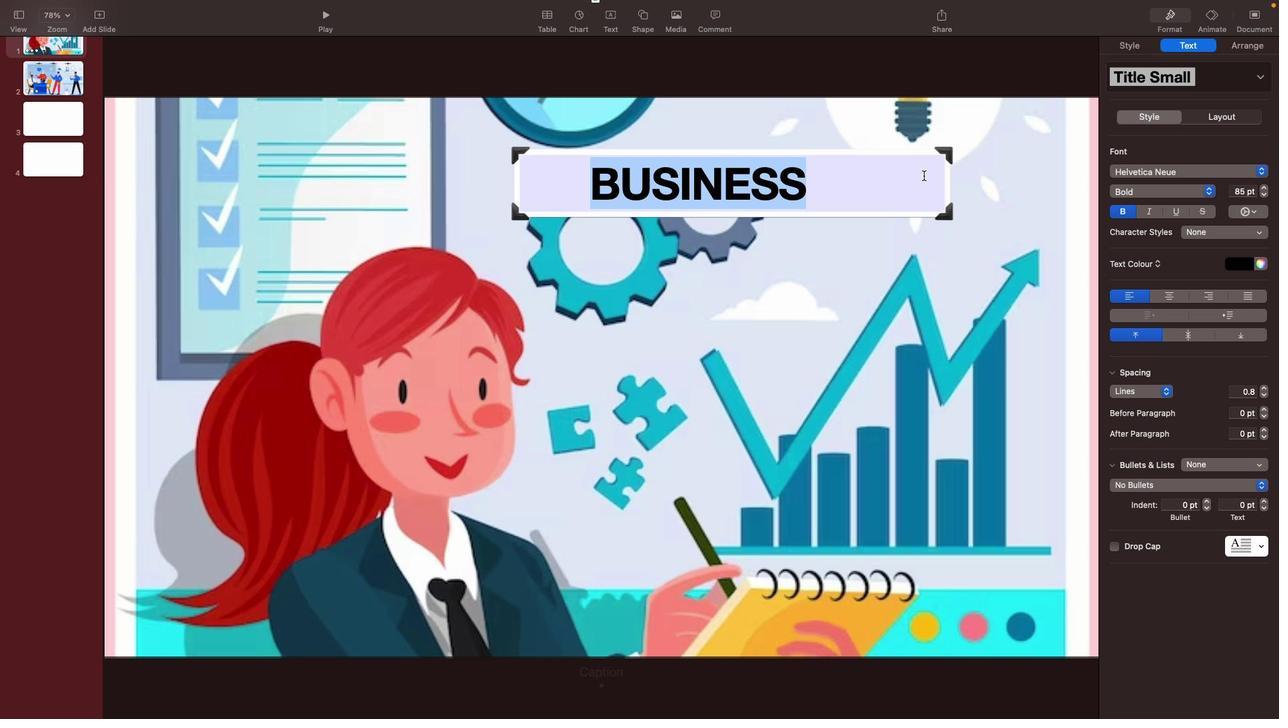 
Action: Mouse moved to (920, 180)
Screenshot: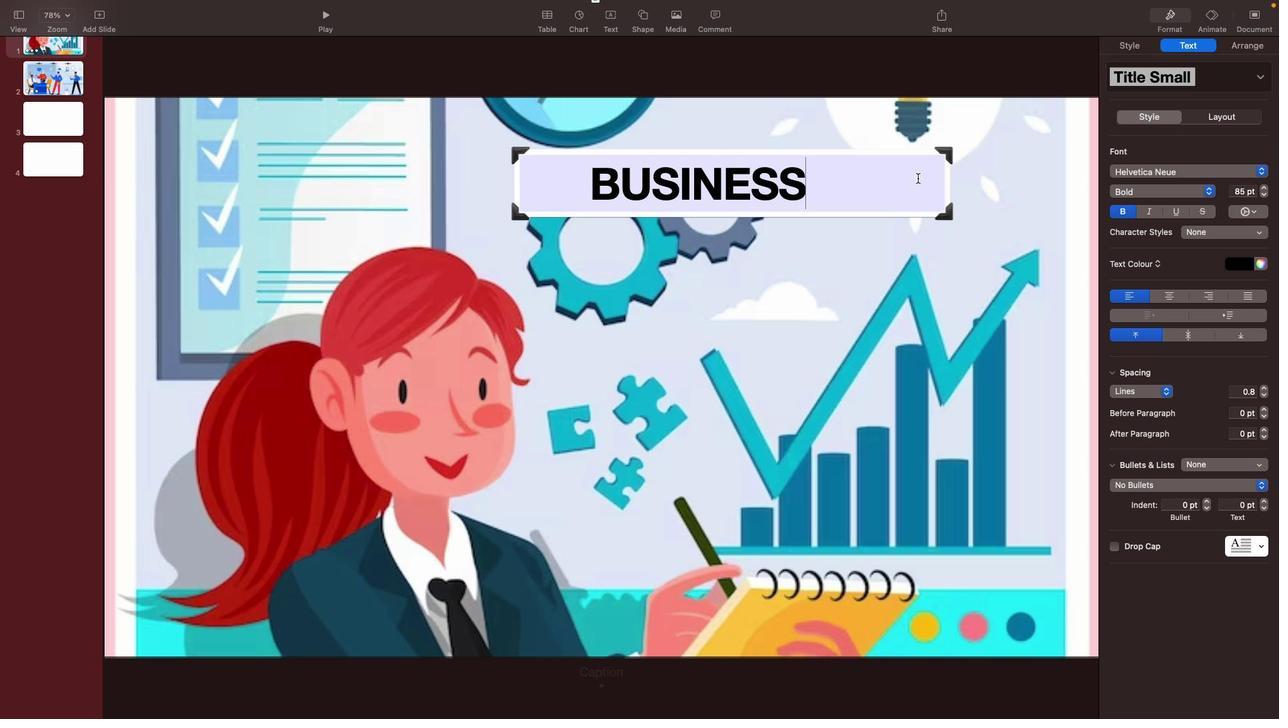 
Action: Mouse pressed left at (920, 180)
Screenshot: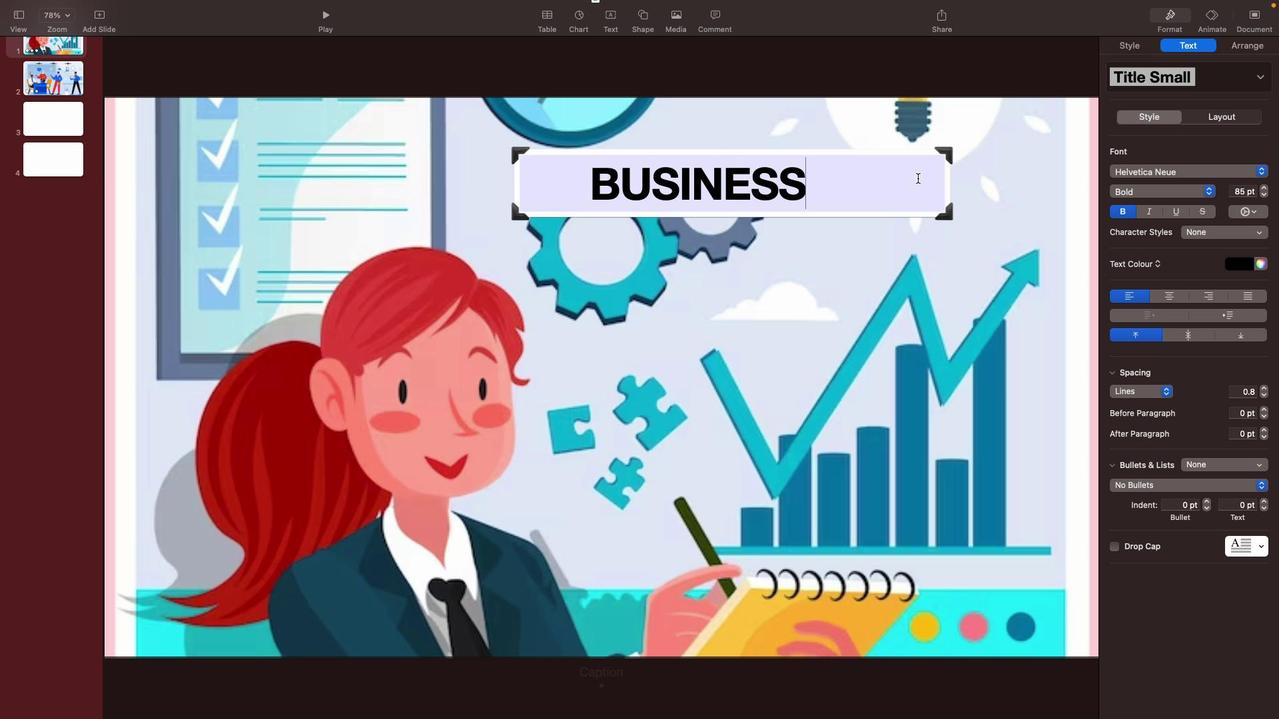
Action: Mouse moved to (1136, 45)
Screenshot: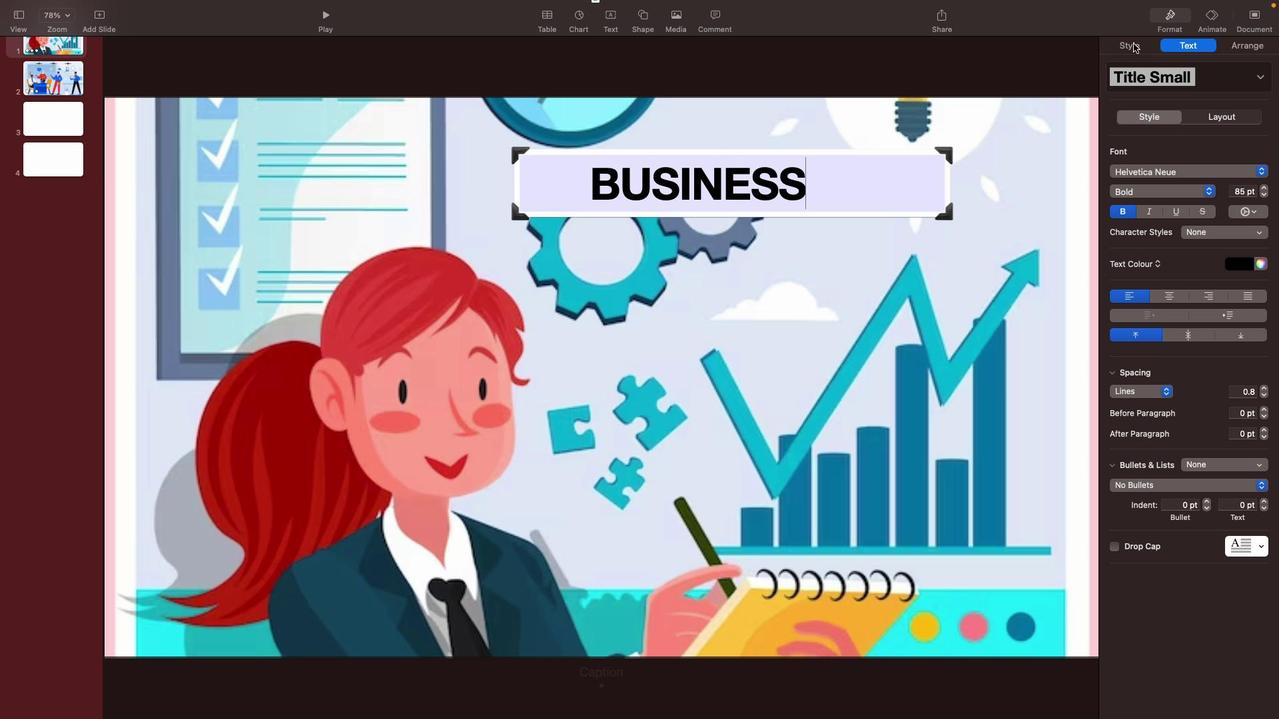 
Action: Mouse pressed left at (1136, 45)
Screenshot: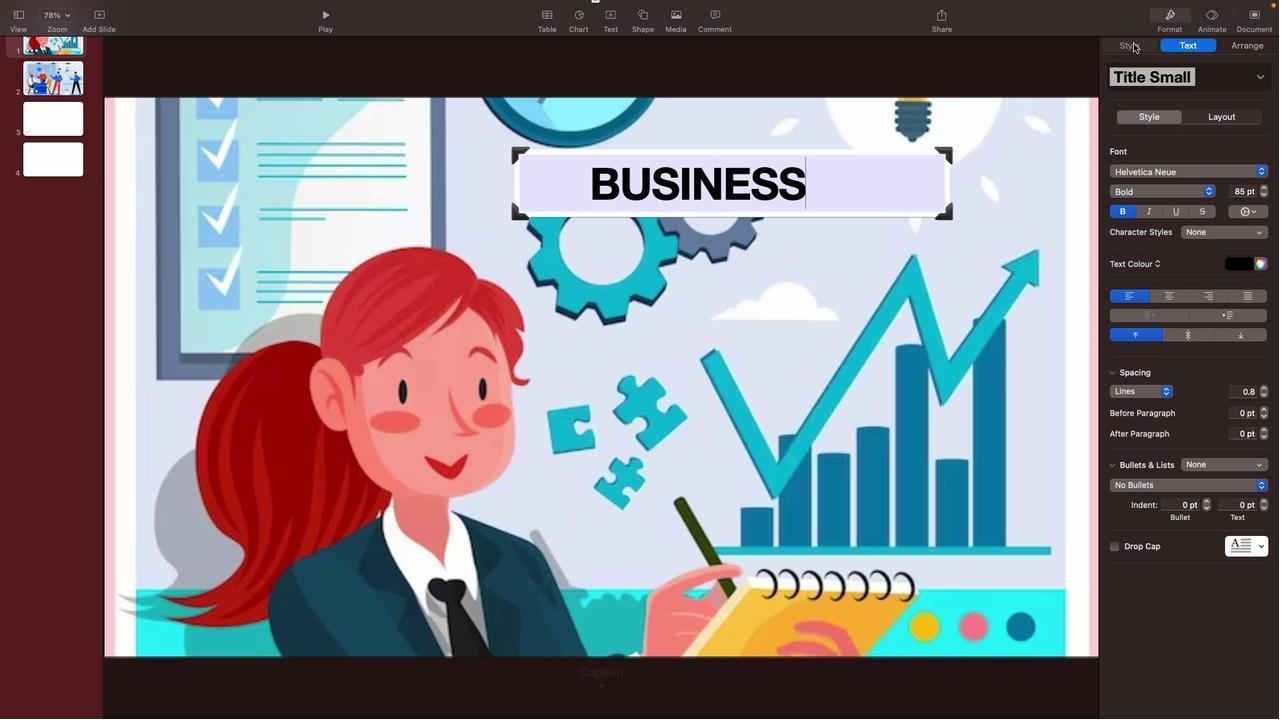 
Action: Mouse moved to (910, 194)
Screenshot: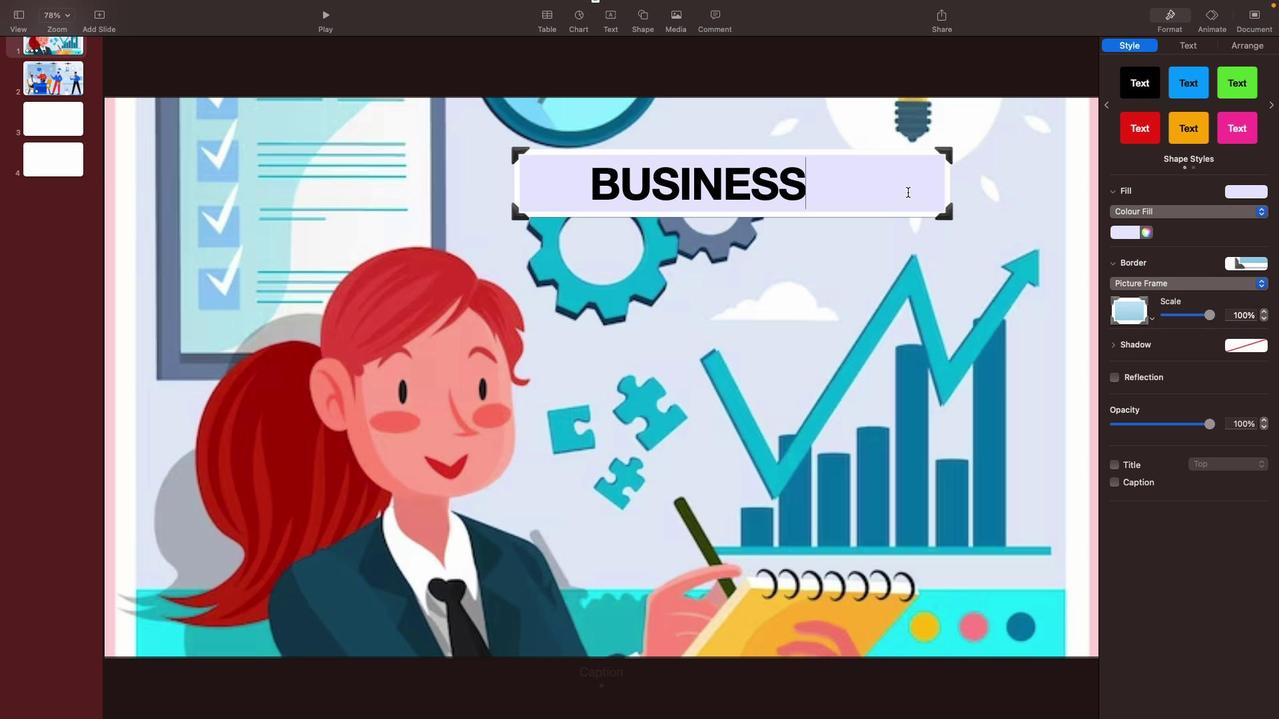 
Action: Mouse pressed left at (910, 194)
Screenshot: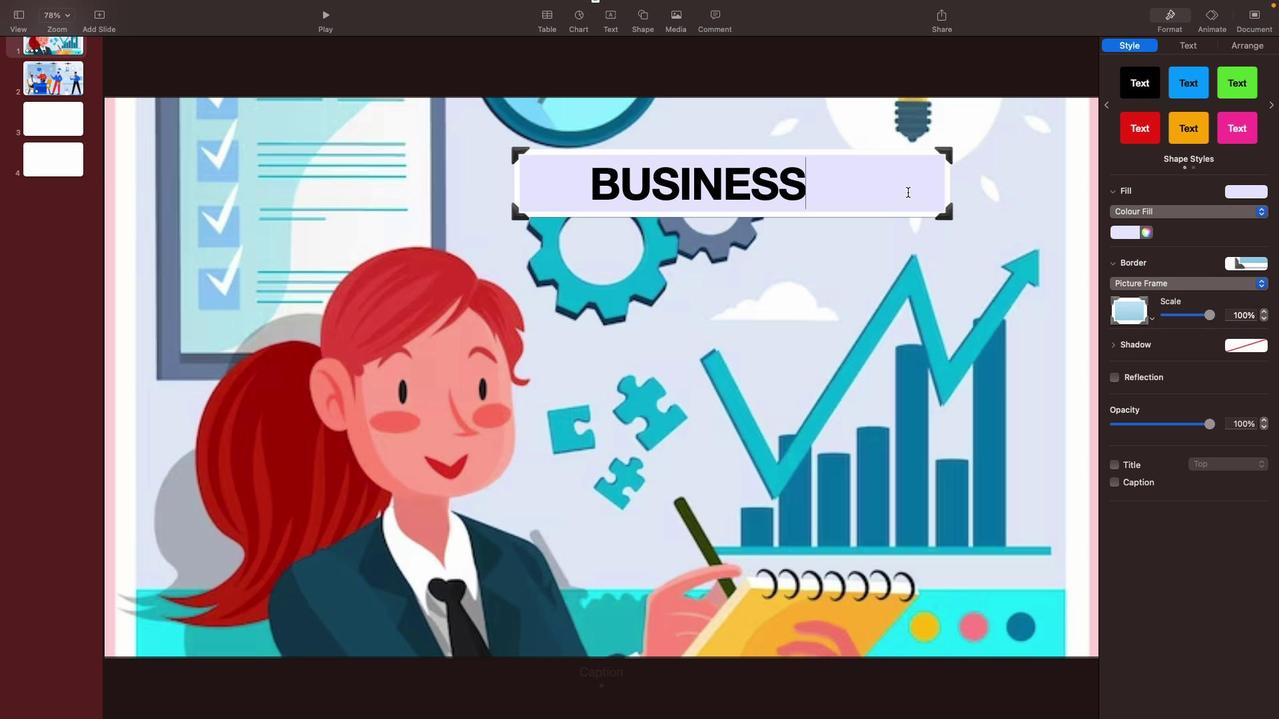 
Action: Mouse moved to (897, 188)
Screenshot: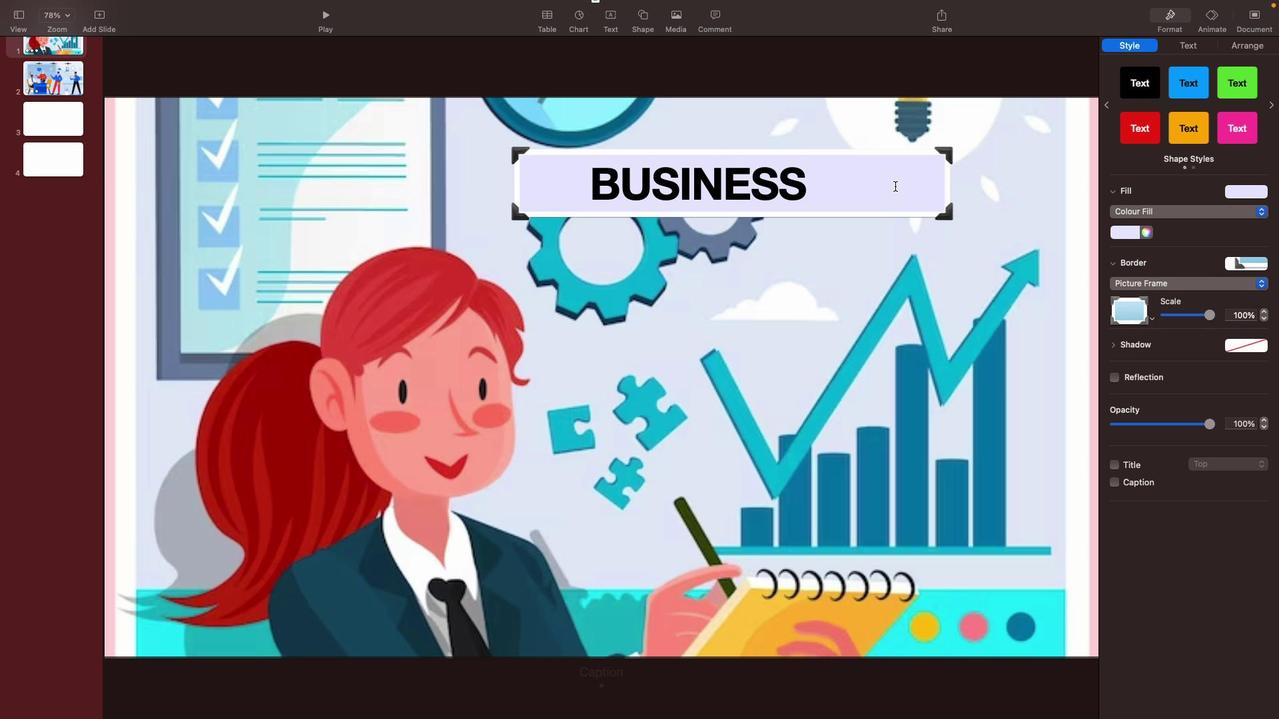 
Action: Mouse pressed left at (897, 188)
Screenshot: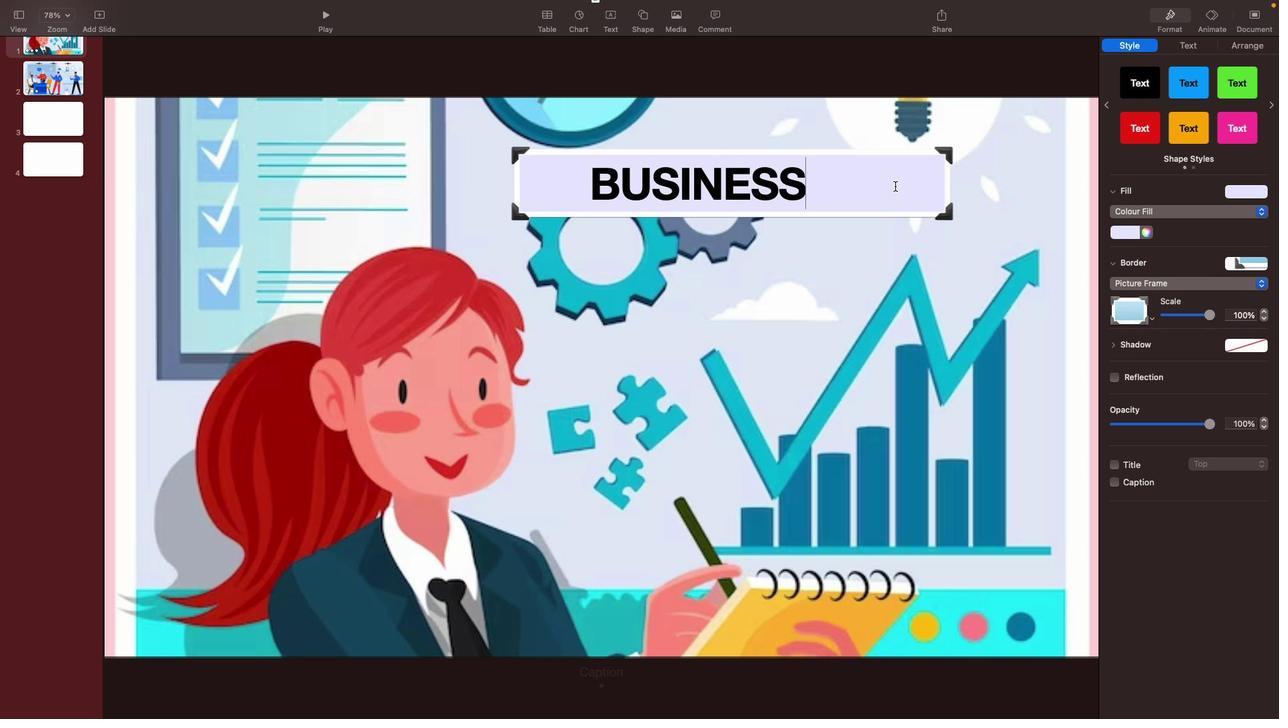 
Action: Mouse pressed left at (897, 188)
Screenshot: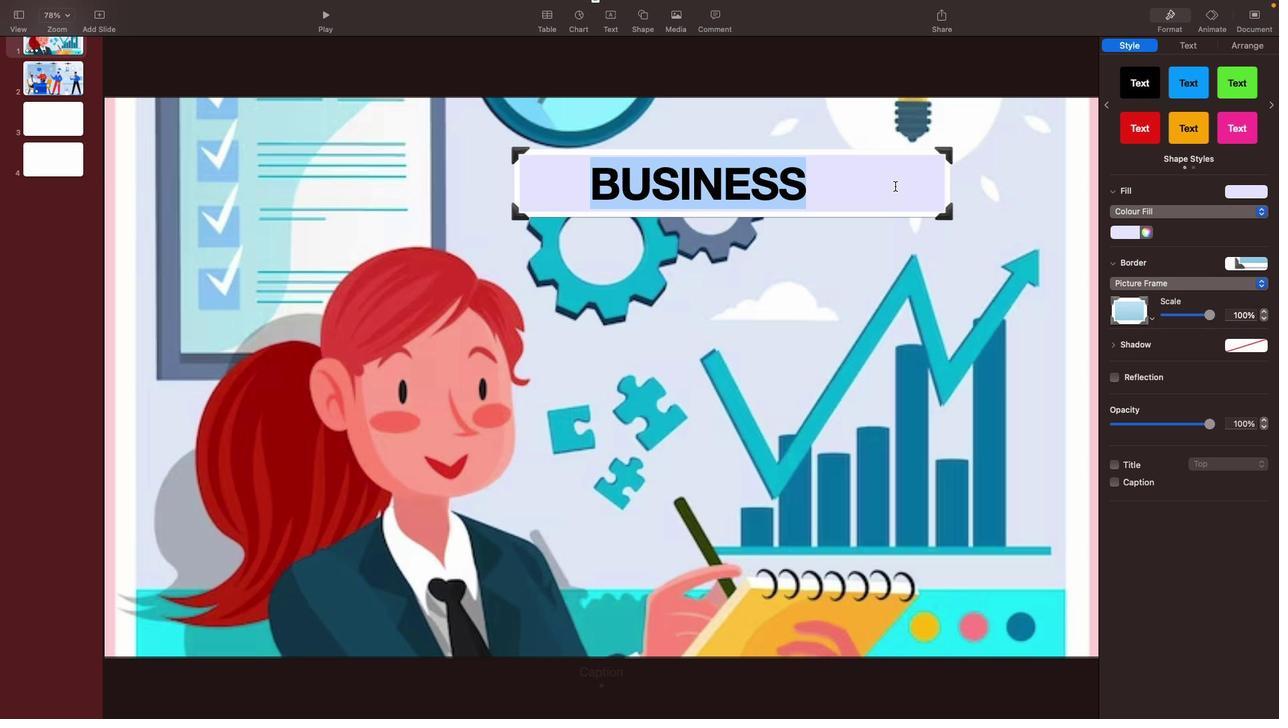 
Action: Mouse moved to (827, 183)
Screenshot: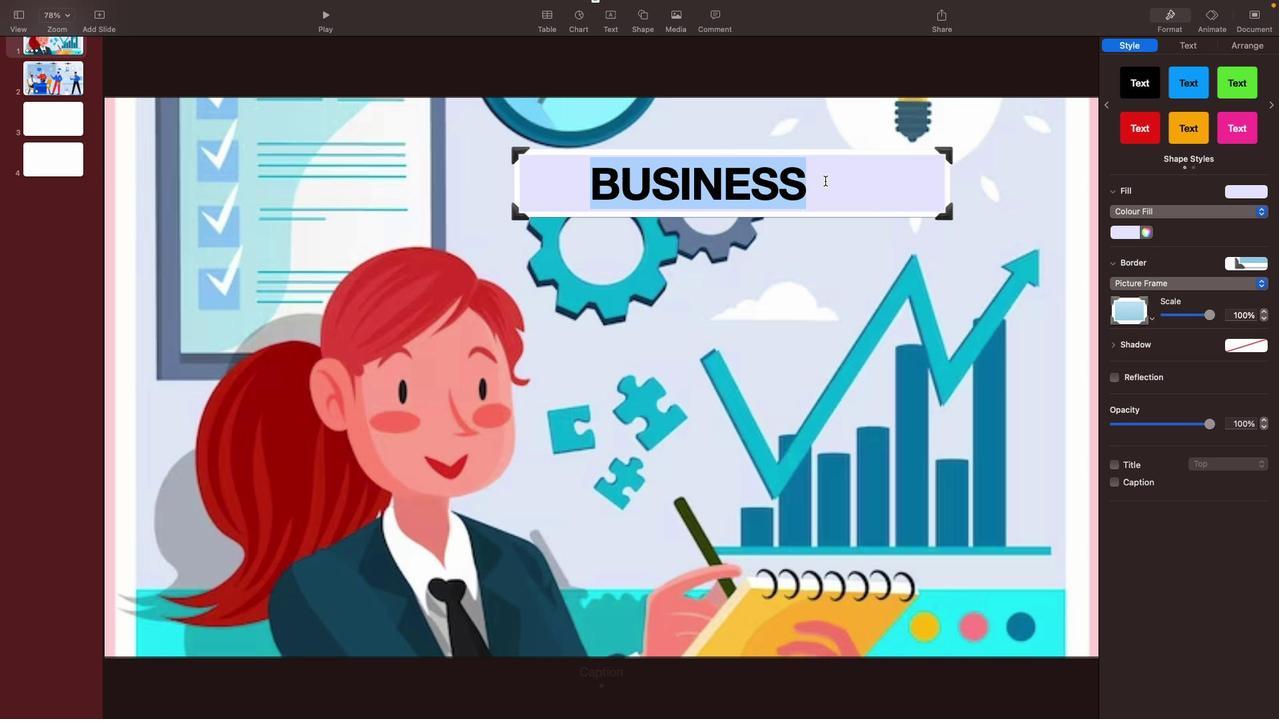
Action: Mouse pressed left at (827, 183)
Screenshot: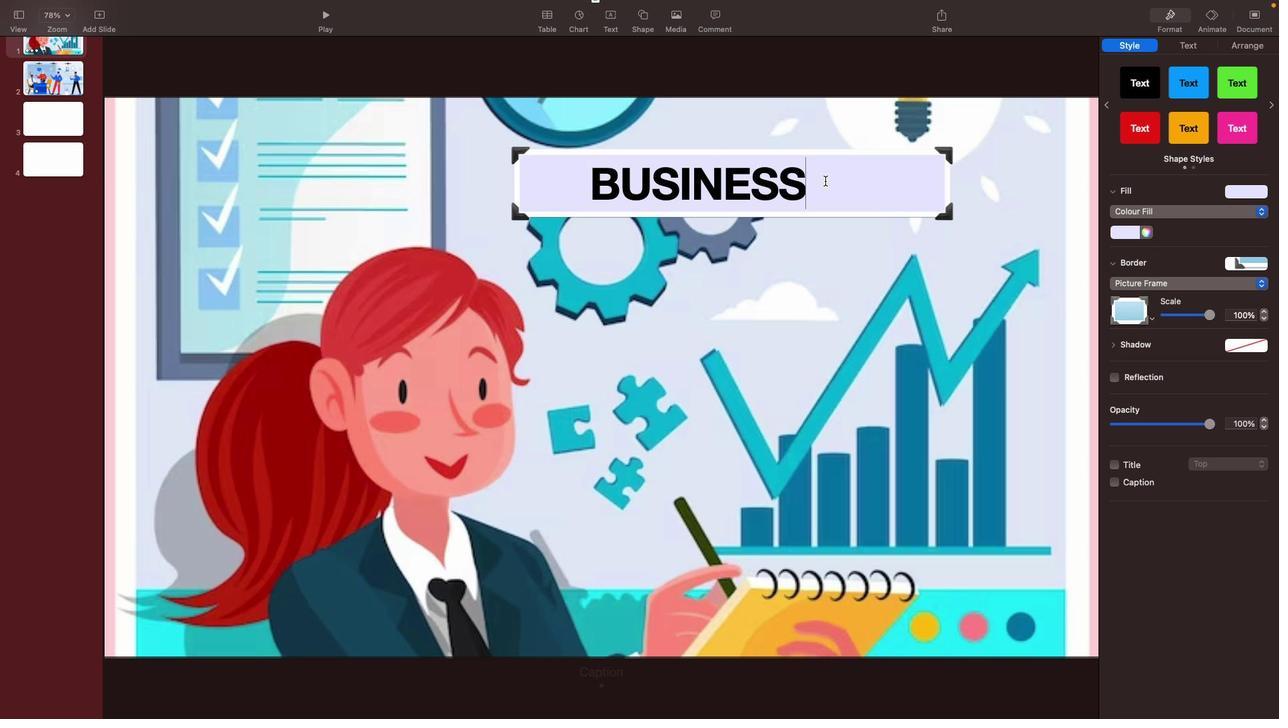 
Action: Mouse moved to (832, 201)
Screenshot: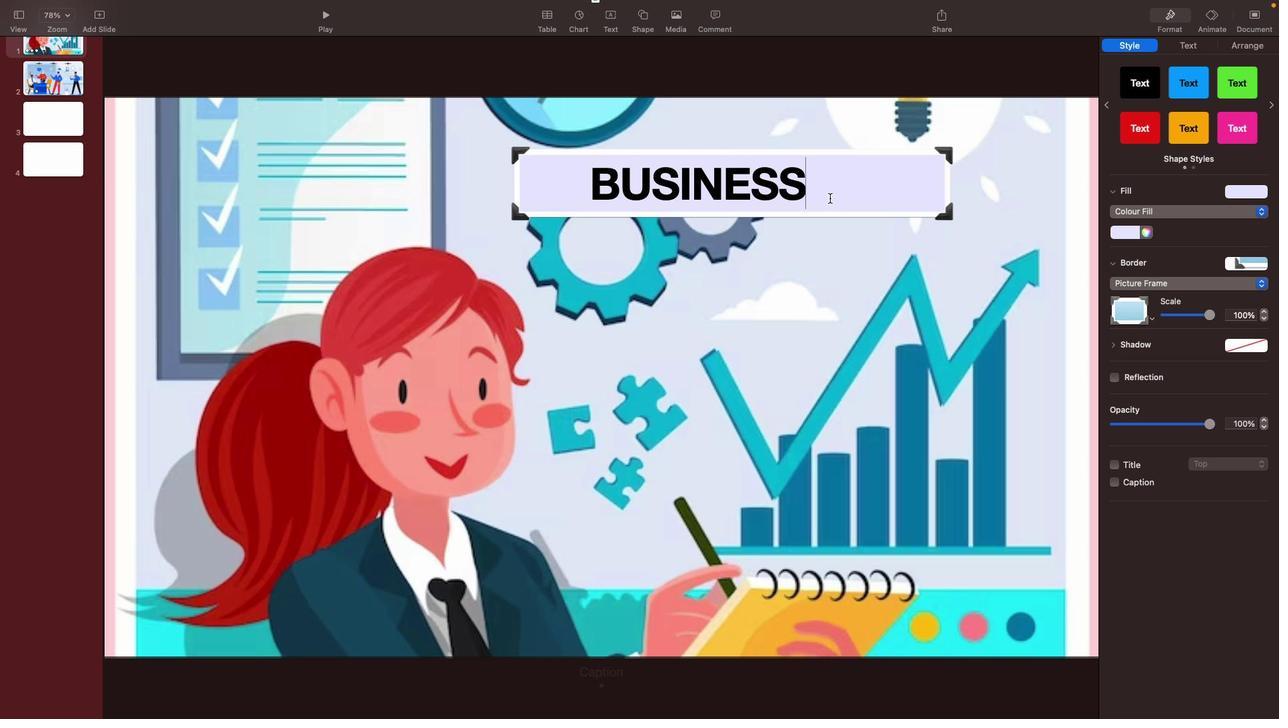 
Action: Mouse pressed left at (832, 201)
Screenshot: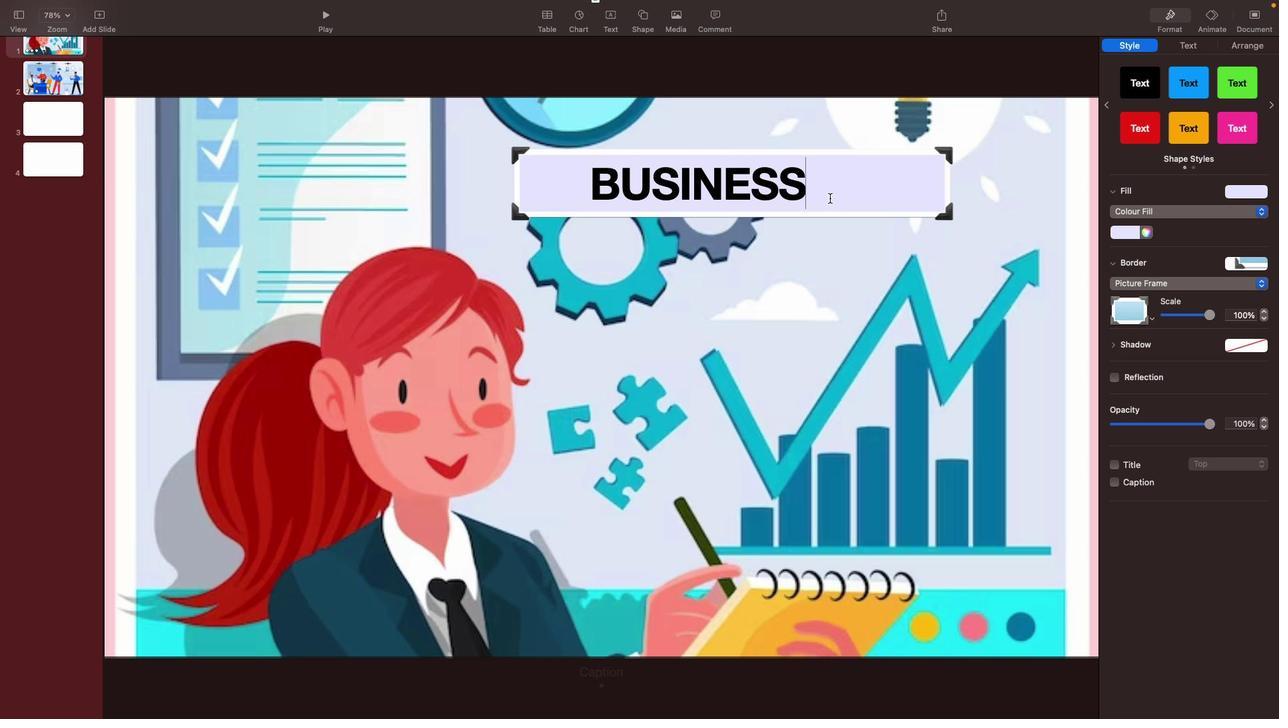 
Action: Mouse moved to (73, 83)
Screenshot: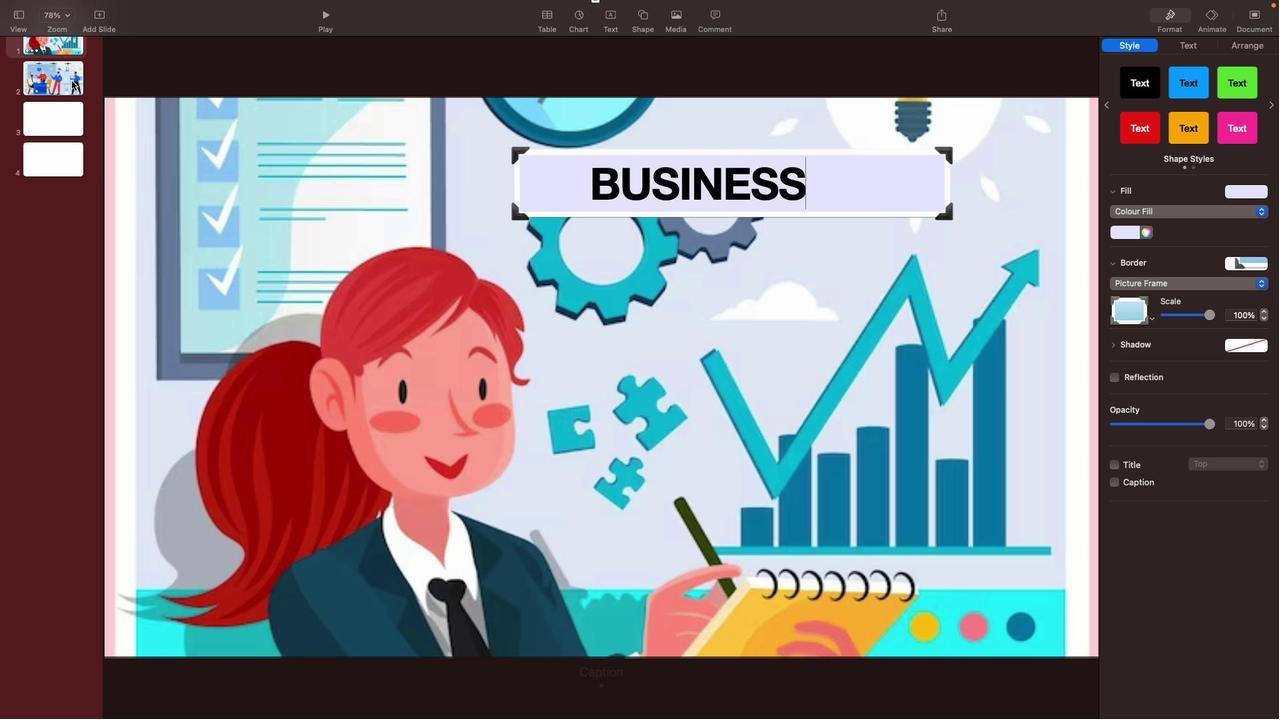 
Action: Mouse pressed left at (73, 83)
Screenshot: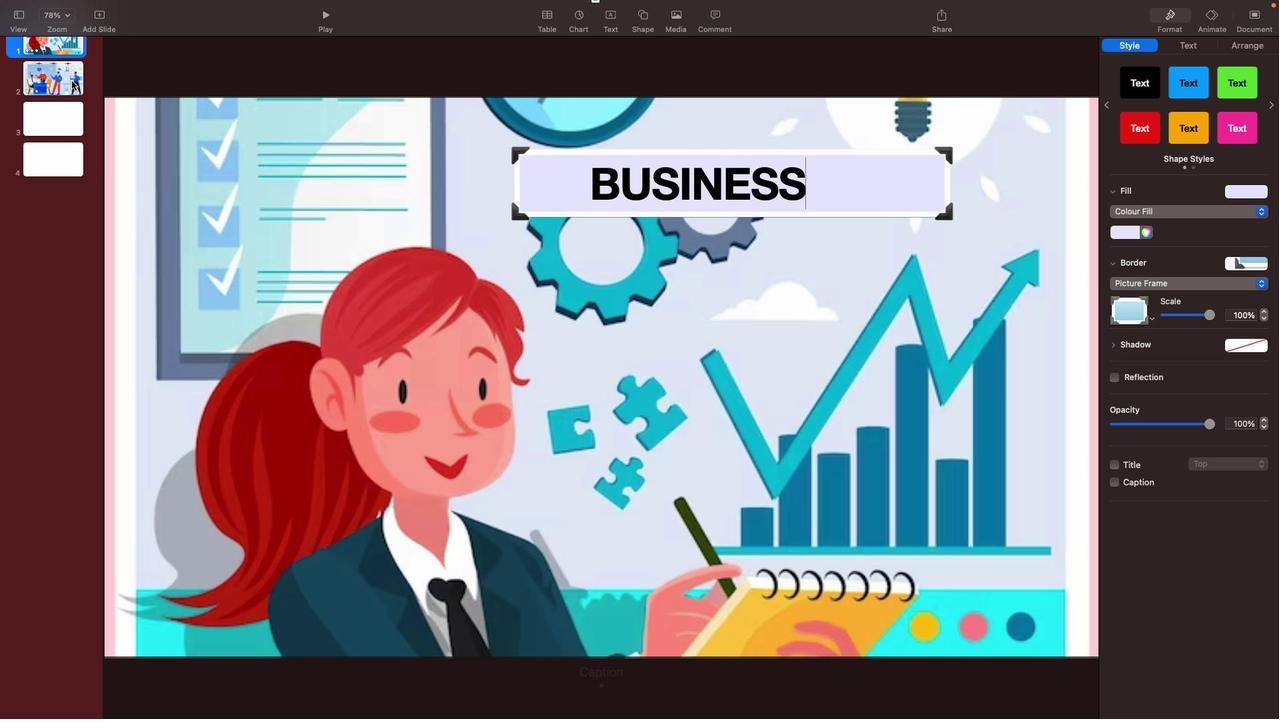 
Action: Mouse moved to (714, 19)
Screenshot: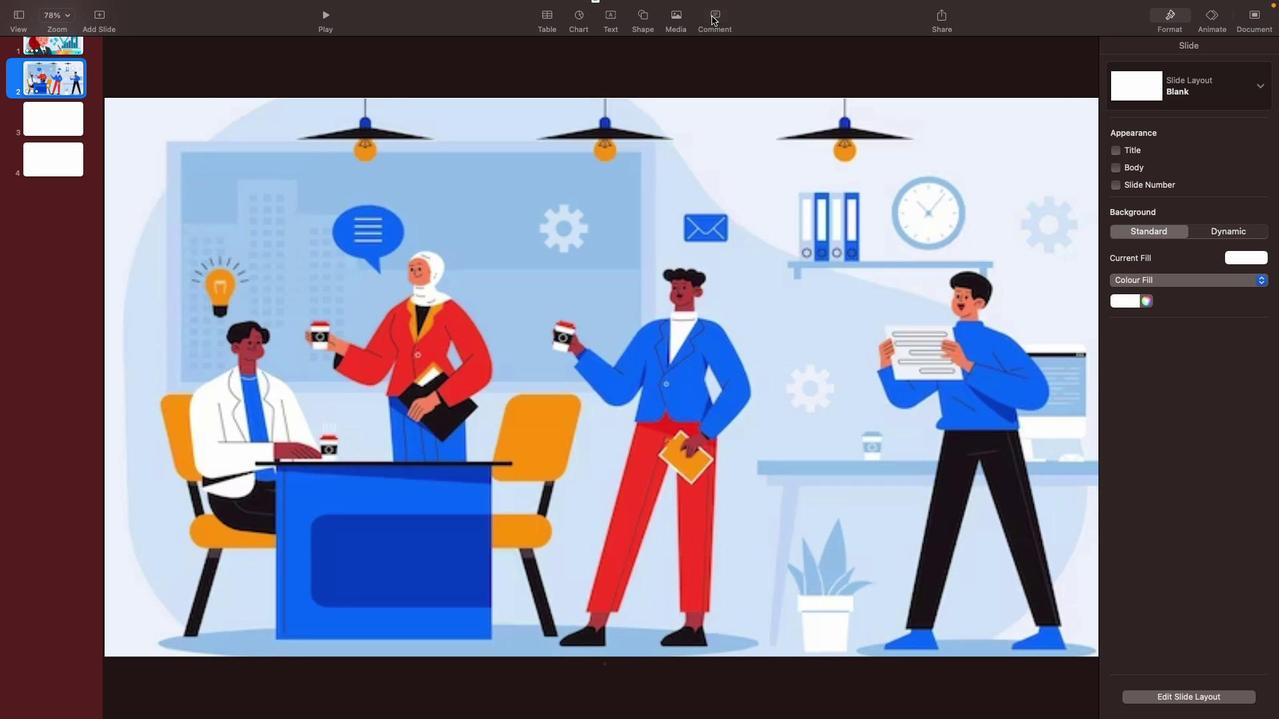 
Action: Mouse pressed left at (714, 19)
Screenshot: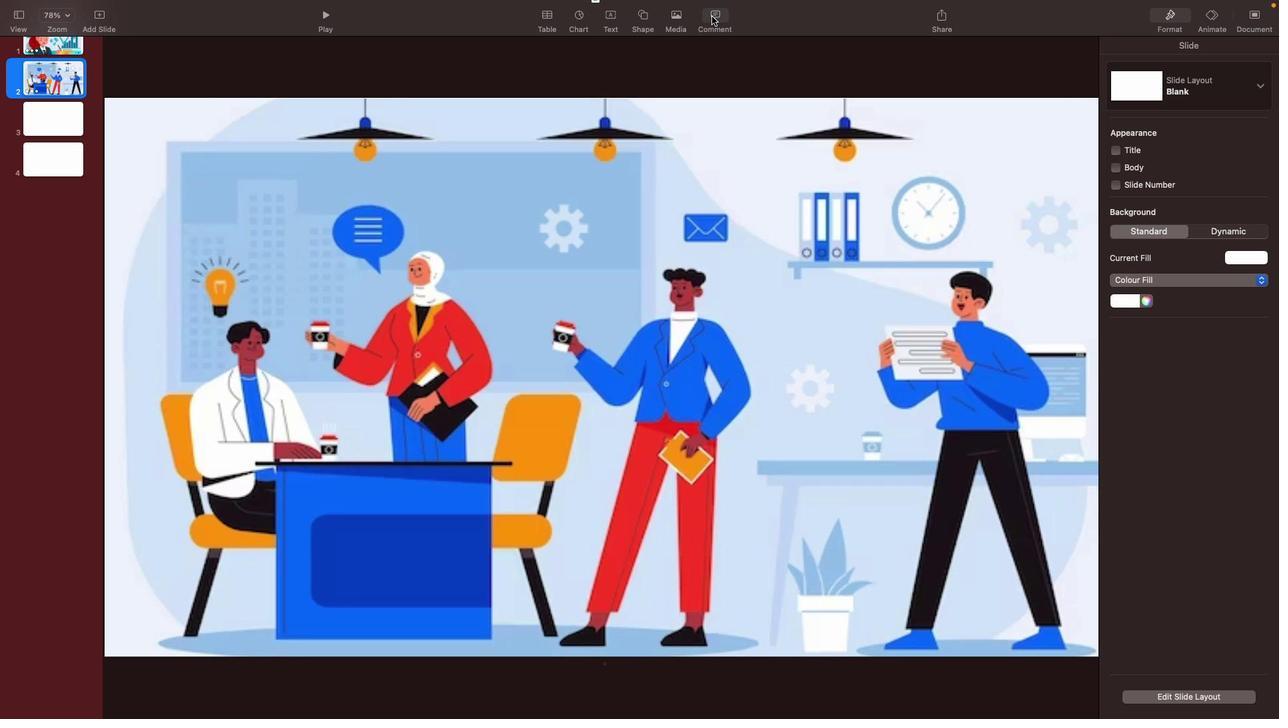 
Action: Mouse moved to (520, 430)
Screenshot: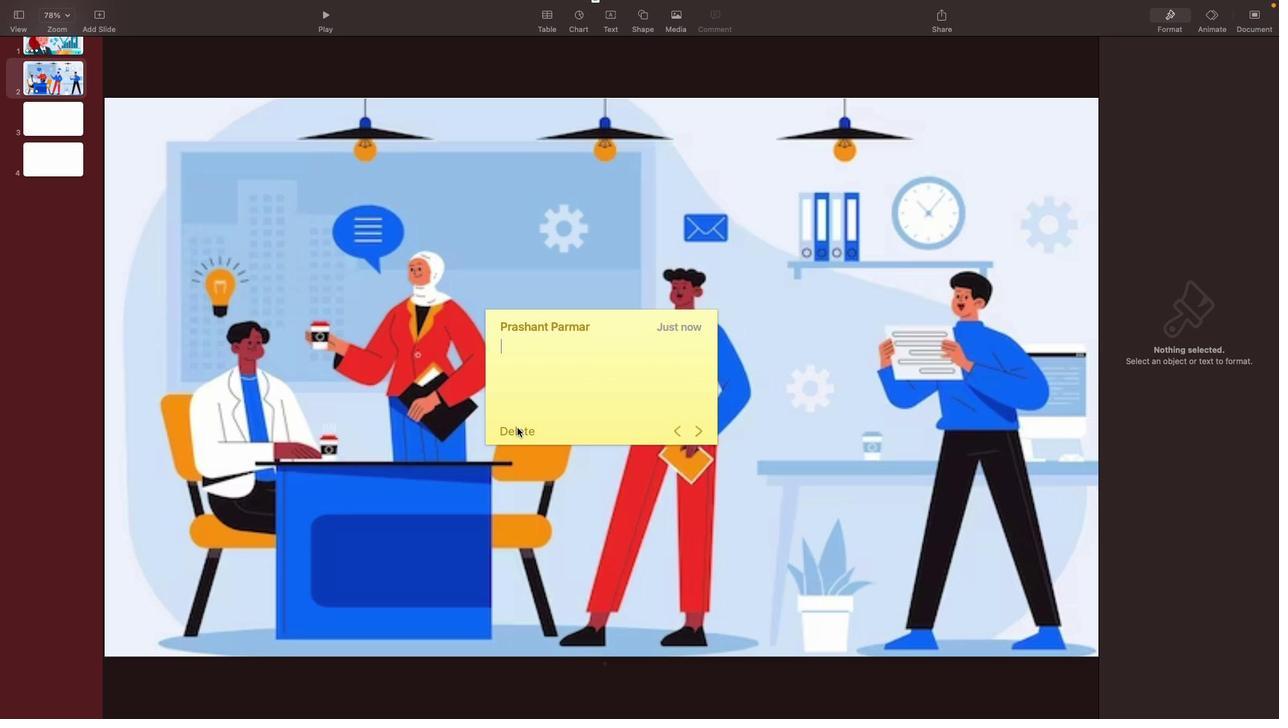 
Action: Mouse pressed left at (520, 430)
Screenshot: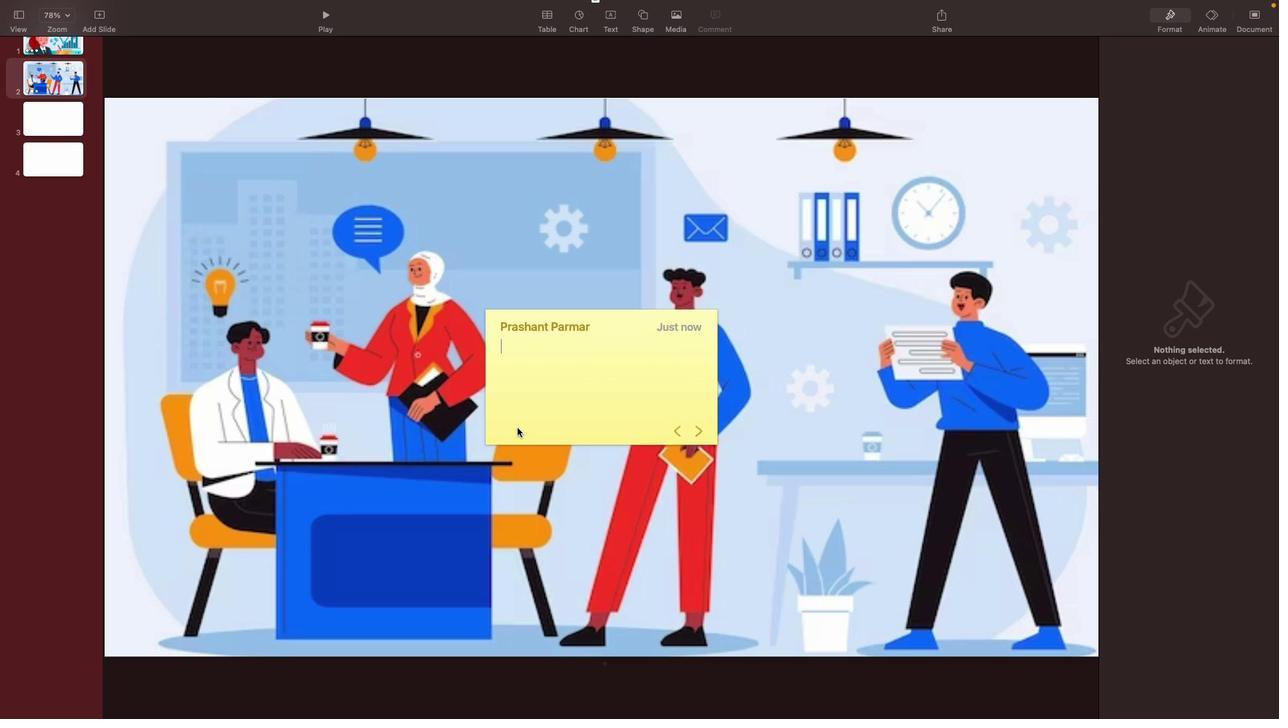 
Action: Mouse moved to (887, 287)
Screenshot: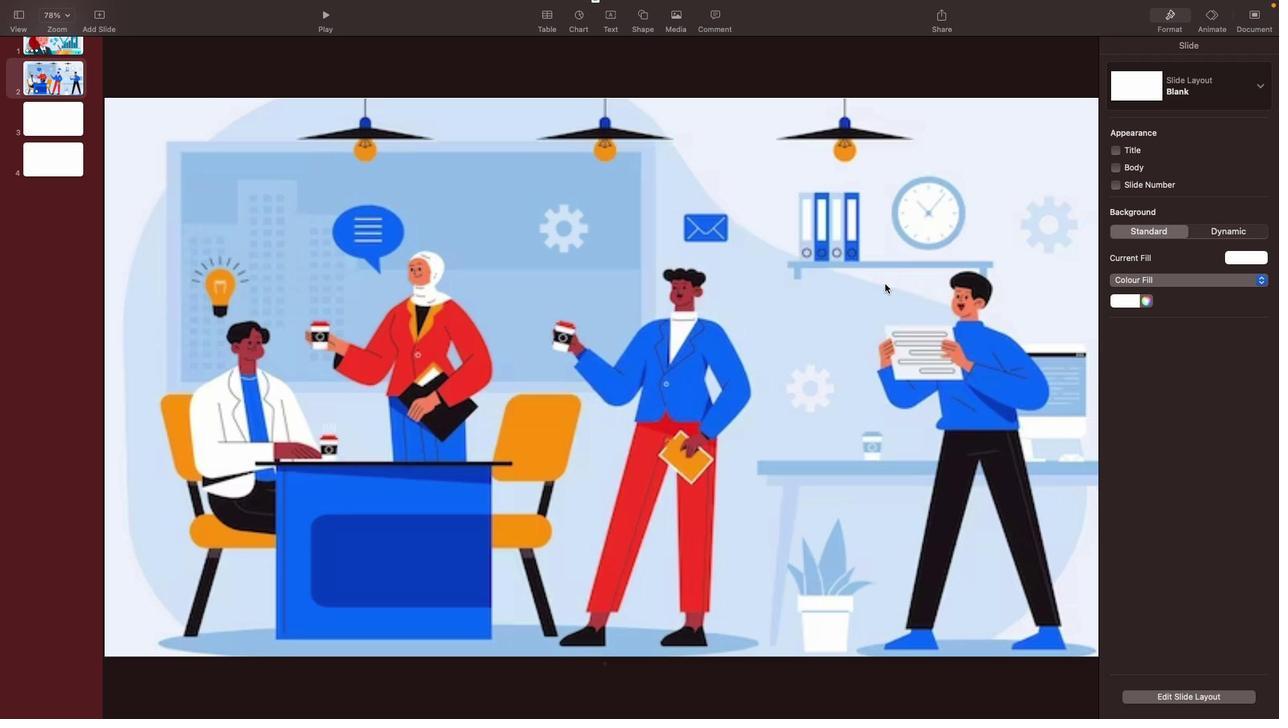 
Action: Mouse pressed left at (887, 287)
Screenshot: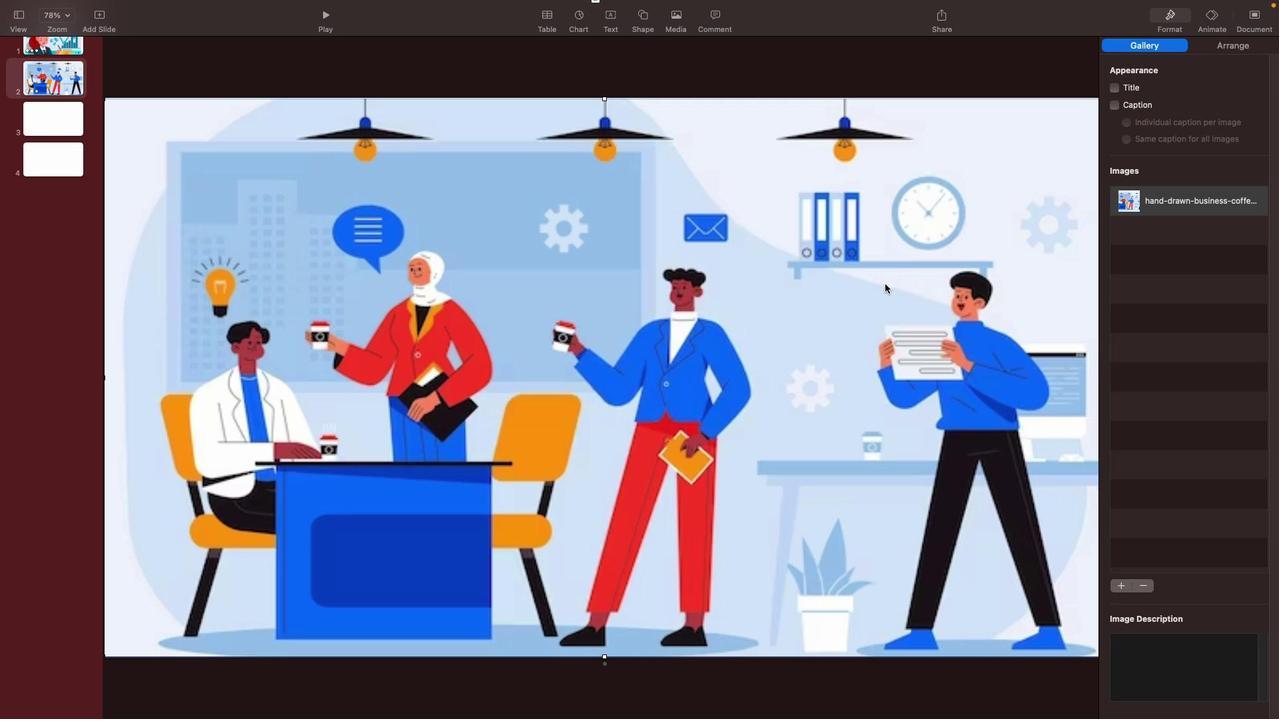 
Action: Mouse moved to (650, 23)
Screenshot: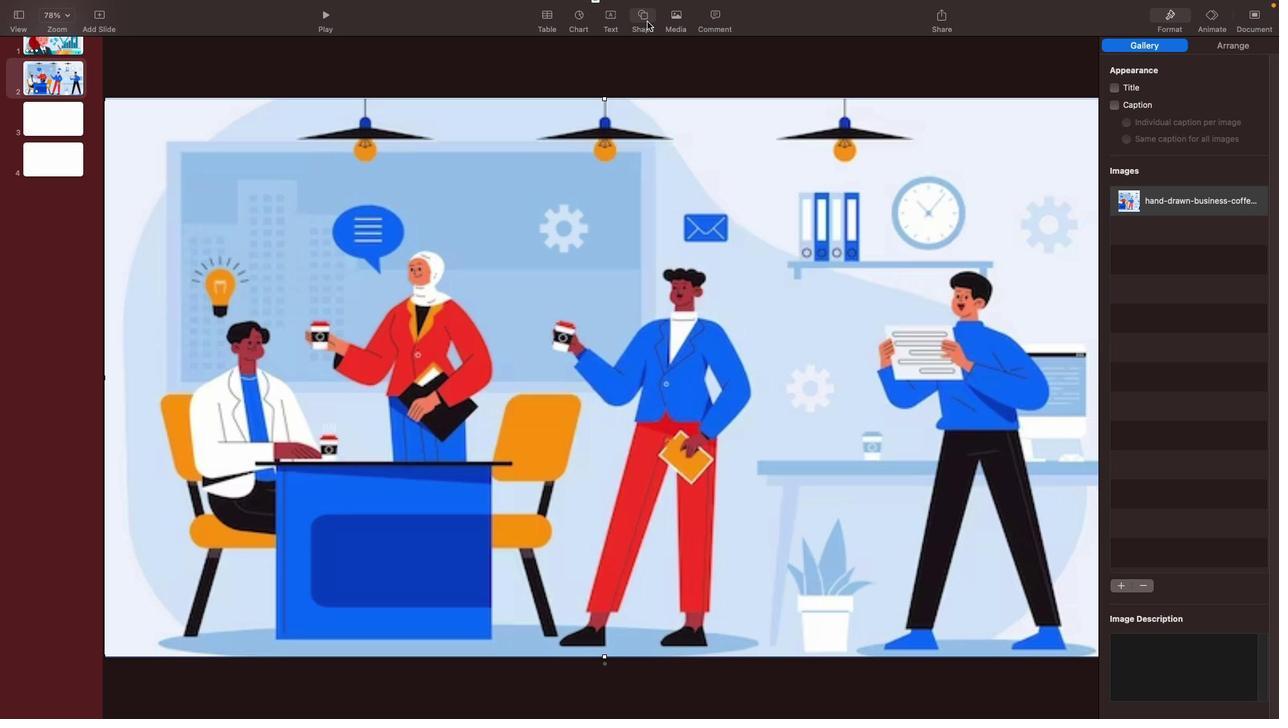 
Action: Mouse pressed left at (650, 23)
Screenshot: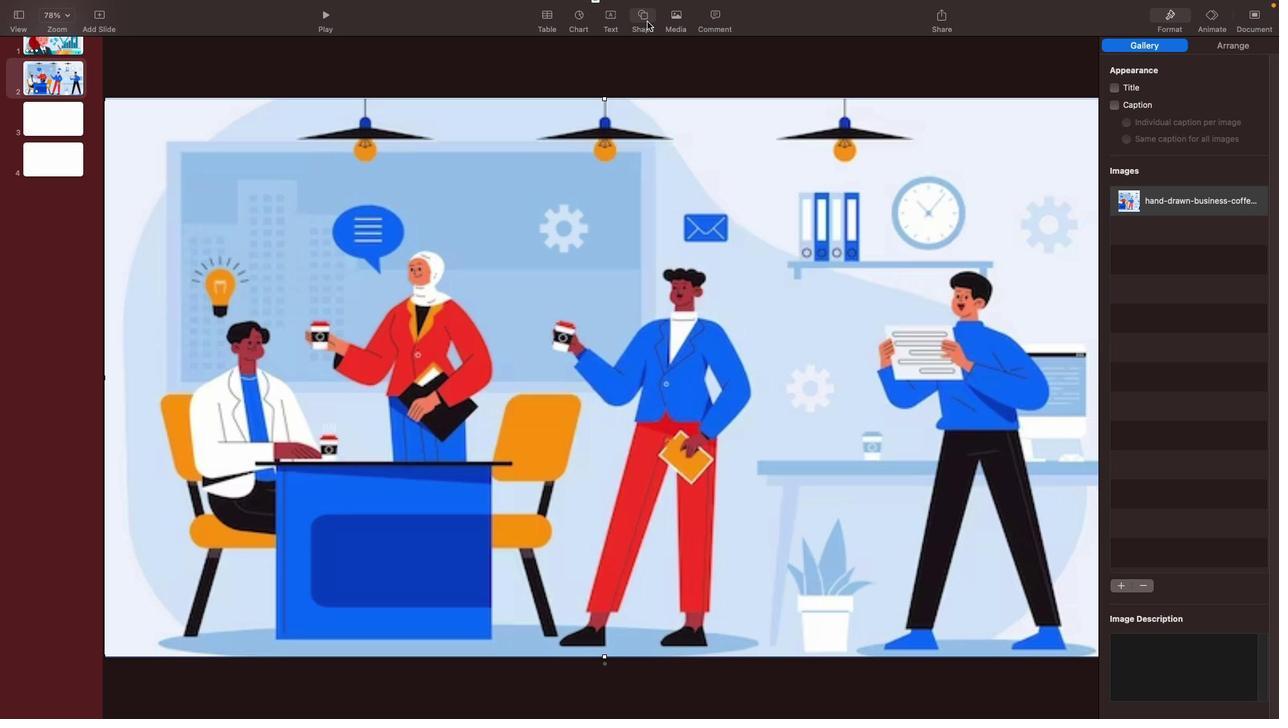 
Action: Mouse moved to (520, 253)
Screenshot: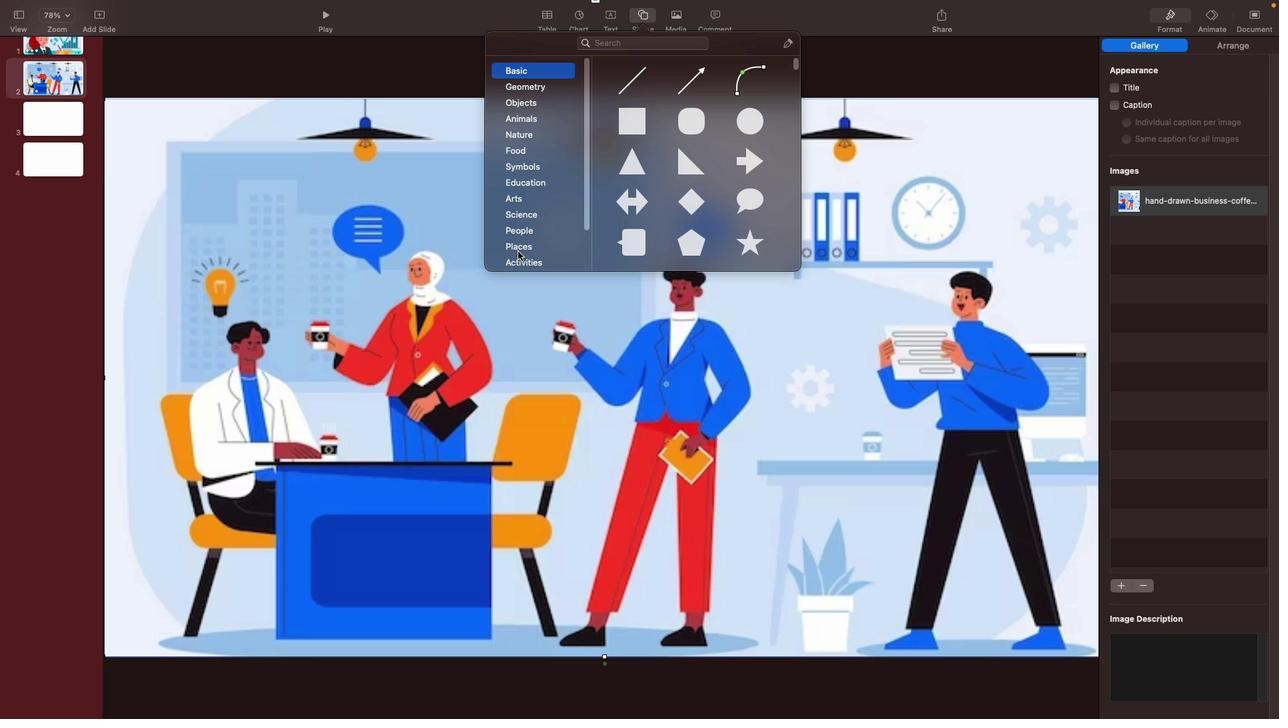 
Action: Mouse scrolled (520, 253) with delta (2, 1)
Screenshot: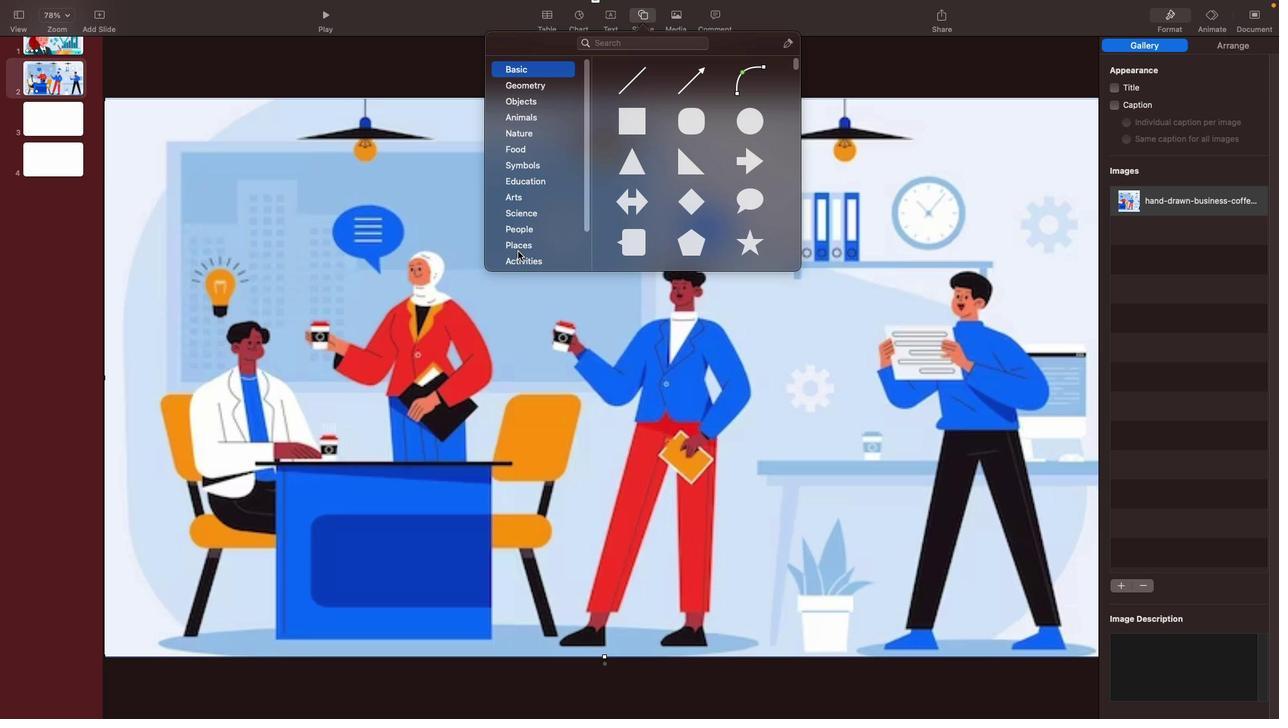
Action: Mouse scrolled (520, 253) with delta (2, 1)
Screenshot: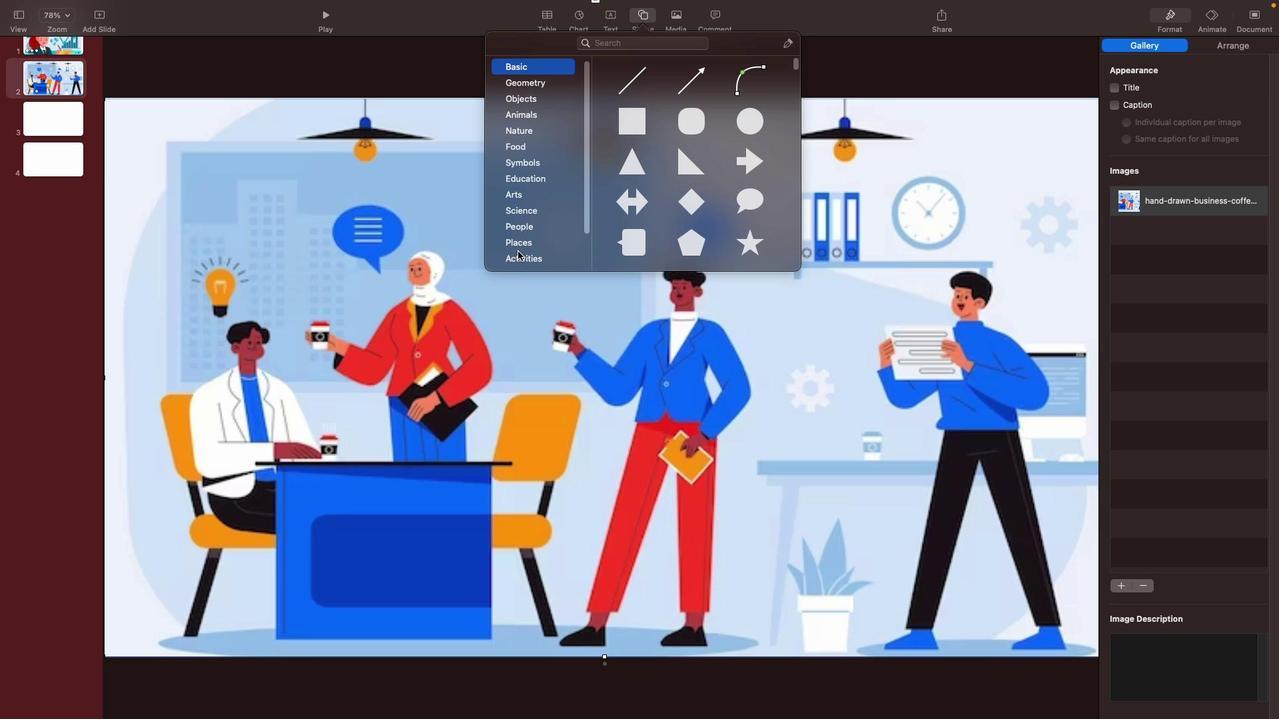 
Action: Mouse scrolled (520, 253) with delta (2, 1)
Screenshot: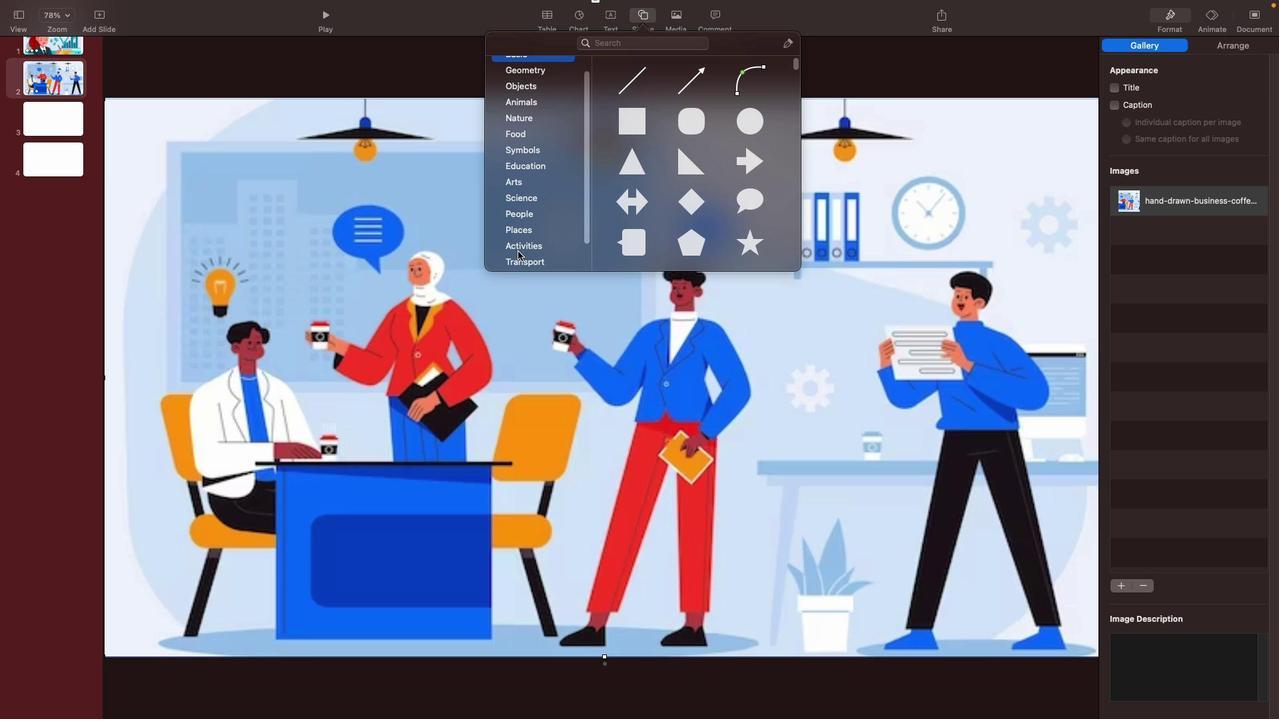 
Action: Mouse scrolled (520, 253) with delta (2, 1)
Screenshot: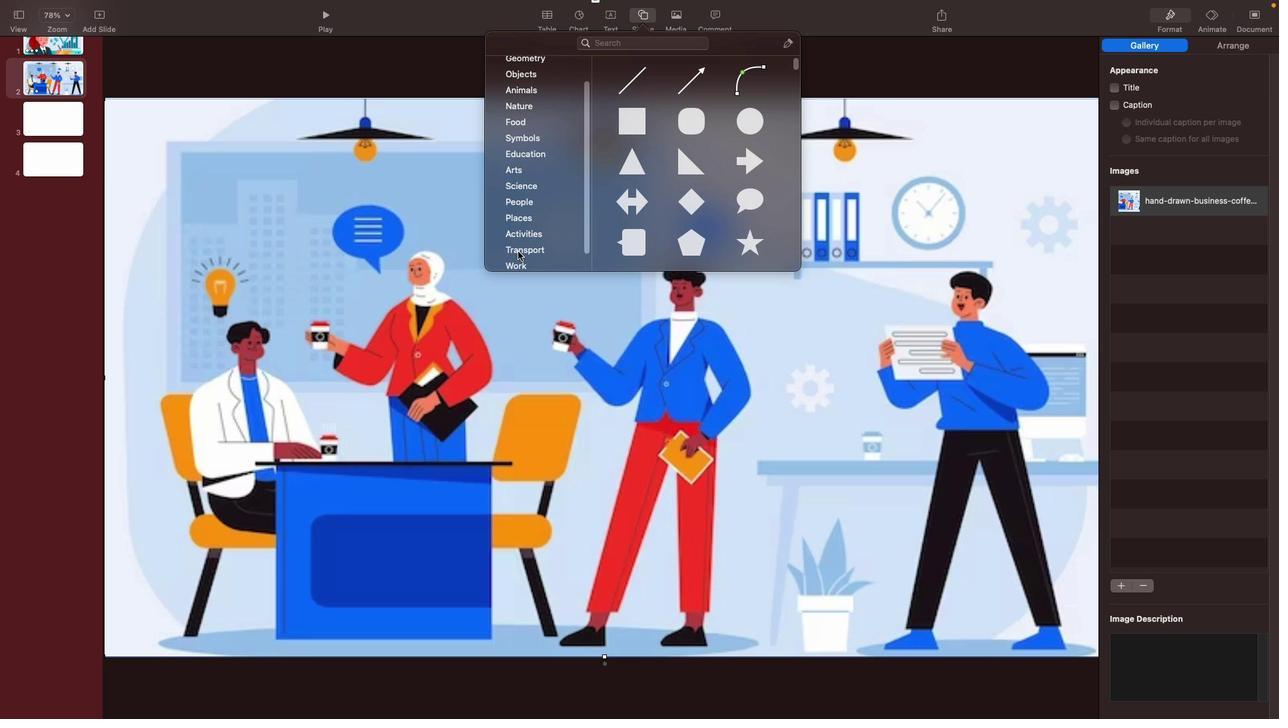 
Action: Mouse scrolled (520, 253) with delta (2, 3)
Screenshot: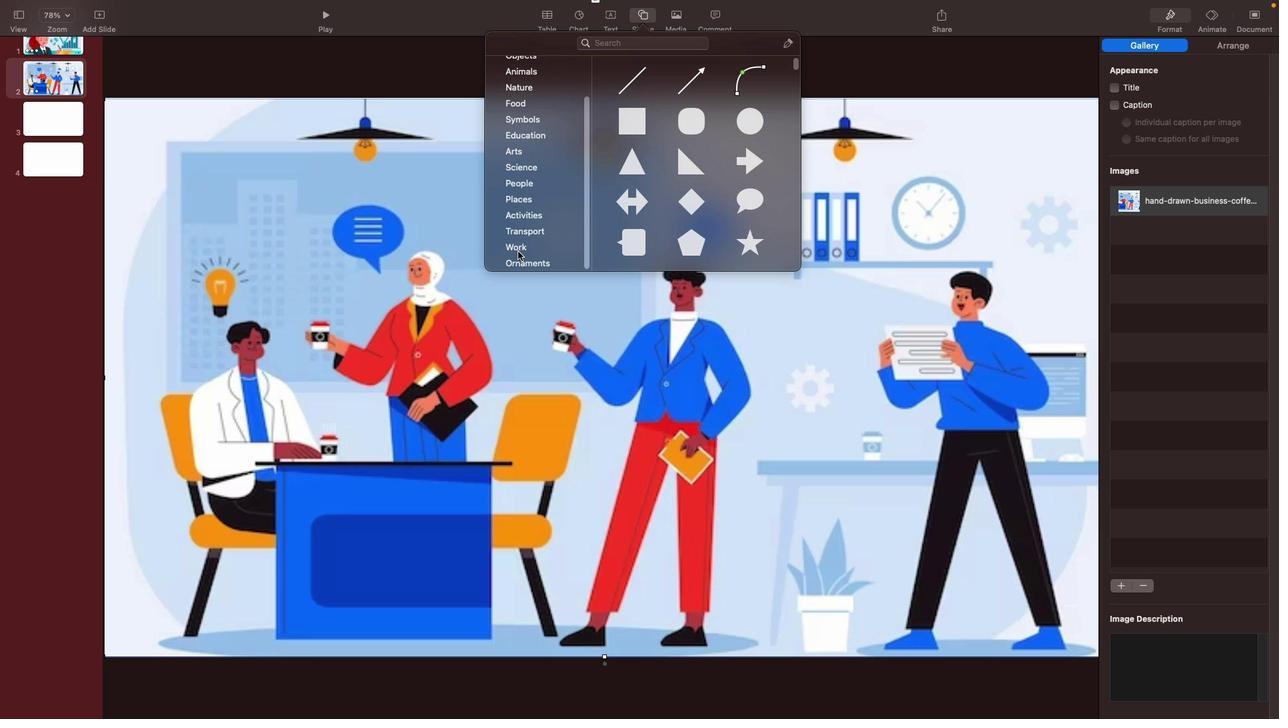 
Action: Mouse scrolled (520, 253) with delta (2, 0)
Screenshot: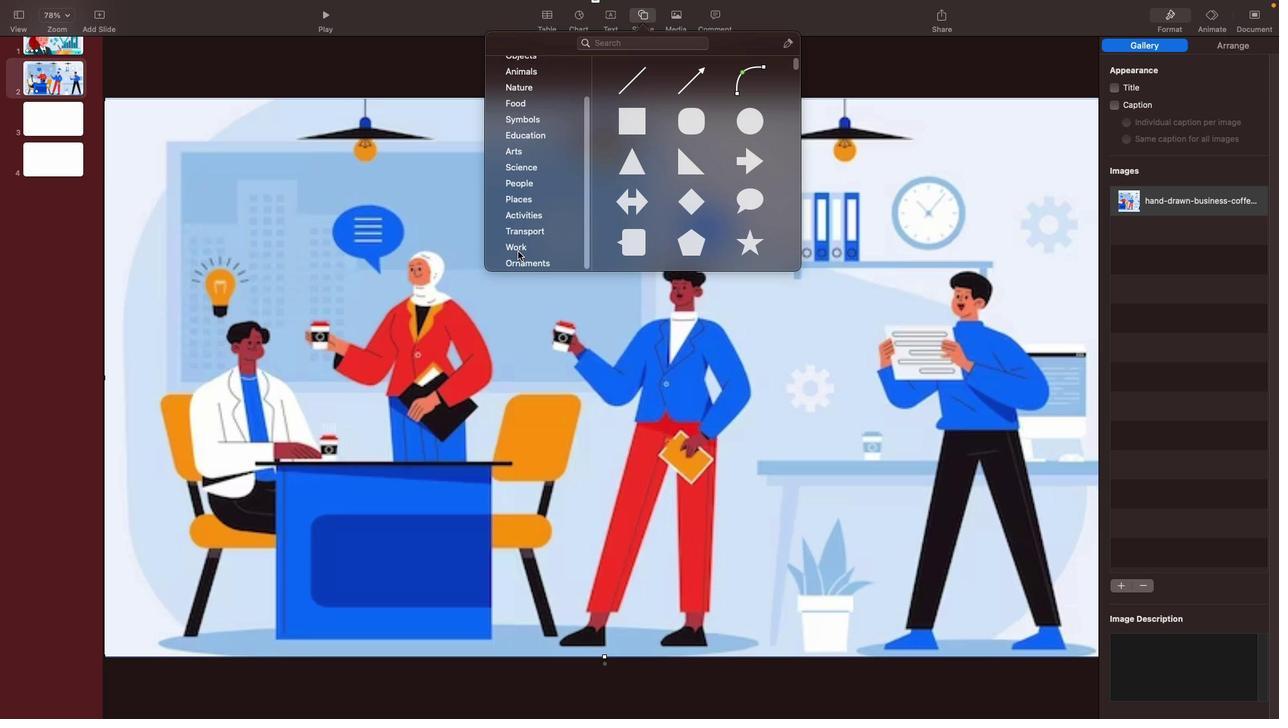 
Action: Mouse scrolled (520, 253) with delta (2, 0)
Screenshot: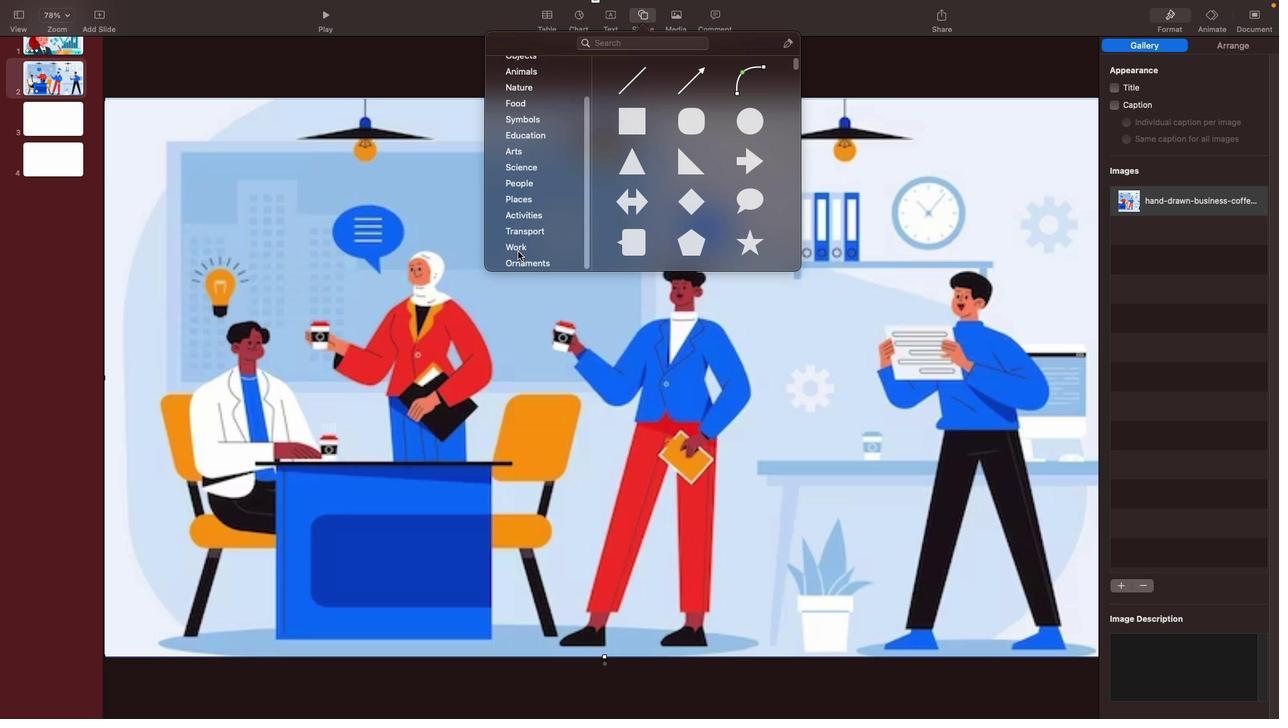 
Action: Mouse scrolled (520, 253) with delta (2, 0)
Screenshot: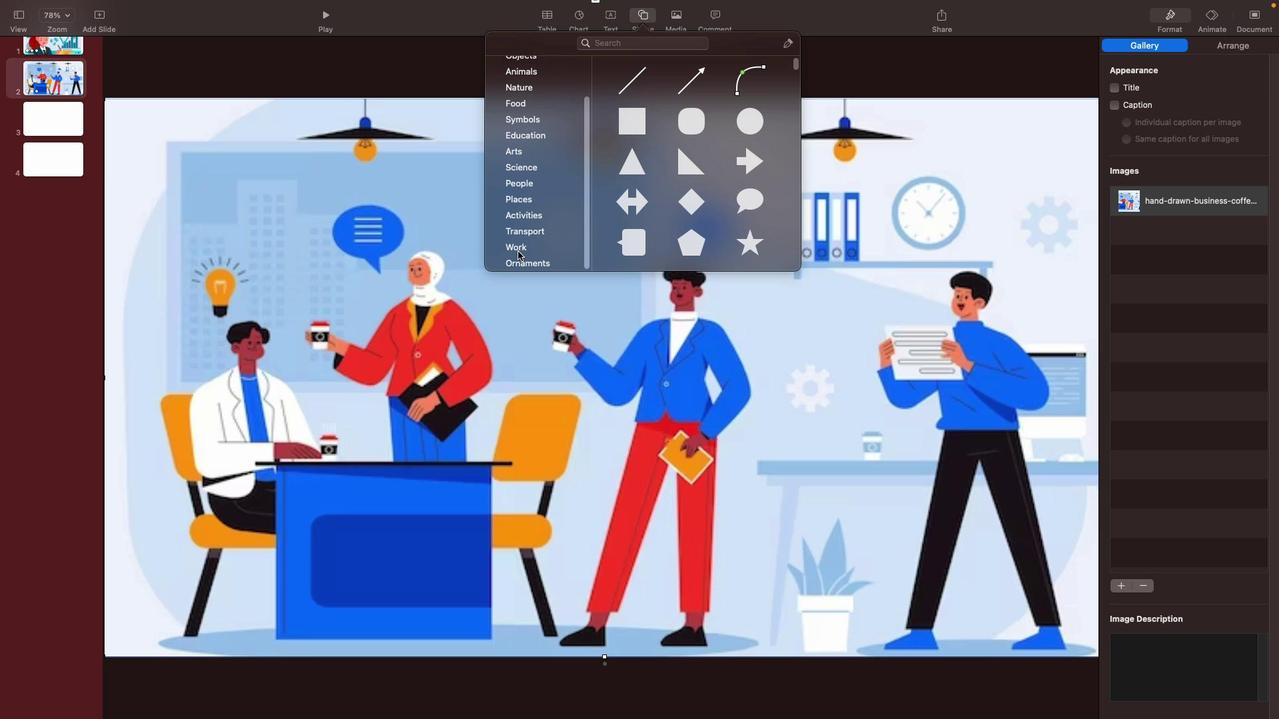 
Action: Mouse scrolled (520, 253) with delta (2, 0)
Screenshot: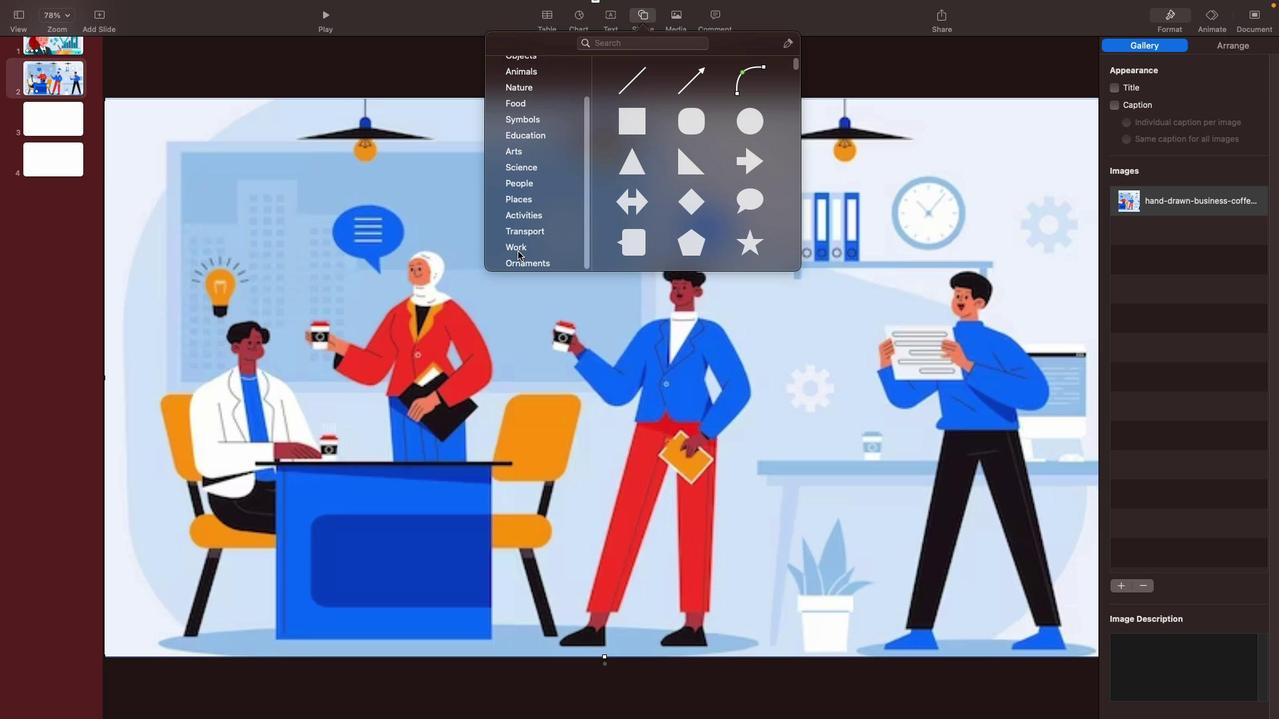 
Action: Mouse scrolled (520, 253) with delta (2, 1)
Screenshot: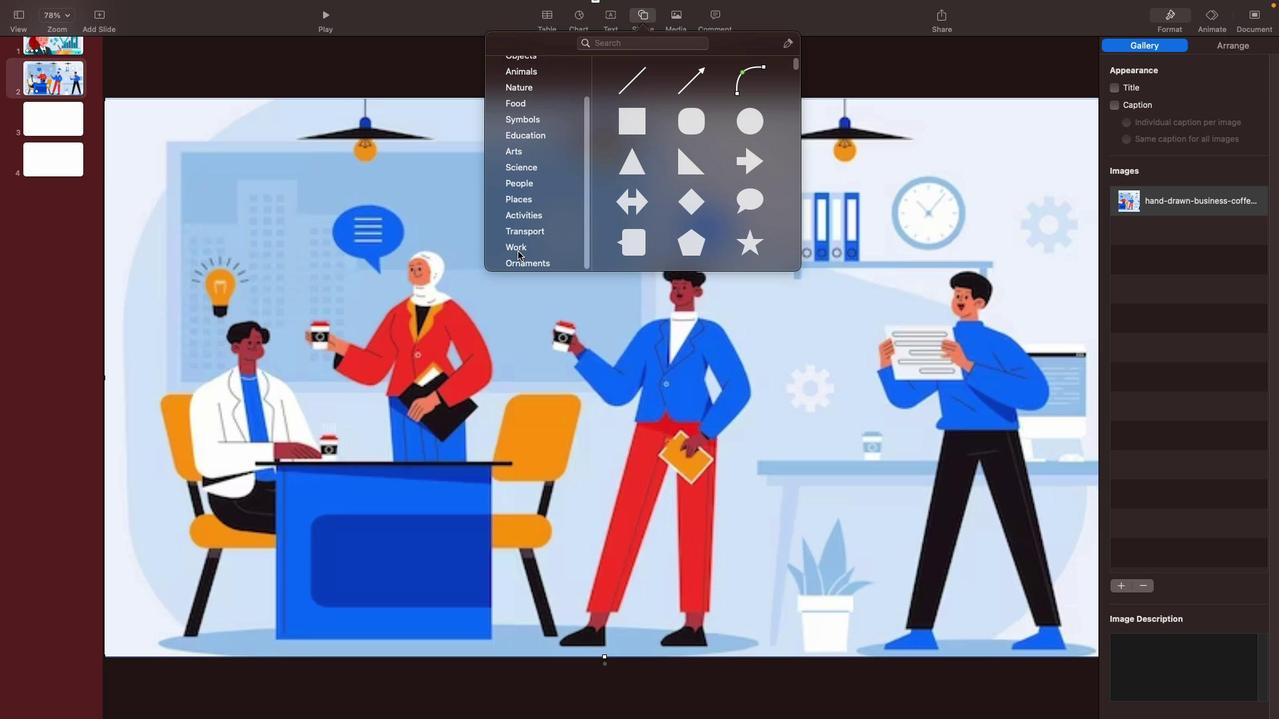 
Action: Mouse scrolled (520, 253) with delta (2, 1)
Screenshot: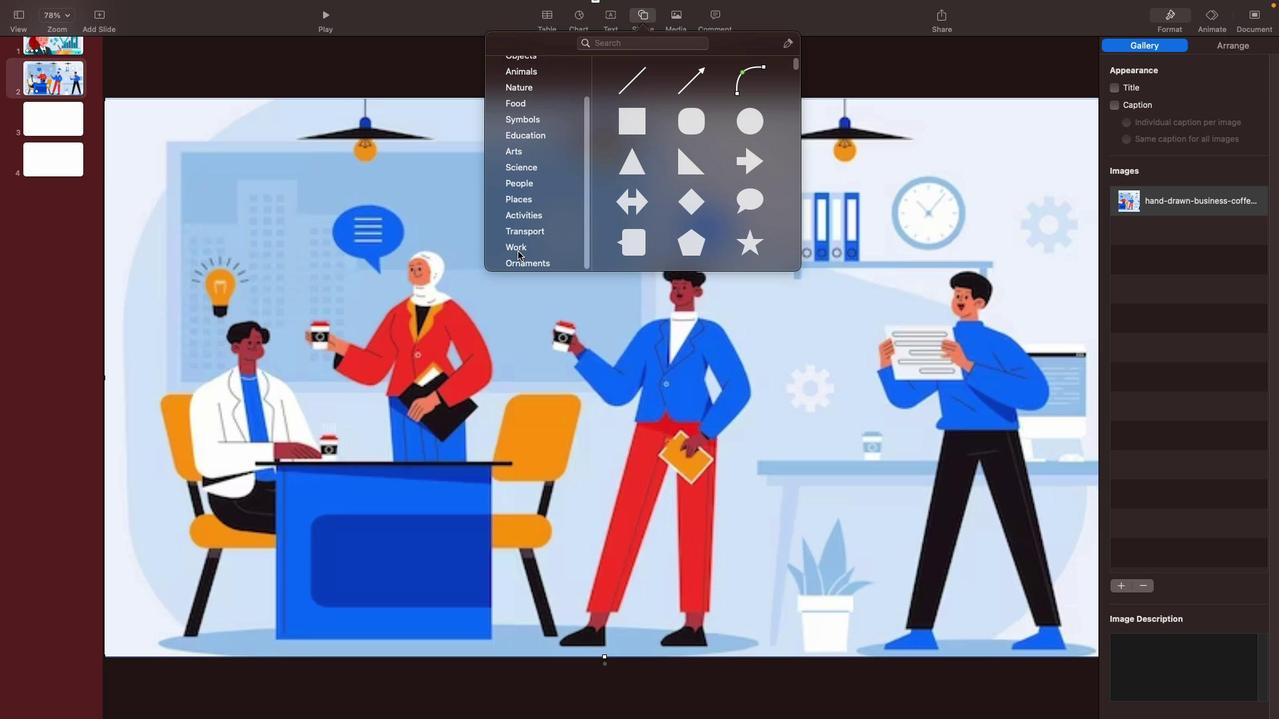 
Action: Mouse scrolled (520, 253) with delta (2, 1)
Screenshot: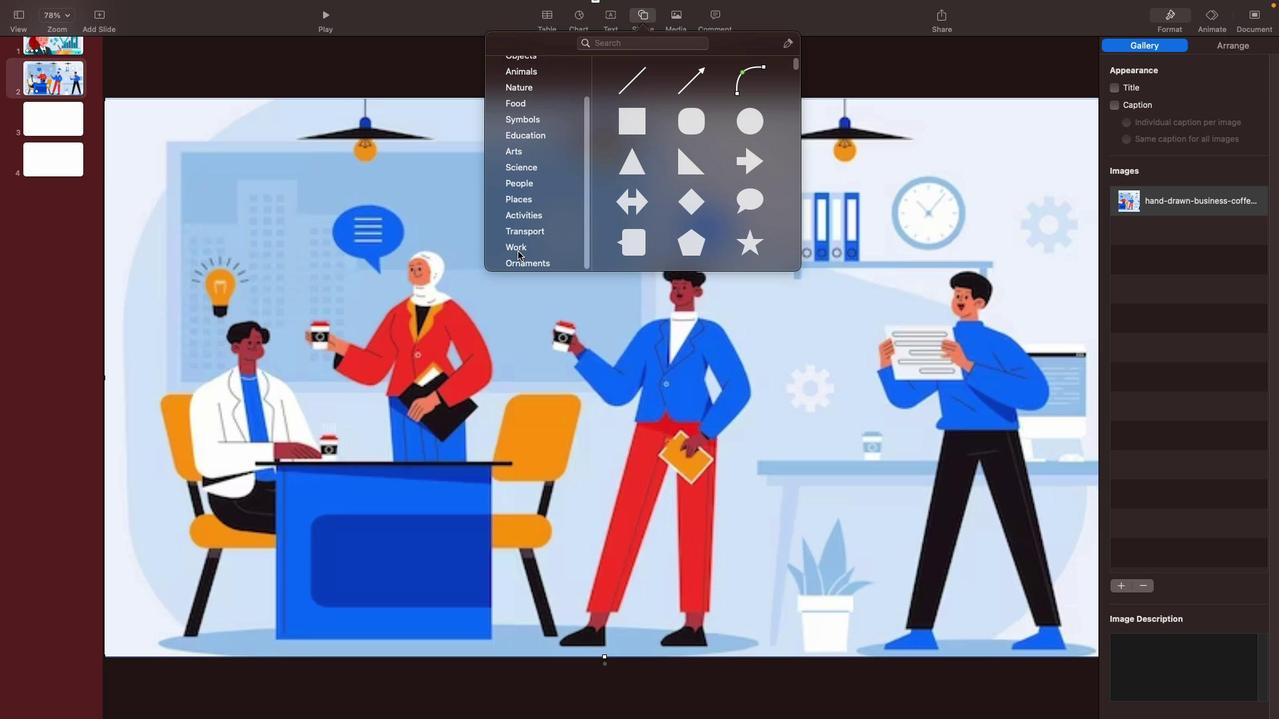 
Action: Mouse pressed left at (520, 253)
Screenshot: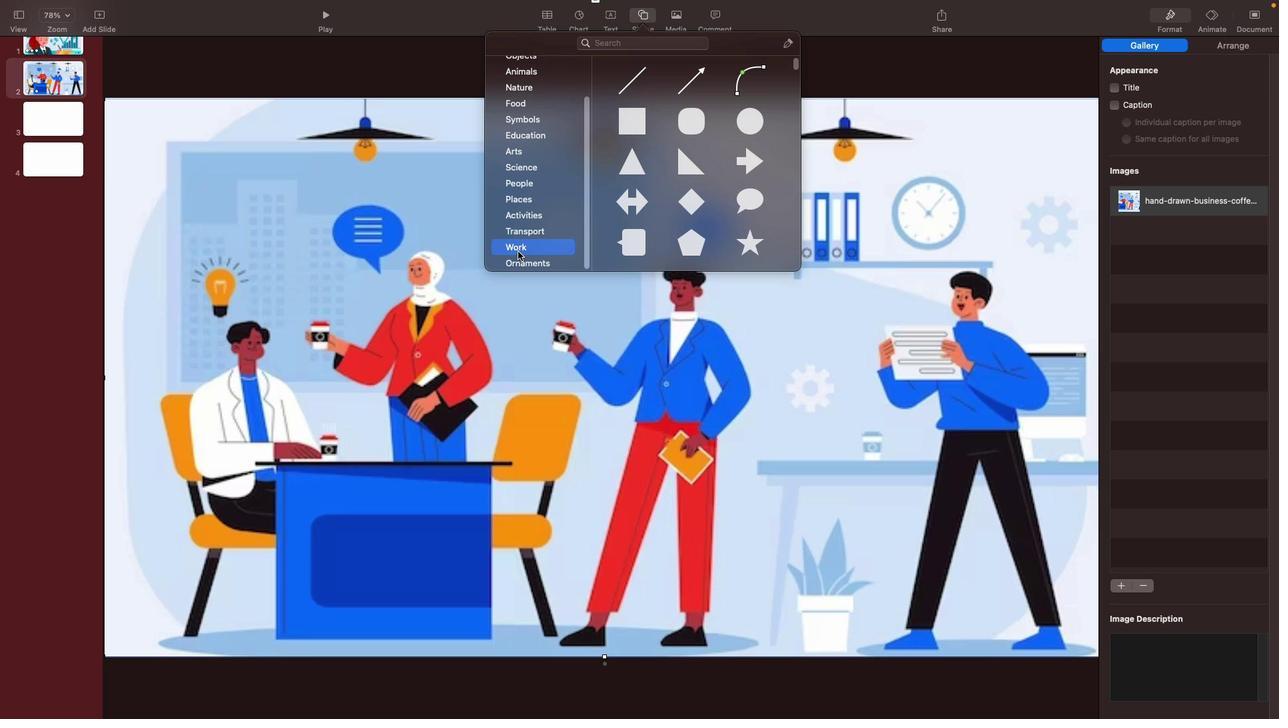 
Action: Mouse moved to (717, 239)
Screenshot: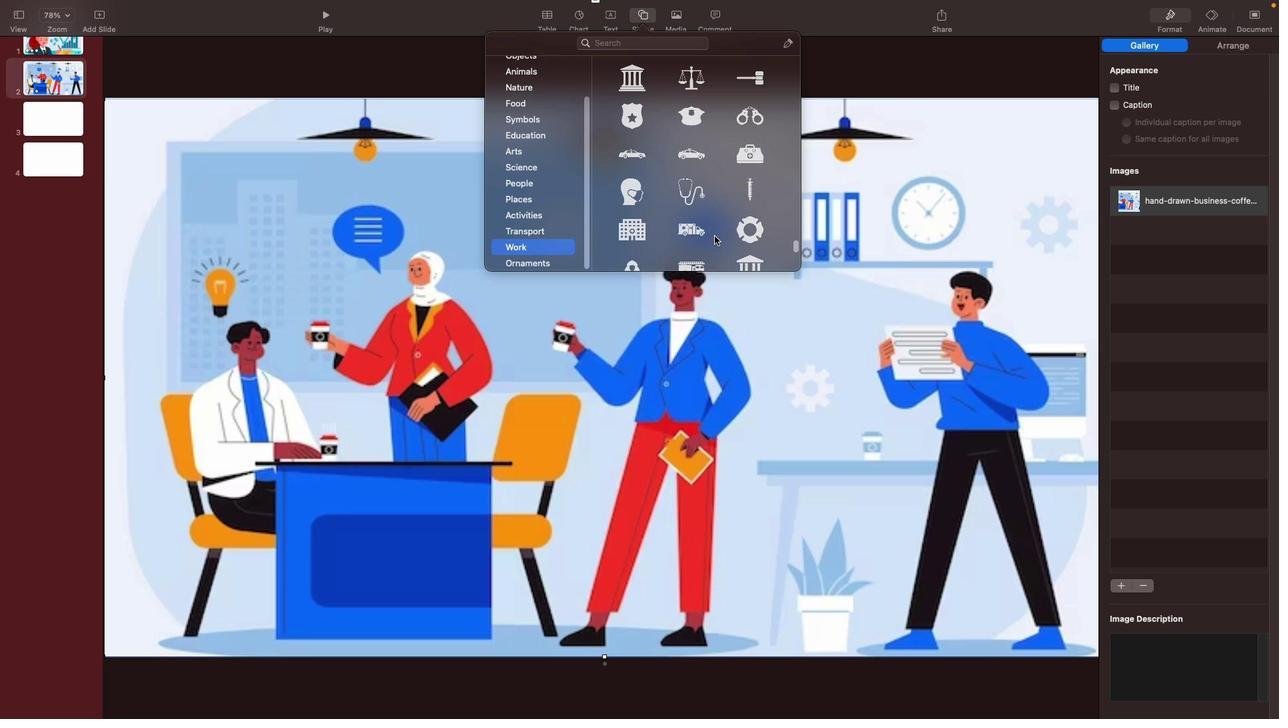 
Action: Mouse scrolled (717, 239) with delta (2, 1)
Screenshot: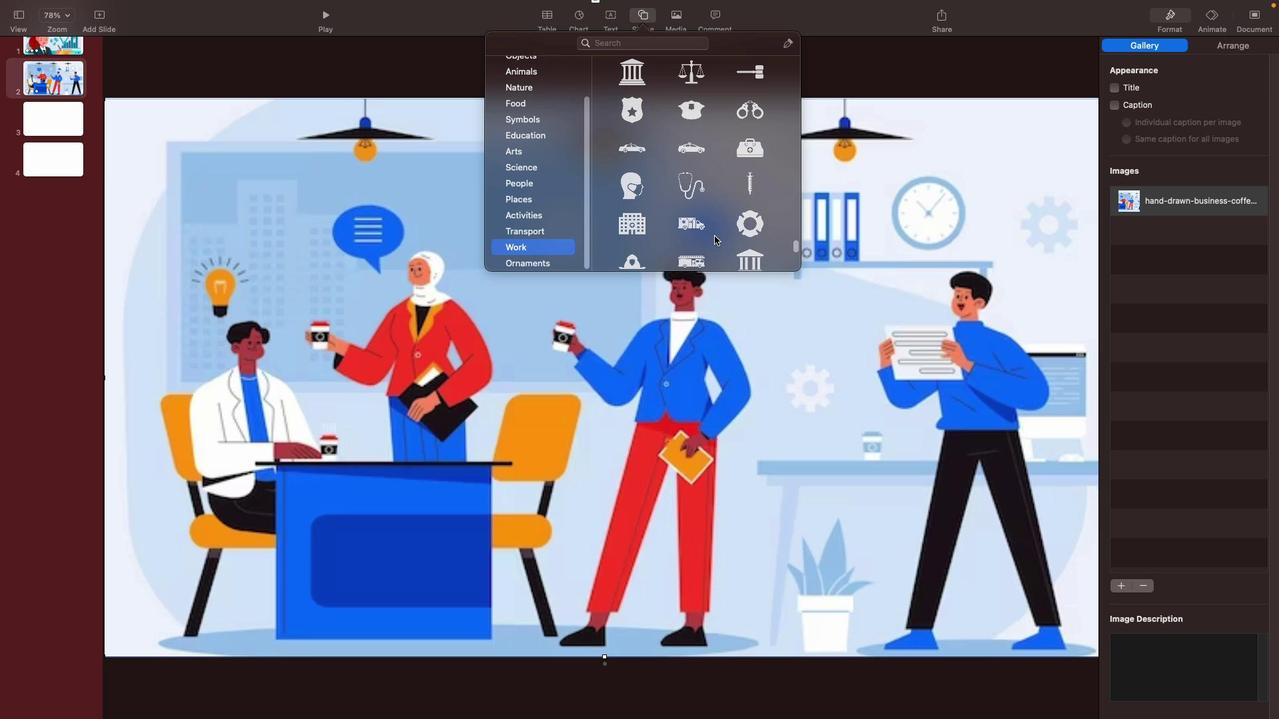 
Action: Mouse scrolled (717, 239) with delta (2, 1)
Screenshot: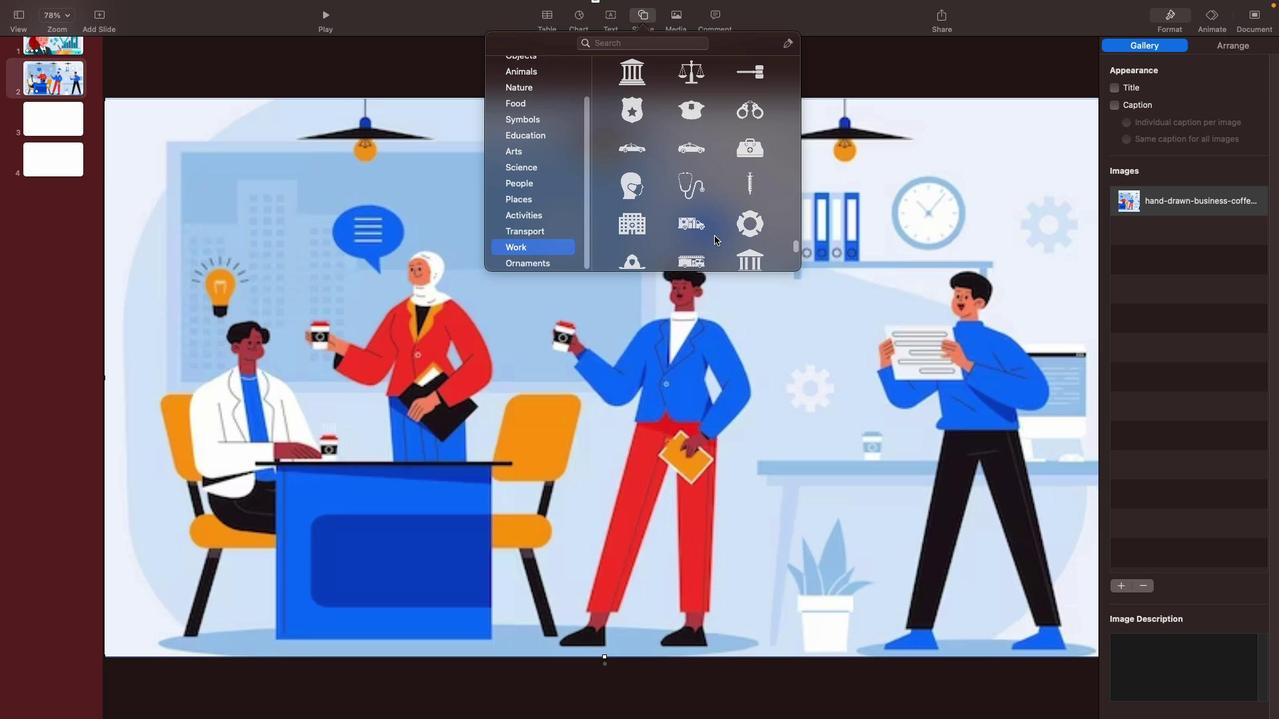 
Action: Mouse scrolled (717, 239) with delta (2, 1)
Screenshot: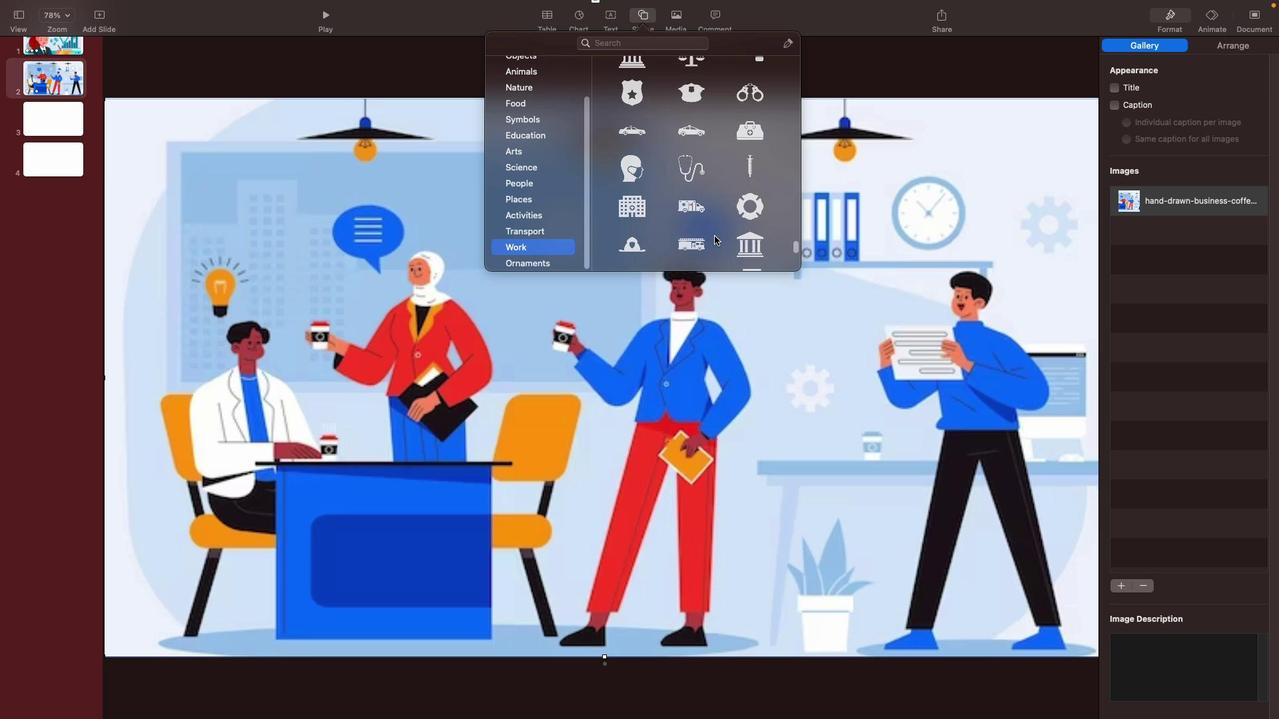 
Action: Mouse scrolled (717, 239) with delta (2, 0)
Screenshot: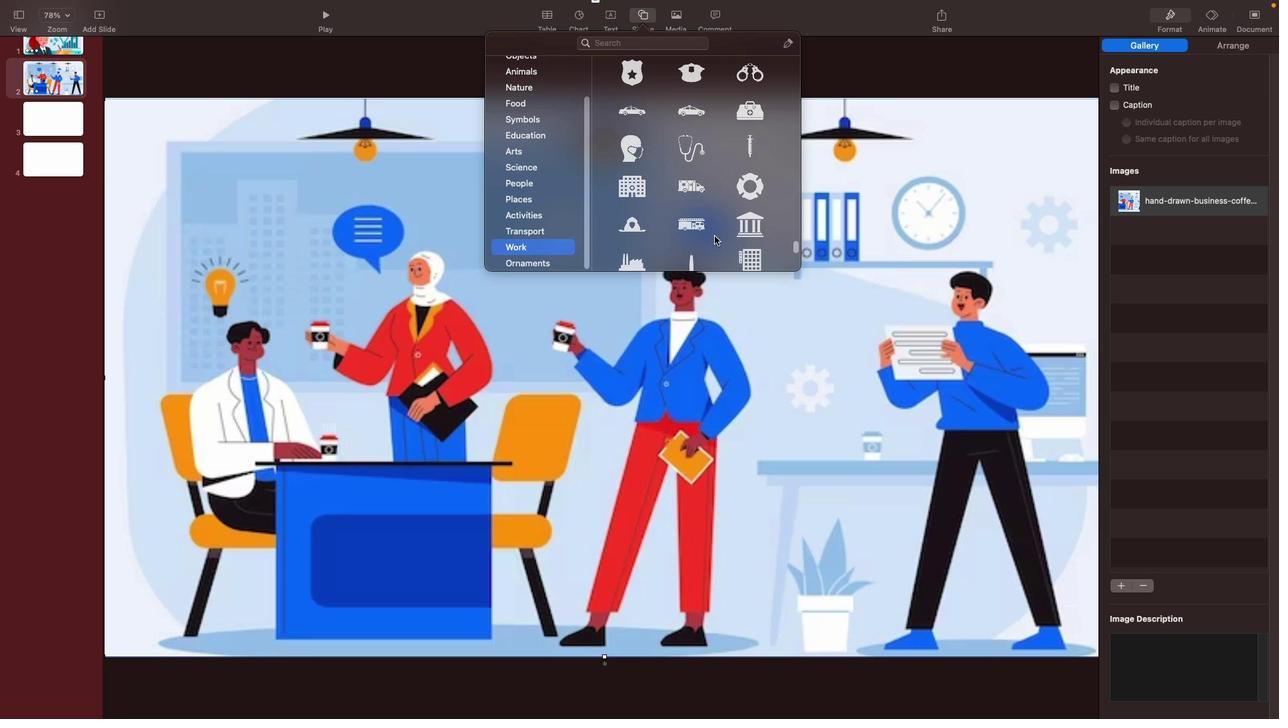 
Action: Mouse moved to (718, 240)
Screenshot: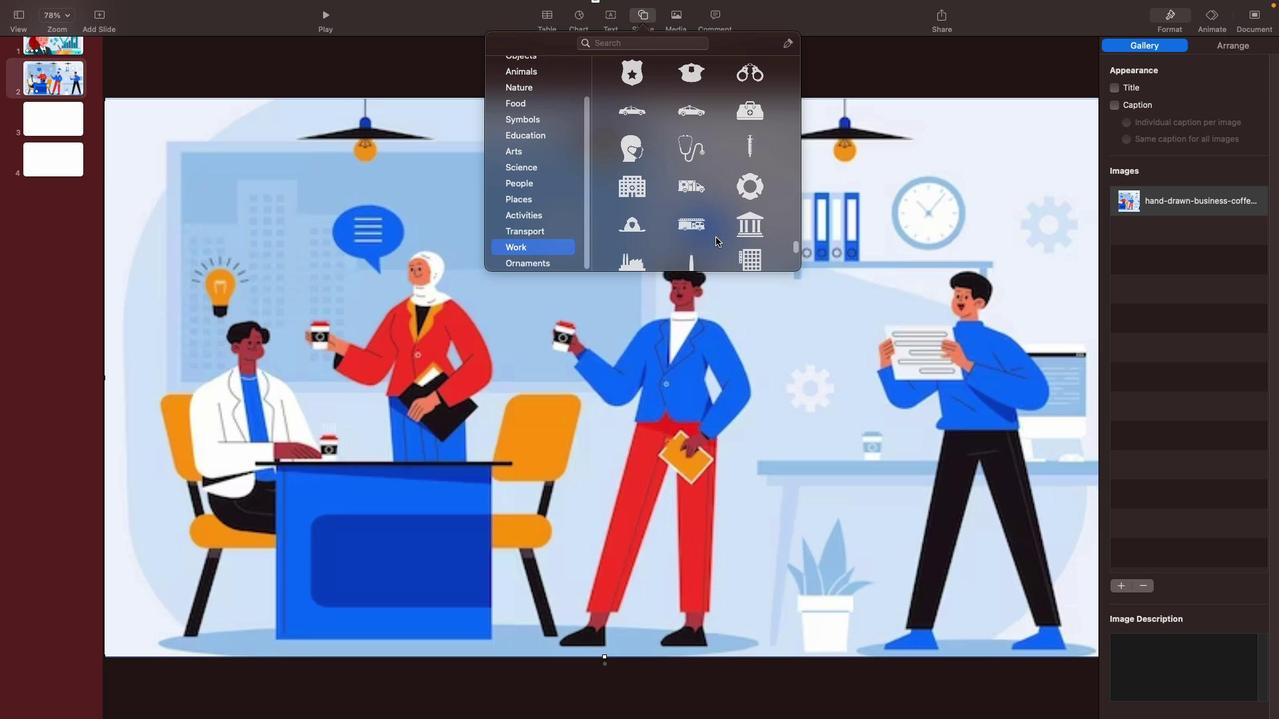 
Action: Mouse scrolled (718, 240) with delta (2, 1)
Screenshot: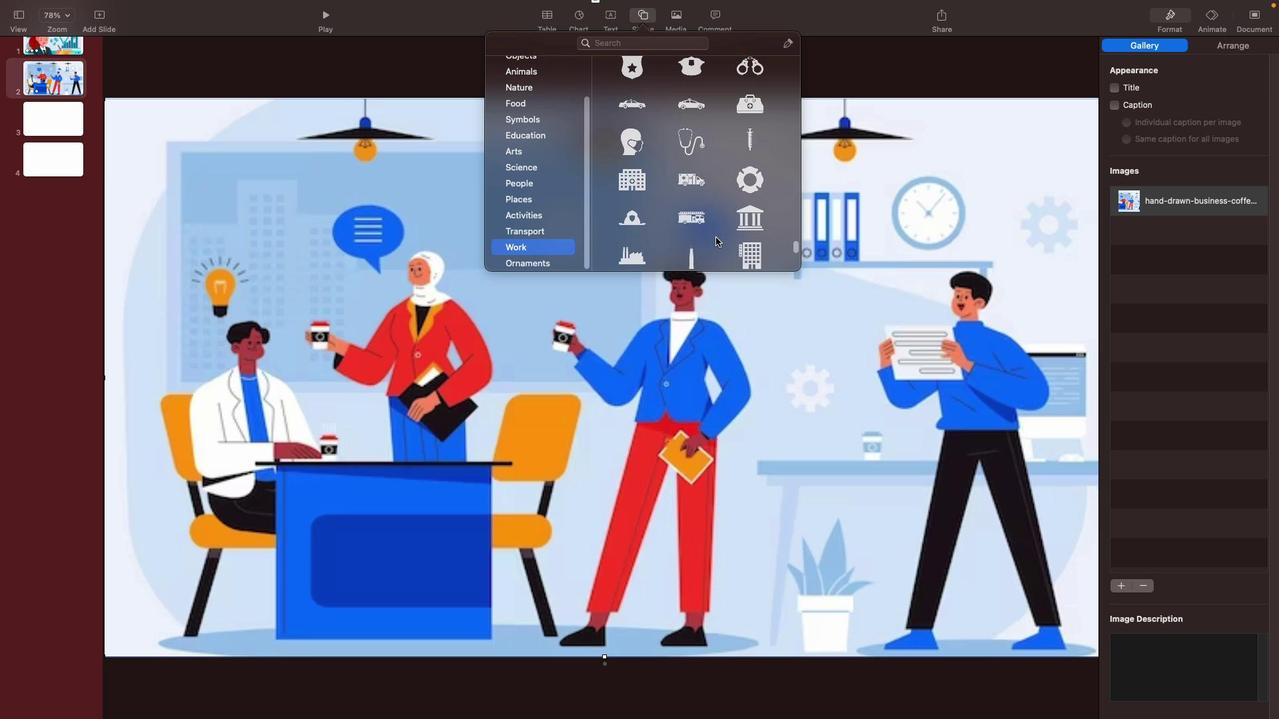 
Action: Mouse scrolled (718, 240) with delta (2, 1)
Screenshot: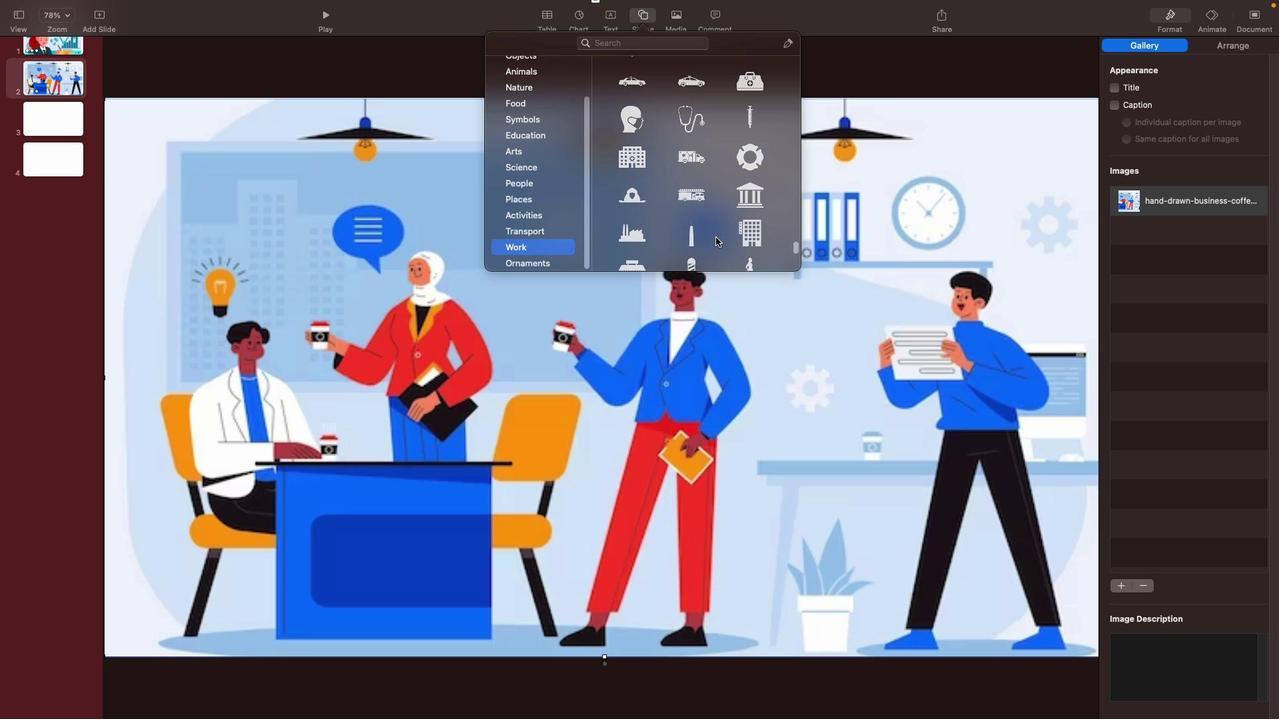 
Action: Mouse scrolled (718, 240) with delta (2, 0)
Screenshot: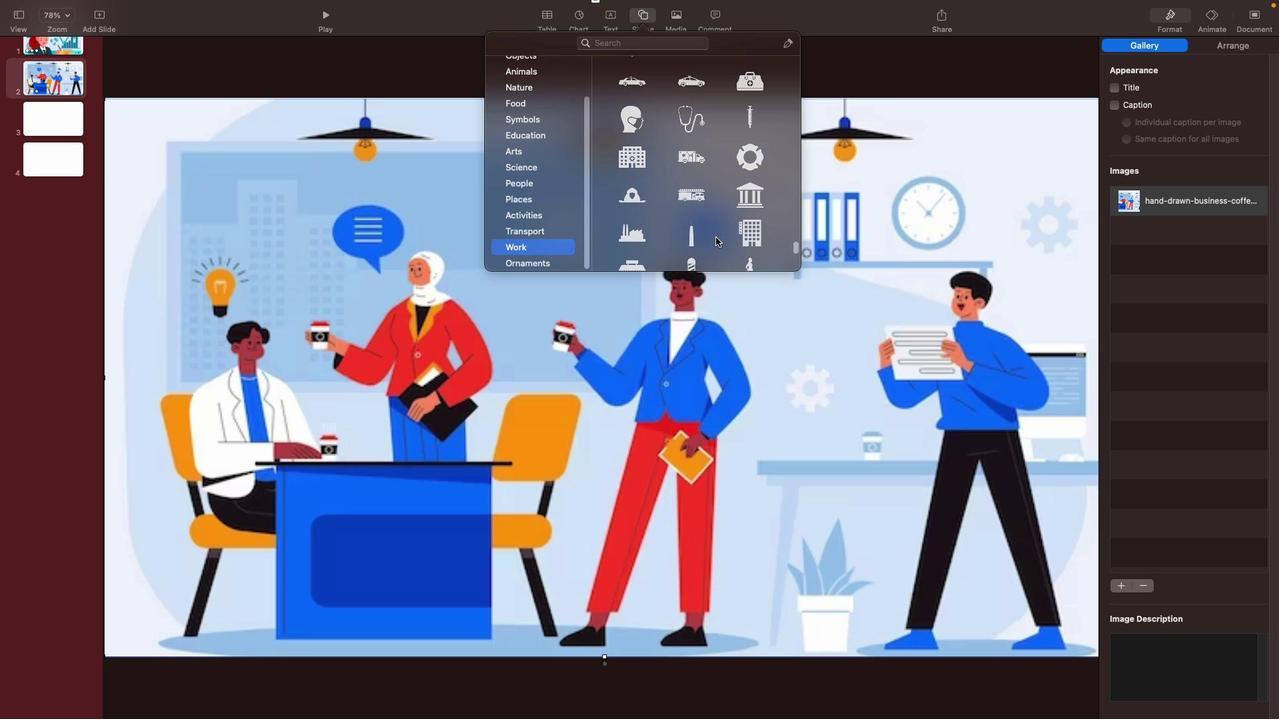 
Action: Mouse scrolled (718, 240) with delta (2, 1)
Screenshot: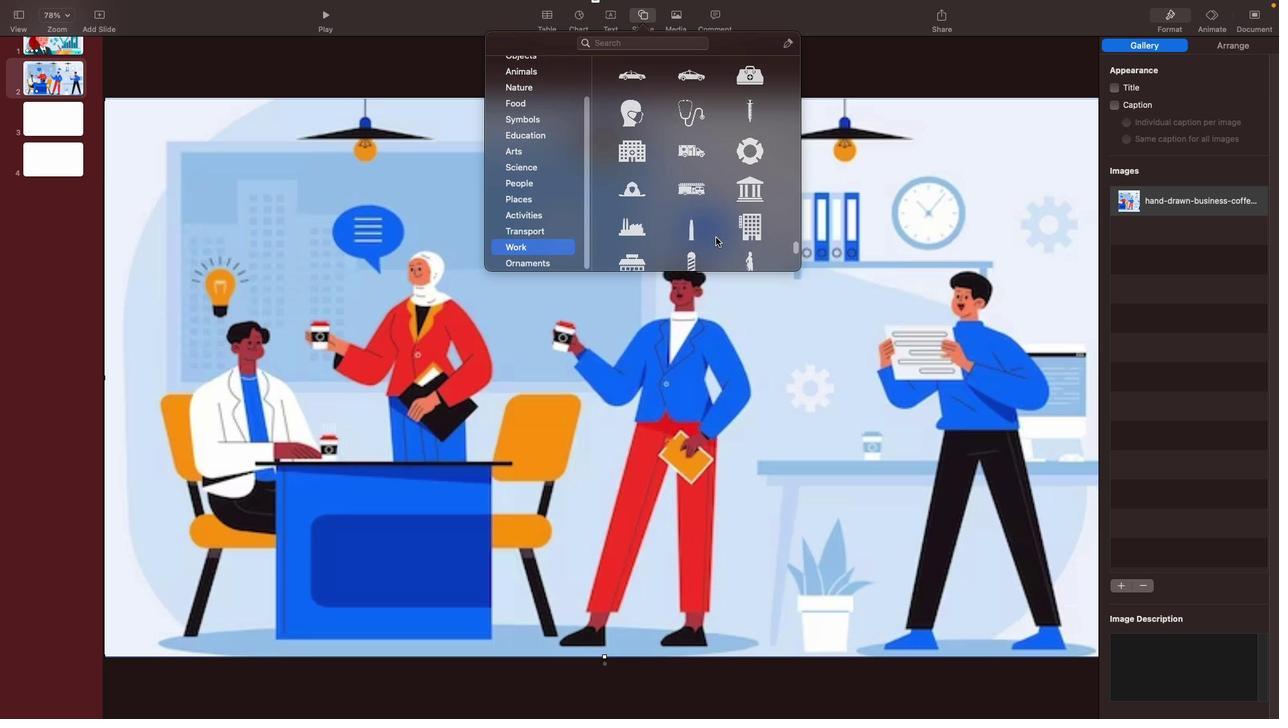 
Action: Mouse scrolled (718, 240) with delta (2, 1)
Screenshot: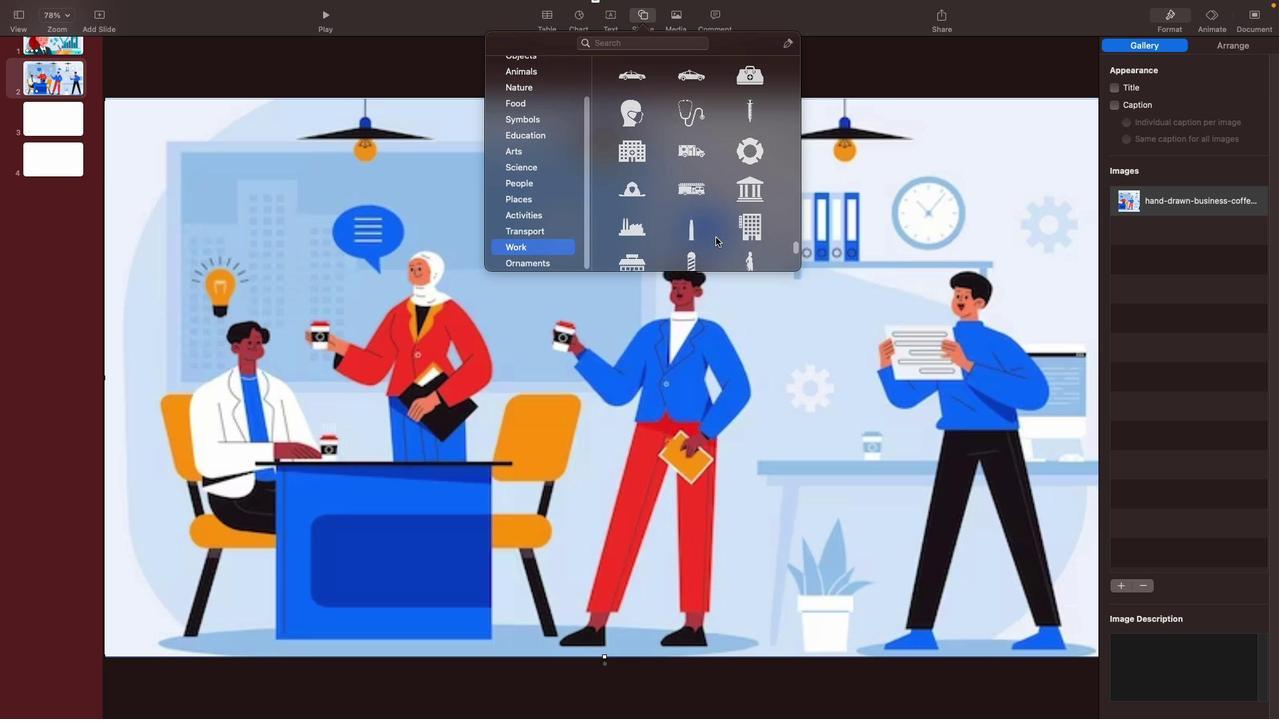 
Action: Mouse scrolled (718, 240) with delta (2, 1)
Screenshot: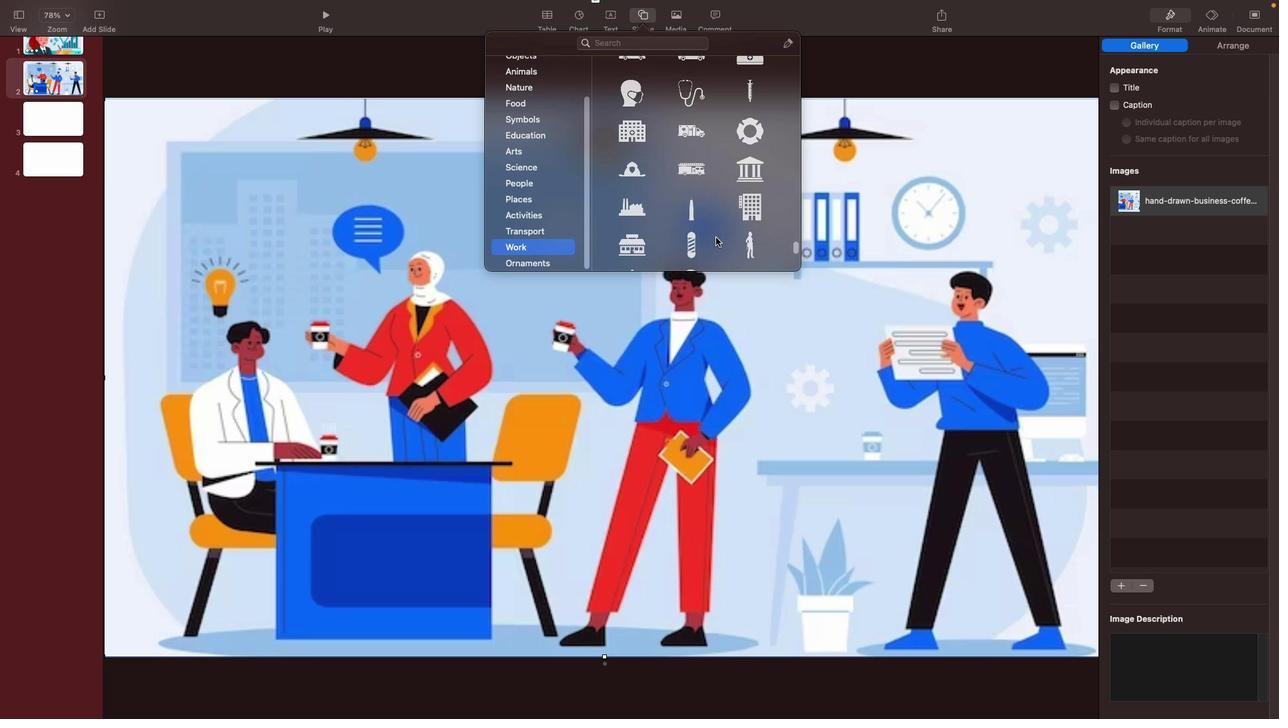 
Action: Mouse scrolled (718, 240) with delta (2, 1)
Screenshot: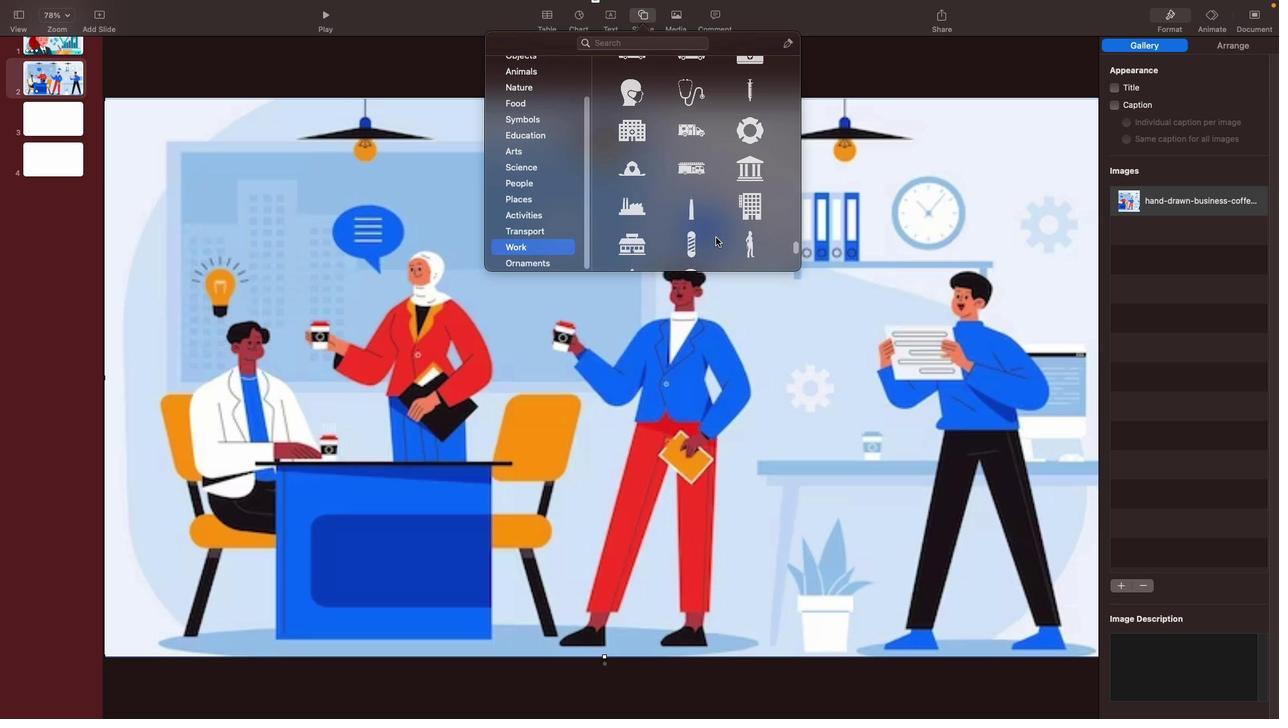
Action: Mouse scrolled (718, 240) with delta (2, 1)
Screenshot: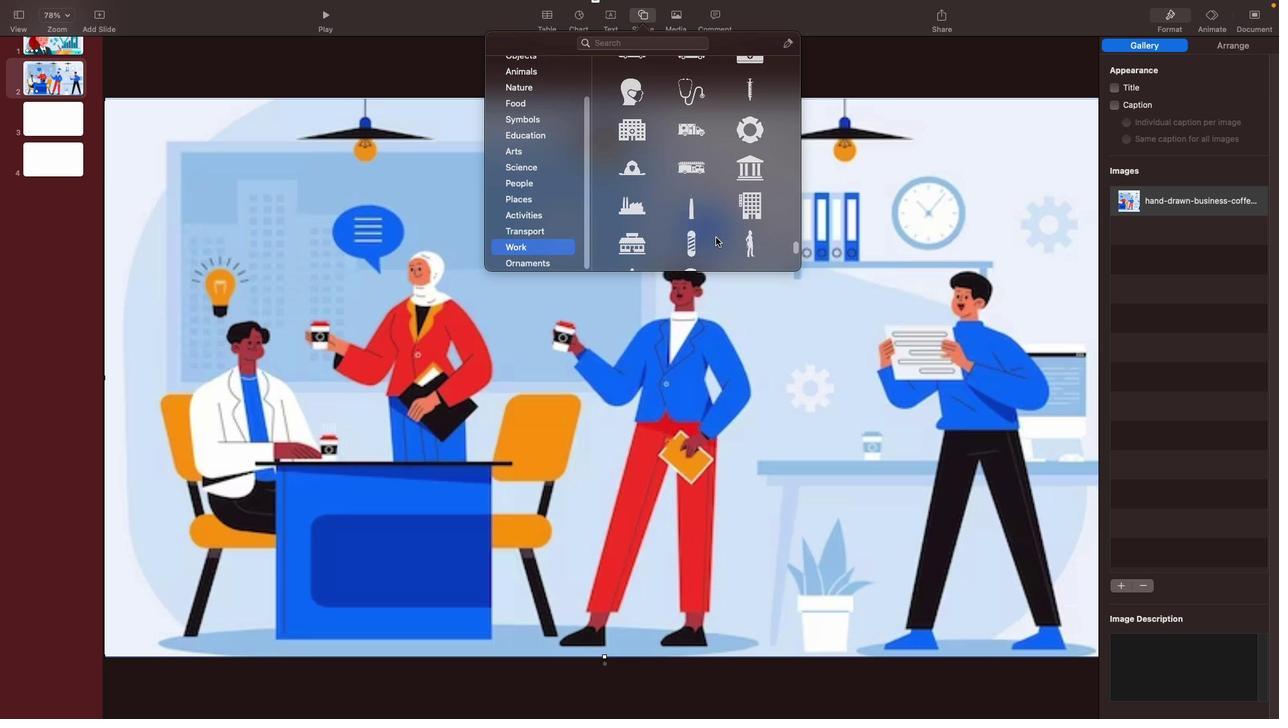 
Action: Mouse scrolled (718, 240) with delta (2, 1)
Screenshot: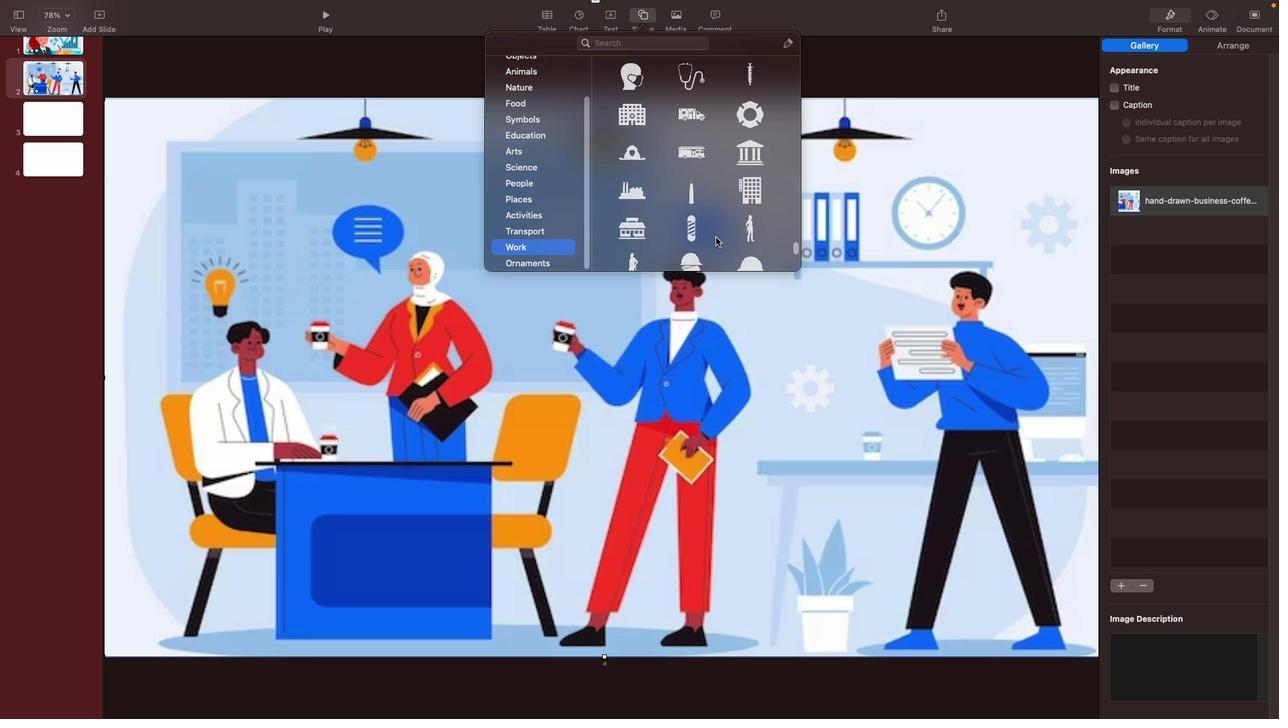 
Action: Mouse scrolled (718, 240) with delta (2, 1)
Screenshot: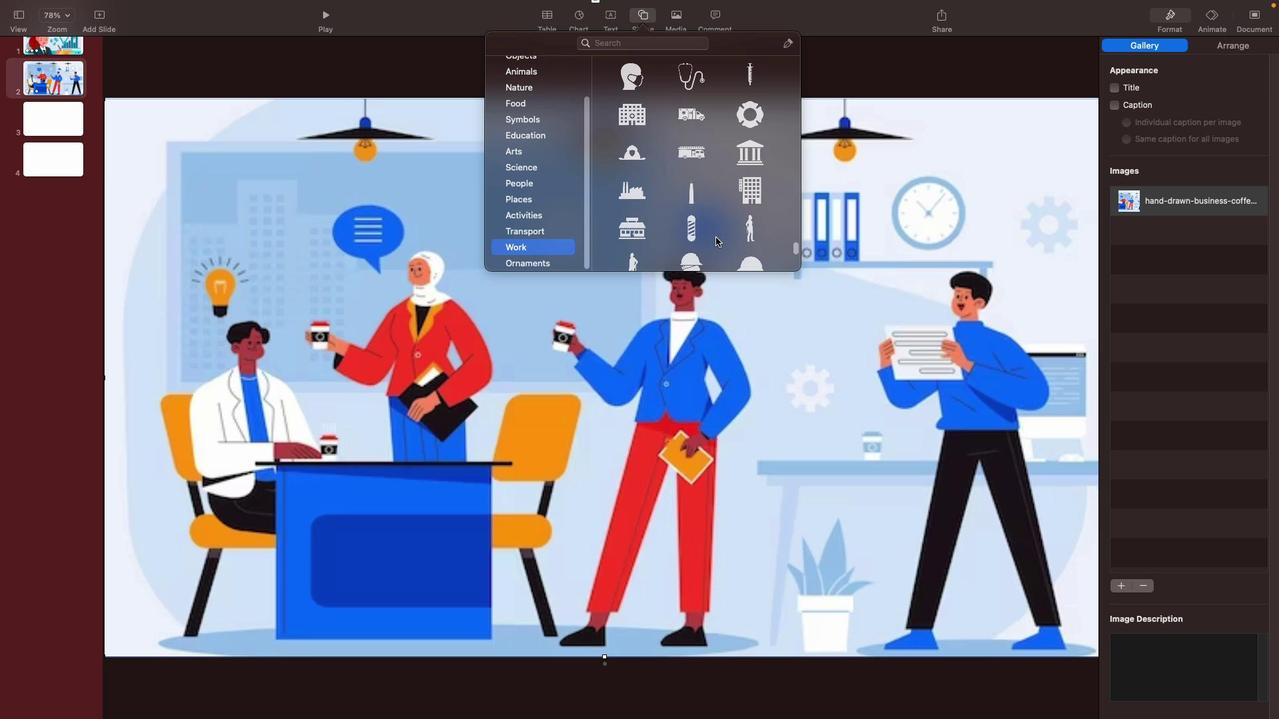 
Action: Mouse moved to (718, 241)
Screenshot: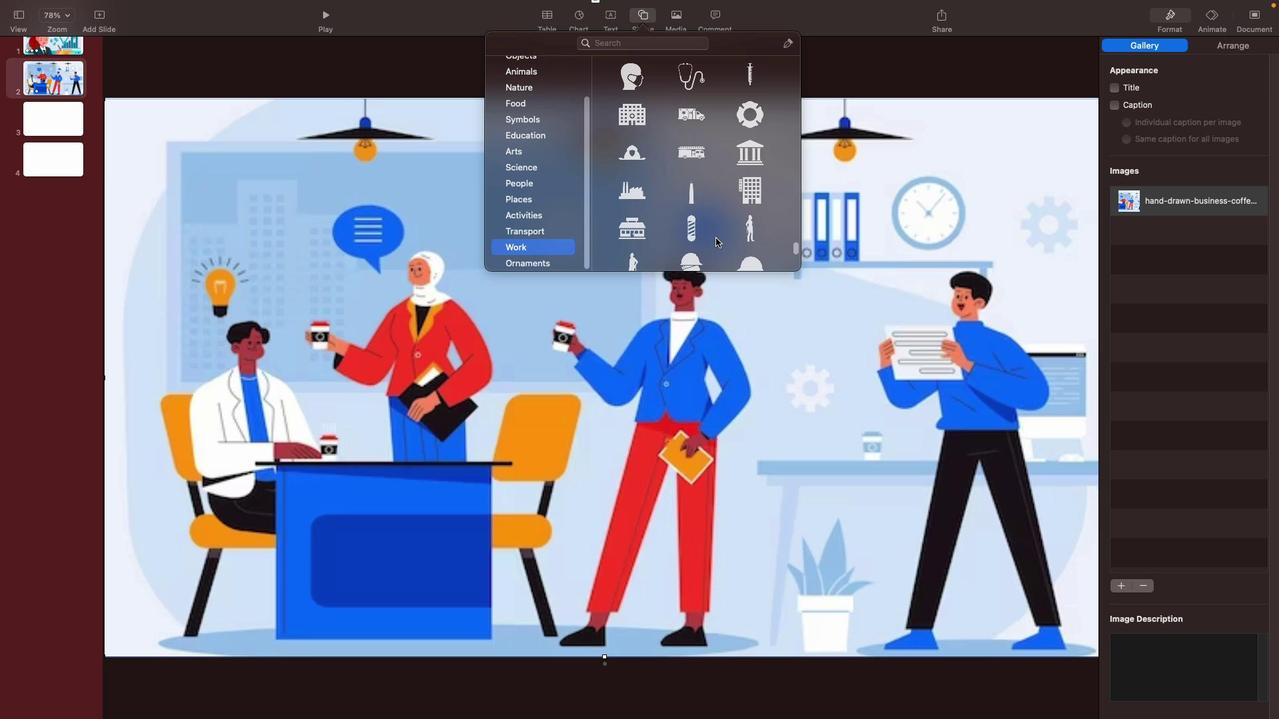 
Action: Mouse scrolled (718, 241) with delta (2, 1)
Screenshot: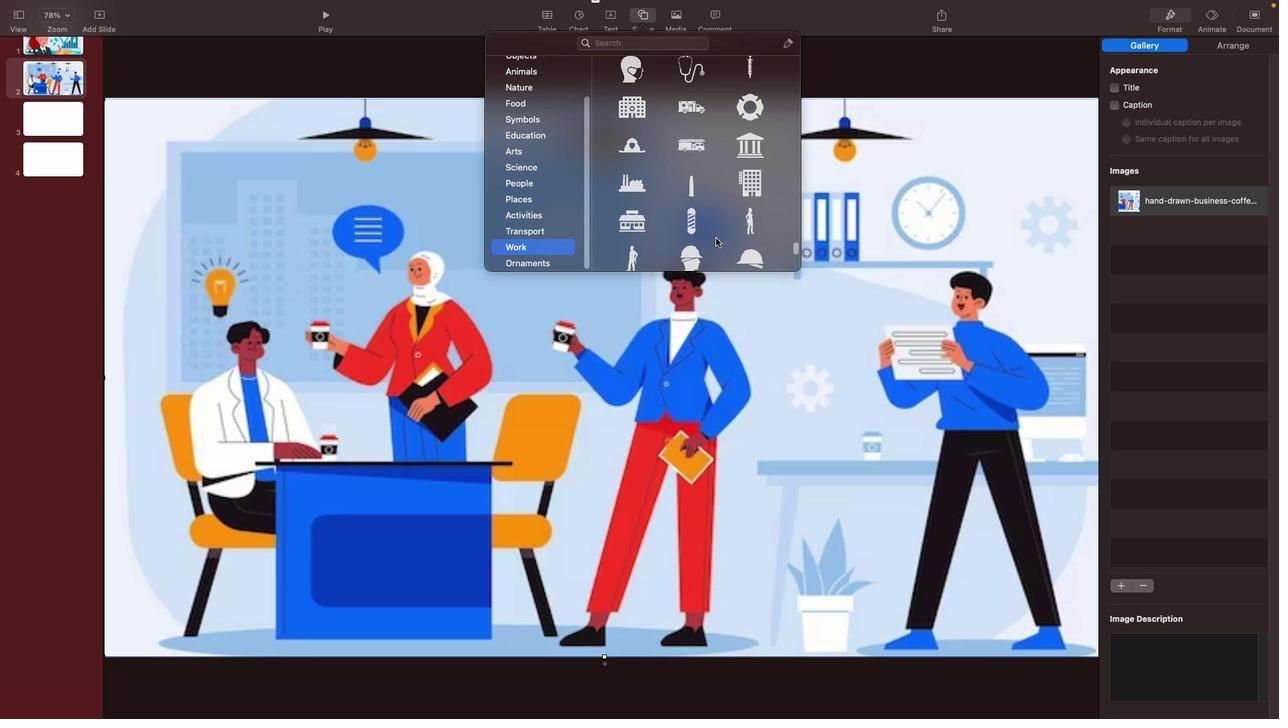 
Action: Mouse scrolled (718, 241) with delta (2, 1)
Screenshot: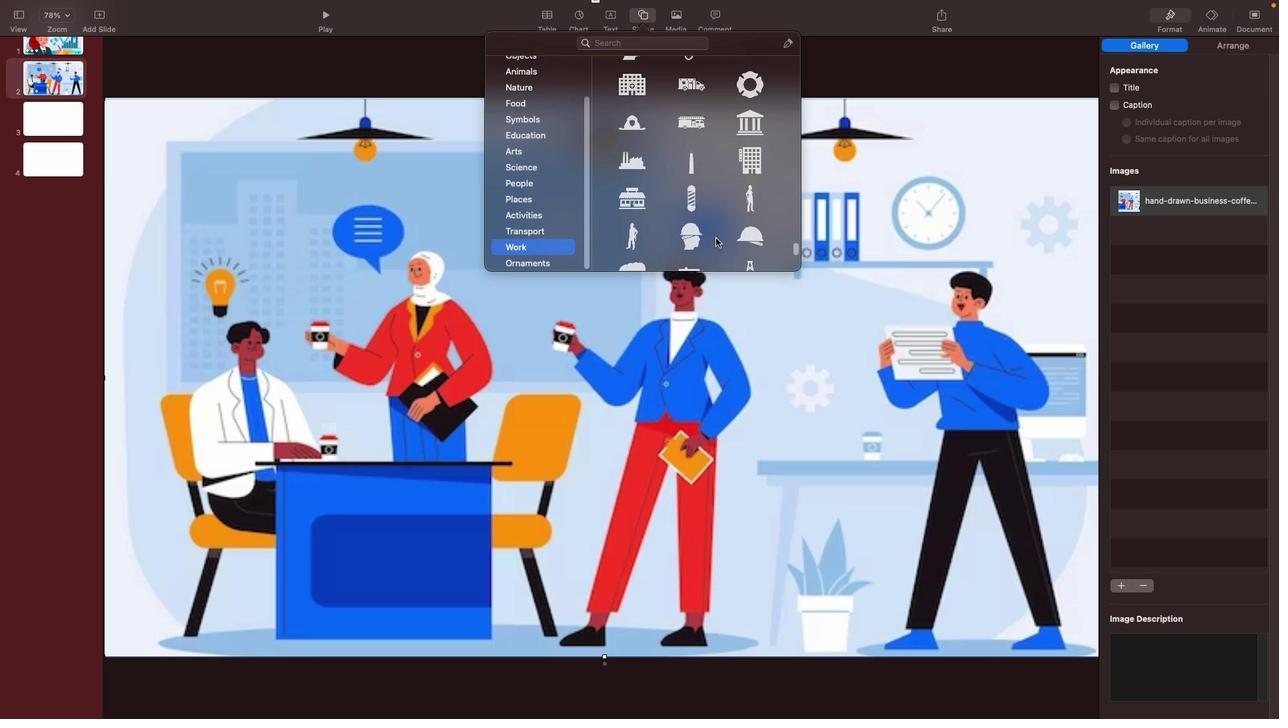 
Action: Mouse scrolled (718, 241) with delta (2, 0)
Screenshot: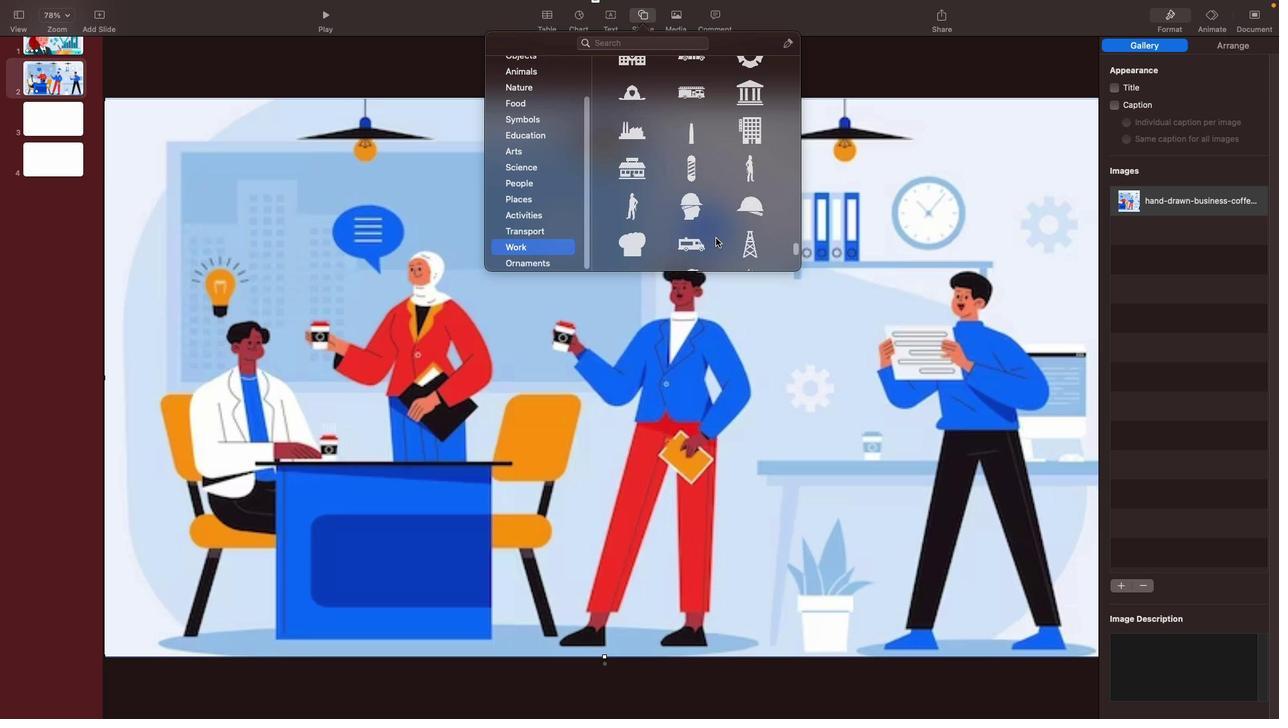 
Action: Mouse scrolled (718, 241) with delta (2, 0)
Screenshot: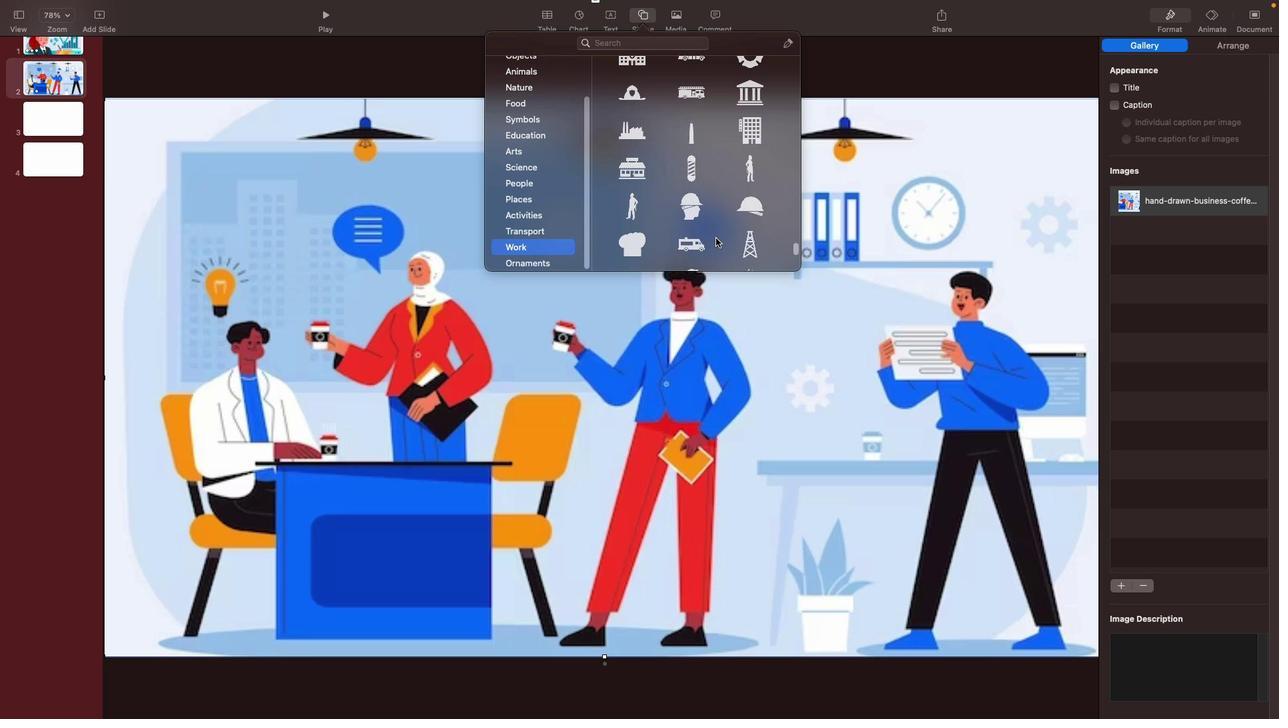 
Action: Mouse moved to (714, 244)
Screenshot: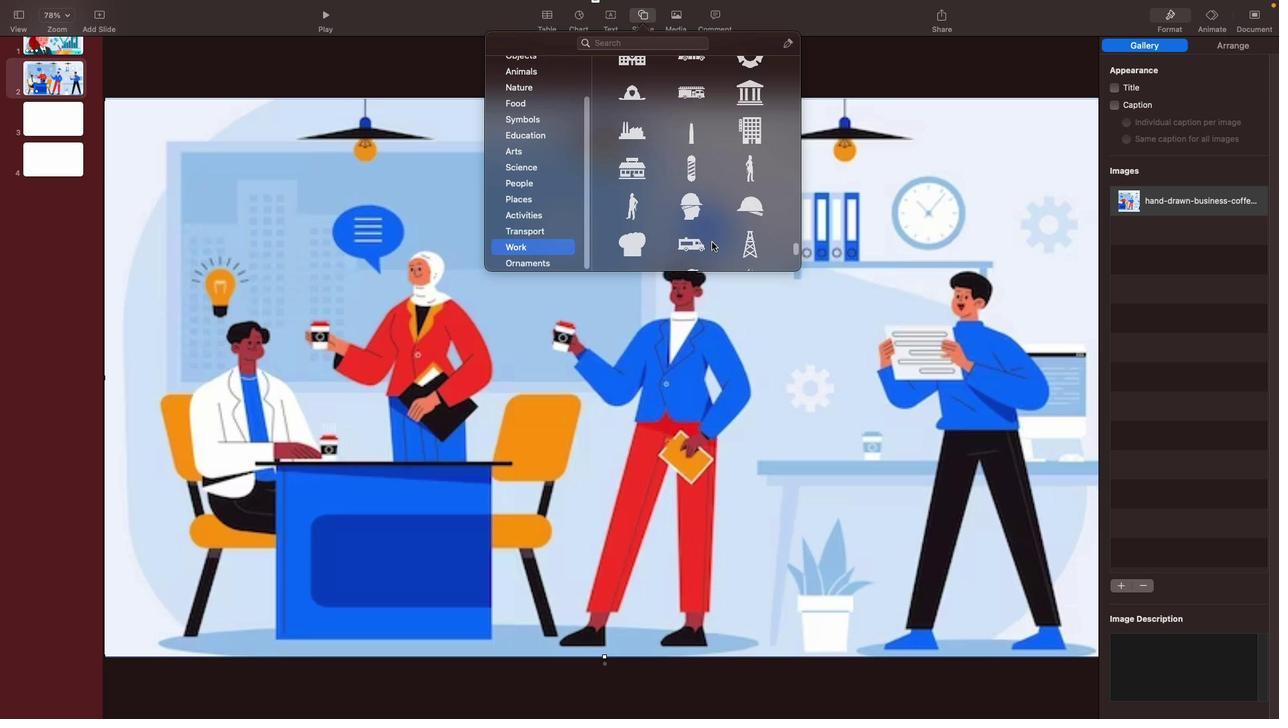
Action: Mouse scrolled (714, 244) with delta (2, 1)
Screenshot: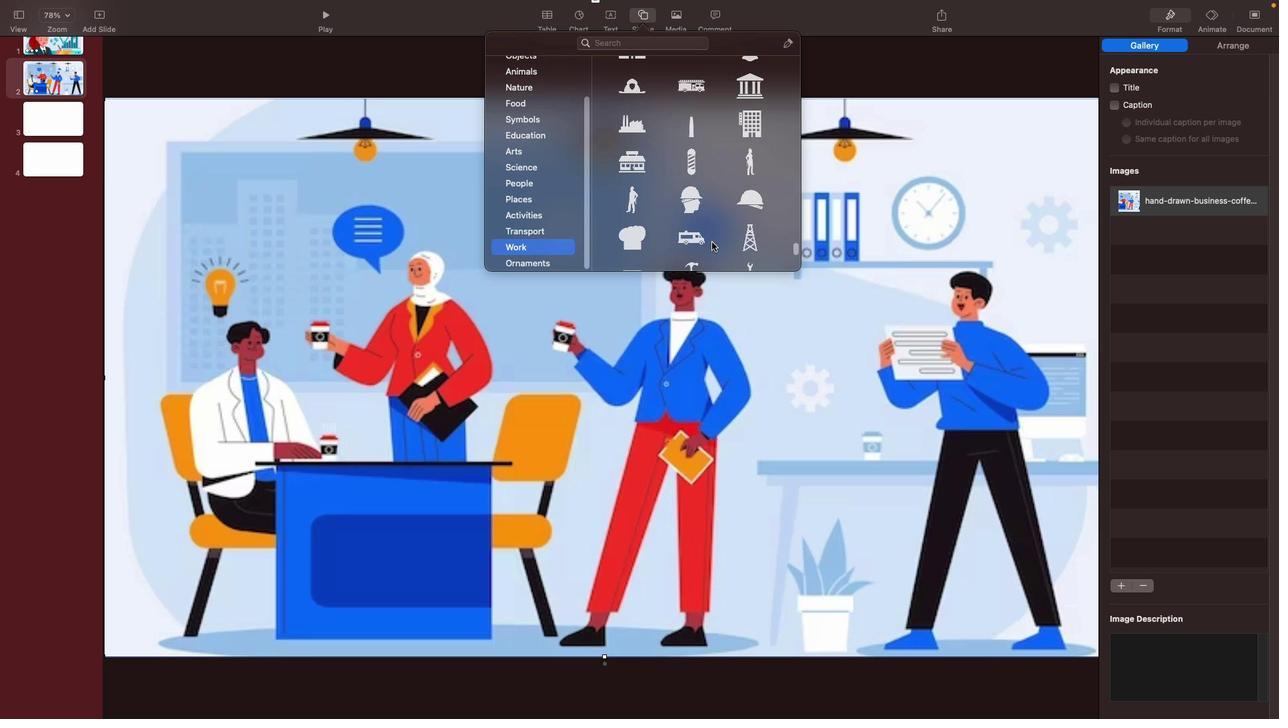 
Action: Mouse scrolled (714, 244) with delta (2, 1)
Screenshot: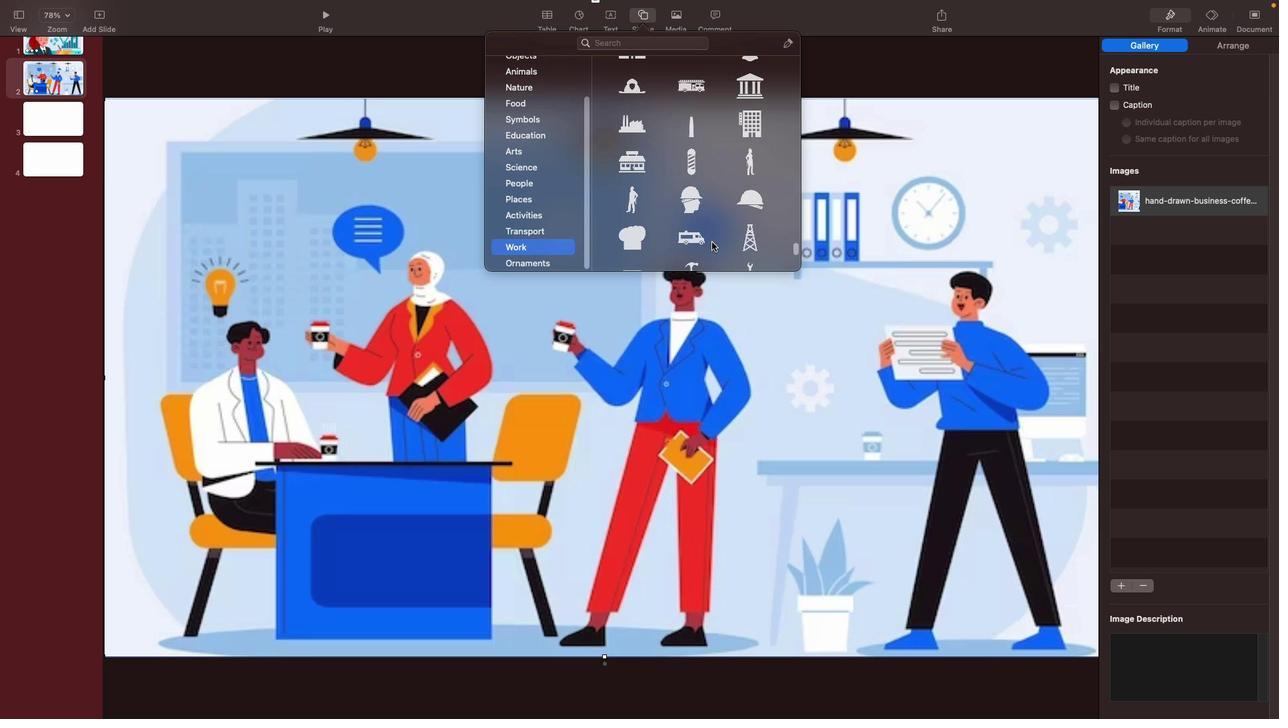 
Action: Mouse scrolled (714, 244) with delta (2, 1)
Screenshot: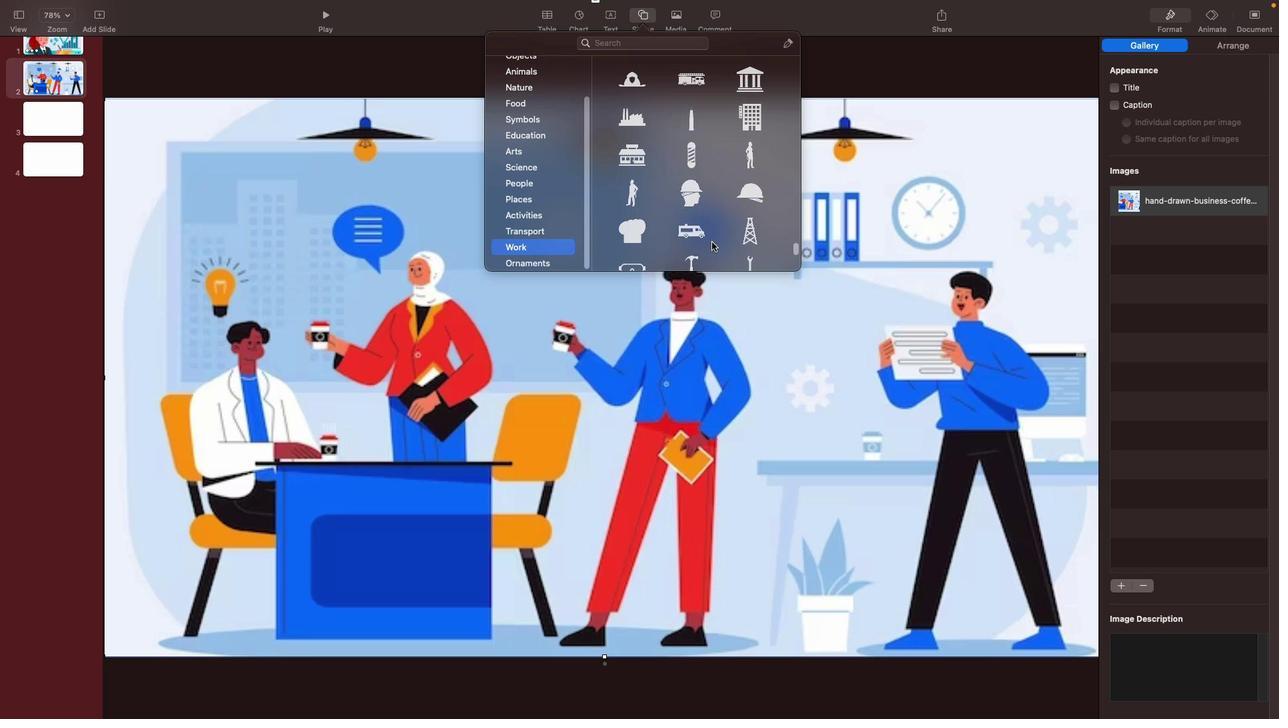 
Action: Mouse scrolled (714, 244) with delta (2, 1)
Screenshot: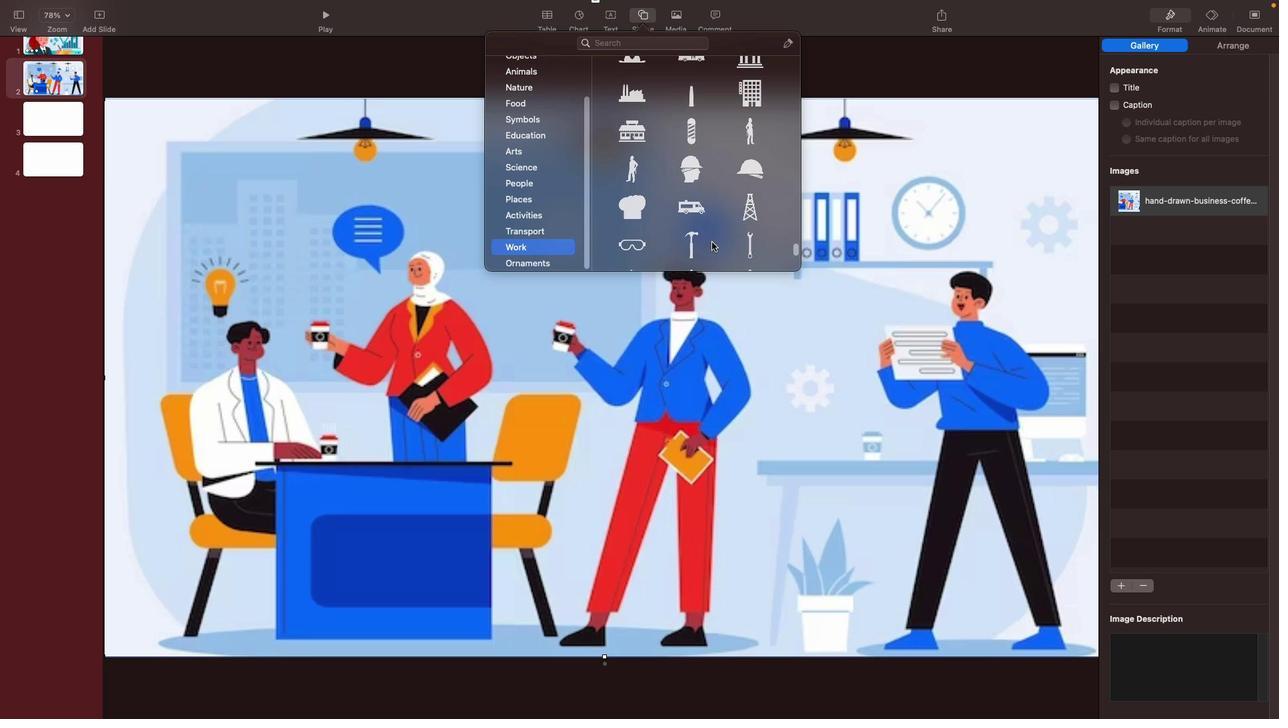 
Action: Mouse scrolled (714, 244) with delta (2, 0)
Screenshot: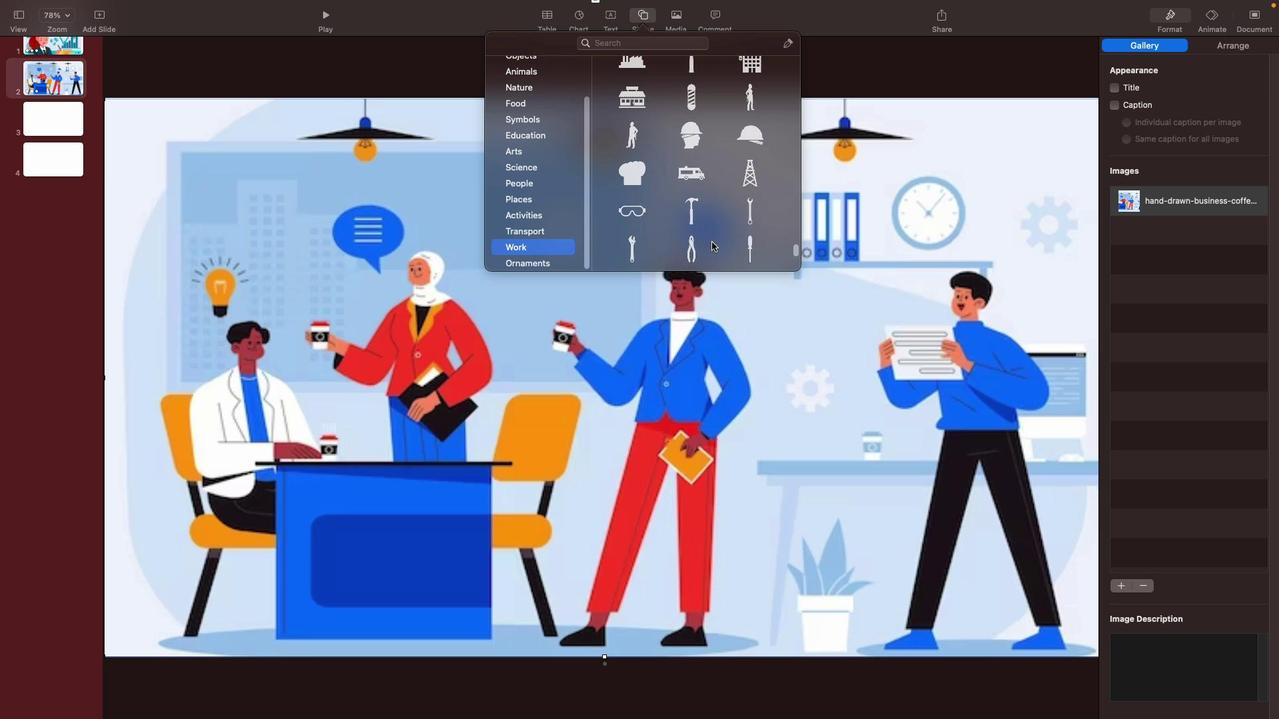 
Action: Mouse scrolled (714, 244) with delta (2, 0)
Screenshot: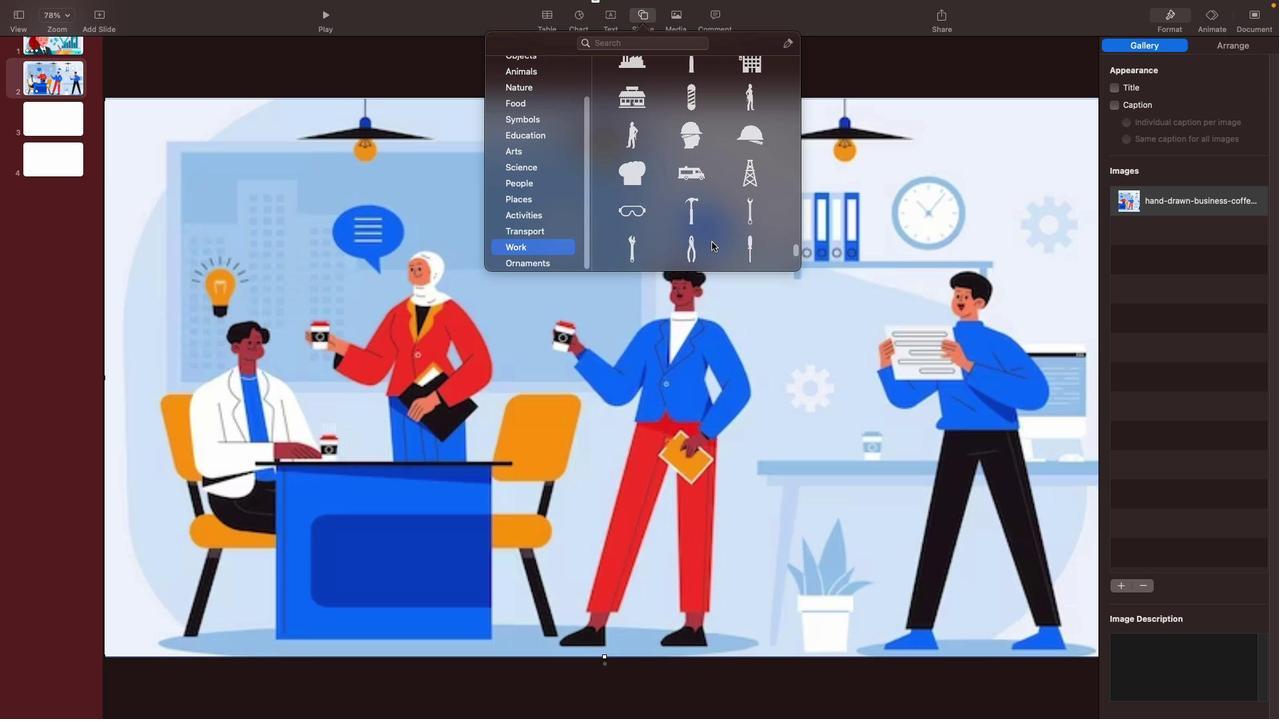 
Action: Mouse moved to (713, 248)
Screenshot: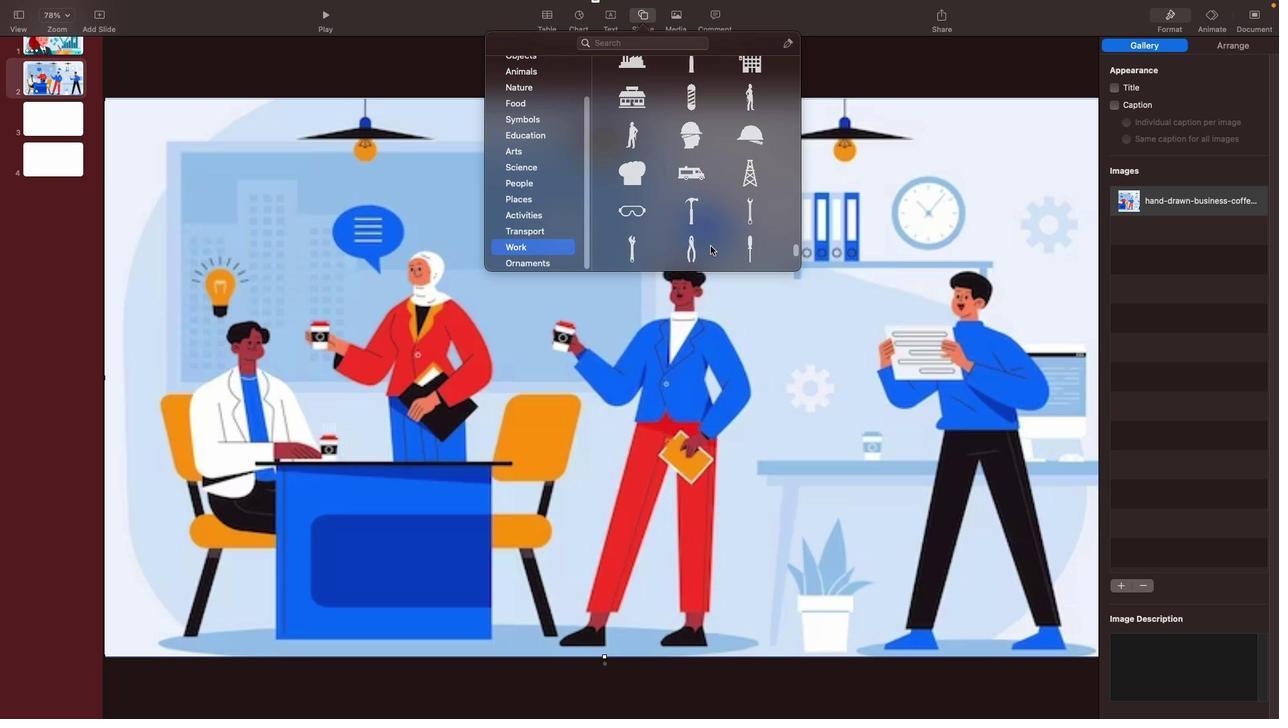 
Action: Mouse scrolled (713, 248) with delta (2, 1)
Screenshot: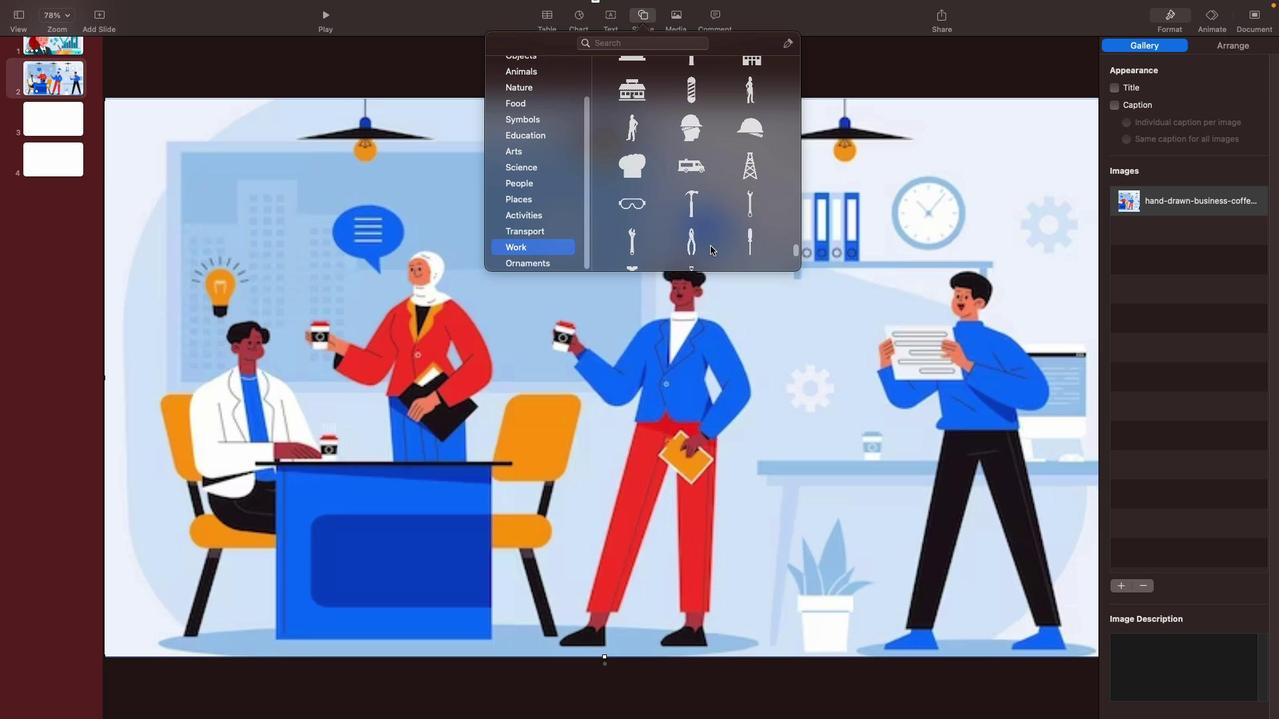 
Action: Mouse scrolled (713, 248) with delta (2, 1)
Screenshot: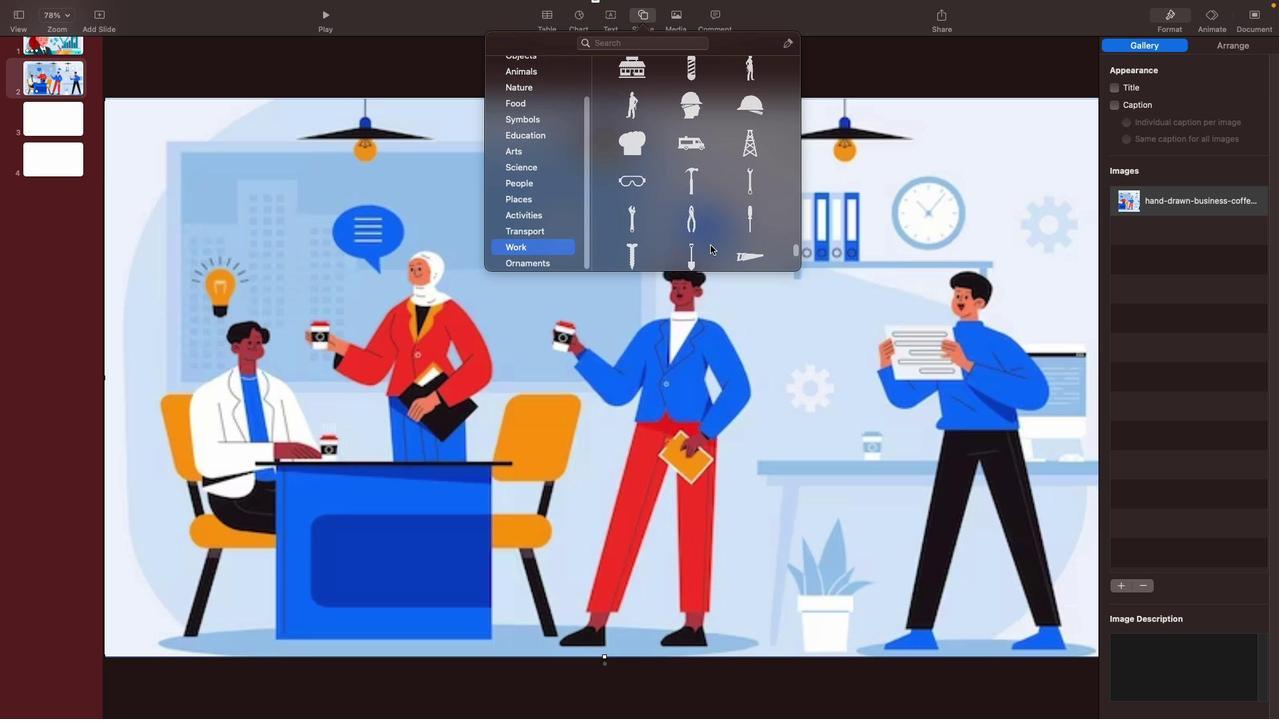 
Action: Mouse scrolled (713, 248) with delta (2, 0)
Screenshot: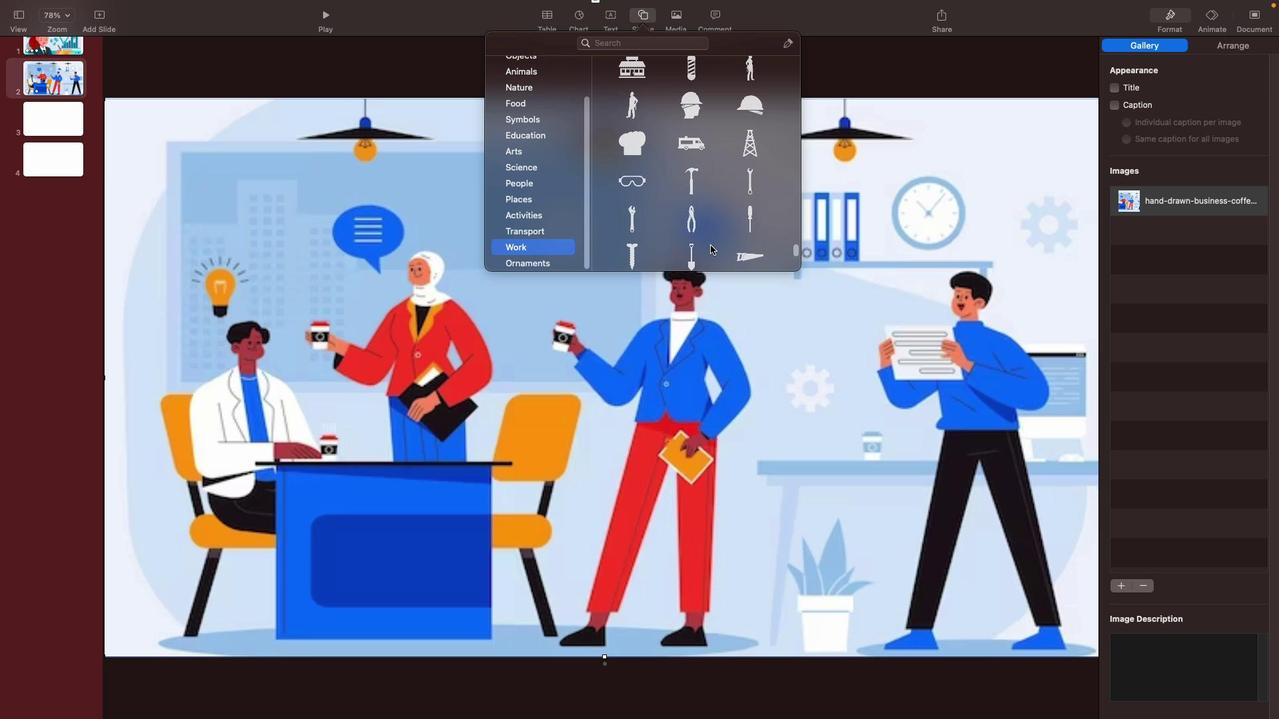 
Action: Mouse moved to (713, 248)
Screenshot: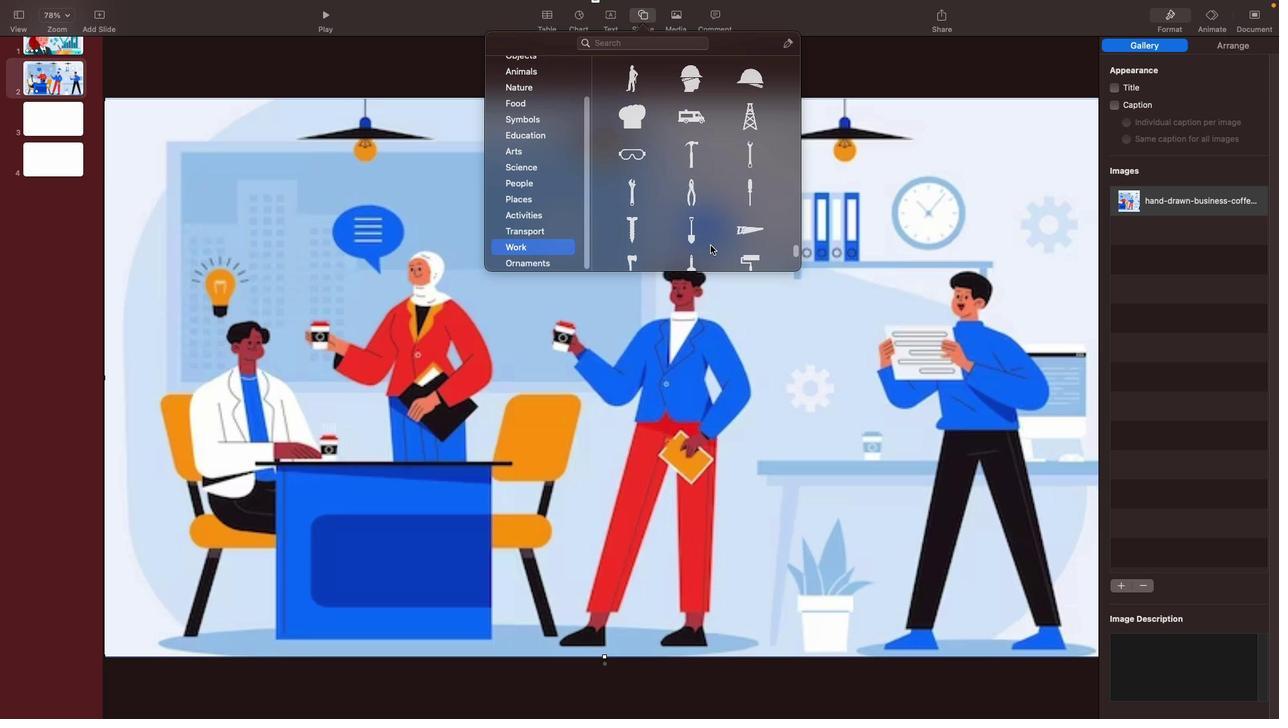 
Action: Mouse scrolled (713, 248) with delta (2, 0)
Screenshot: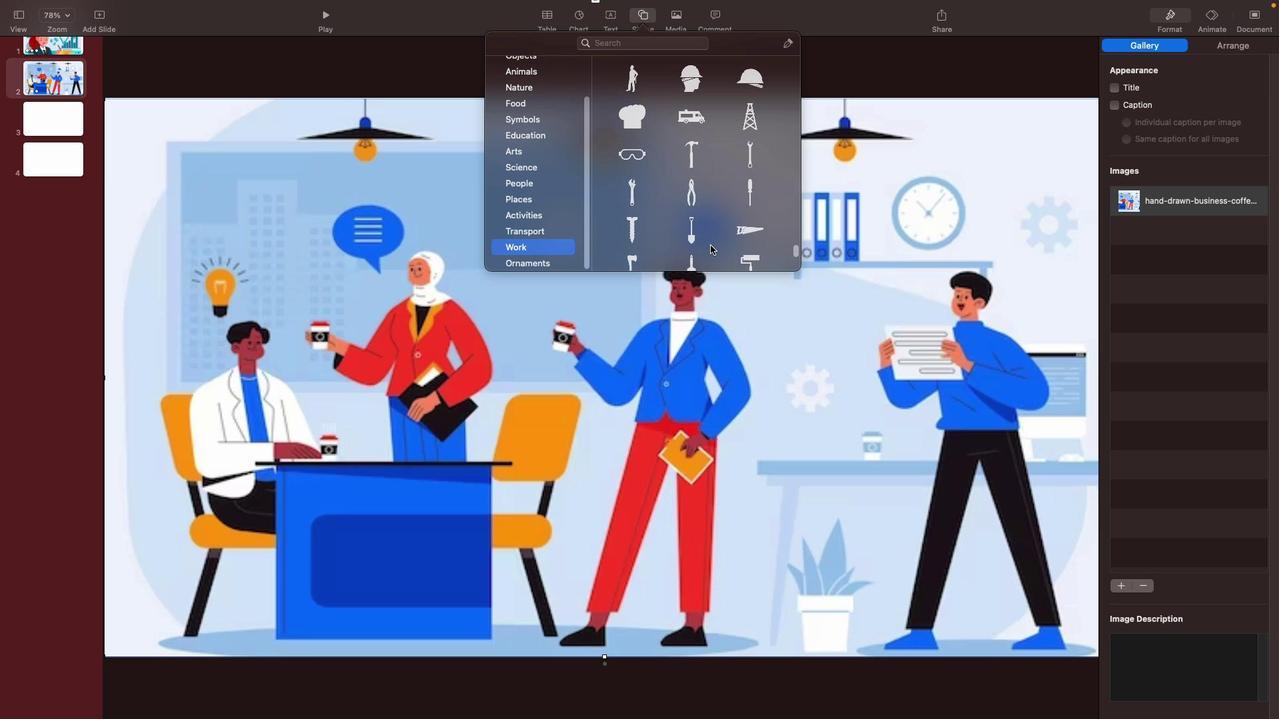 
Action: Mouse moved to (712, 249)
Screenshot: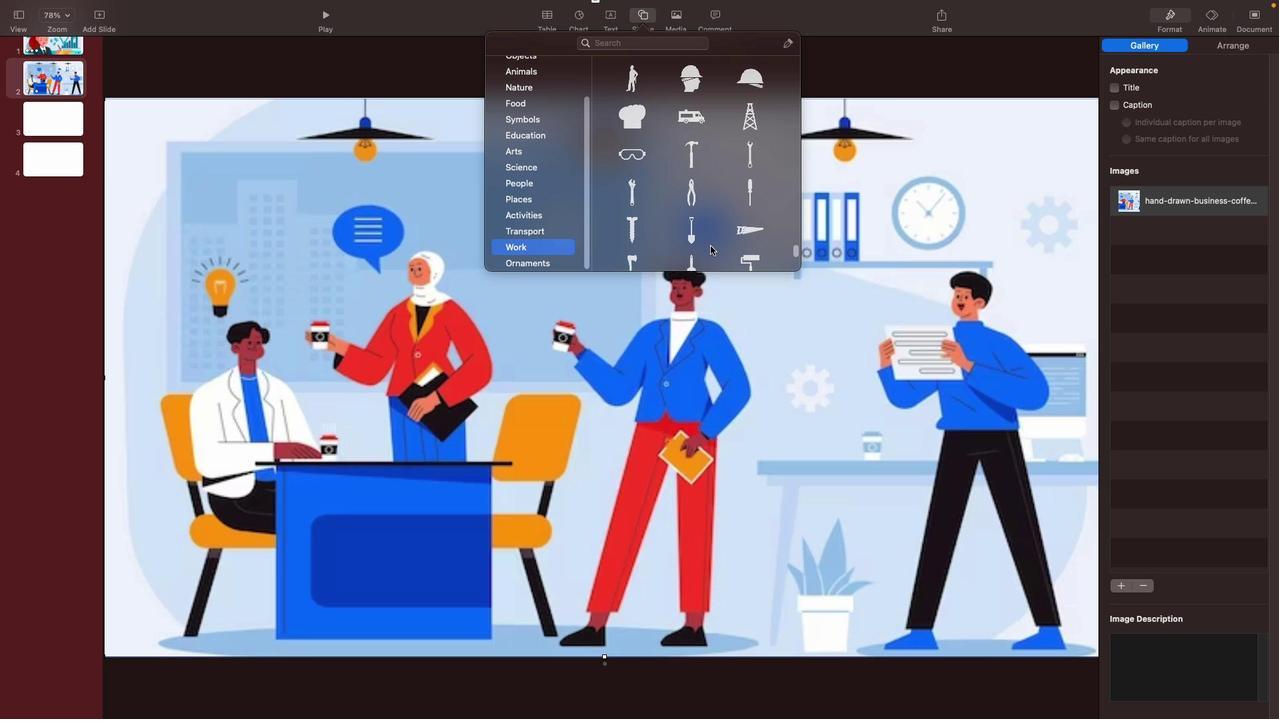 
Action: Mouse scrolled (712, 249) with delta (2, 1)
Screenshot: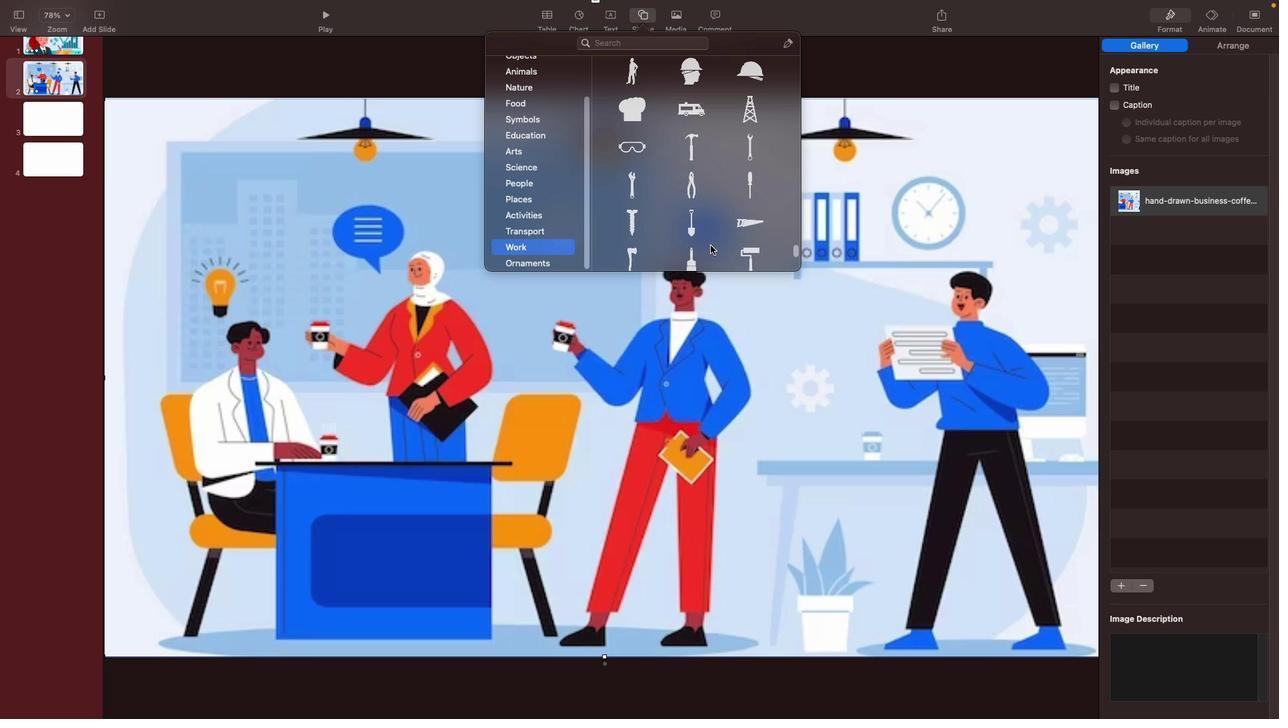 
Action: Mouse scrolled (712, 249) with delta (2, 1)
Screenshot: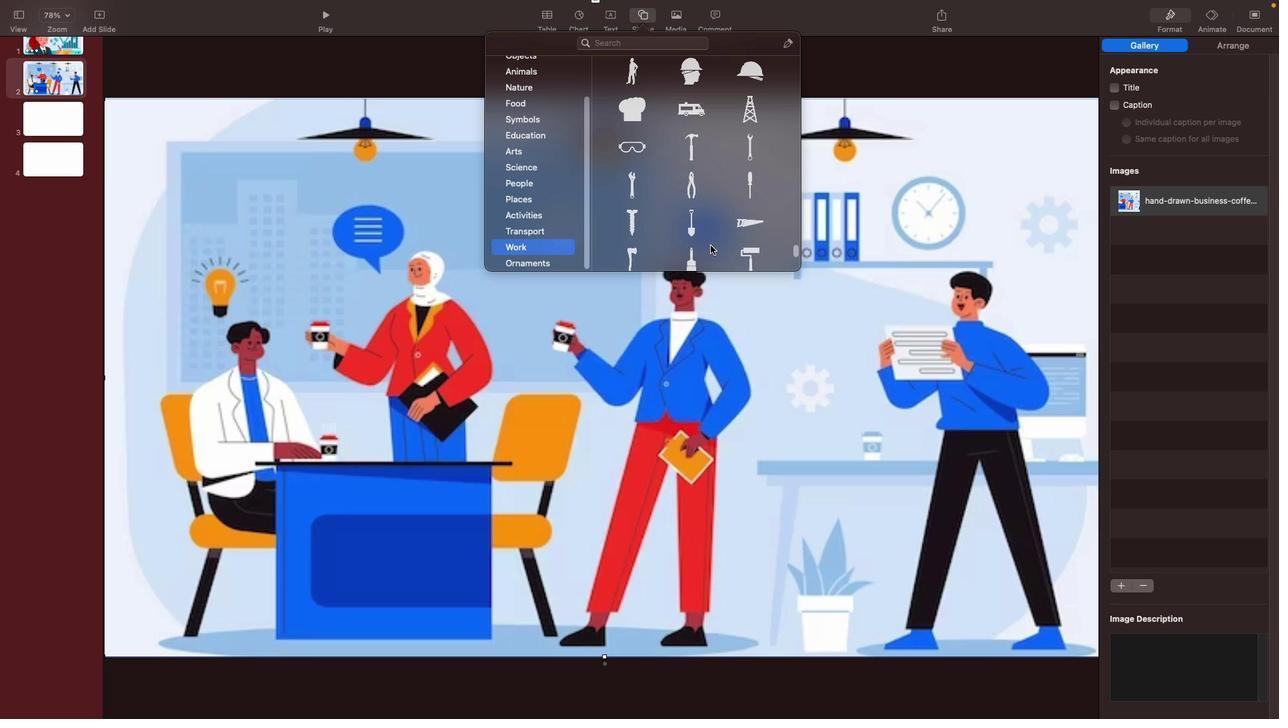 
Action: Mouse moved to (712, 248)
Screenshot: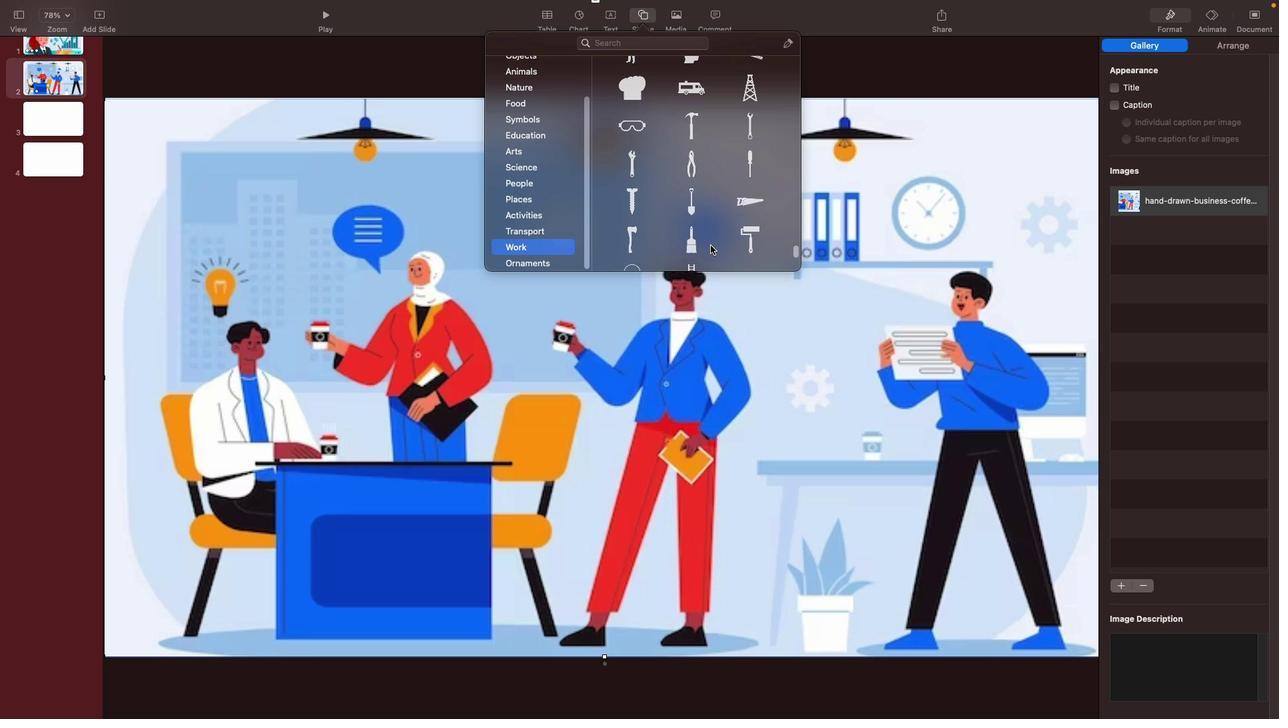 
Action: Mouse scrolled (712, 248) with delta (2, 0)
Screenshot: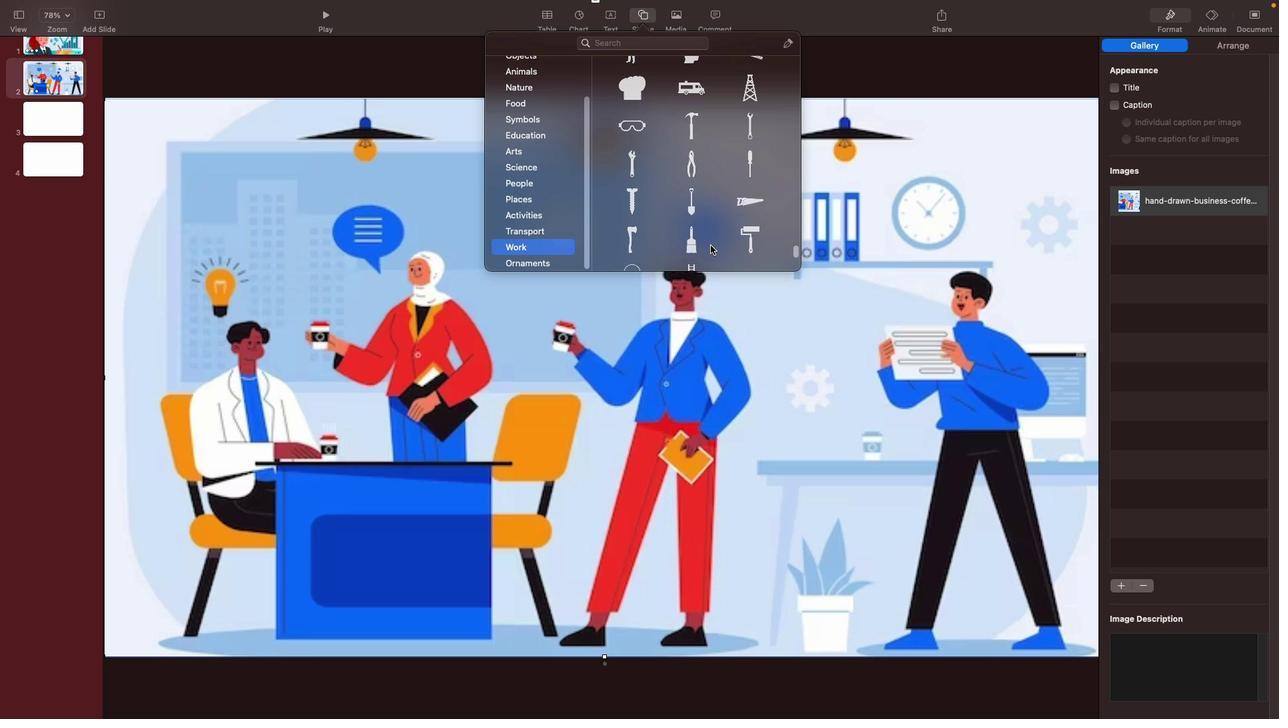 
Action: Mouse moved to (710, 250)
Screenshot: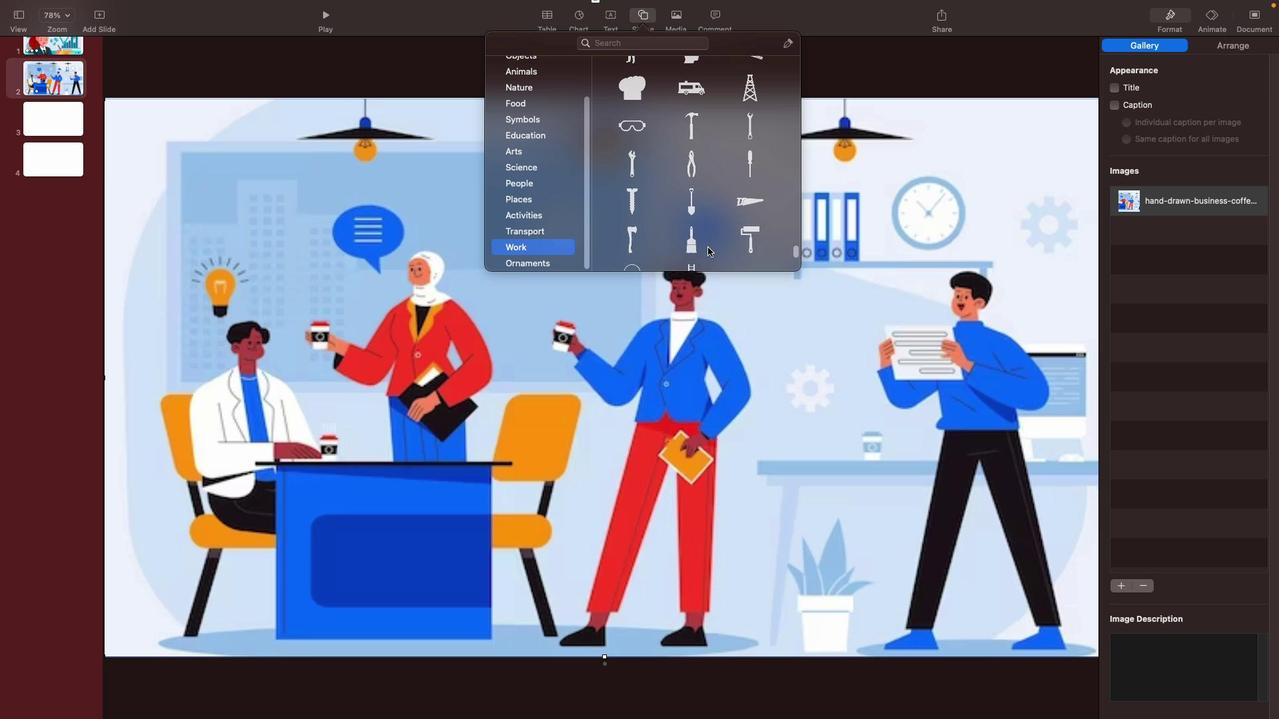 
Action: Mouse scrolled (710, 250) with delta (2, 1)
Screenshot: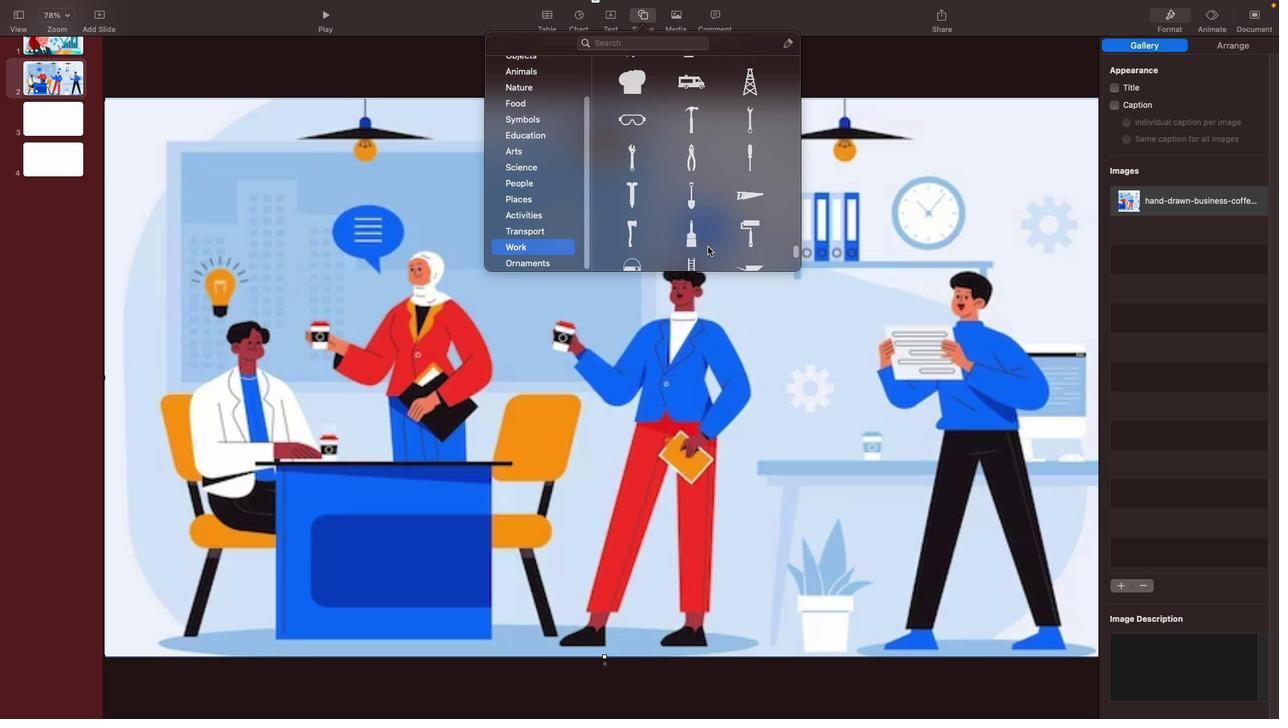 
Action: Mouse moved to (710, 249)
Screenshot: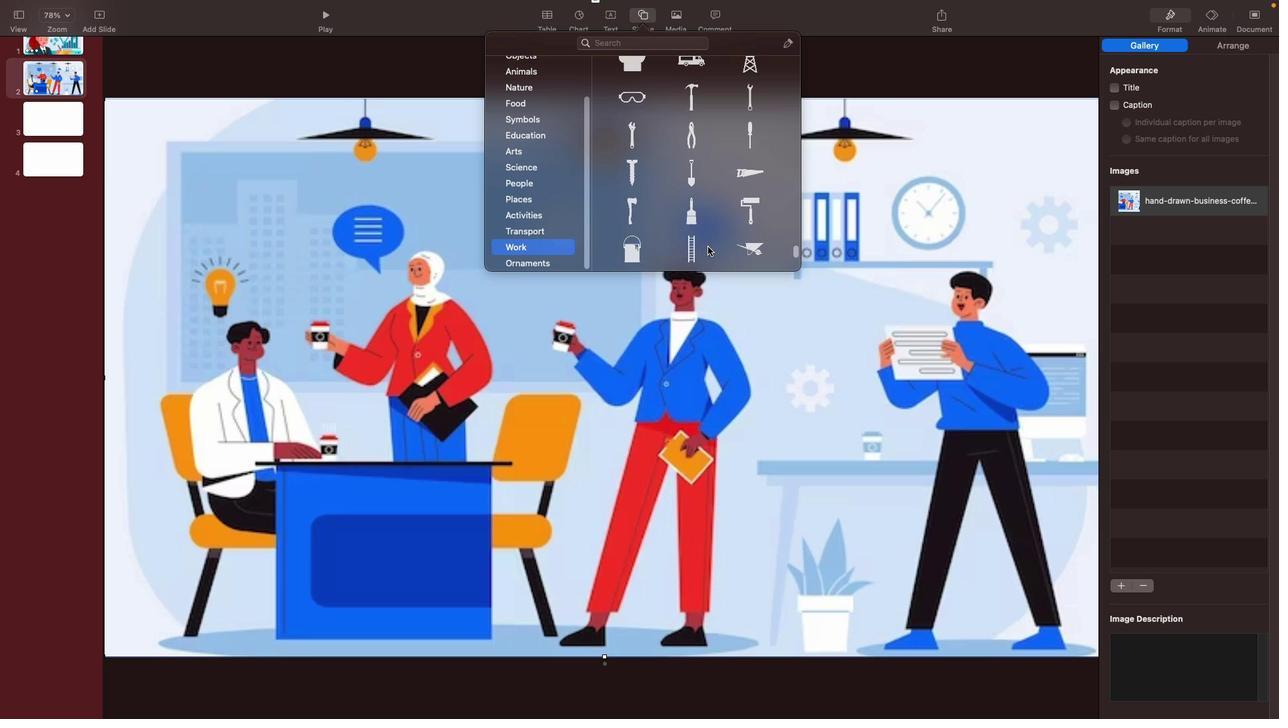 
Action: Mouse scrolled (710, 249) with delta (2, 1)
Screenshot: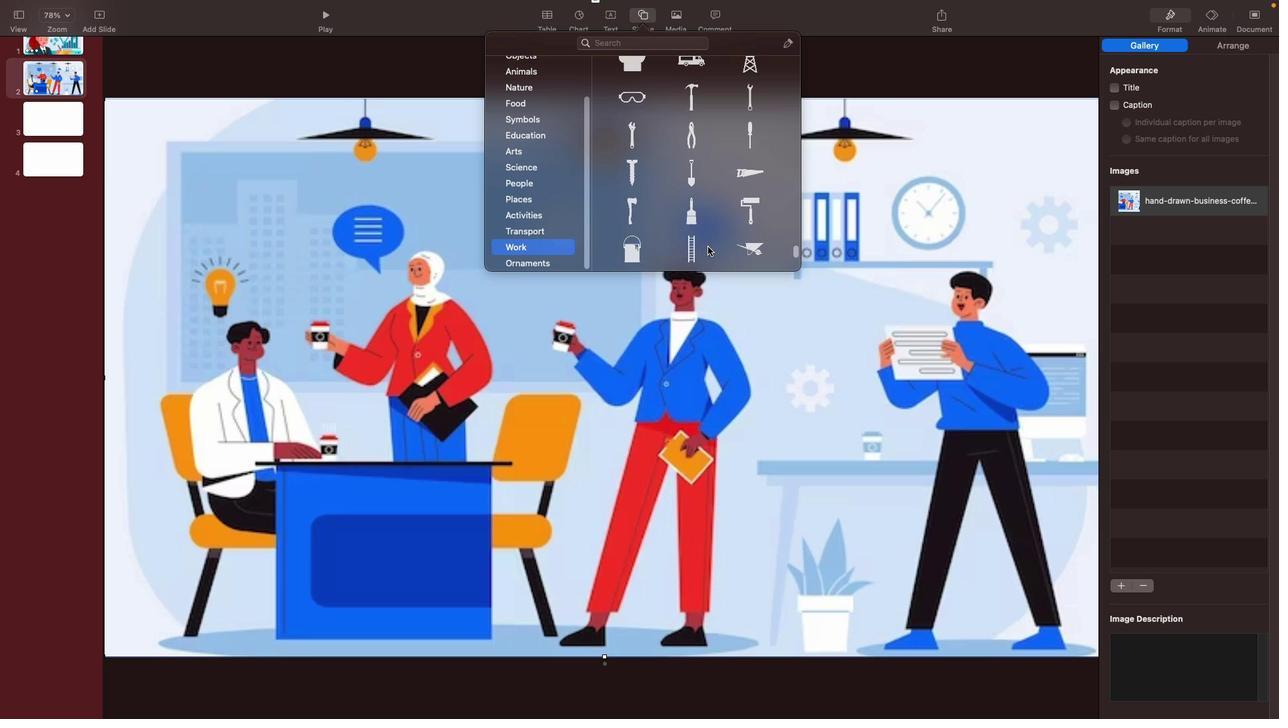 
Action: Mouse moved to (710, 249)
Screenshot: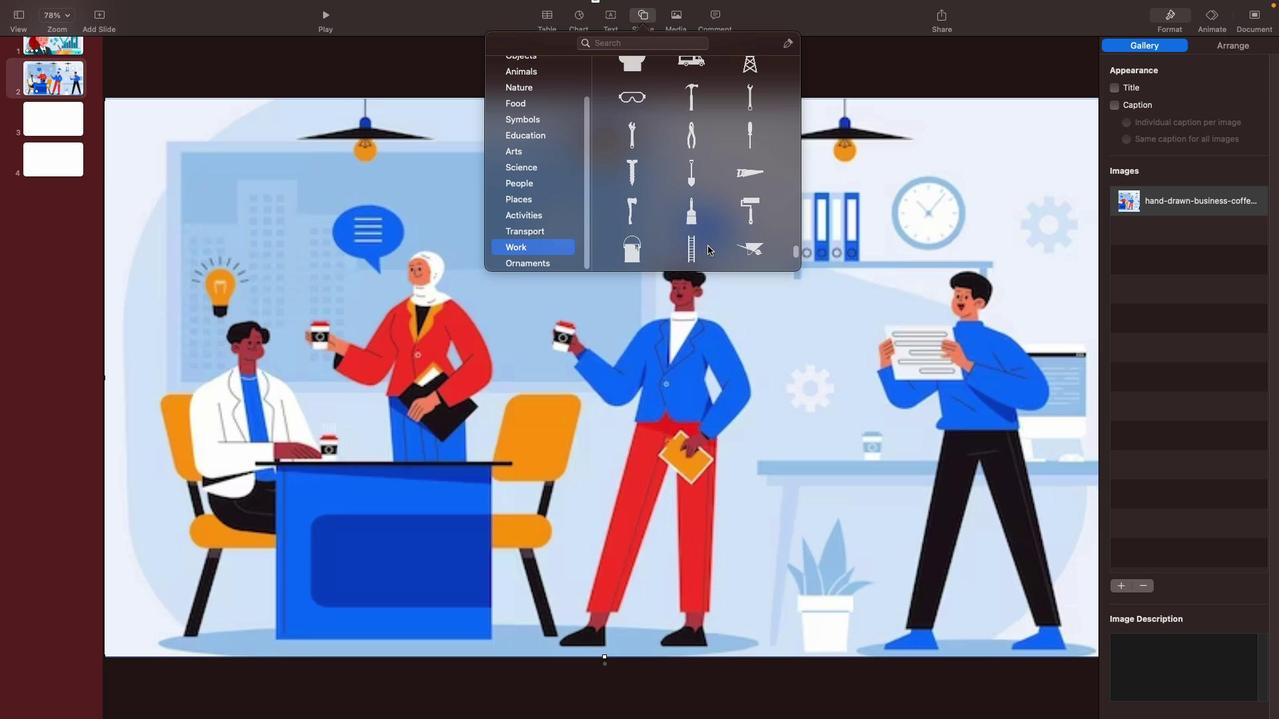 
Action: Mouse scrolled (710, 249) with delta (2, 0)
Screenshot: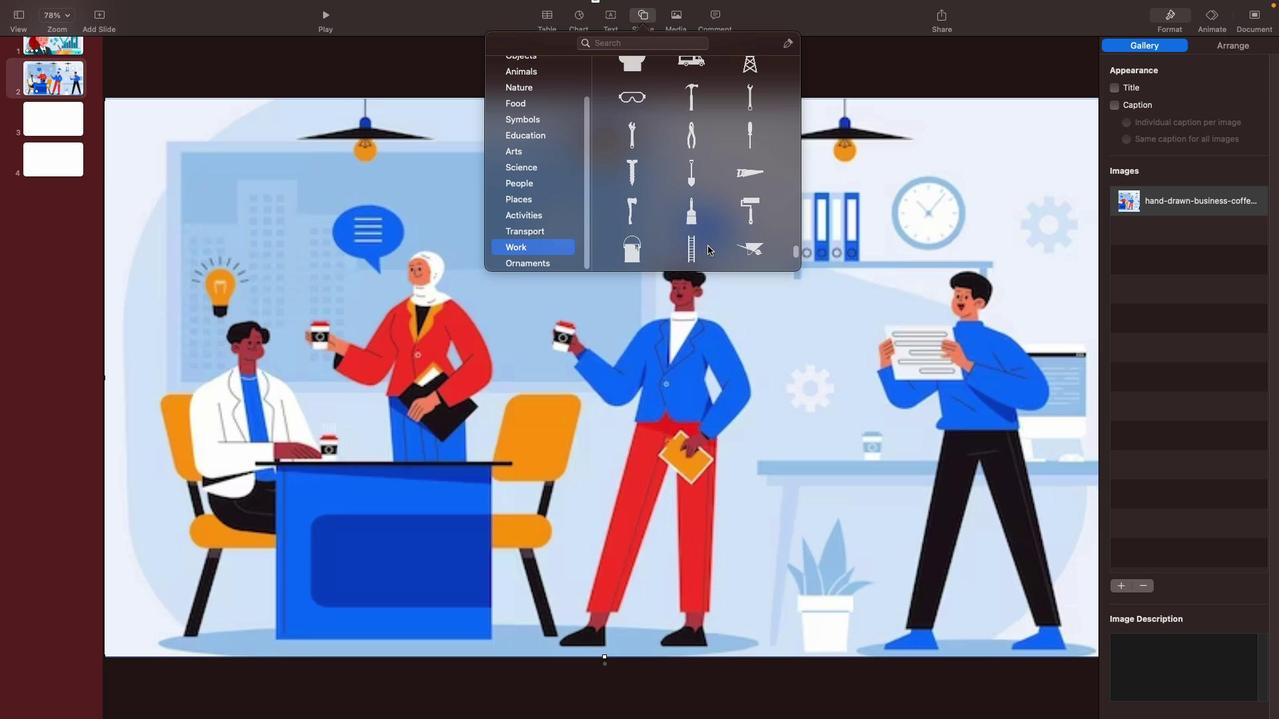 
Action: Mouse moved to (518, 228)
Screenshot: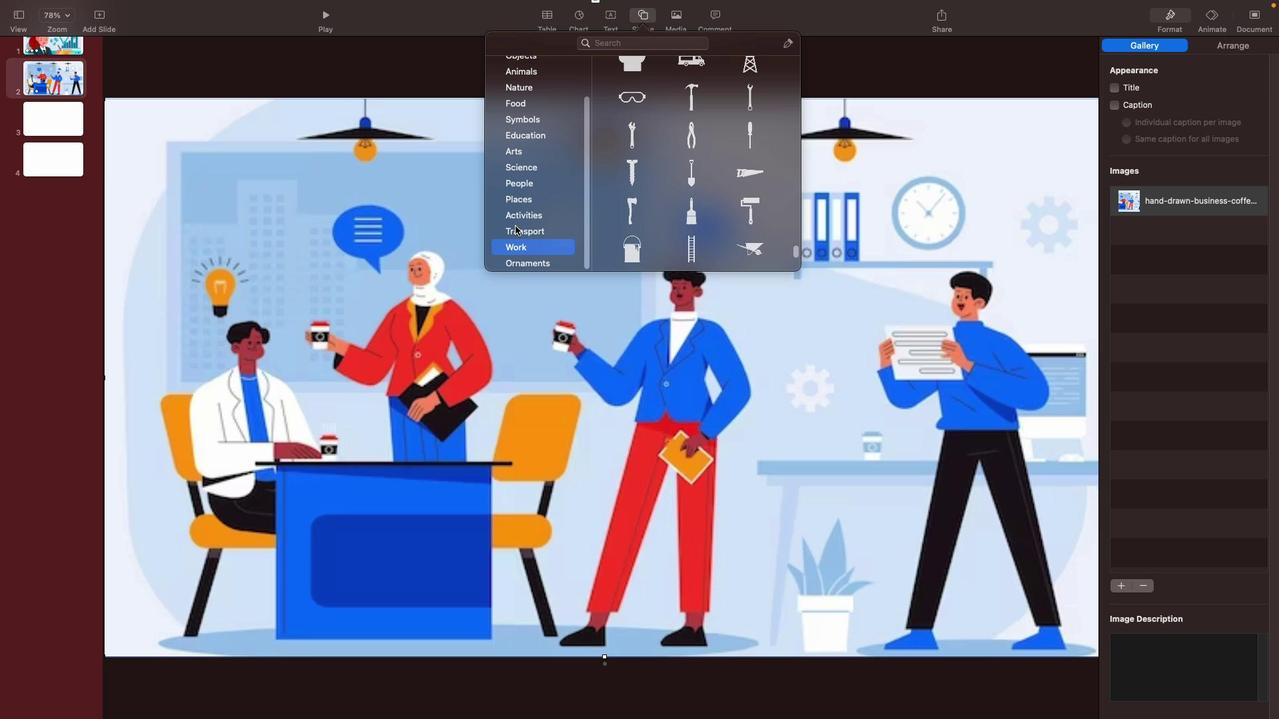 
Action: Mouse pressed left at (518, 228)
Screenshot: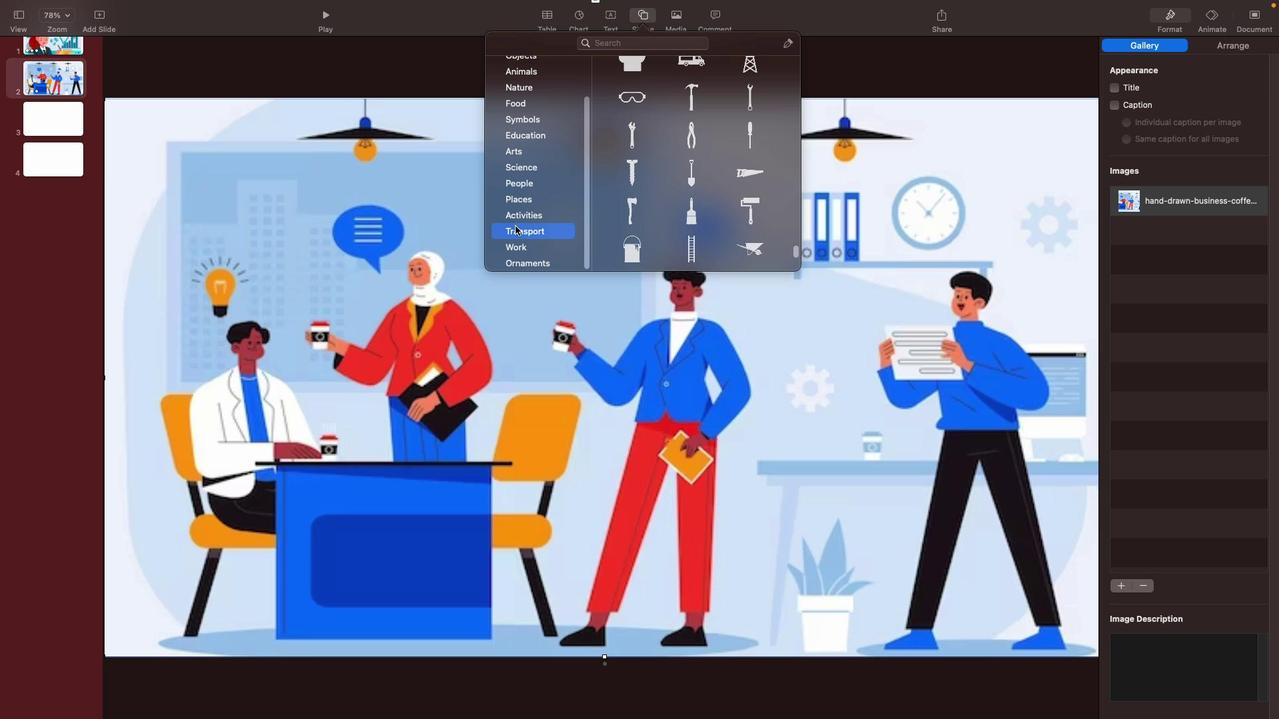 
Action: Mouse moved to (519, 188)
Screenshot: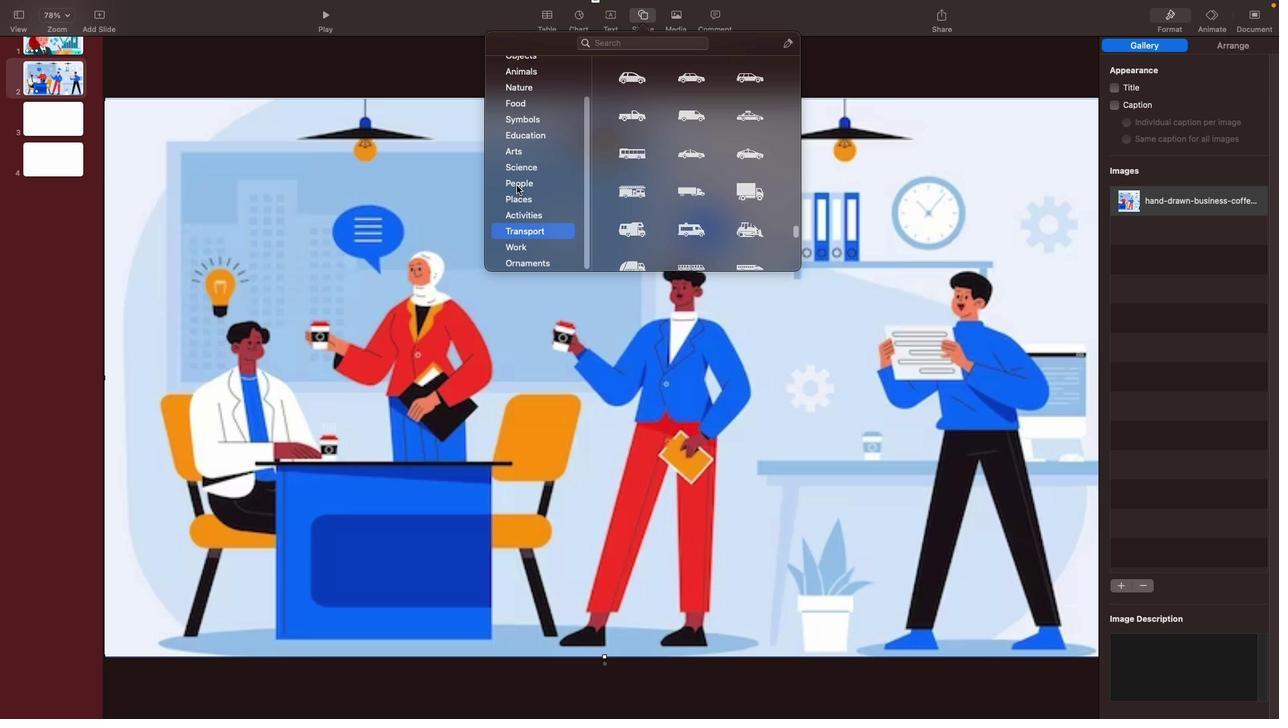 
Action: Mouse pressed left at (519, 188)
Screenshot: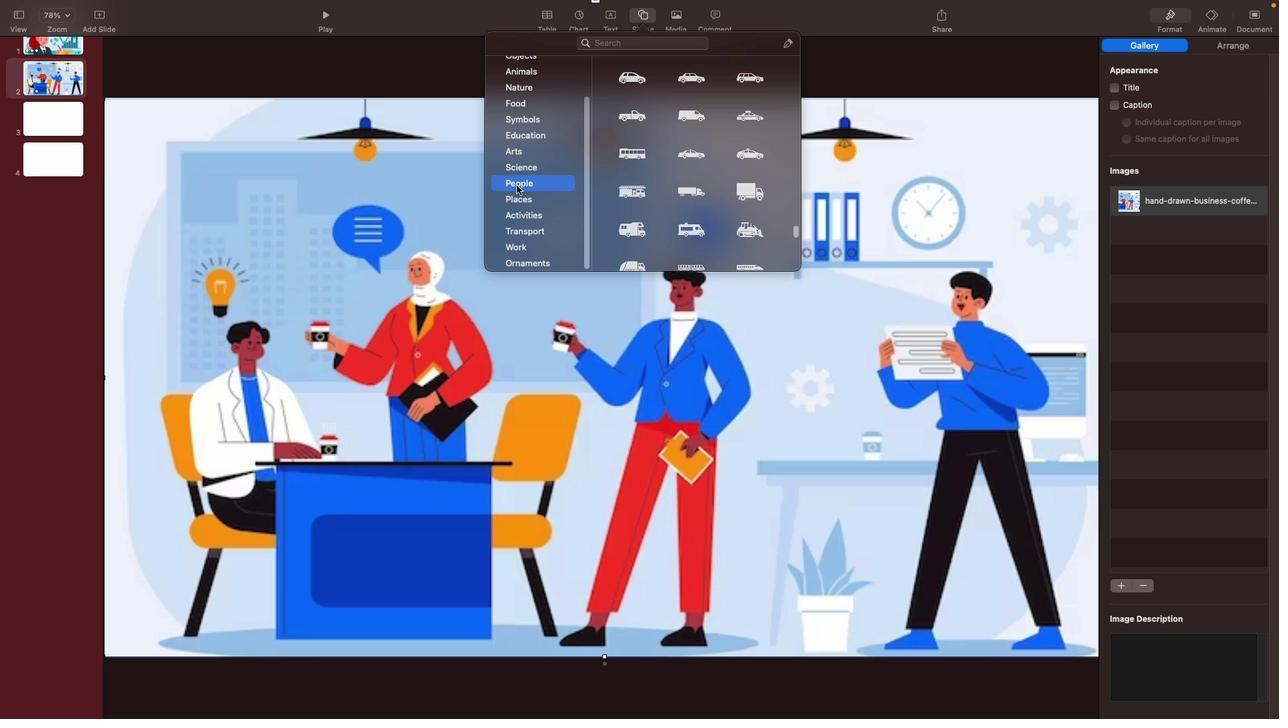 
Action: Mouse moved to (734, 269)
Screenshot: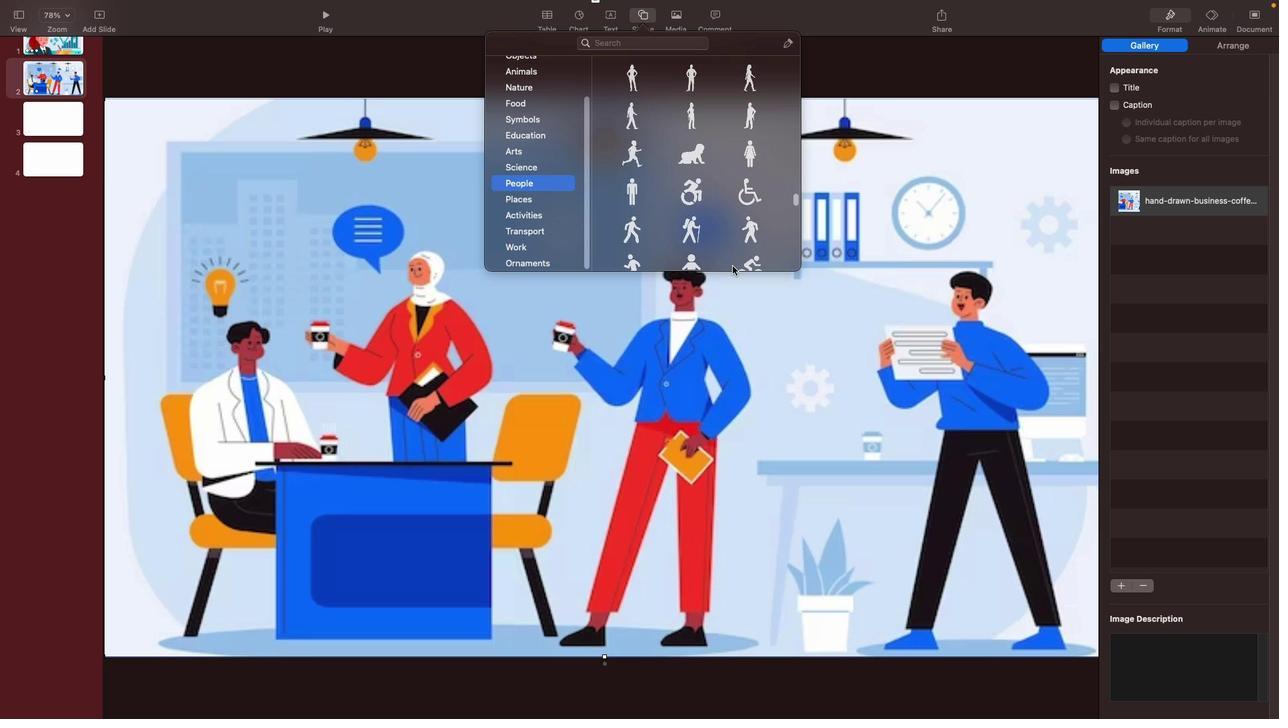 
Action: Mouse scrolled (734, 269) with delta (2, 1)
Screenshot: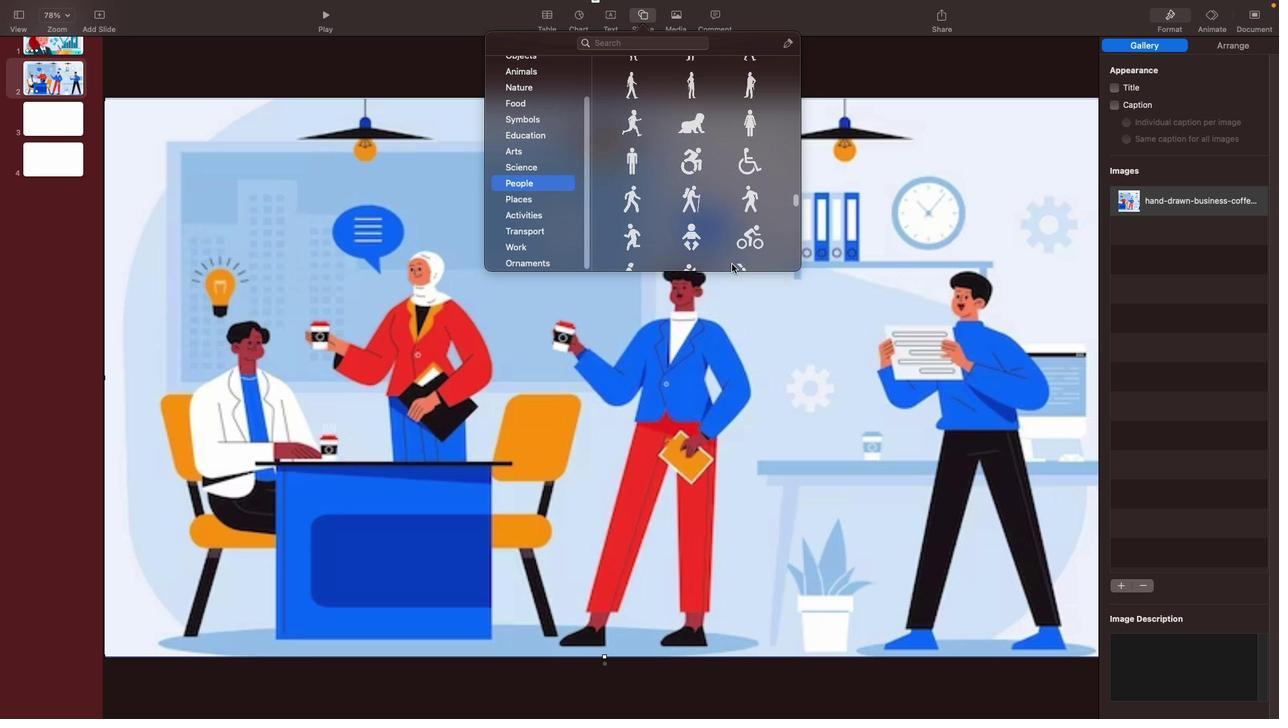
Action: Mouse moved to (734, 269)
Screenshot: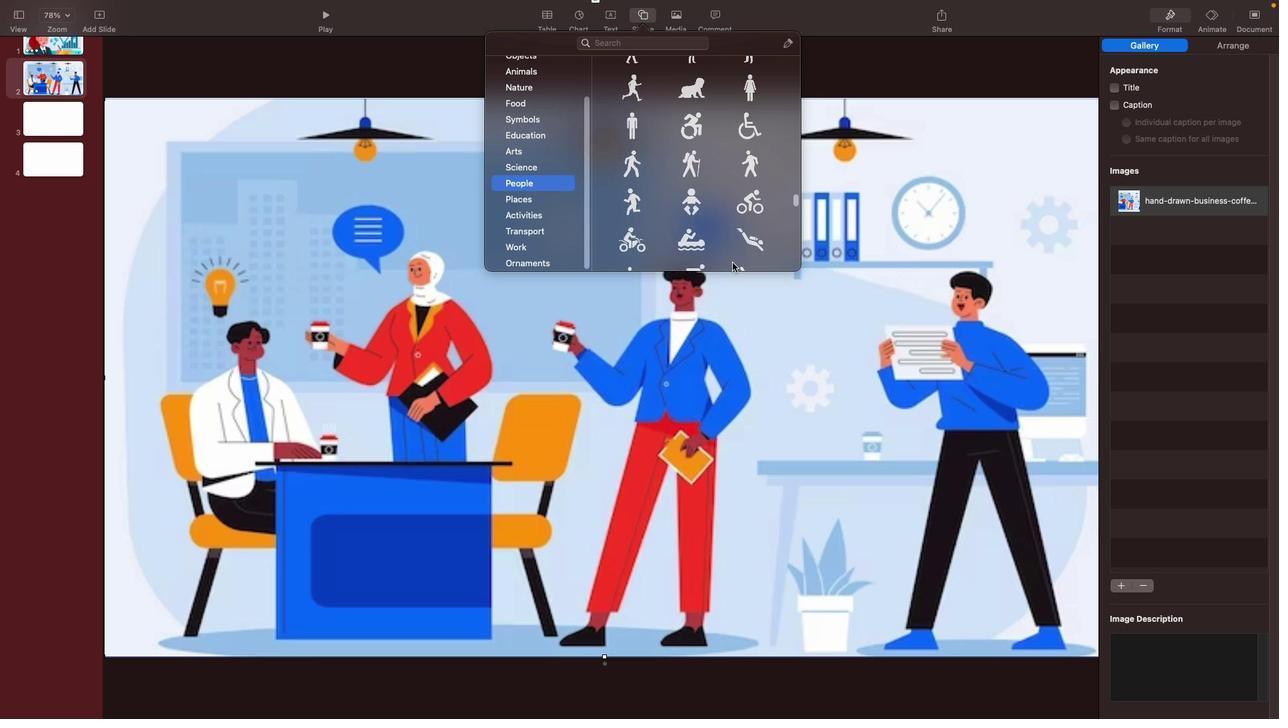 
Action: Mouse scrolled (734, 269) with delta (2, 1)
Screenshot: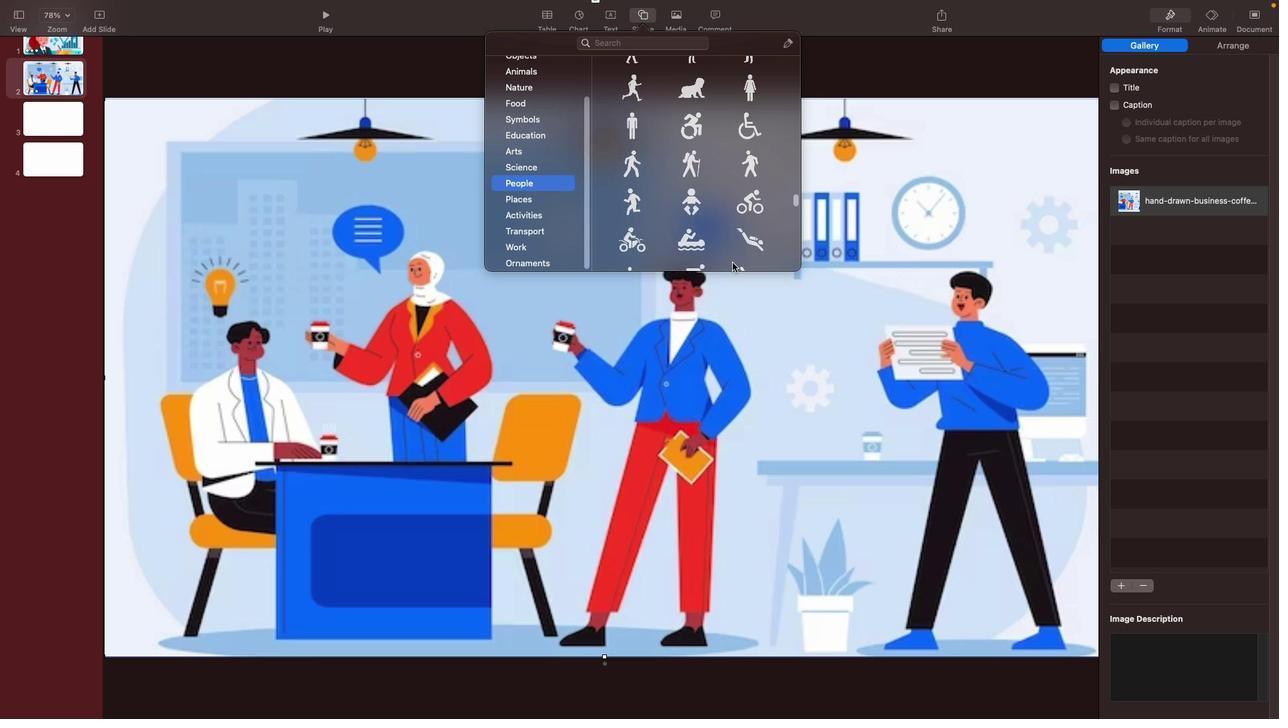 
Action: Mouse moved to (734, 268)
Screenshot: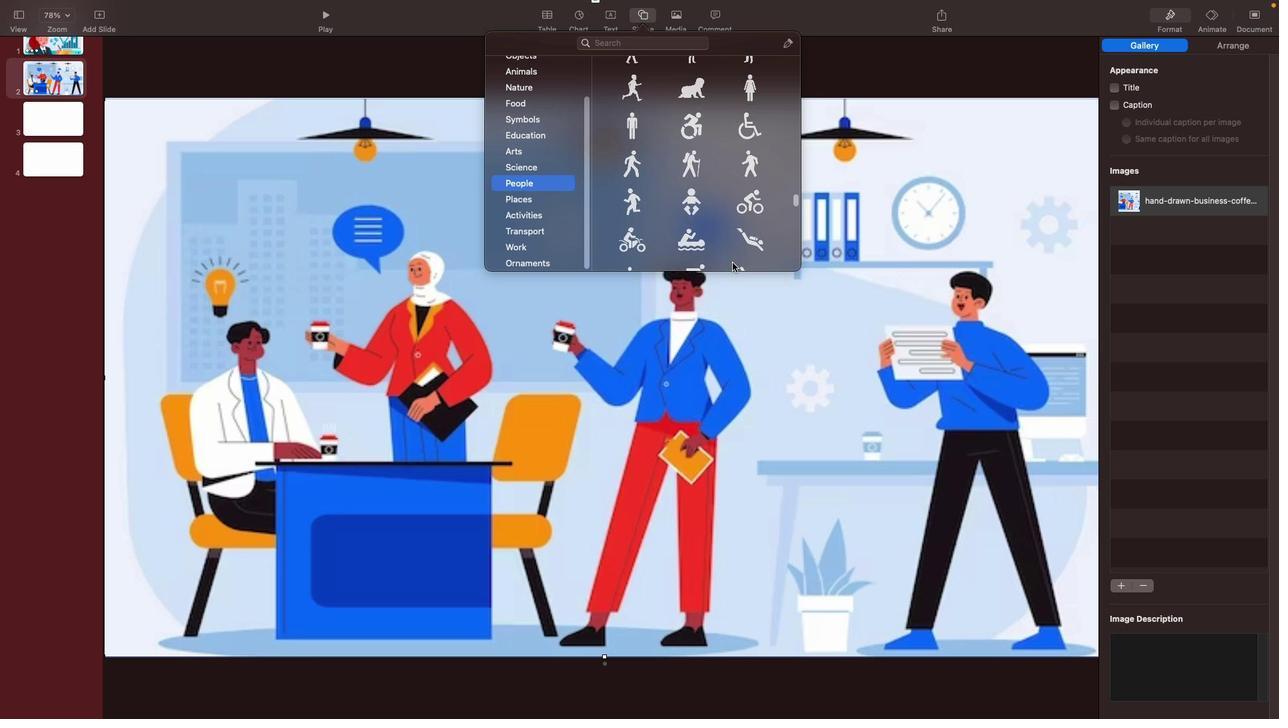 
Action: Mouse scrolled (734, 268) with delta (2, 0)
Screenshot: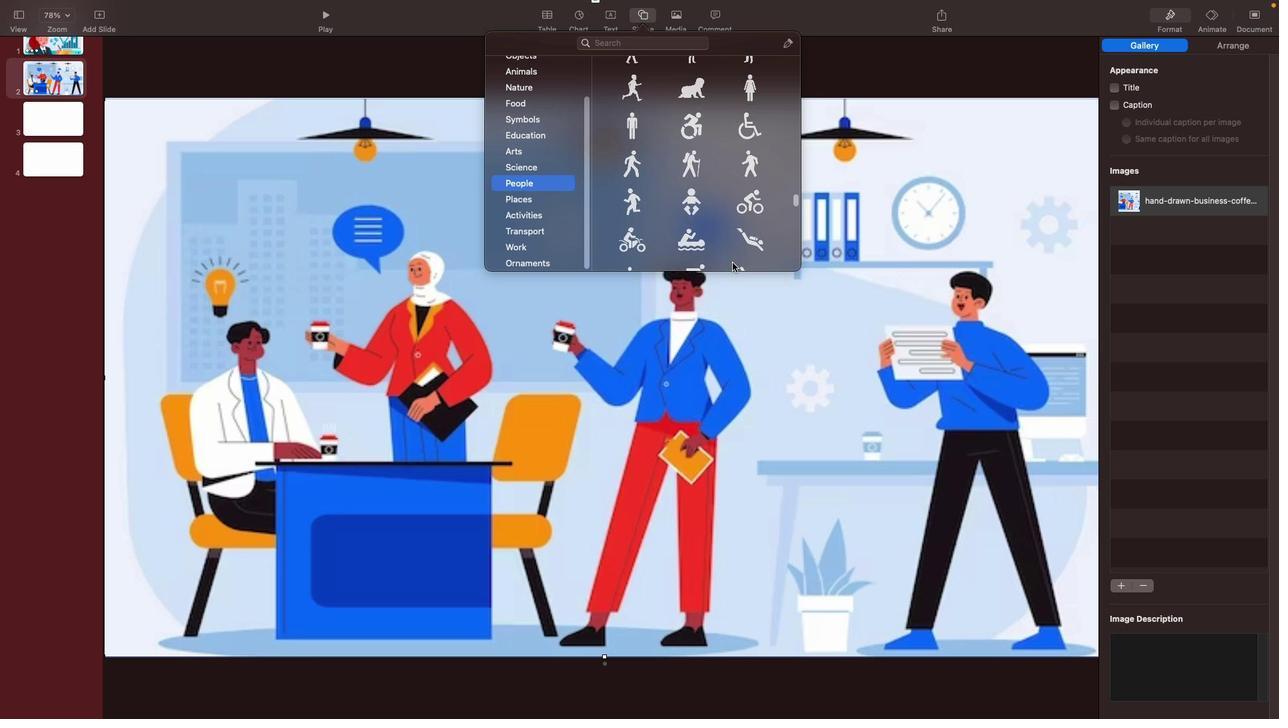 
Action: Mouse moved to (734, 267)
Screenshot: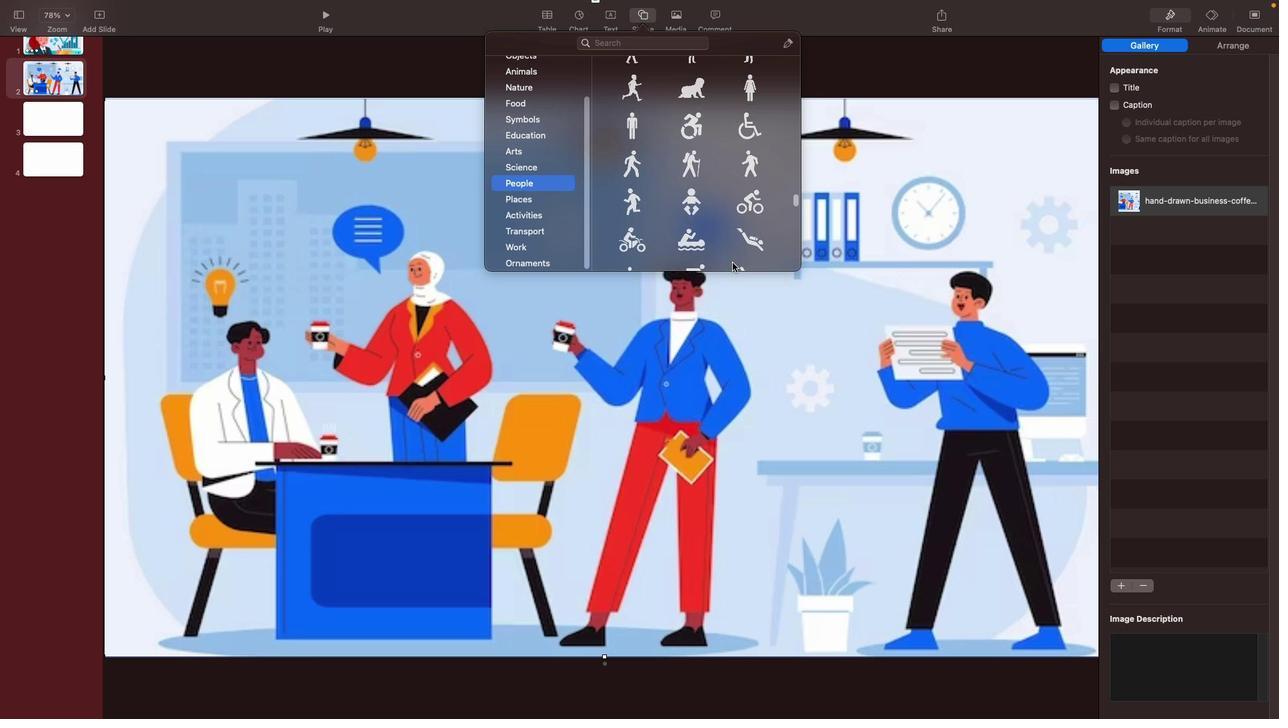 
Action: Mouse scrolled (734, 267) with delta (2, 0)
Screenshot: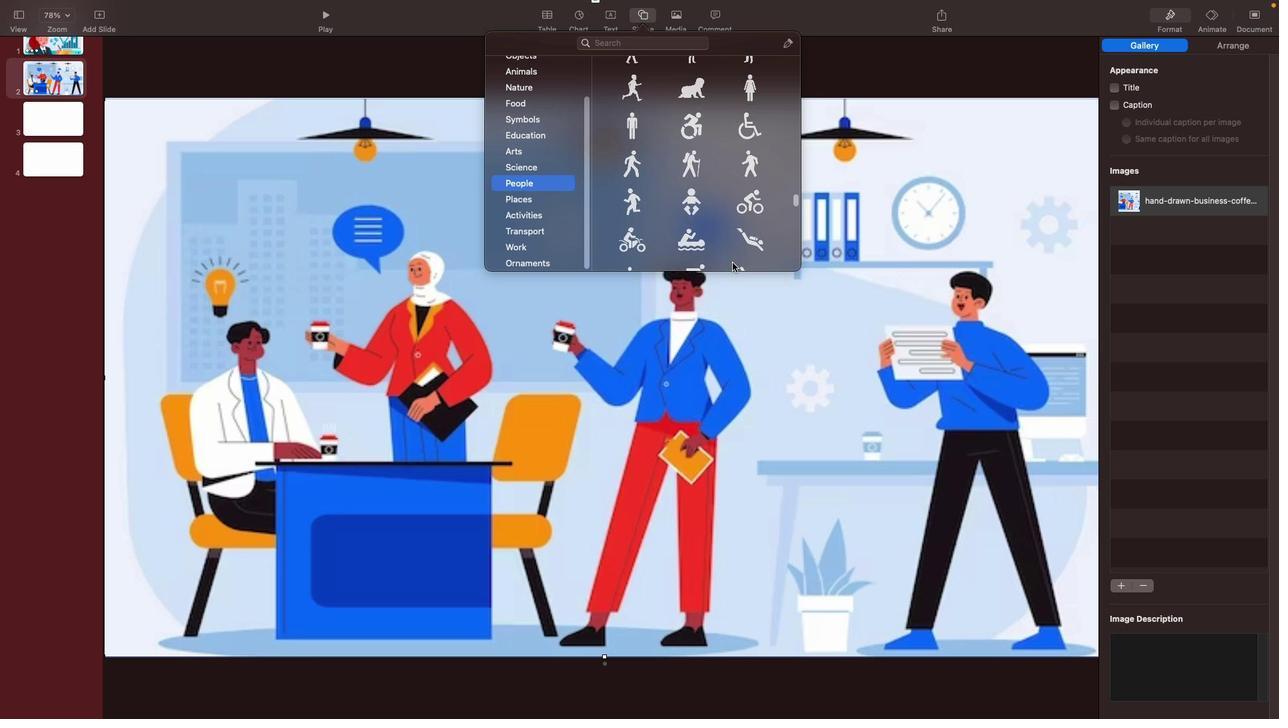 
Action: Mouse moved to (734, 265)
Screenshot: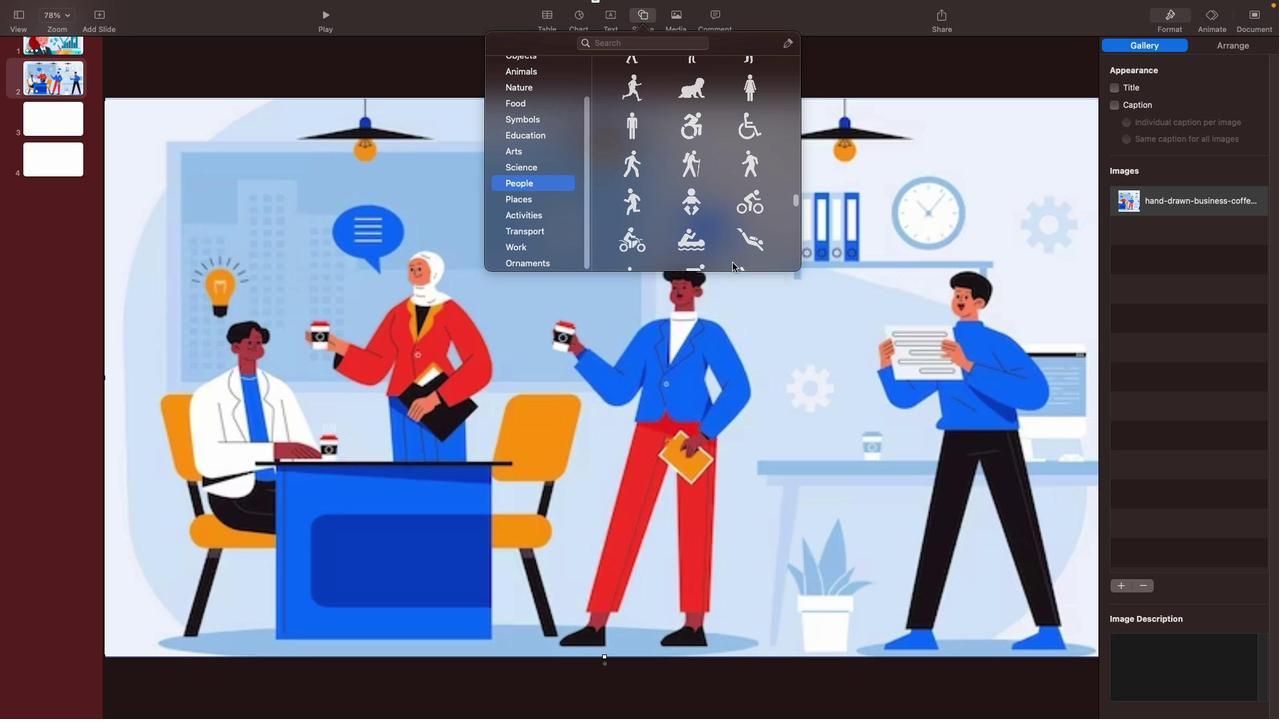 
Action: Mouse scrolled (734, 265) with delta (2, 1)
Screenshot: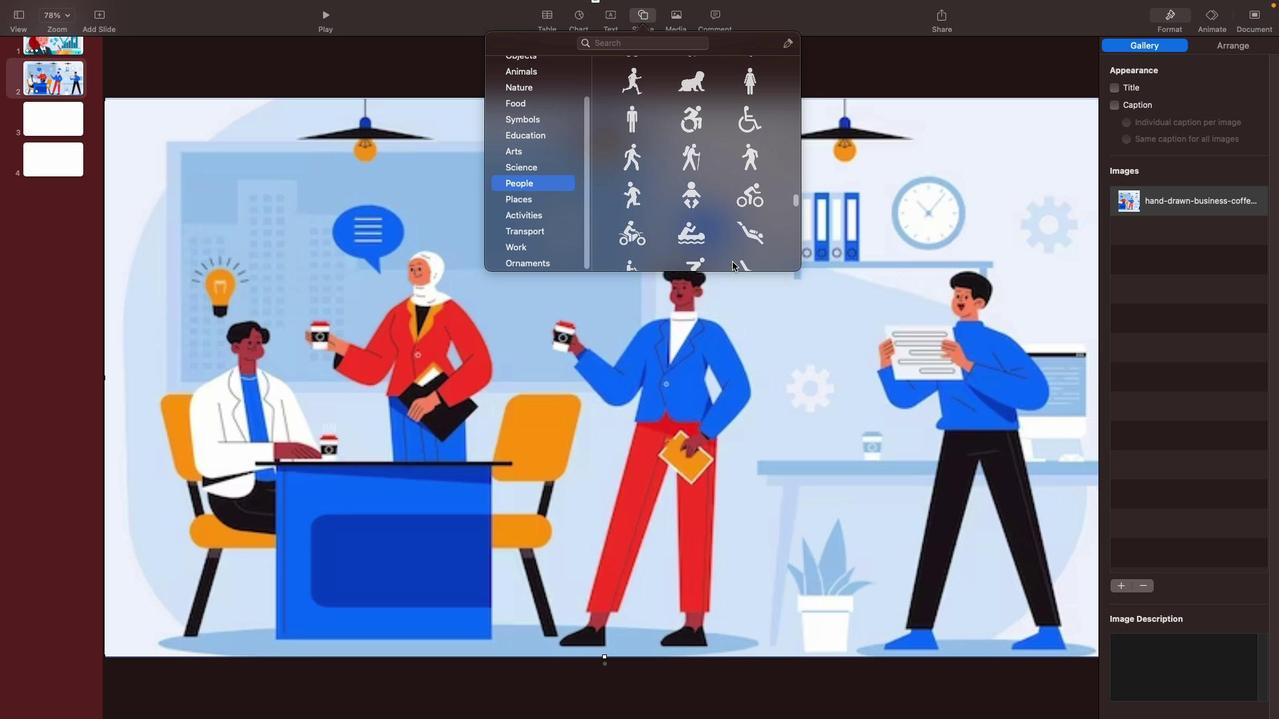 
Action: Mouse scrolled (734, 265) with delta (2, 1)
Screenshot: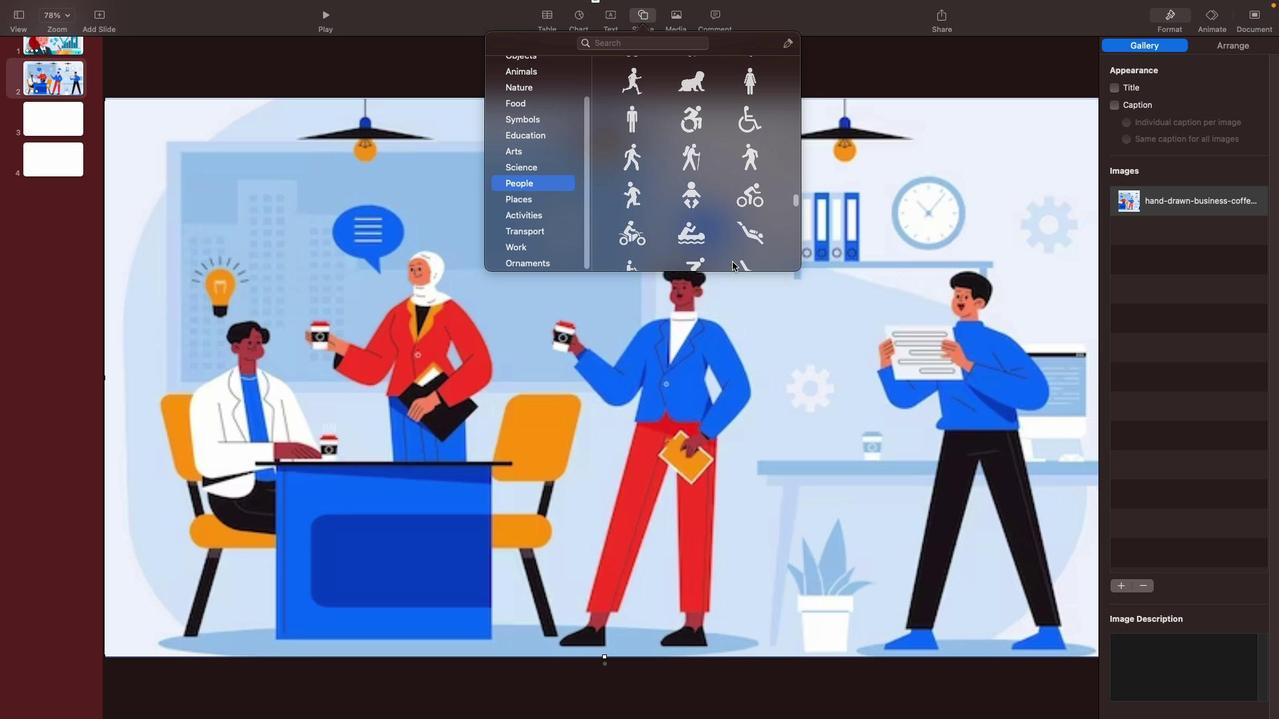
Action: Mouse scrolled (734, 265) with delta (2, 0)
